 Task: Income Statements
Action: Mouse moved to (190, 212)
Screenshot: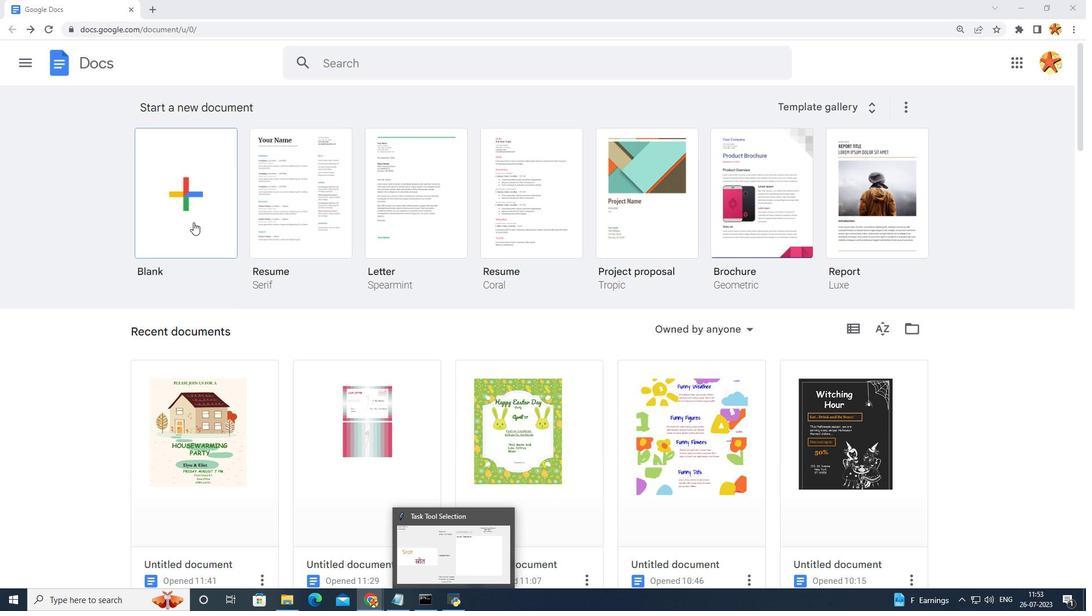 
Action: Mouse pressed left at (190, 212)
Screenshot: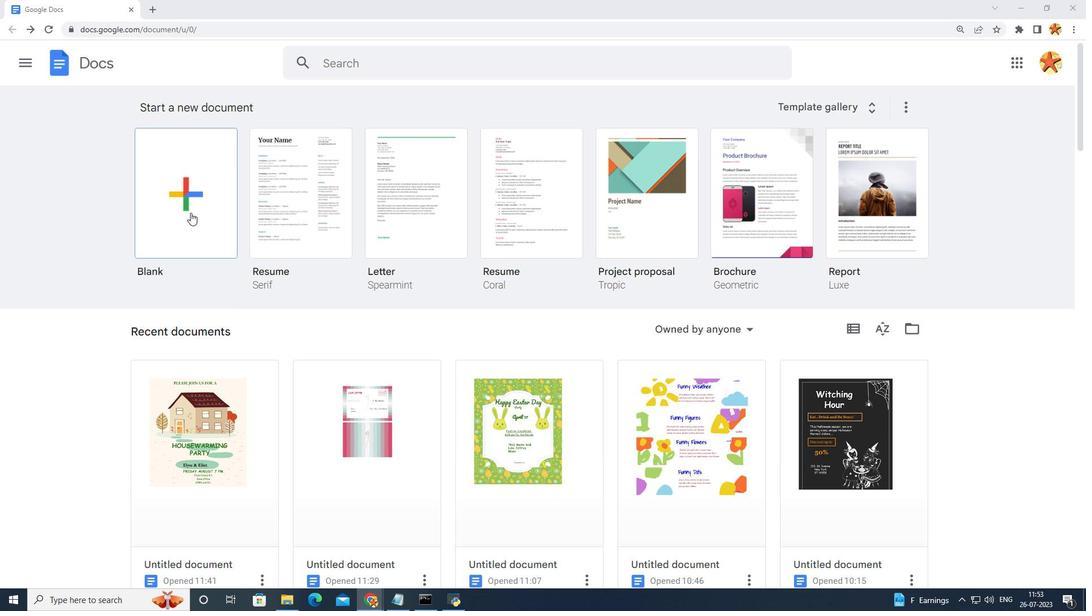
Action: Mouse moved to (305, 217)
Screenshot: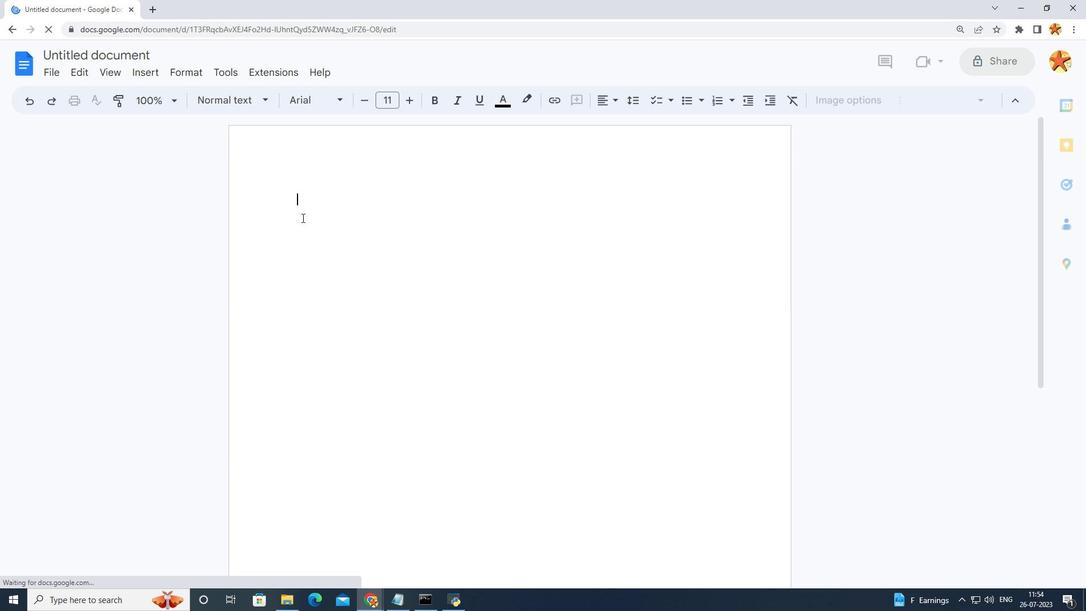 
Action: Key pressed <Key.caps_lock>I
Screenshot: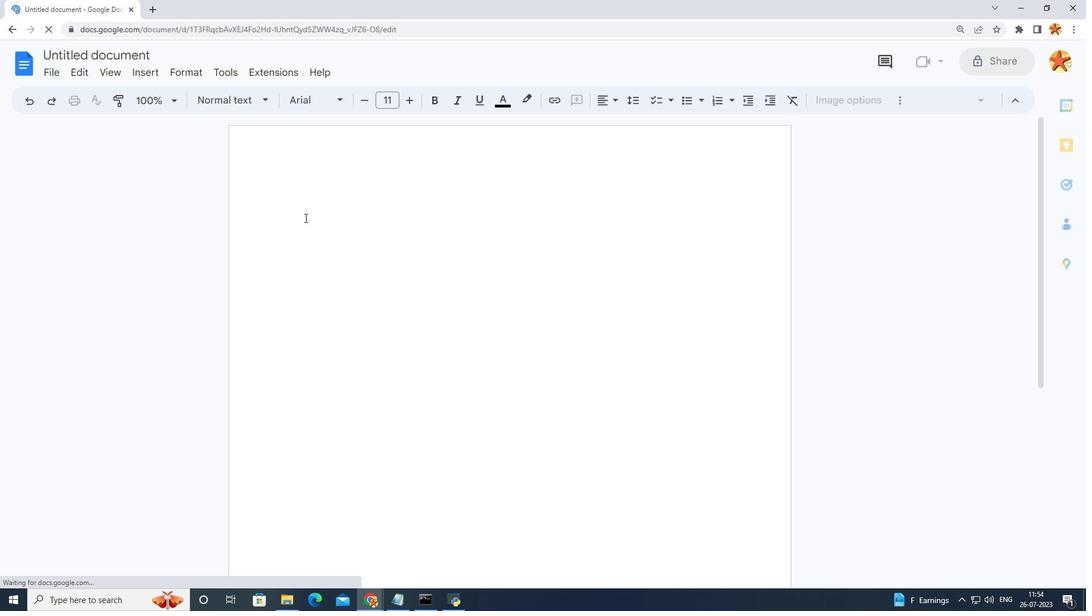 
Action: Mouse moved to (650, 129)
Screenshot: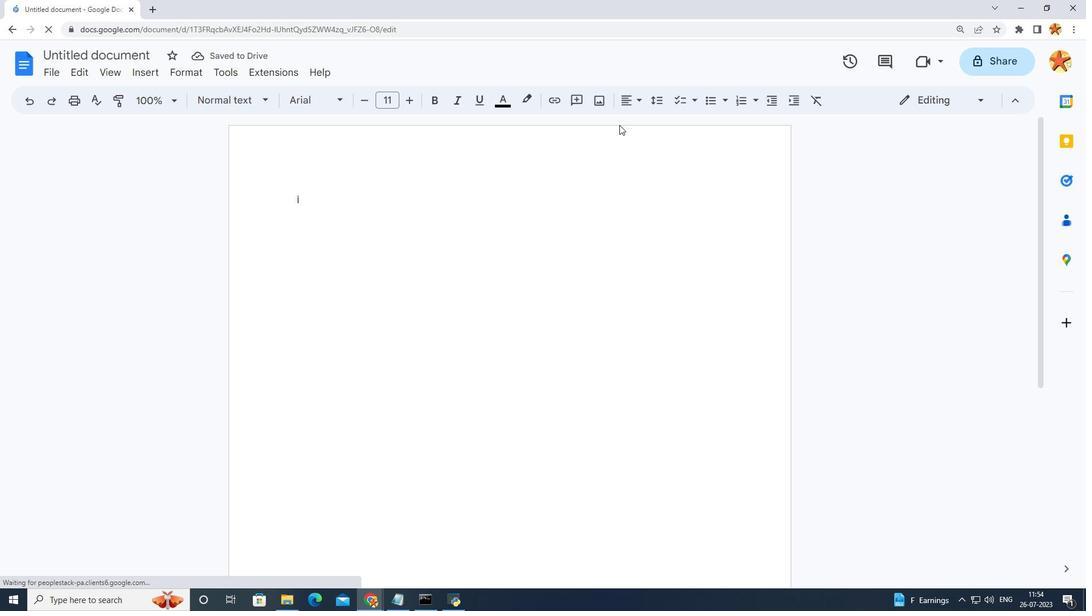 
Action: Key pressed <Key.backspace><Key.caps_lock>i<Key.caps_lock>NCOME<Key.space><Key.caps_lock>s<Key.caps_lock>TEMENT
Screenshot: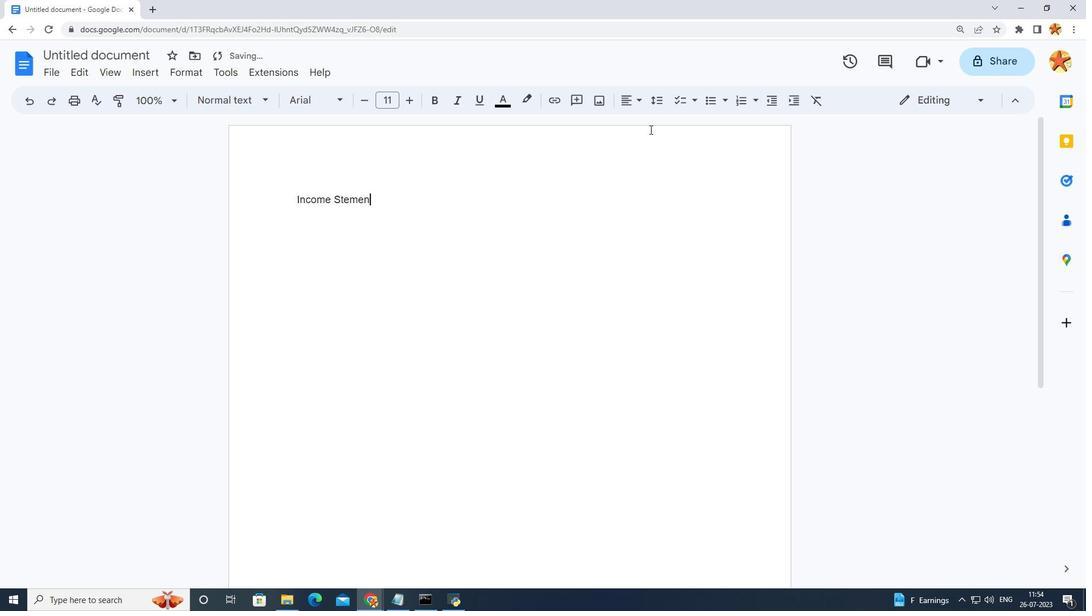 
Action: Mouse moved to (709, 134)
Screenshot: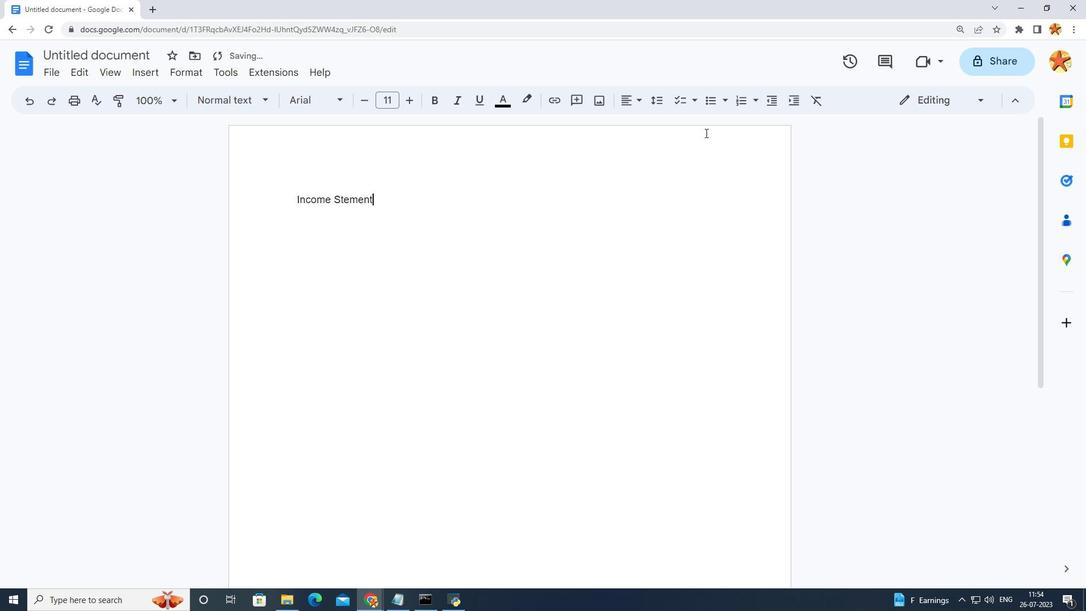 
Action: Key pressed <Key.left><Key.left><Key.left><Key.left><Key.left>
Screenshot: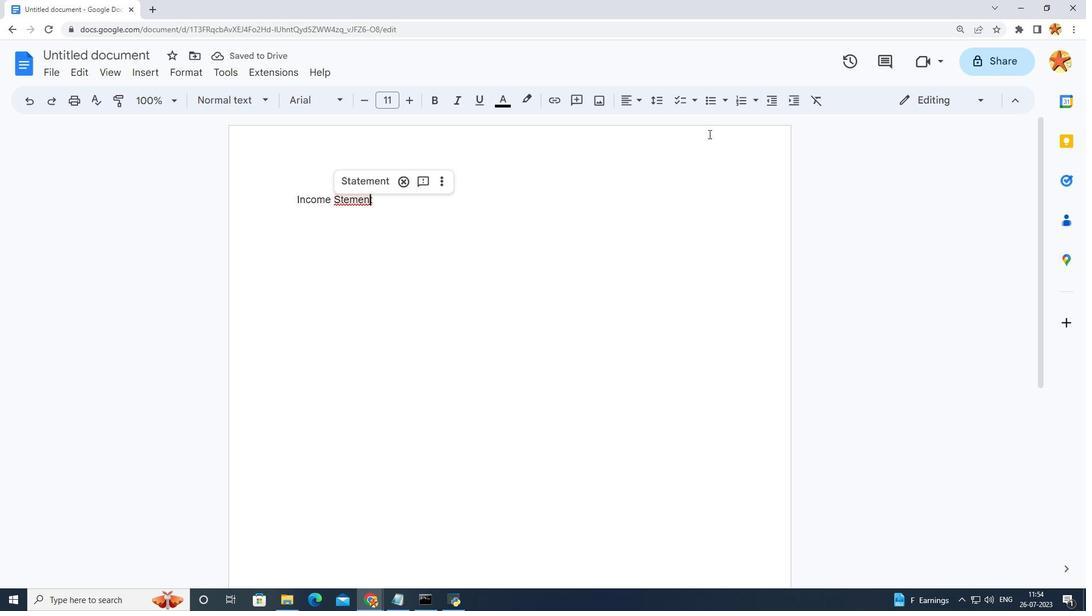 
Action: Mouse moved to (348, 178)
Screenshot: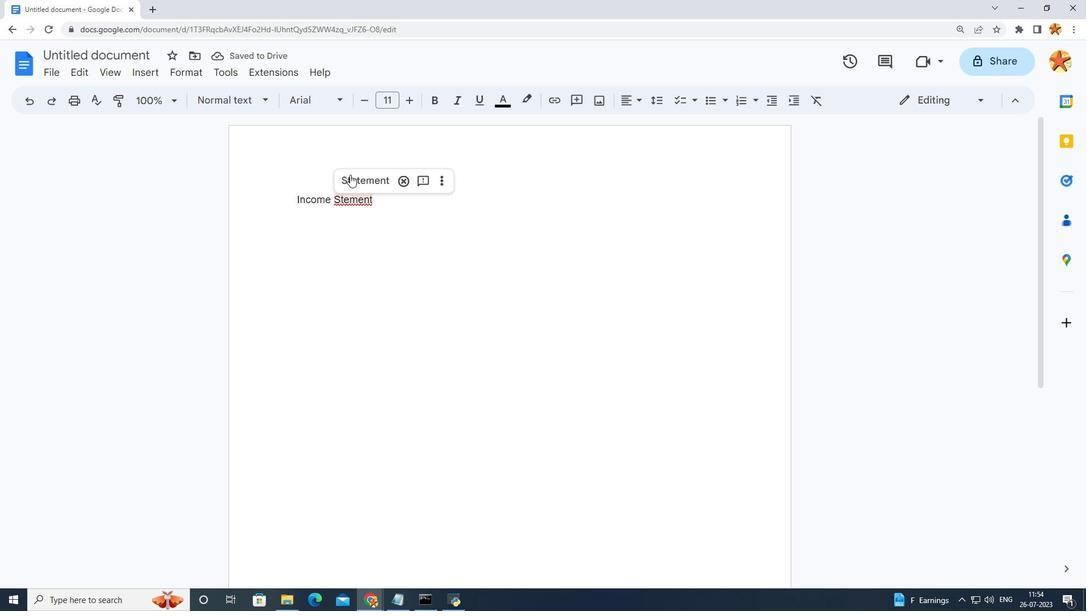 
Action: Mouse pressed left at (348, 178)
Screenshot: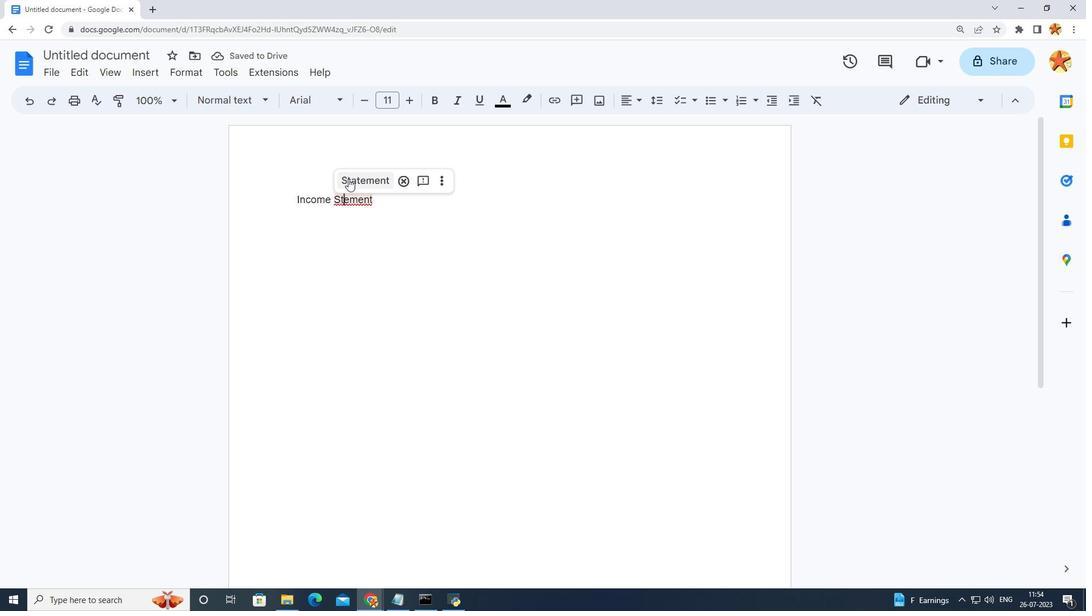 
Action: Mouse moved to (400, 190)
Screenshot: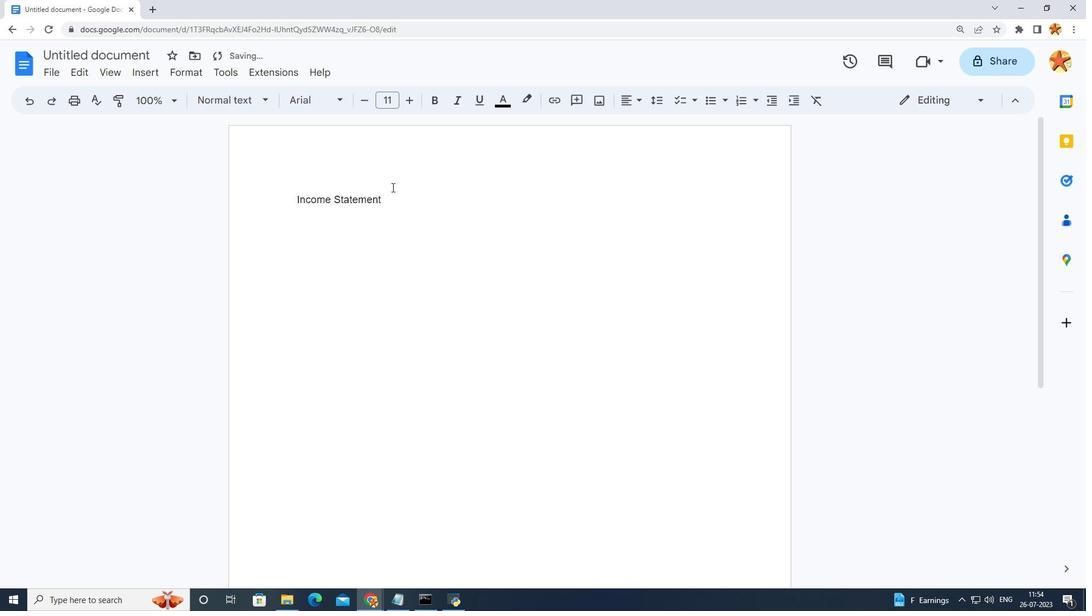 
Action: Key pressed <Key.enter>
Screenshot: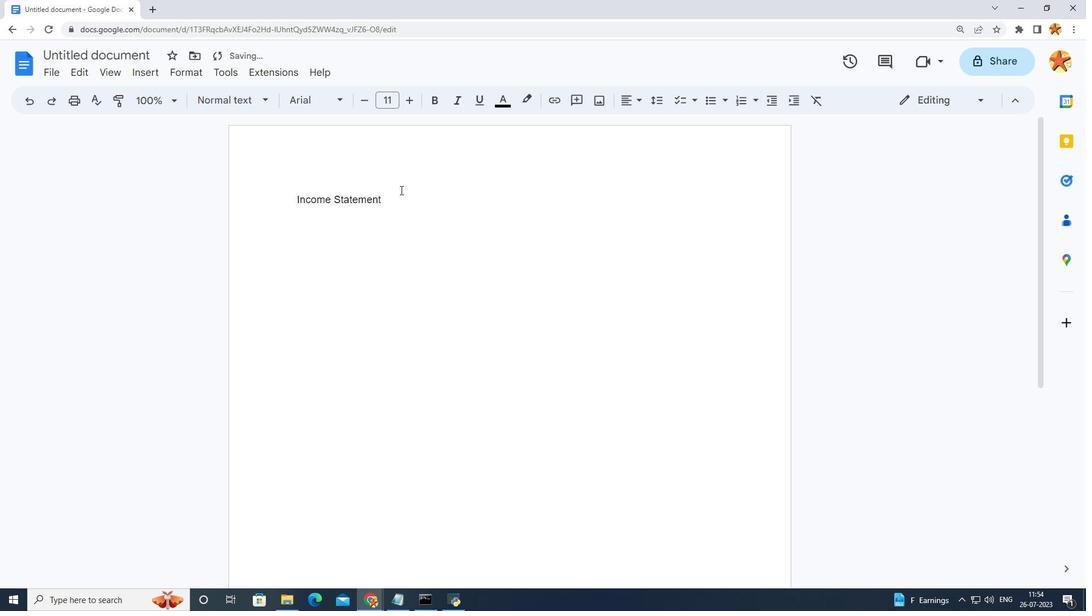 
Action: Mouse moved to (409, 188)
Screenshot: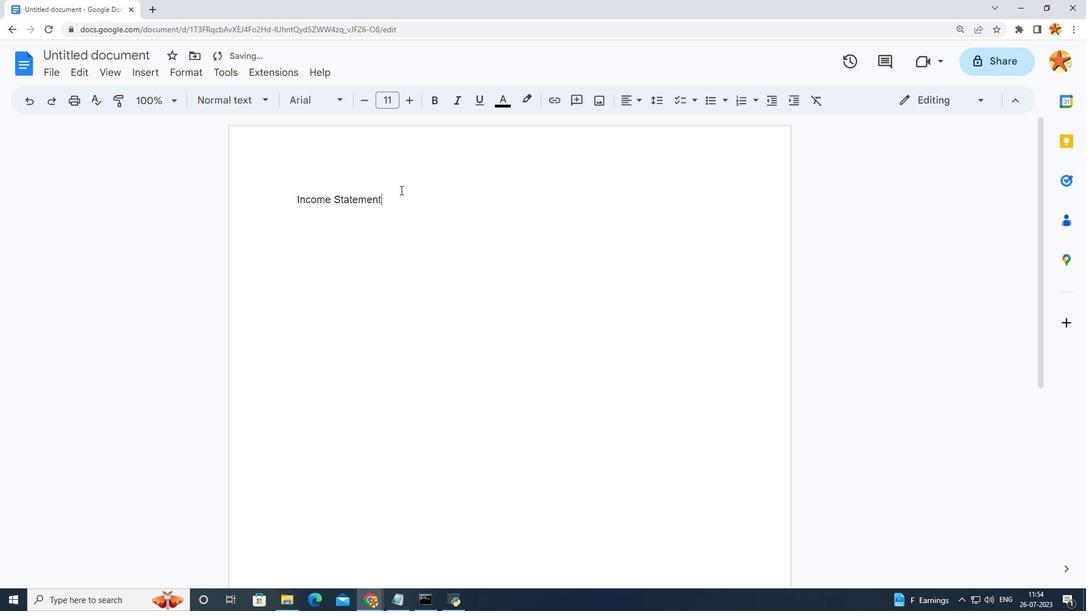 
Action: Key pressed <Key.shift><Key.caps_lock>d<Key.caps_lock>ATE<Key.space><Key.backspace><Key.shift_r>:01/01/2023\
Screenshot: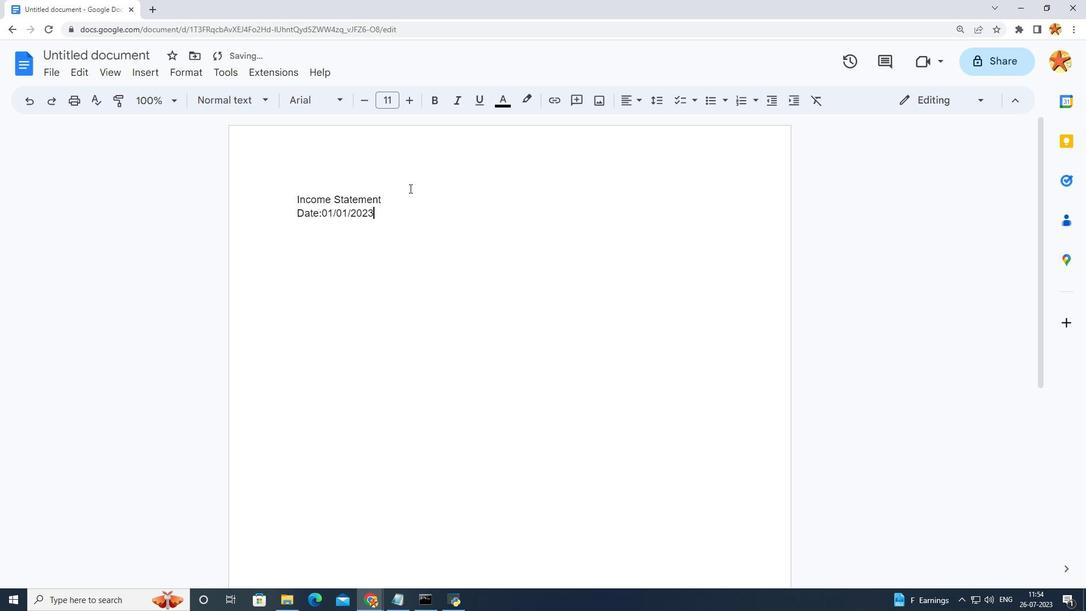 
Action: Mouse moved to (445, 208)
Screenshot: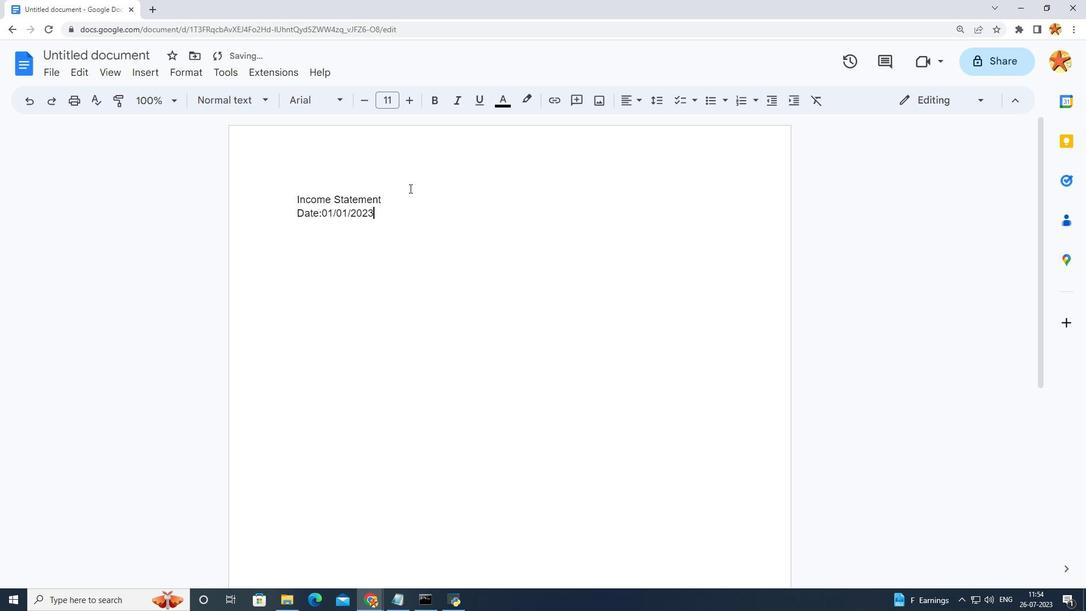 
Action: Key pressed <Key.backspace><Key.enter><Key.caps_lock>n<Key.caps_lock>UMBER<Key.shift_r>:<Key.space>001
Screenshot: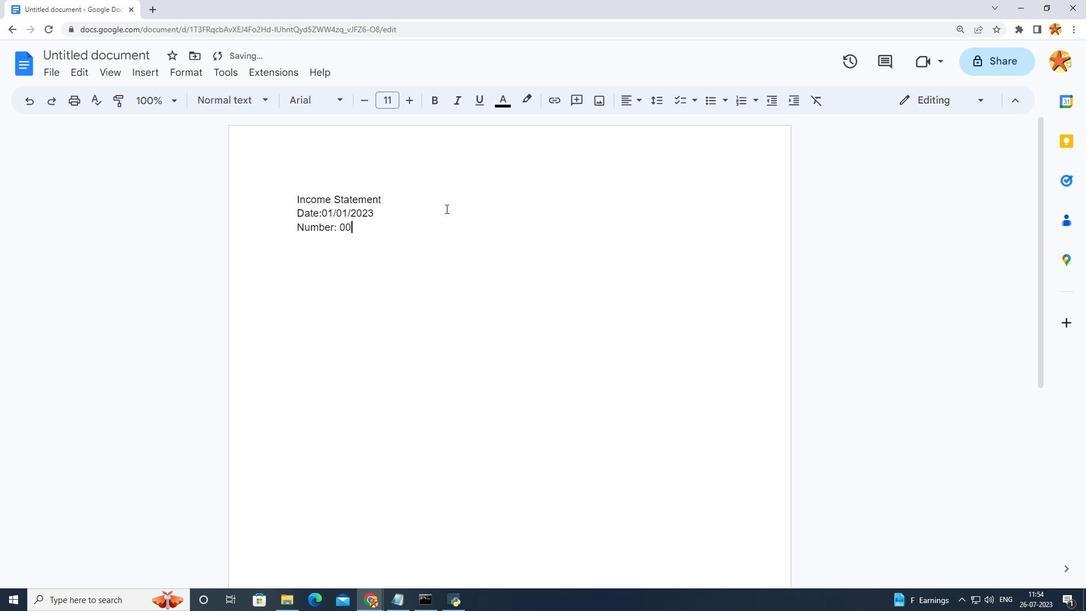 
Action: Mouse moved to (415, 198)
Screenshot: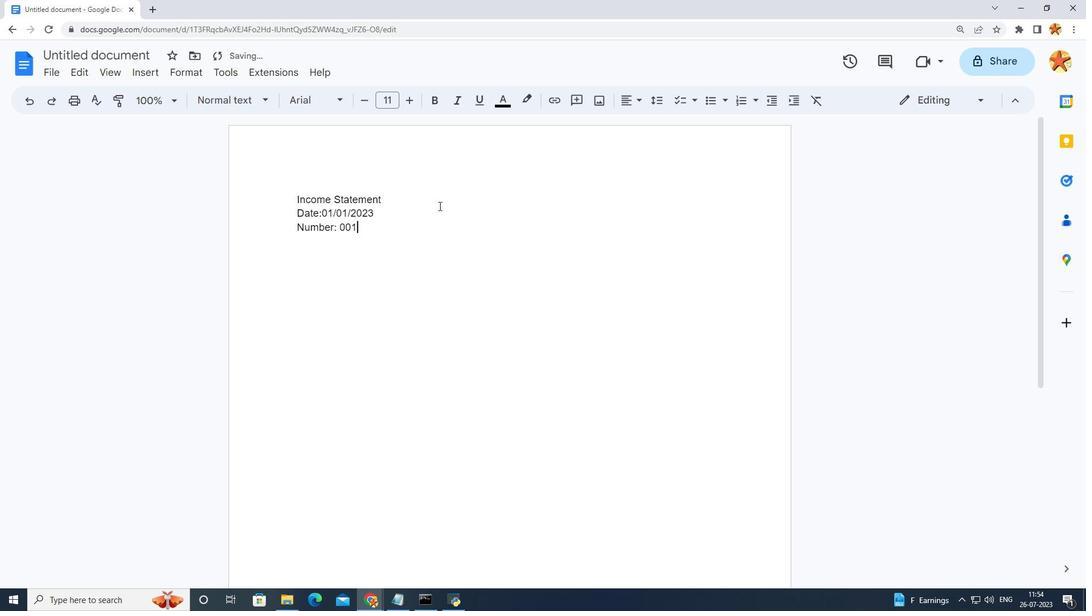 
Action: Mouse pressed left at (415, 198)
Screenshot: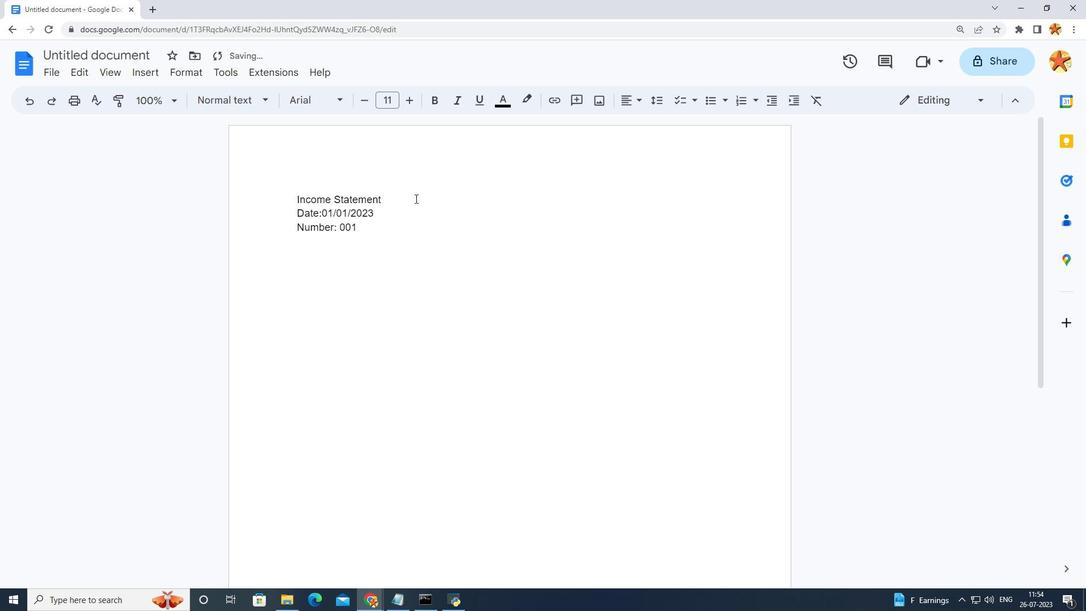 
Action: Mouse moved to (415, 198)
Screenshot: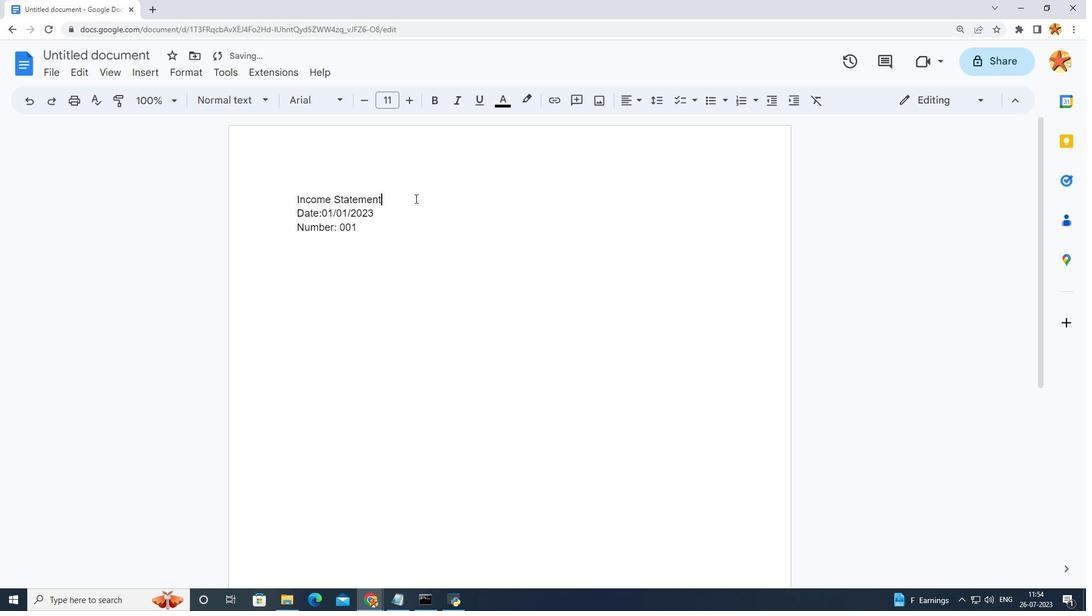 
Action: Key pressed <Key.shift_r><Key.enter>
Screenshot: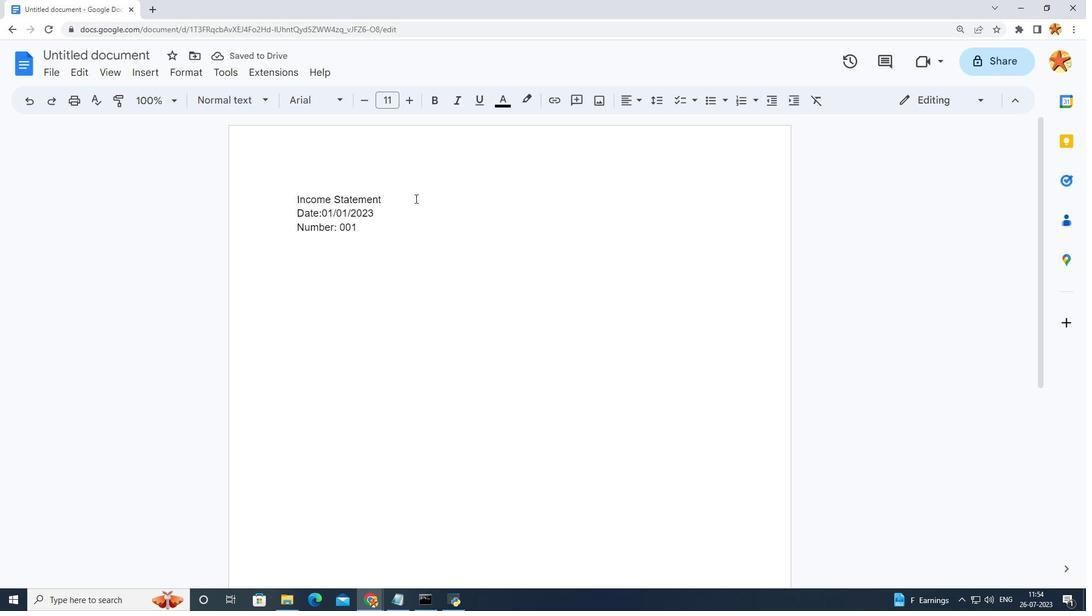 
Action: Mouse moved to (381, 234)
Screenshot: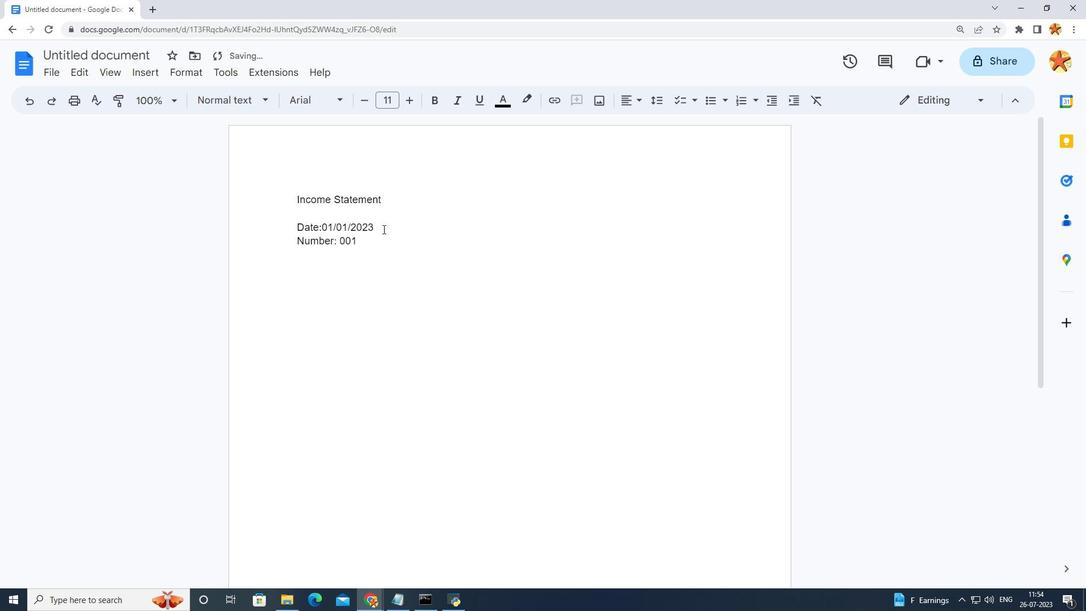 
Action: Mouse pressed left at (381, 234)
Screenshot: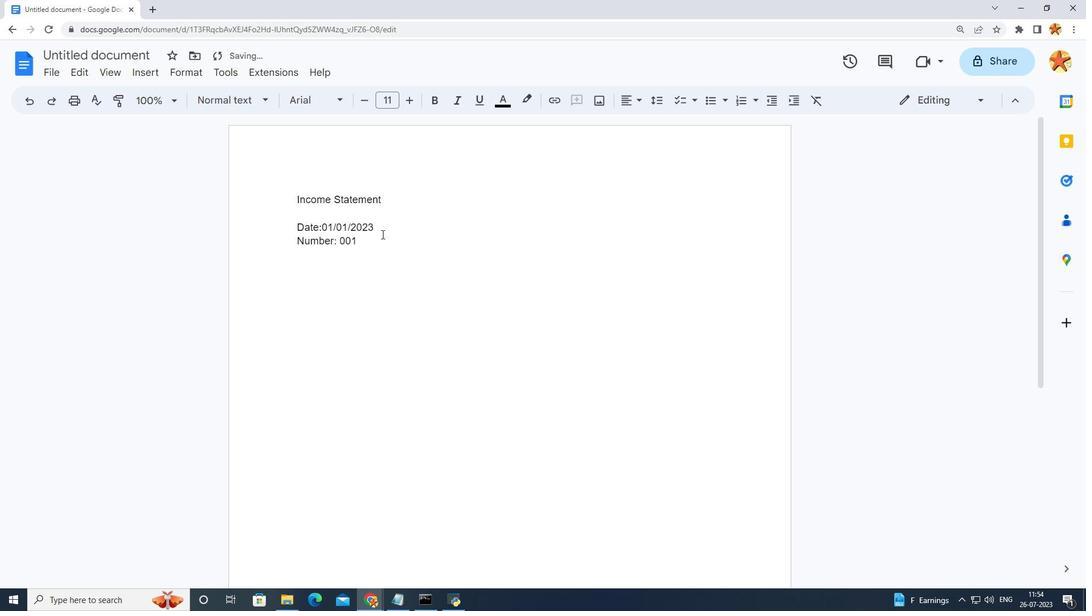 
Action: Mouse moved to (373, 243)
Screenshot: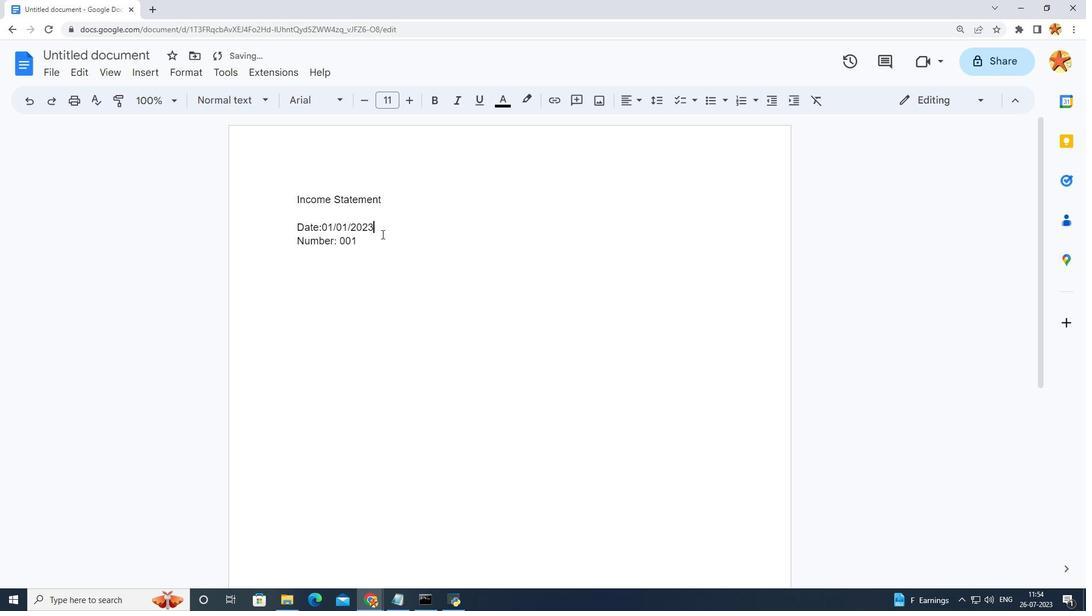 
Action: Mouse pressed left at (373, 243)
Screenshot: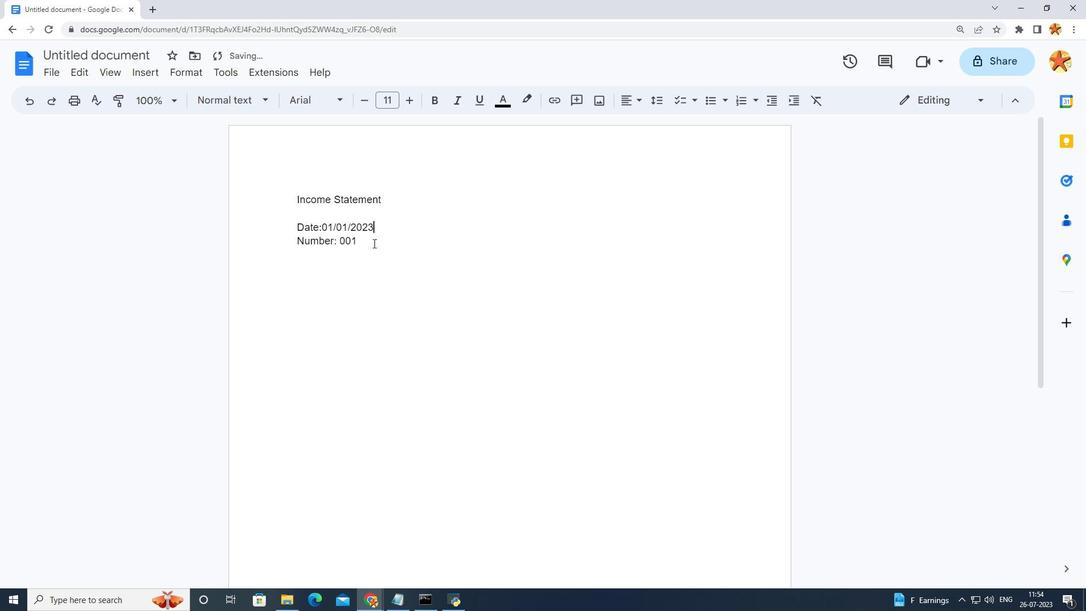 
Action: Key pressed <Key.enter>
Screenshot: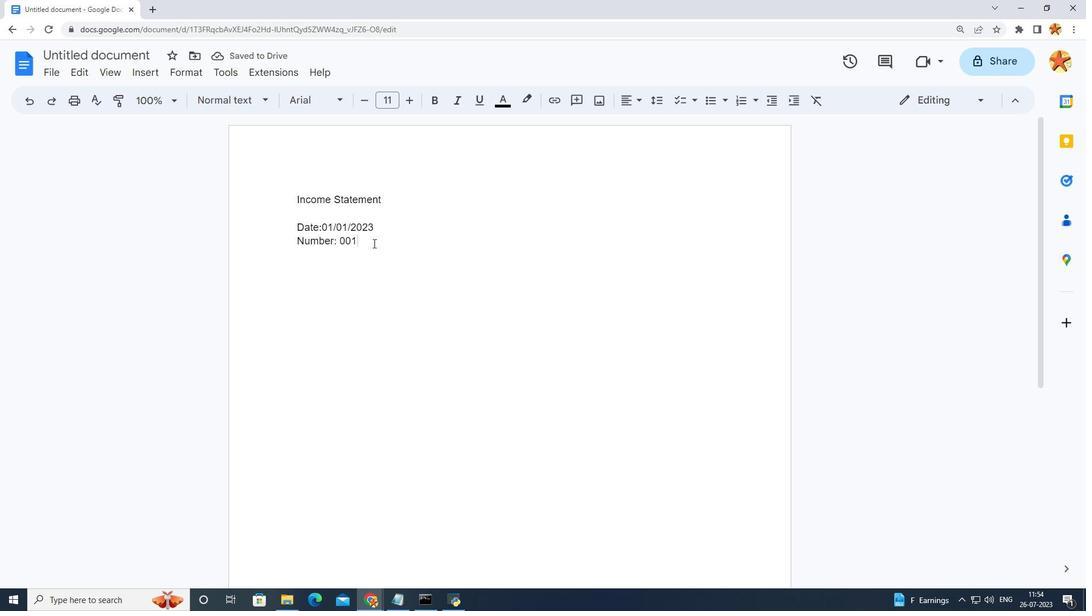 
Action: Mouse moved to (144, 72)
Screenshot: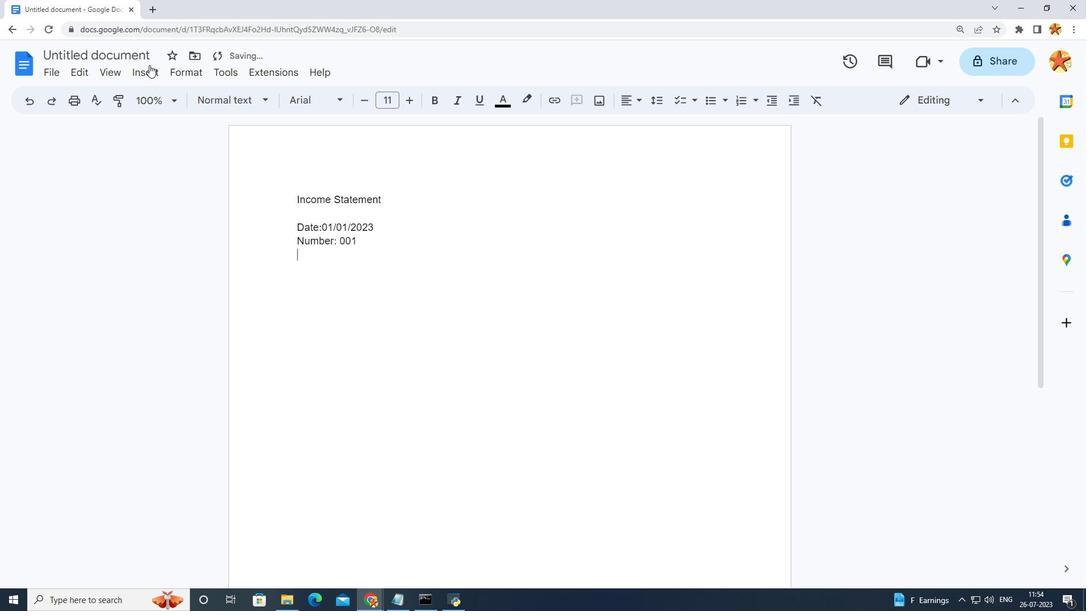 
Action: Mouse pressed left at (144, 72)
Screenshot: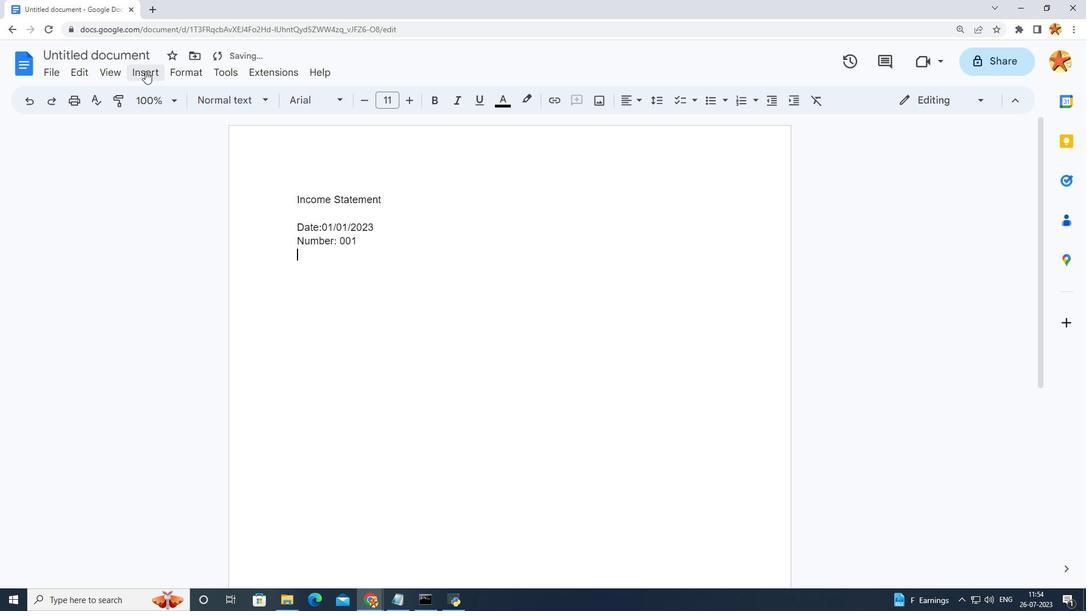 
Action: Mouse moved to (162, 195)
Screenshot: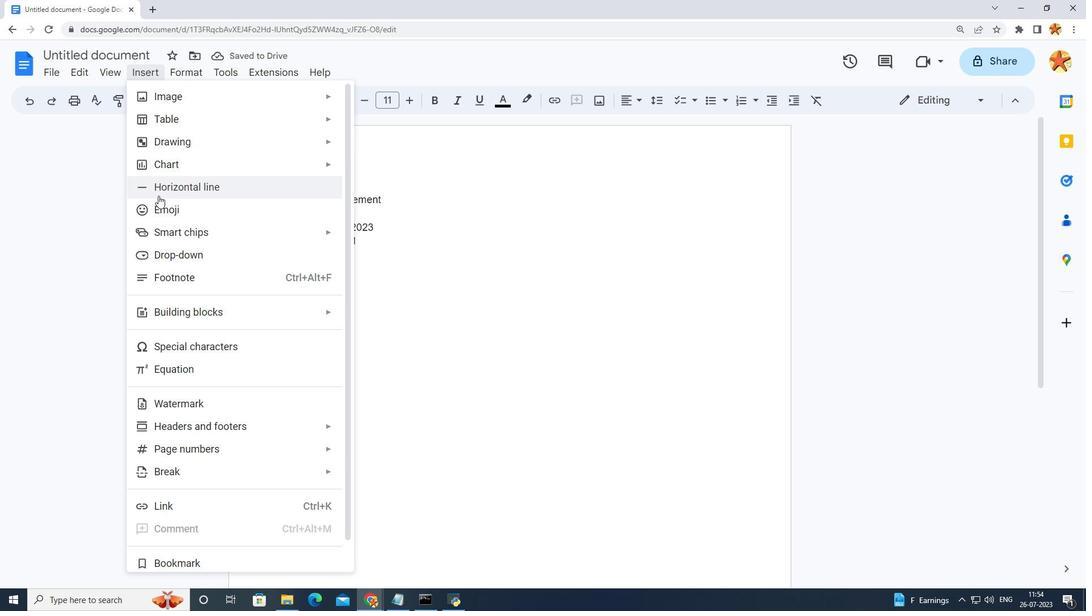 
Action: Mouse pressed left at (162, 195)
Screenshot: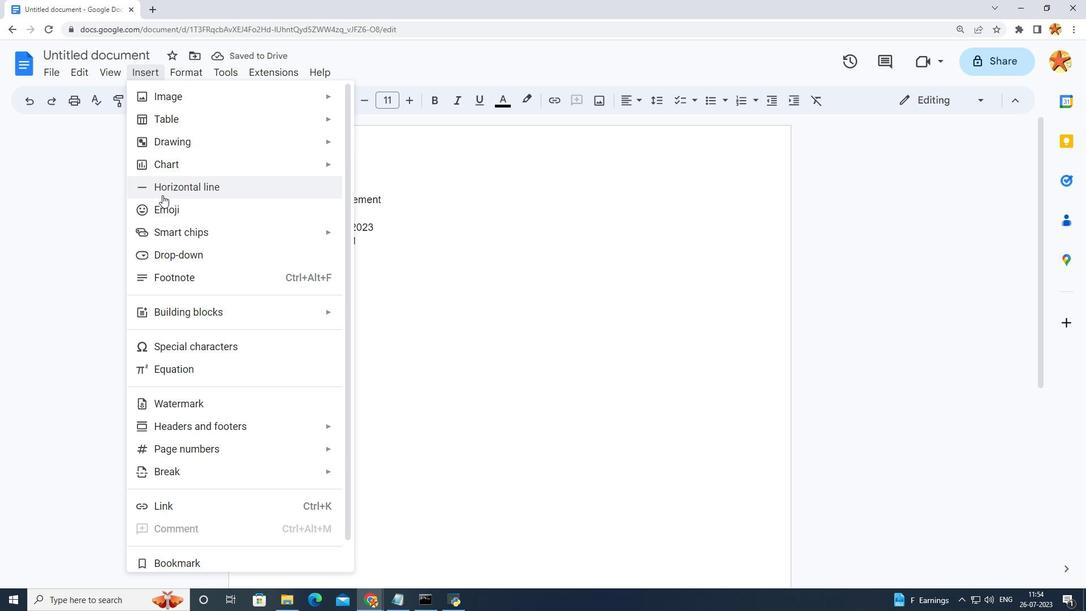 
Action: Mouse moved to (298, 274)
Screenshot: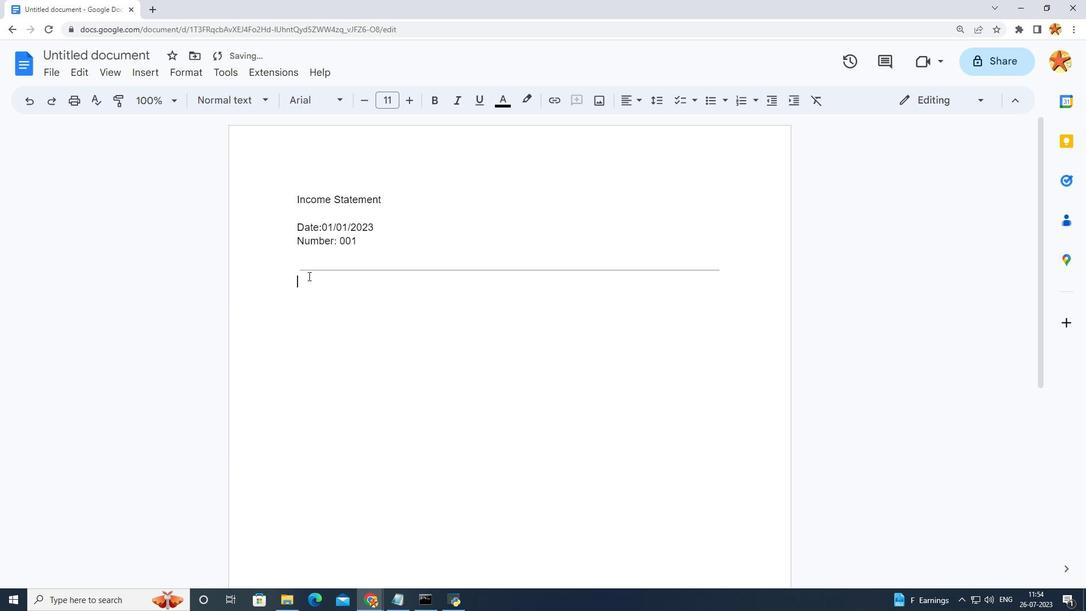 
Action: Mouse pressed left at (298, 274)
Screenshot: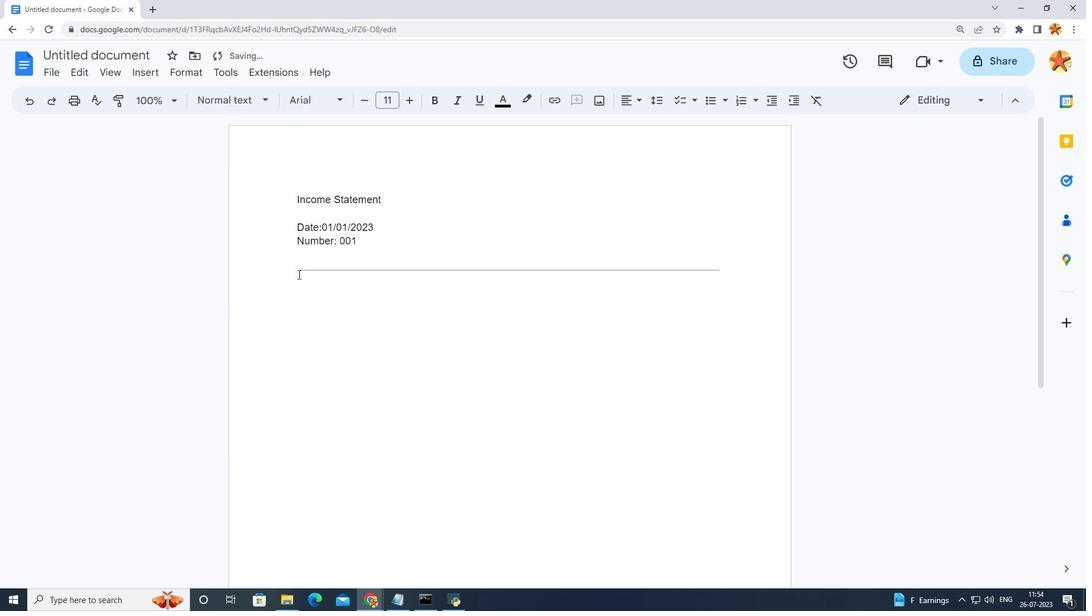 
Action: Mouse moved to (431, 97)
Screenshot: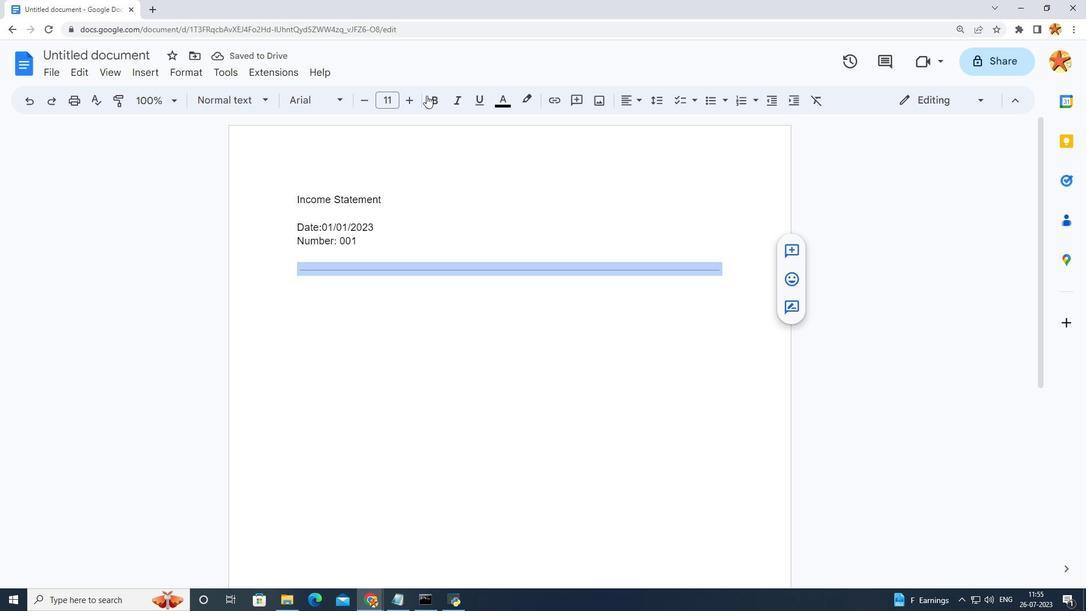 
Action: Mouse pressed left at (431, 97)
Screenshot: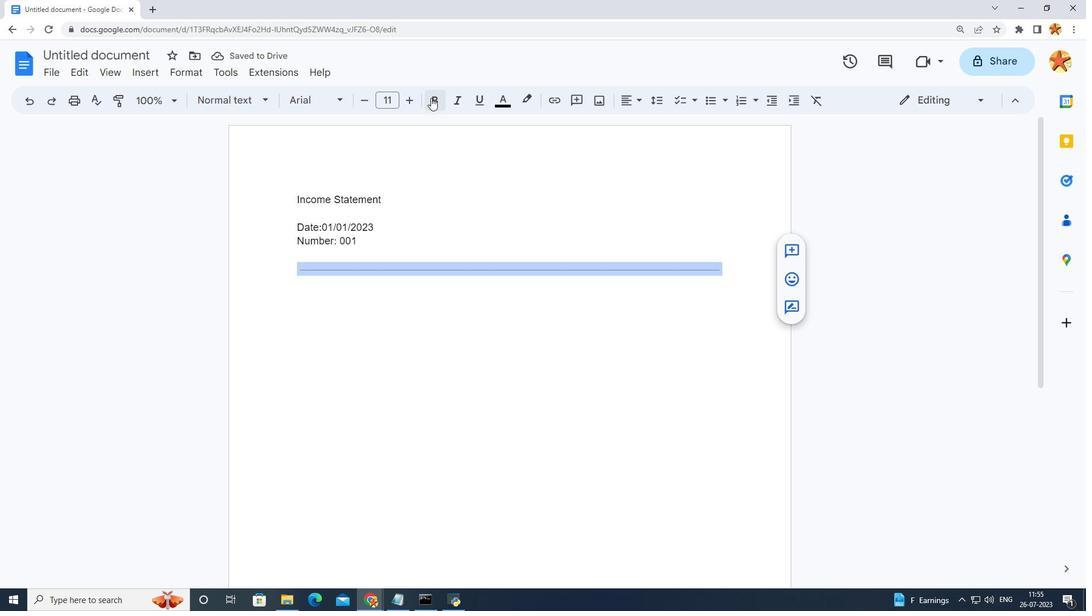 
Action: Mouse moved to (434, 201)
Screenshot: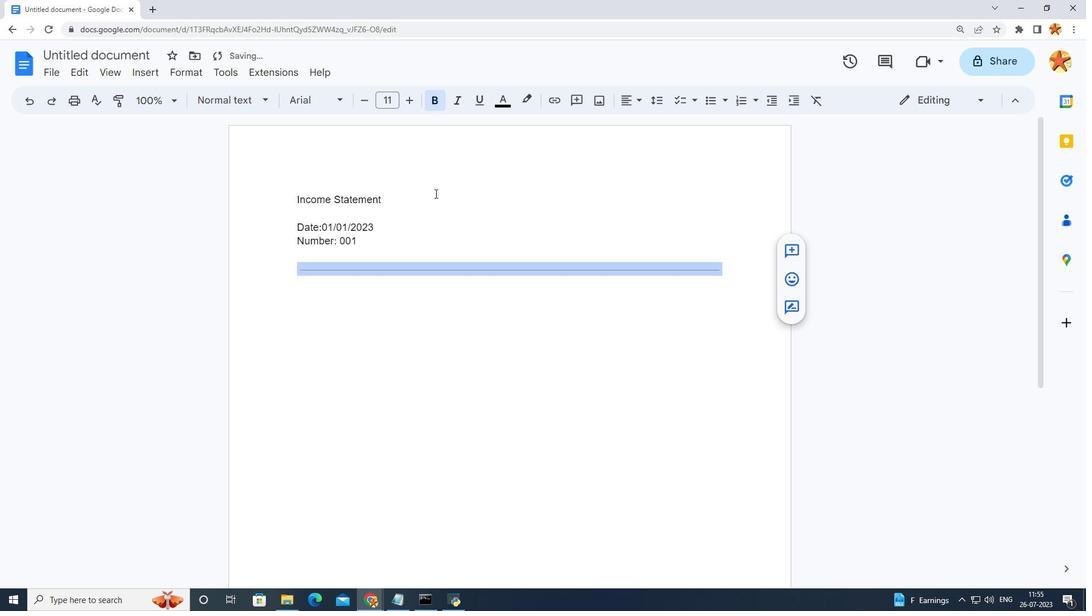 
Action: Mouse pressed left at (434, 201)
Screenshot: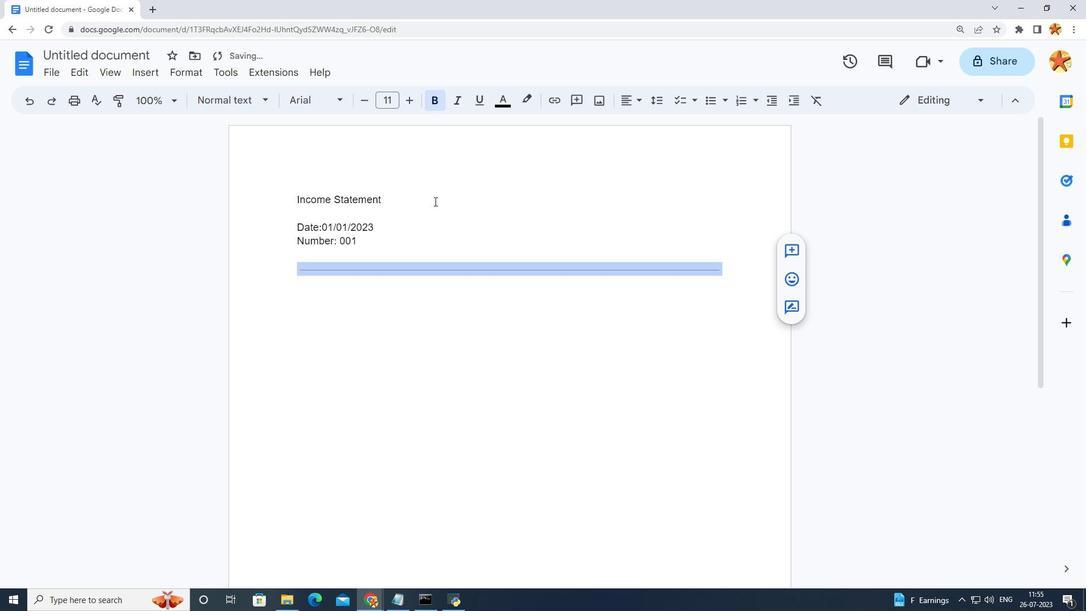 
Action: Mouse moved to (295, 270)
Screenshot: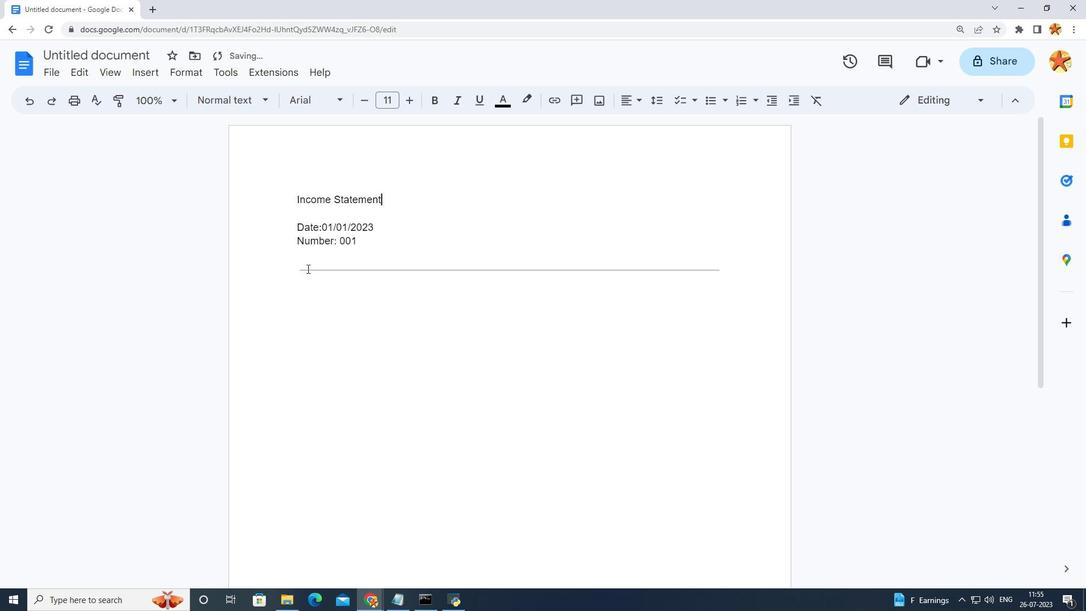 
Action: Mouse pressed left at (295, 270)
Screenshot: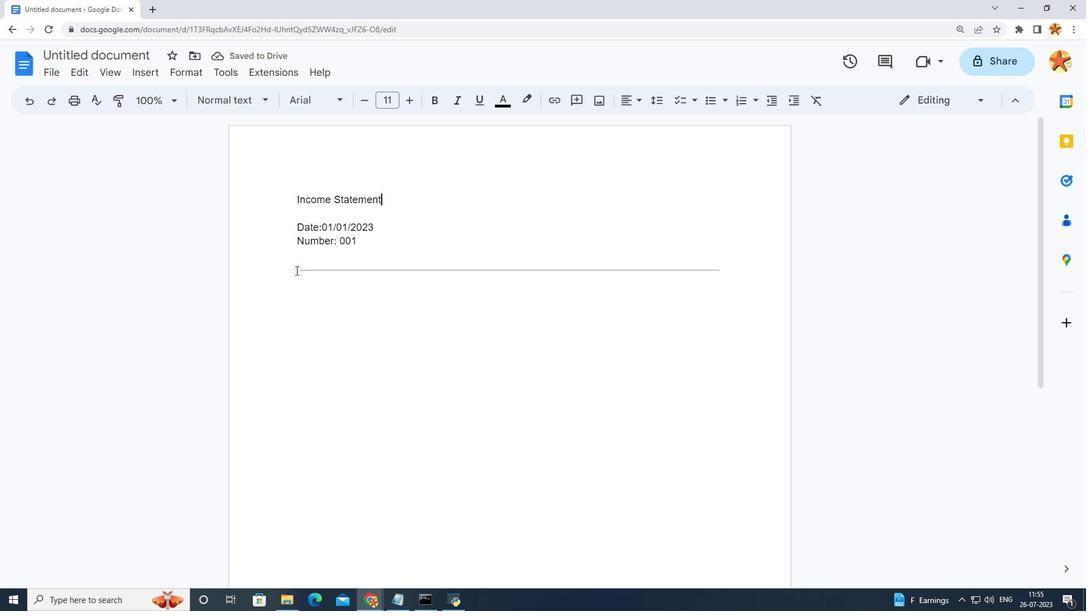 
Action: Mouse moved to (720, 267)
Screenshot: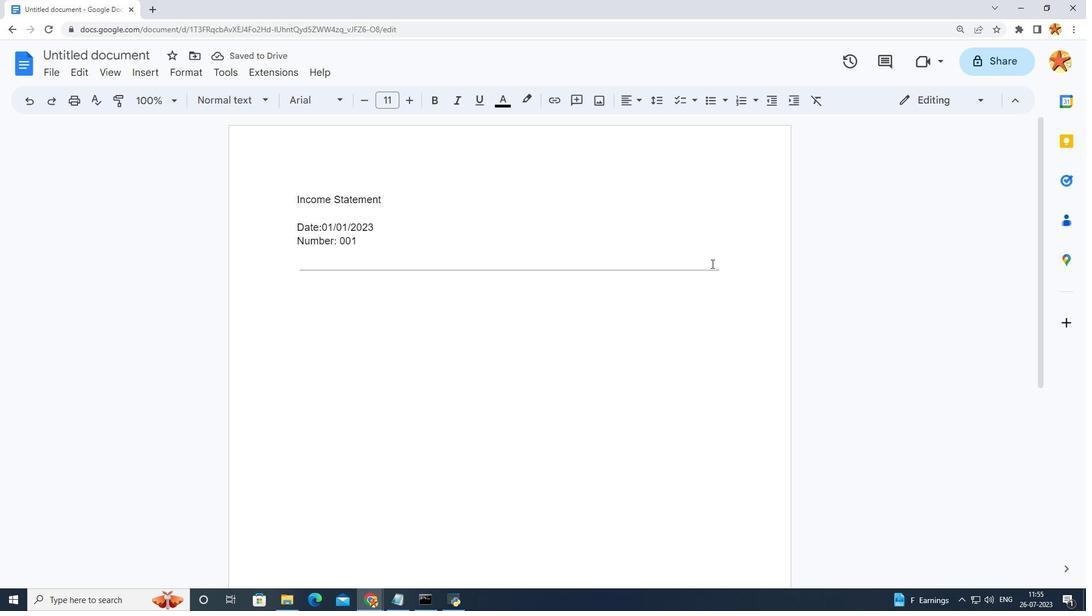 
Action: Mouse pressed left at (720, 267)
Screenshot: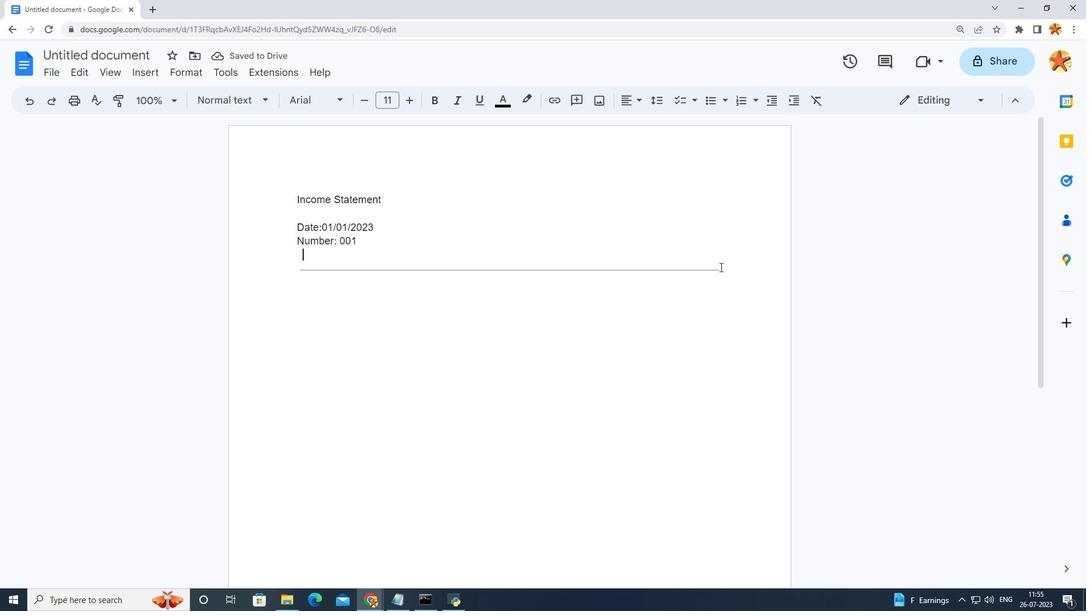 
Action: Mouse moved to (442, 99)
Screenshot: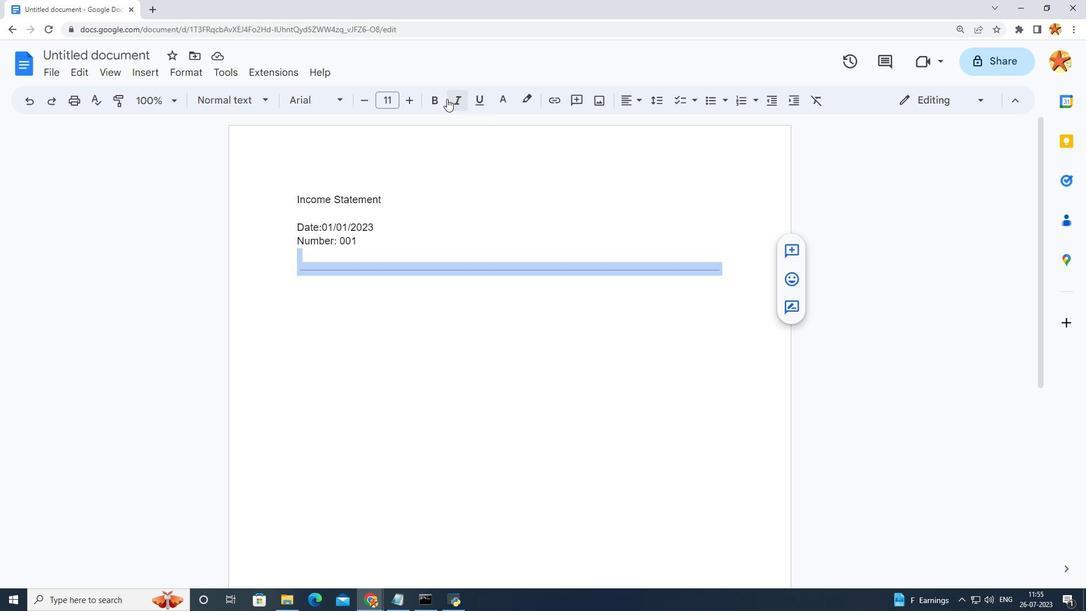 
Action: Mouse pressed left at (442, 99)
Screenshot: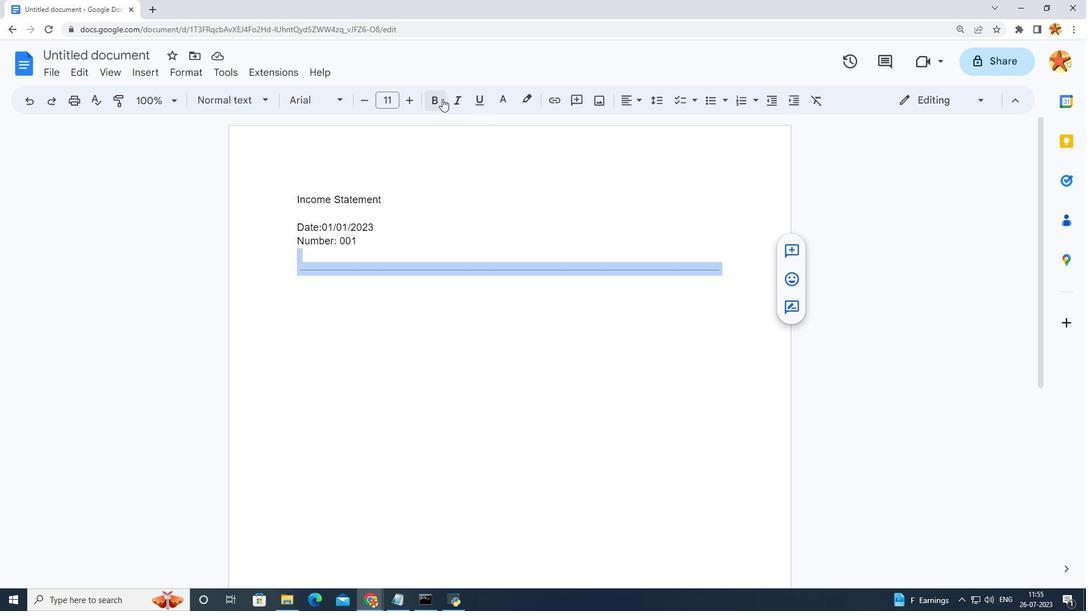 
Action: Mouse moved to (413, 106)
Screenshot: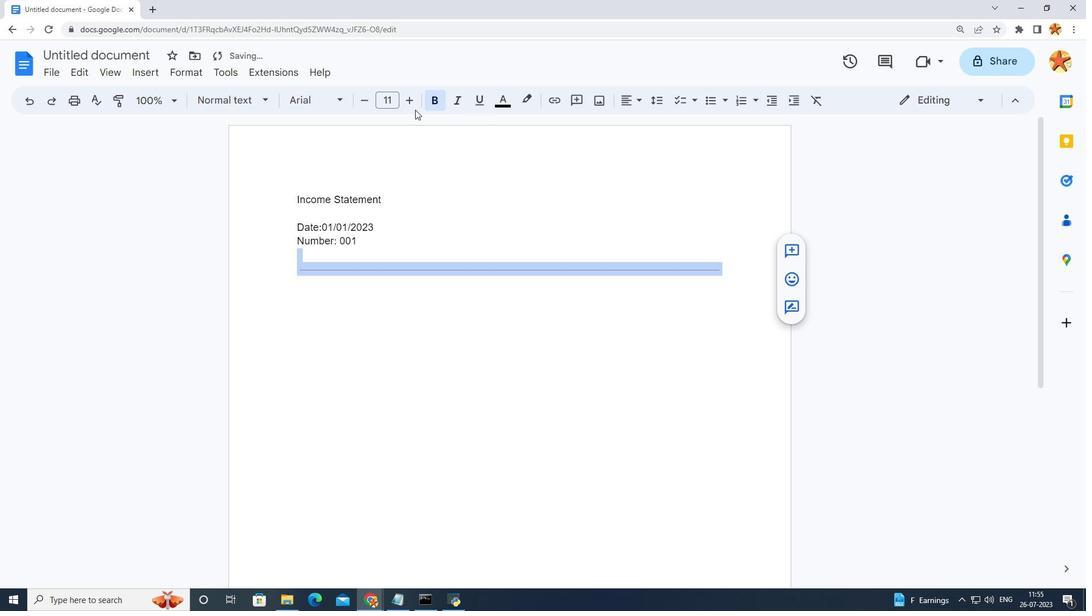 
Action: Mouse pressed left at (413, 106)
Screenshot: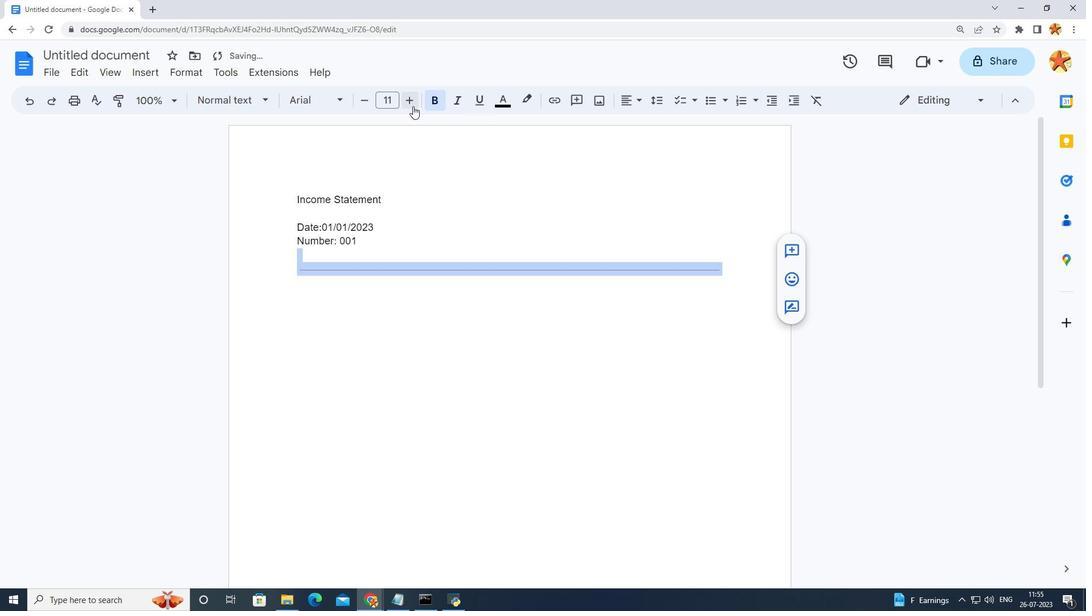 
Action: Mouse pressed left at (413, 106)
Screenshot: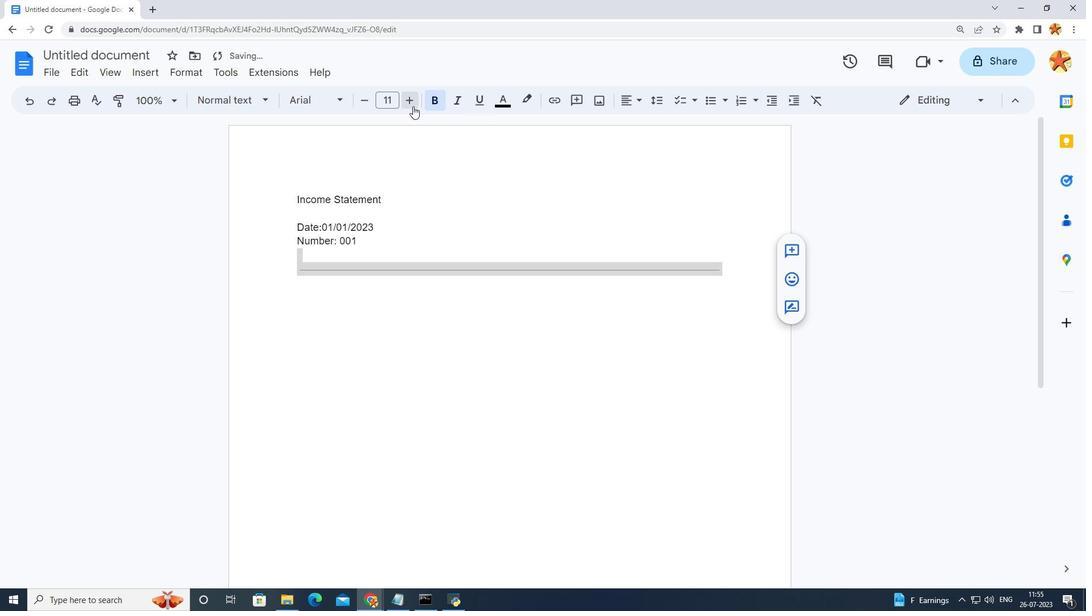 
Action: Mouse pressed left at (413, 106)
Screenshot: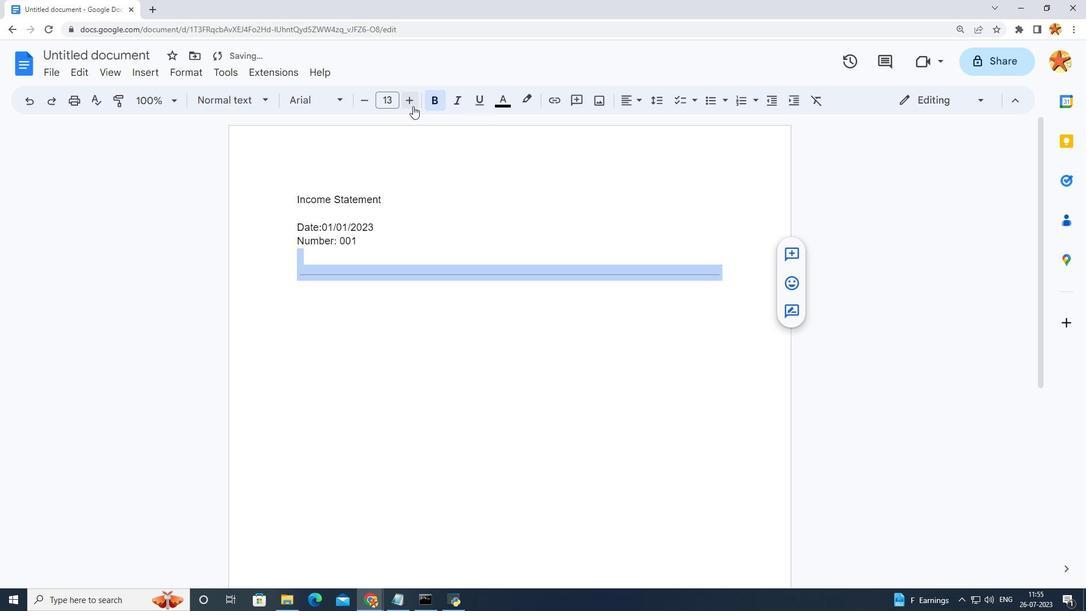 
Action: Mouse moved to (362, 265)
Screenshot: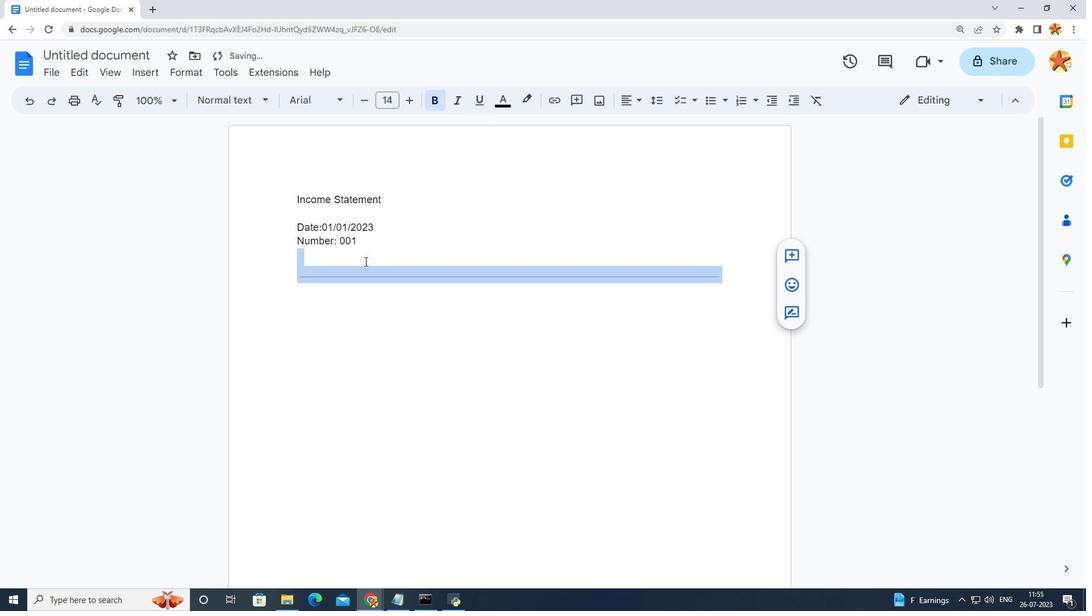 
Action: Mouse pressed left at (362, 265)
Screenshot: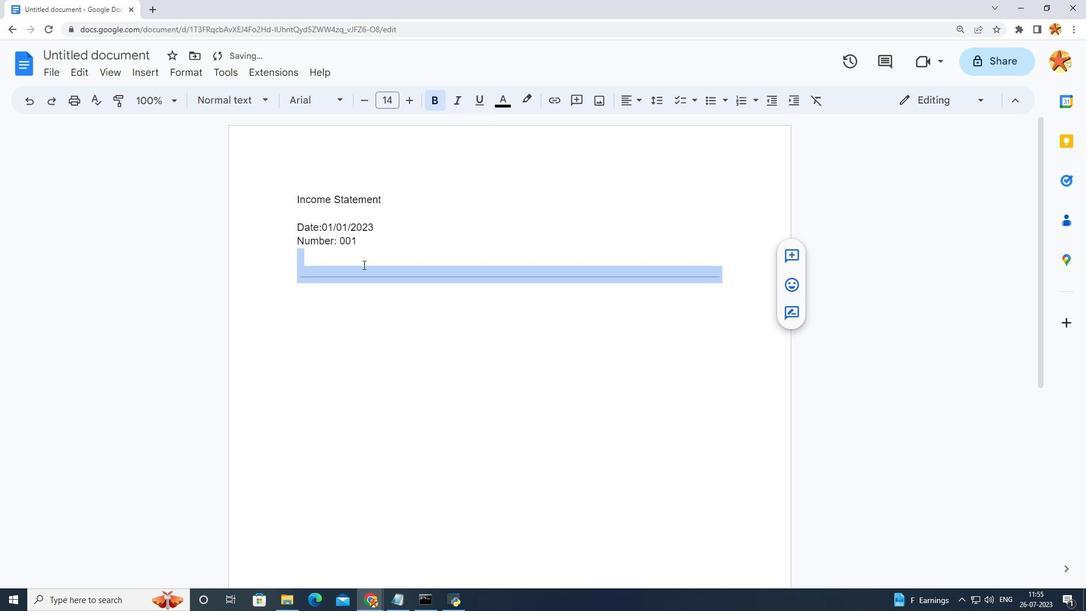 
Action: Mouse moved to (731, 270)
Screenshot: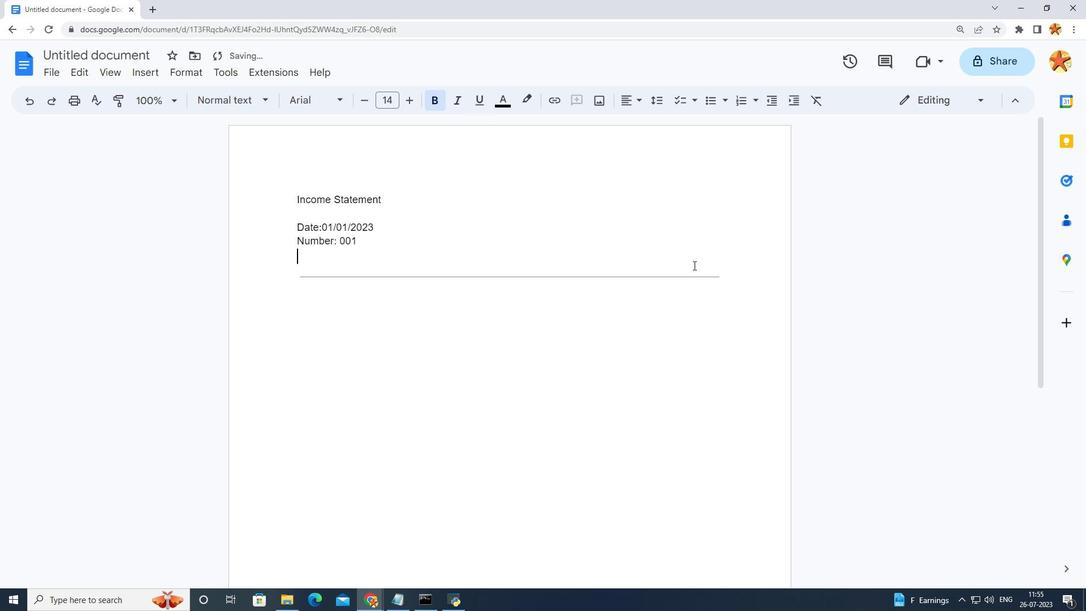 
Action: Mouse pressed left at (731, 270)
Screenshot: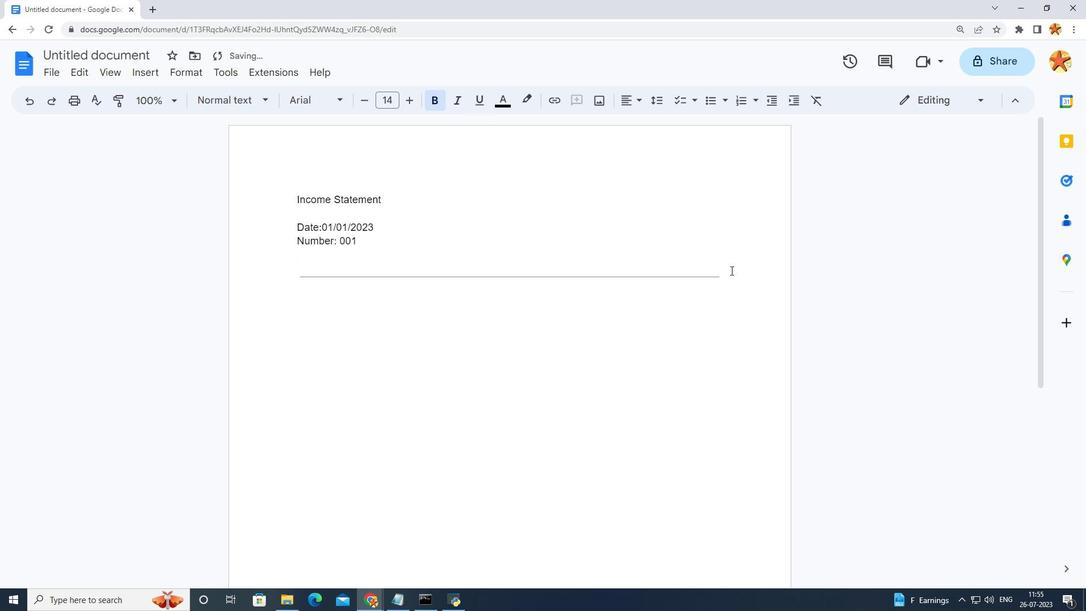 
Action: Mouse moved to (314, 259)
Screenshot: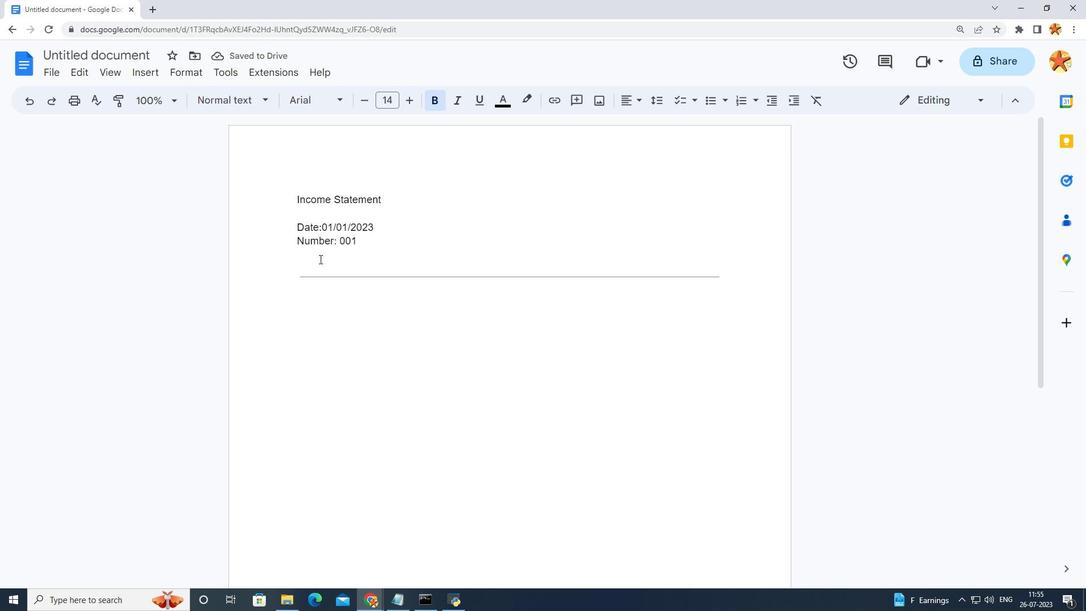 
Action: Mouse pressed left at (314, 259)
Screenshot: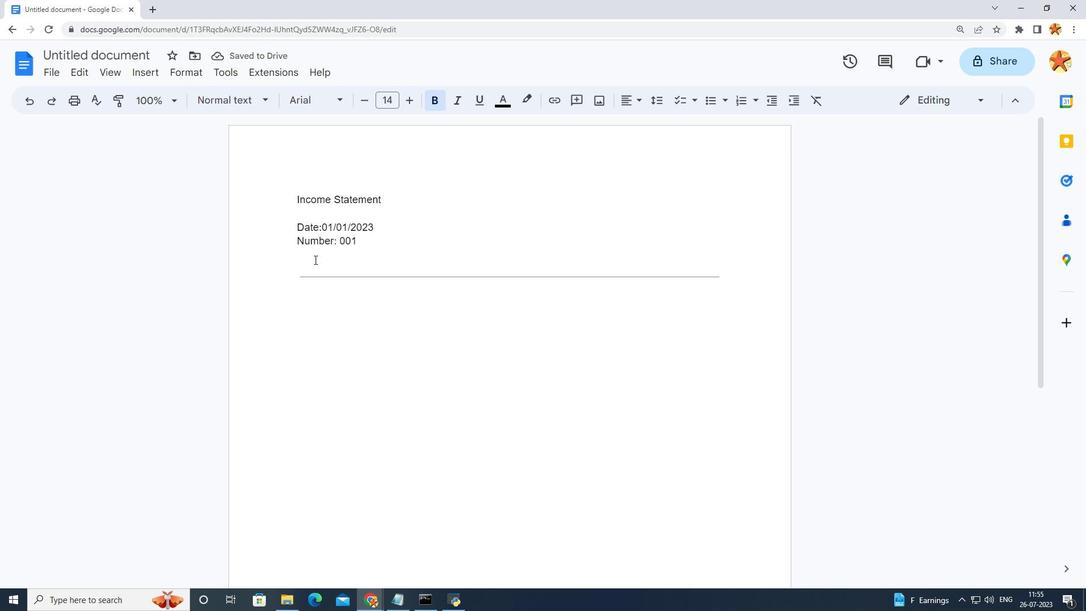 
Action: Key pressed <Key.backspace>
Screenshot: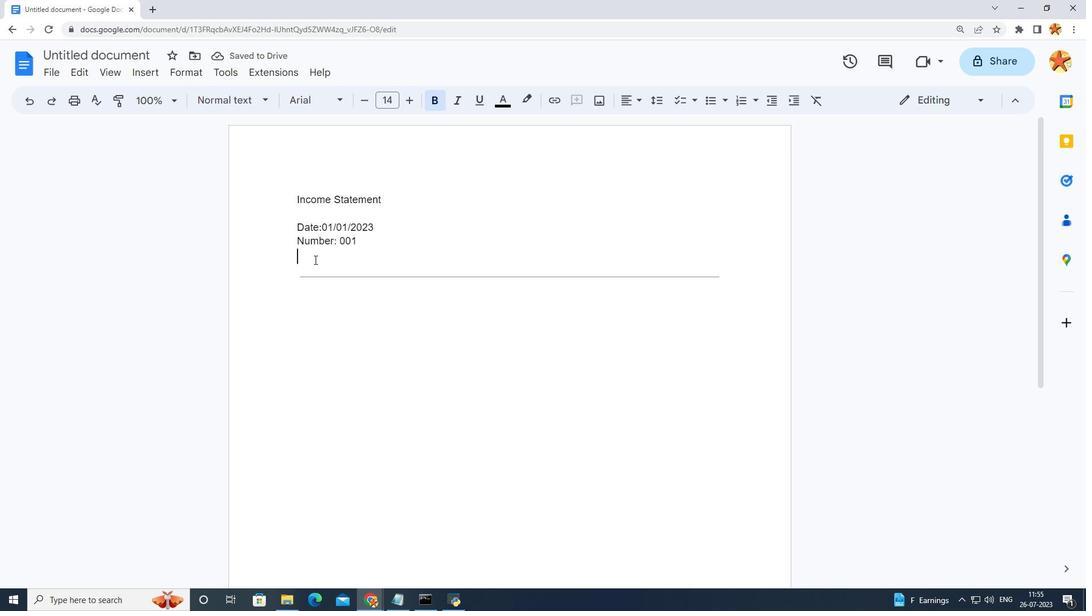 
Action: Mouse moved to (715, 247)
Screenshot: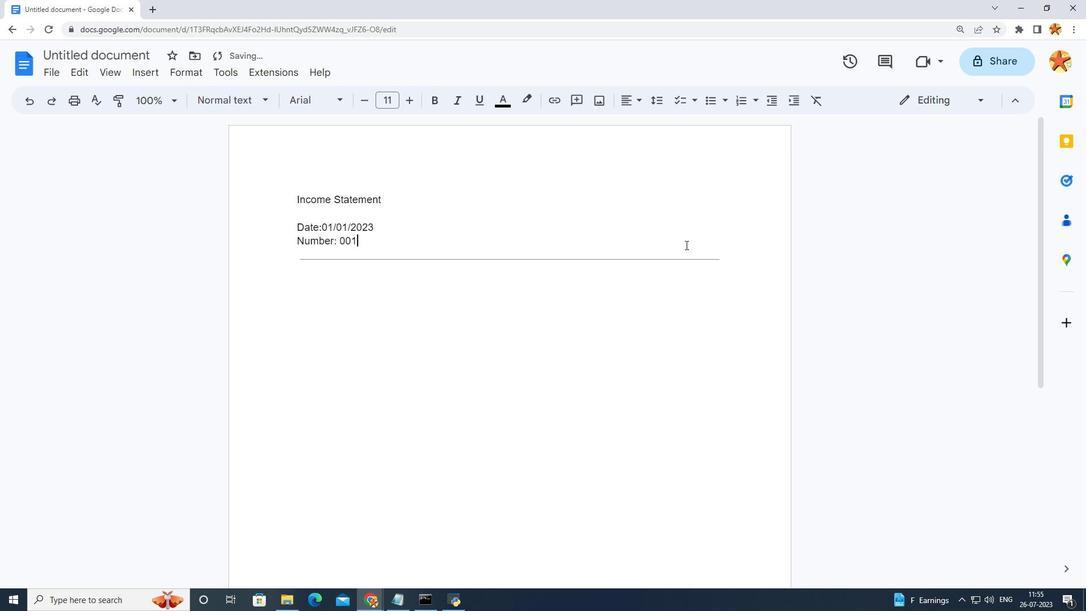 
Action: Mouse pressed left at (715, 247)
Screenshot: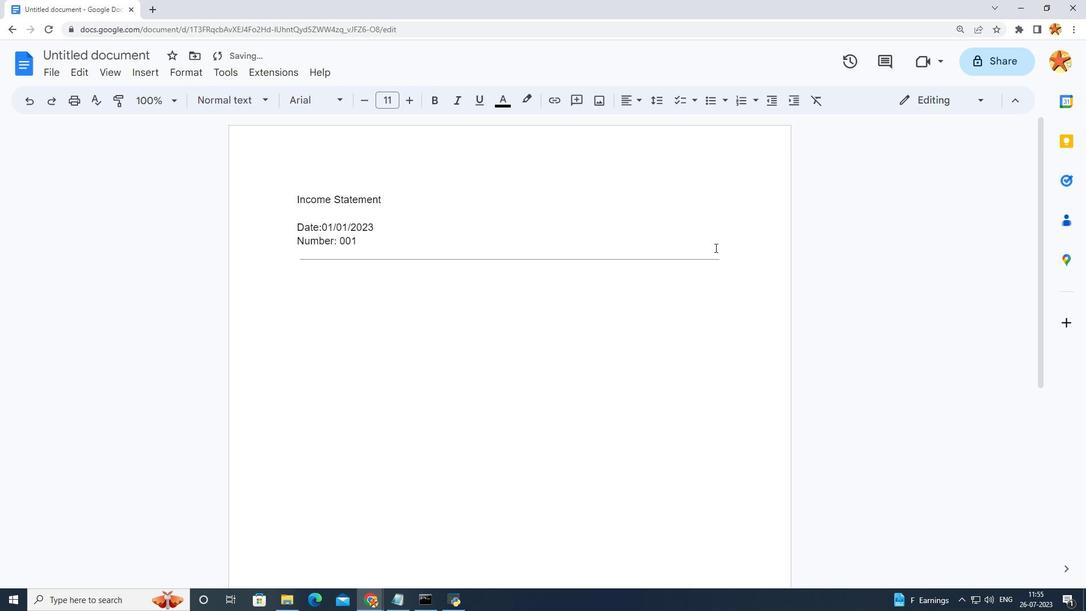 
Action: Mouse moved to (717, 255)
Screenshot: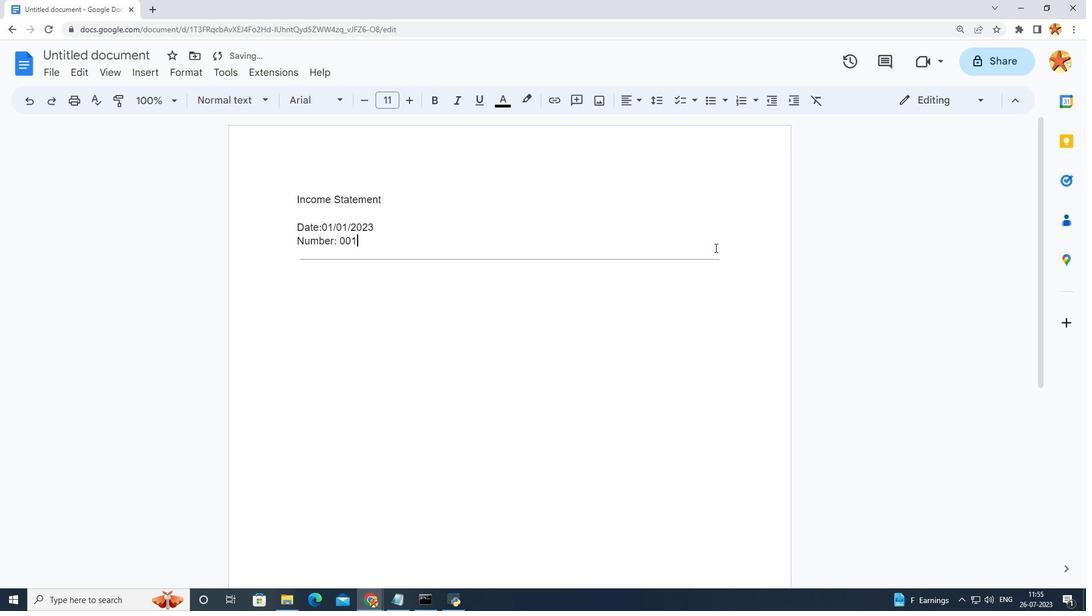 
Action: Mouse pressed left at (717, 255)
Screenshot: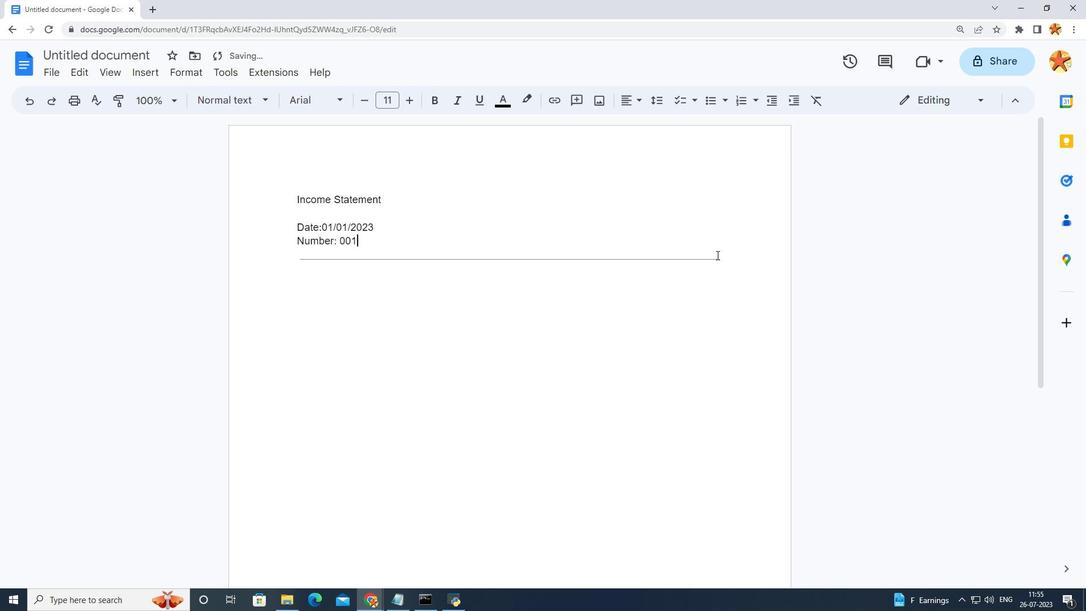 
Action: Key pressed <Key.enter>
Screenshot: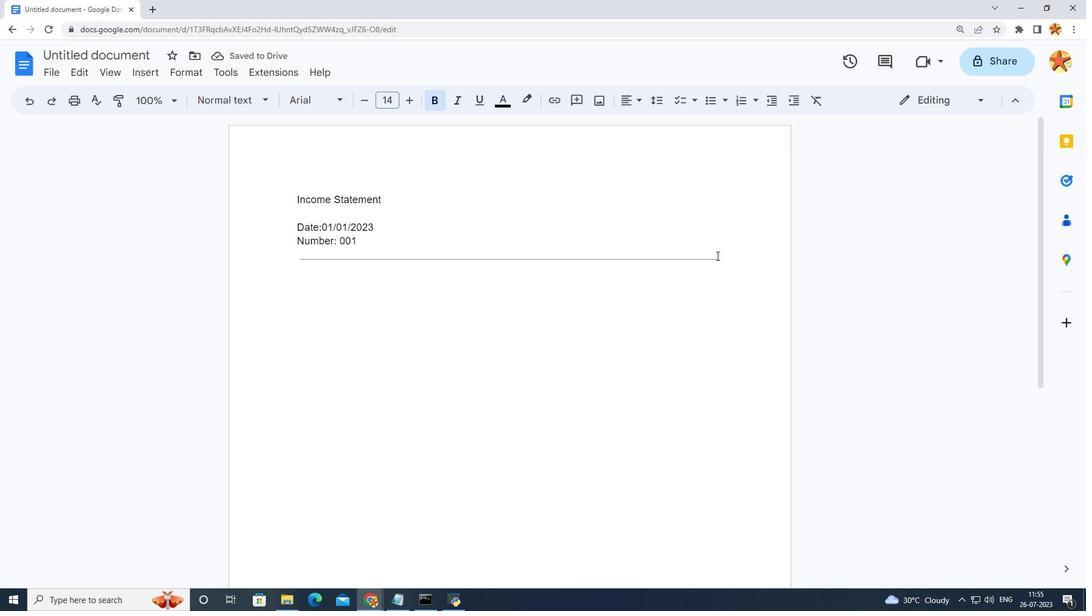 
Action: Mouse moved to (130, 73)
Screenshot: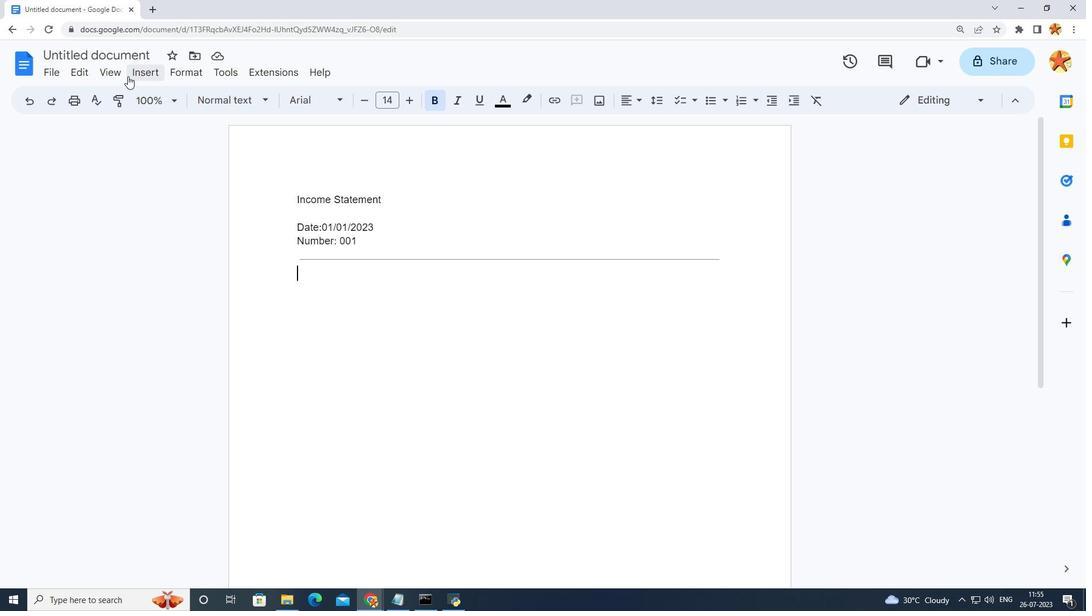 
Action: Mouse pressed left at (130, 73)
Screenshot: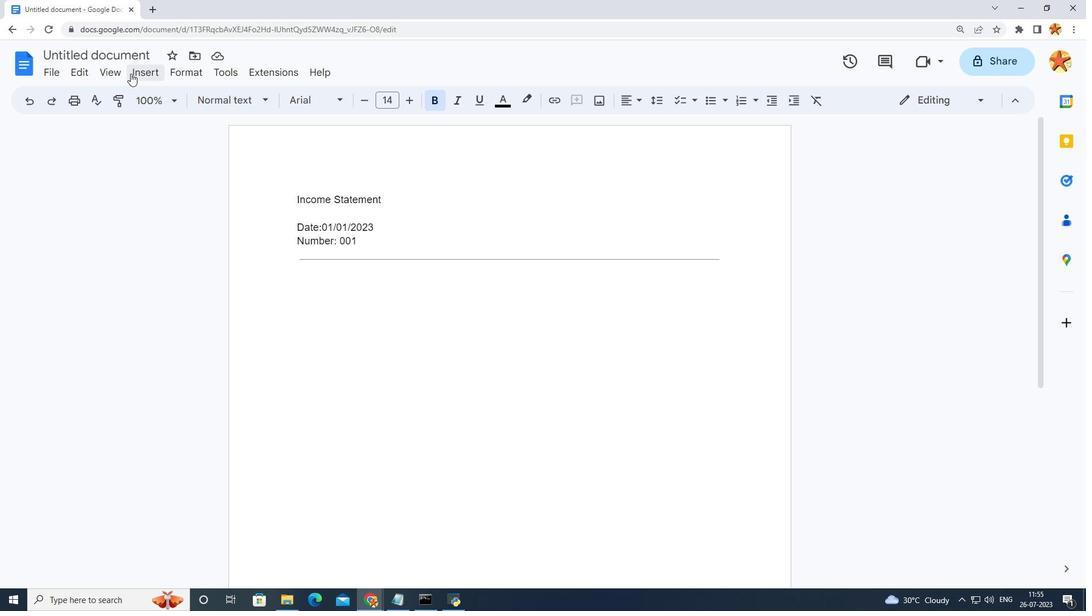 
Action: Mouse moved to (359, 328)
Screenshot: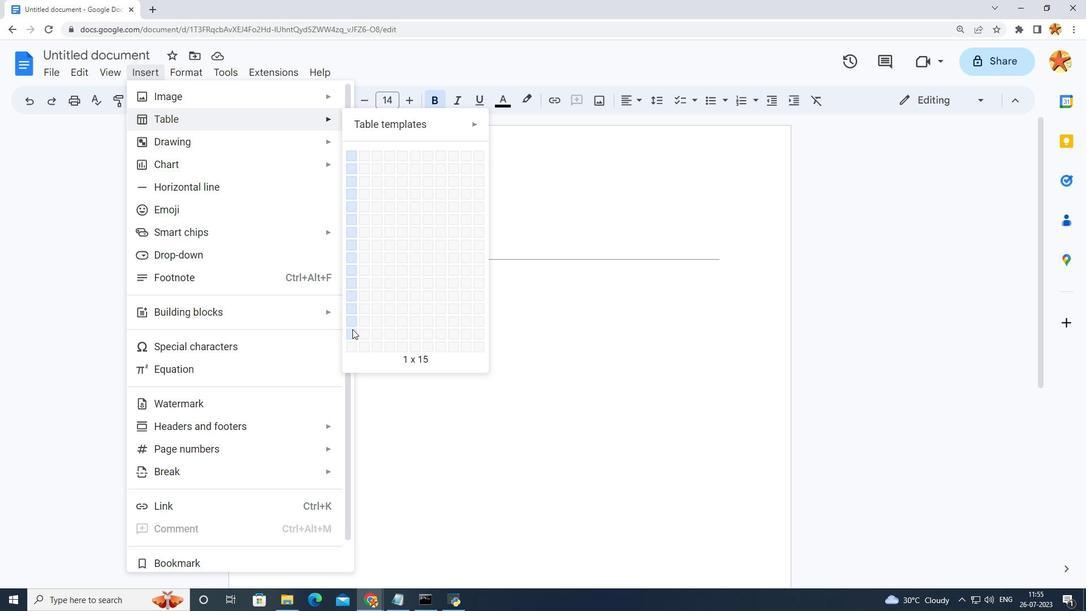
Action: Mouse pressed left at (359, 328)
Screenshot: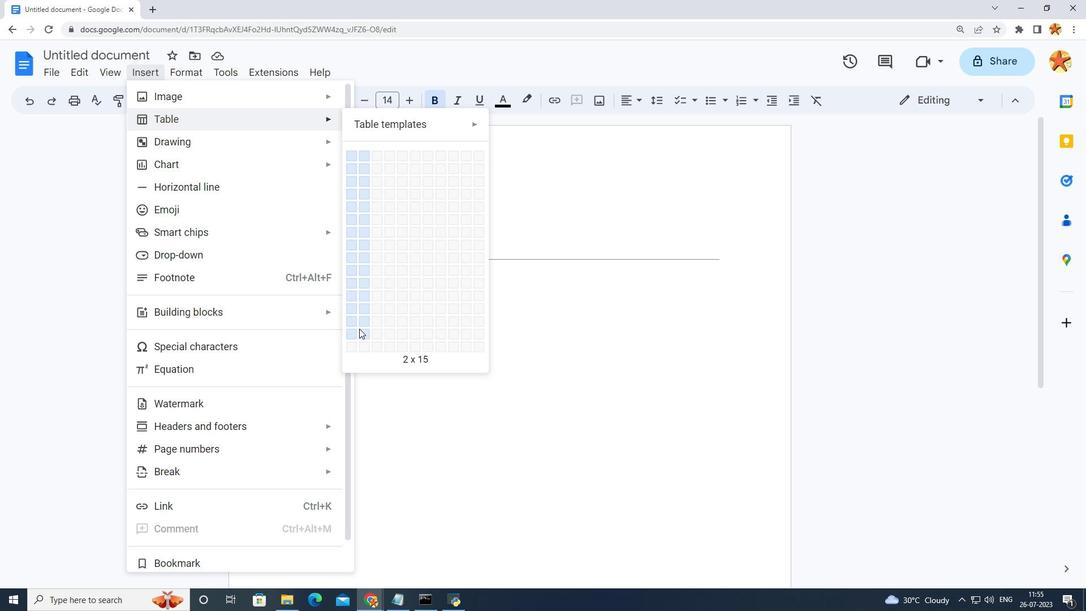 
Action: Mouse moved to (346, 296)
Screenshot: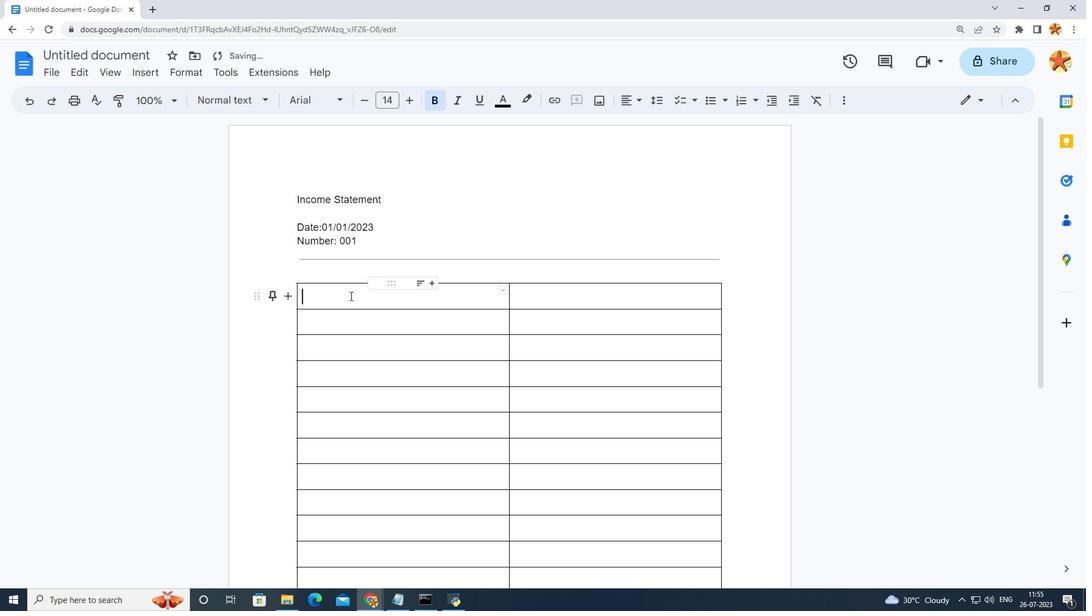 
Action: Mouse scrolled (346, 295) with delta (0, 0)
Screenshot: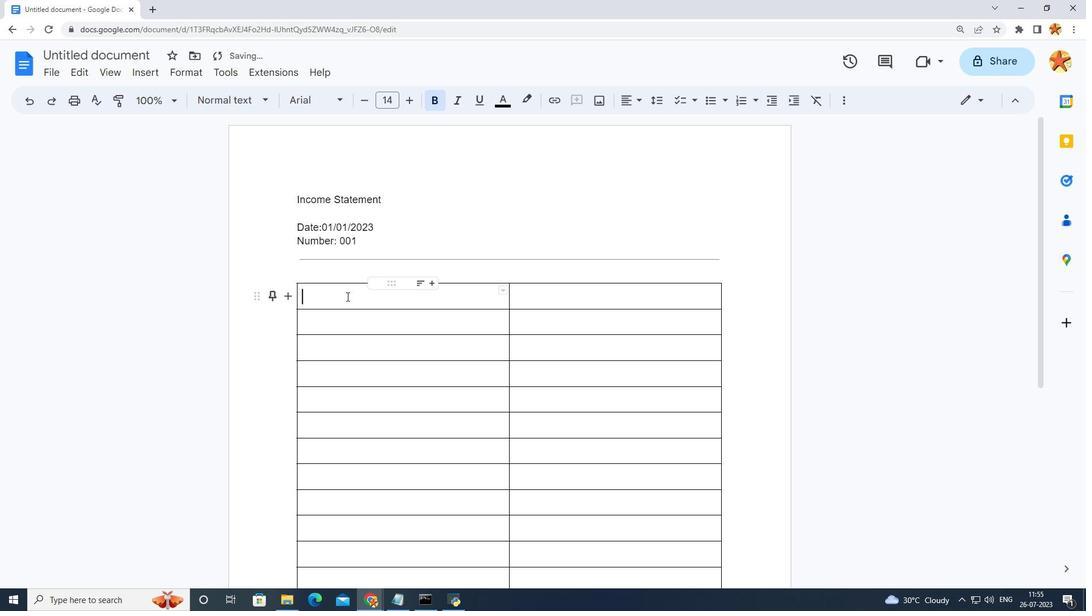 
Action: Mouse scrolled (346, 295) with delta (0, 0)
Screenshot: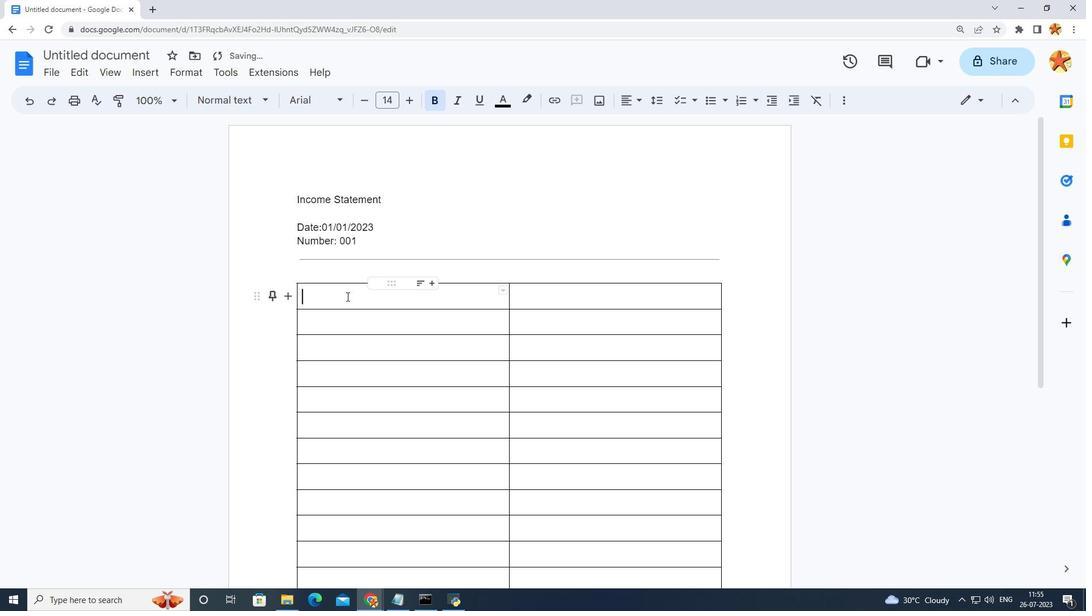 
Action: Mouse moved to (346, 296)
Screenshot: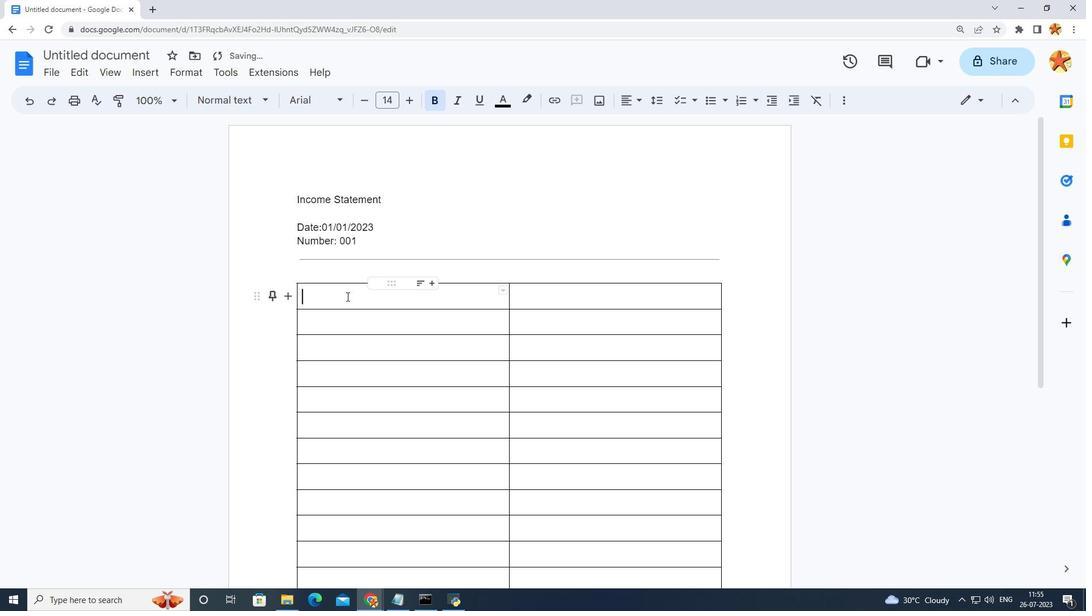 
Action: Mouse scrolled (346, 295) with delta (0, 0)
Screenshot: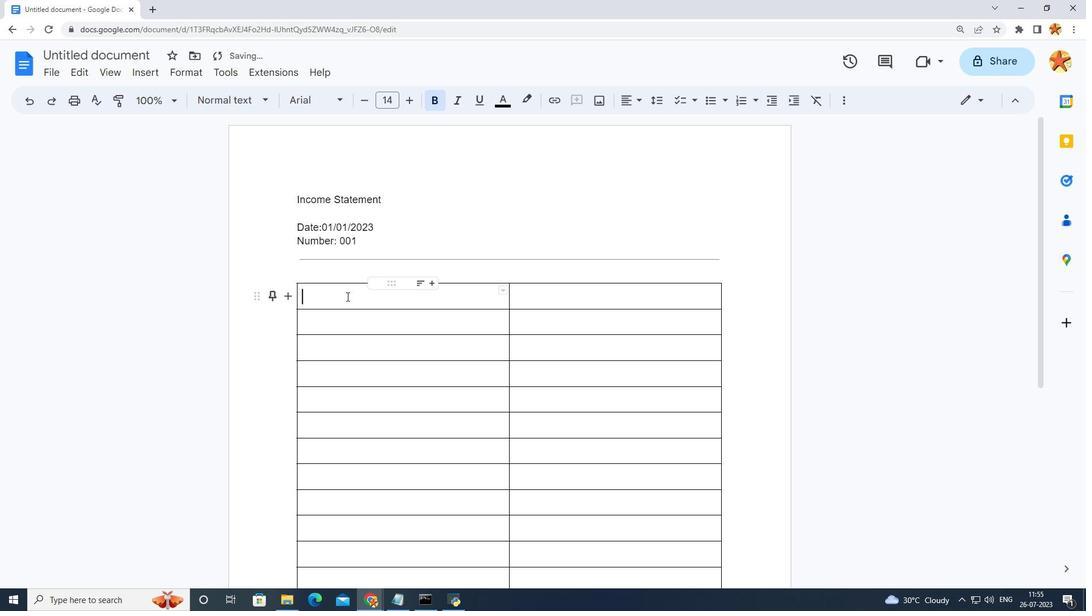 
Action: Mouse scrolled (346, 295) with delta (0, 0)
Screenshot: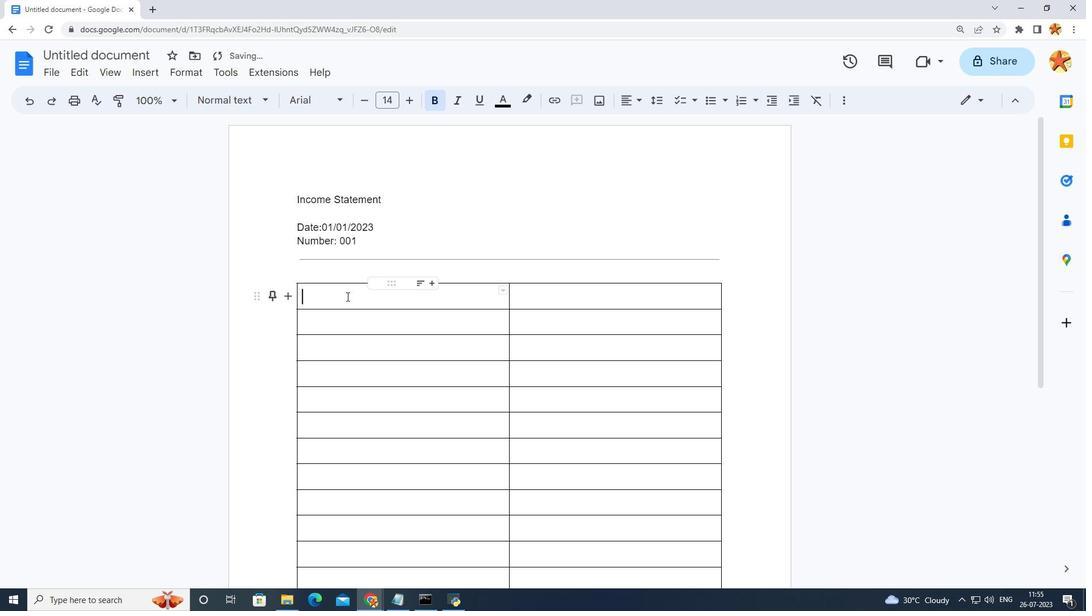 
Action: Mouse moved to (346, 296)
Screenshot: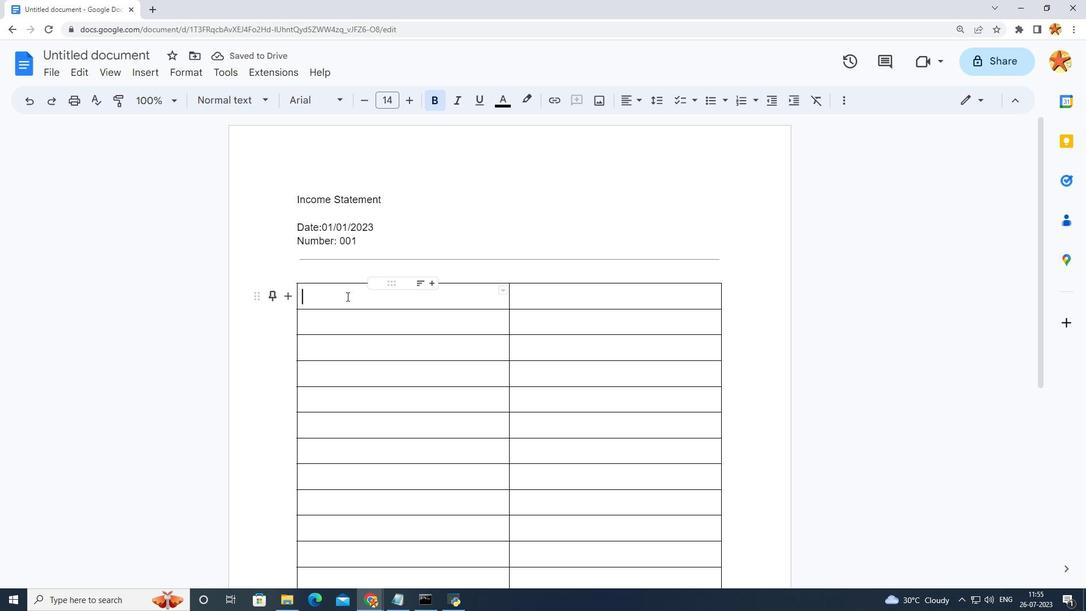 
Action: Mouse scrolled (346, 297) with delta (0, 0)
Screenshot: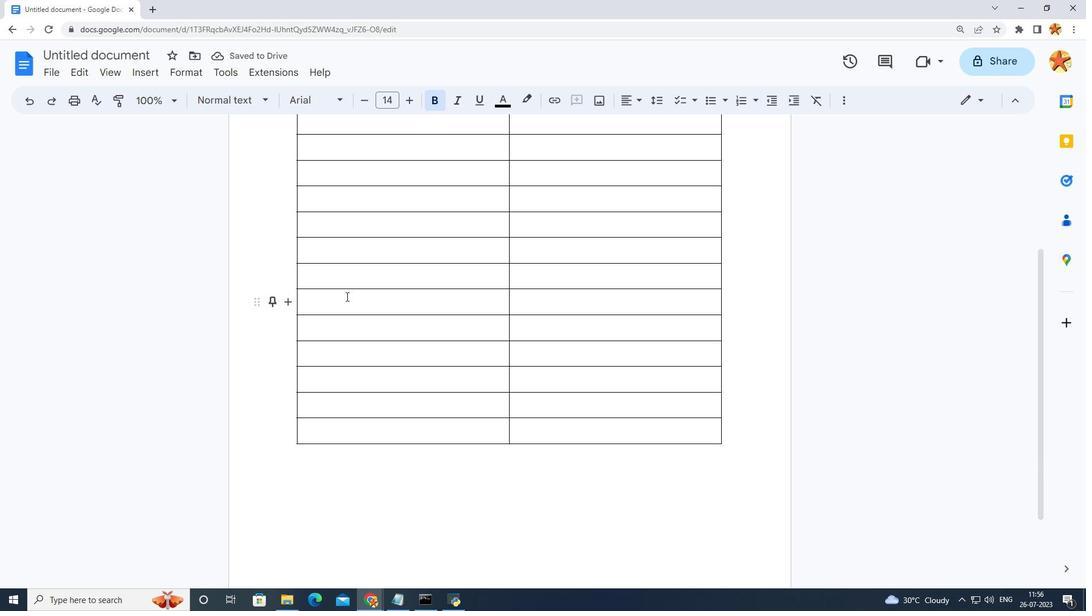 
Action: Mouse scrolled (346, 297) with delta (0, 0)
Screenshot: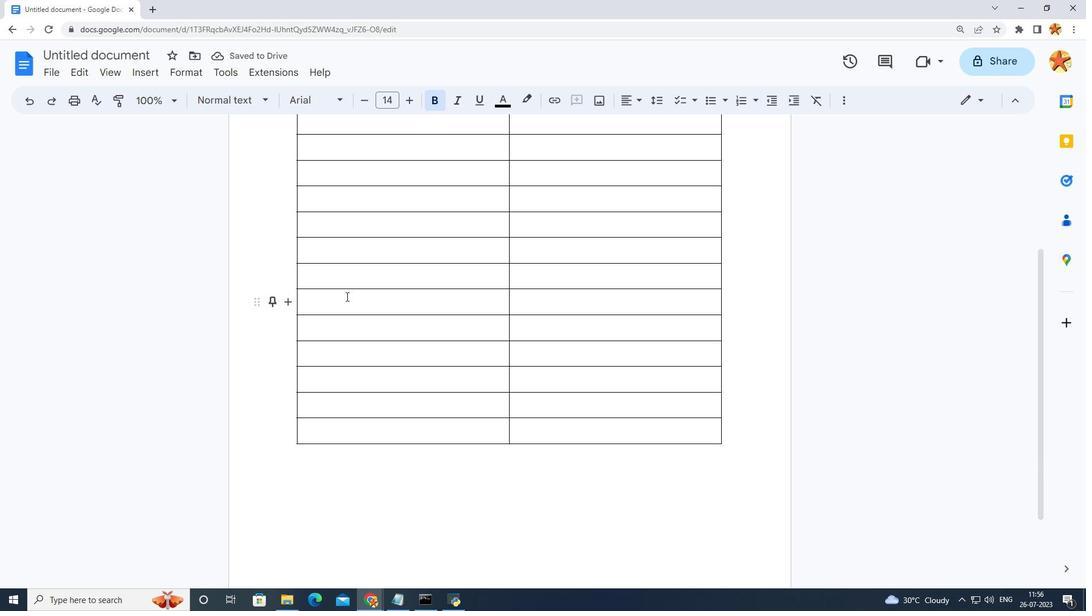 
Action: Mouse scrolled (346, 297) with delta (0, 0)
Screenshot: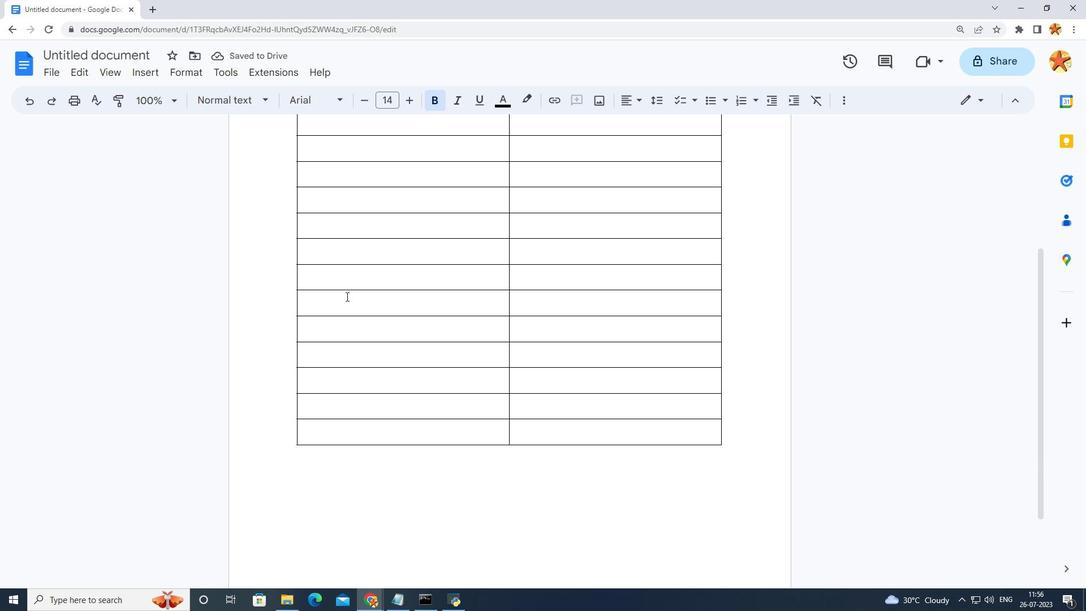 
Action: Mouse moved to (344, 241)
Screenshot: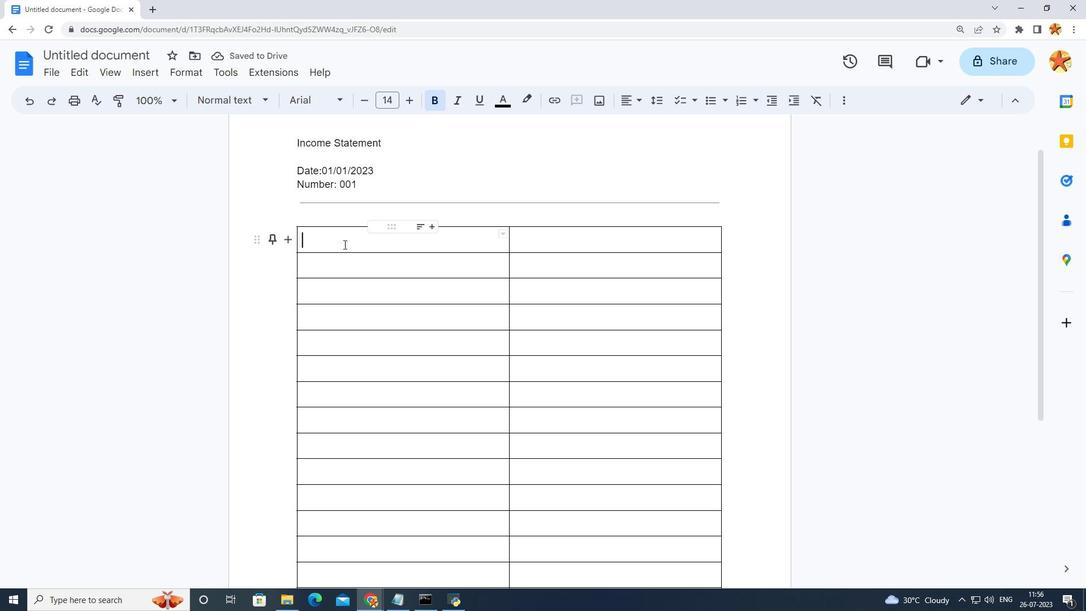 
Action: Mouse pressed left at (344, 241)
Screenshot: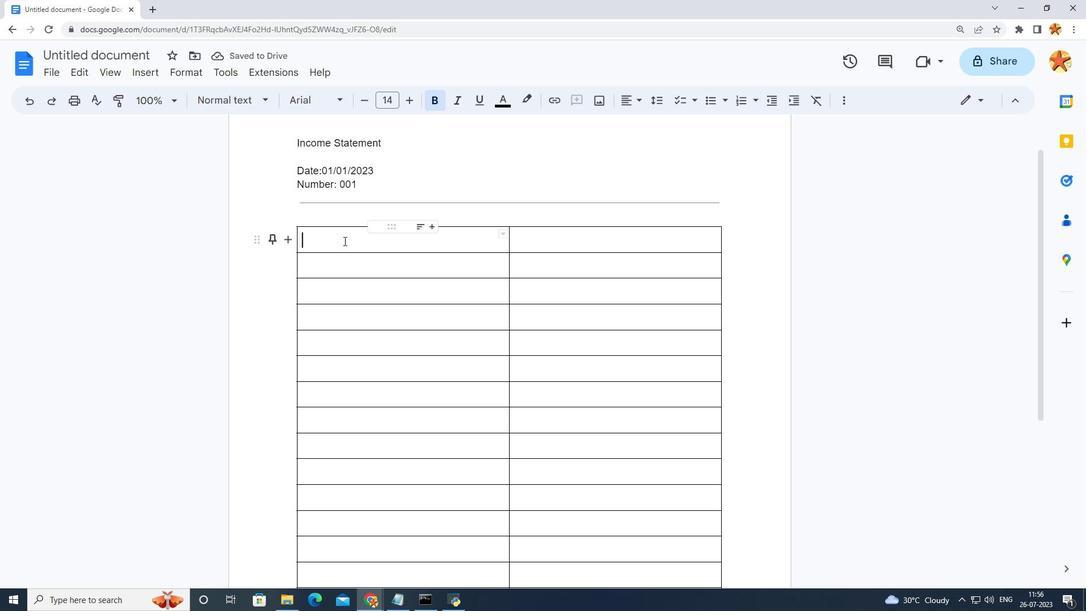 
Action: Mouse moved to (345, 240)
Screenshot: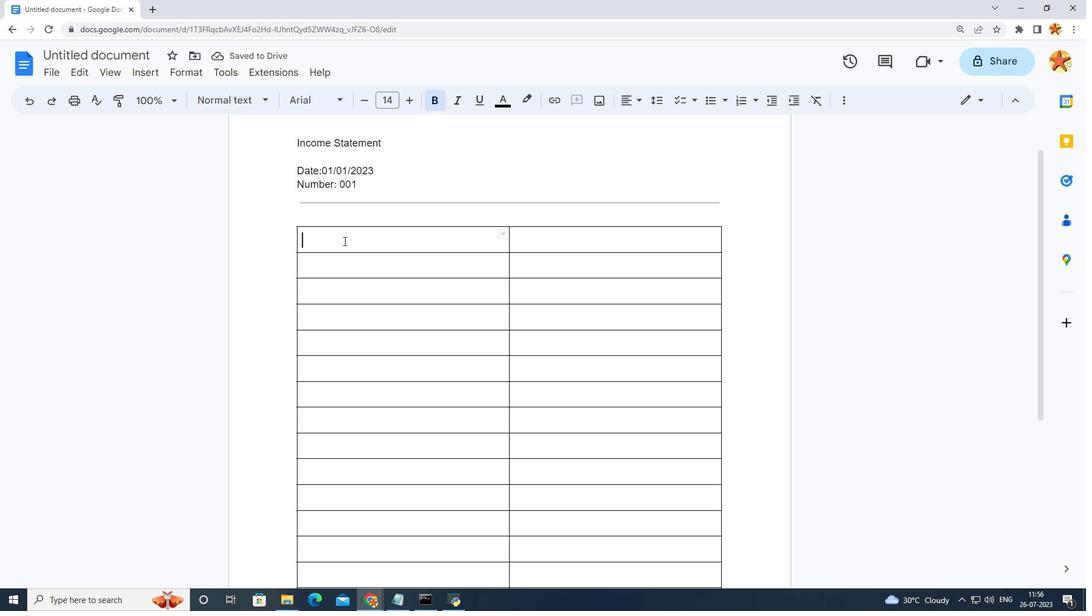 
Action: Key pressed <Key.caps_lock>c<Key.caps_lock>REATED<Key.space>BY
Screenshot: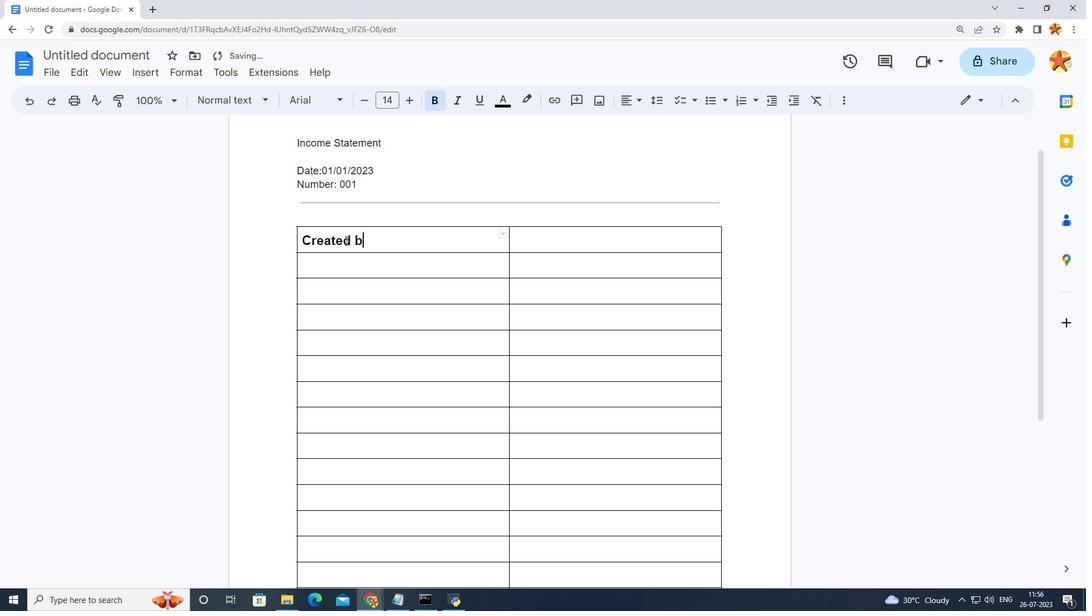 
Action: Mouse moved to (537, 230)
Screenshot: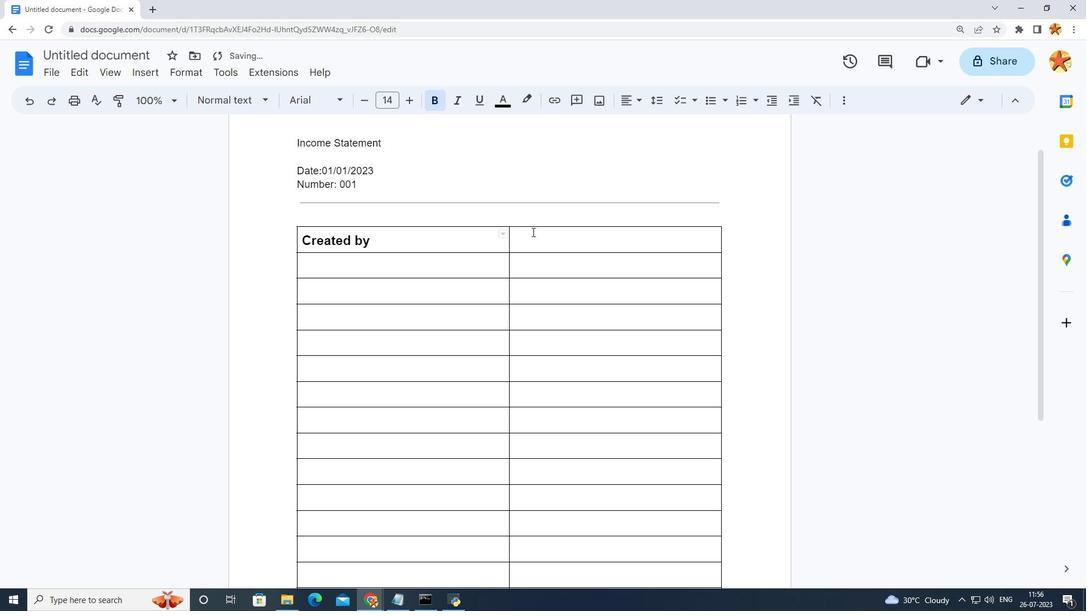 
Action: Mouse pressed left at (537, 230)
Screenshot: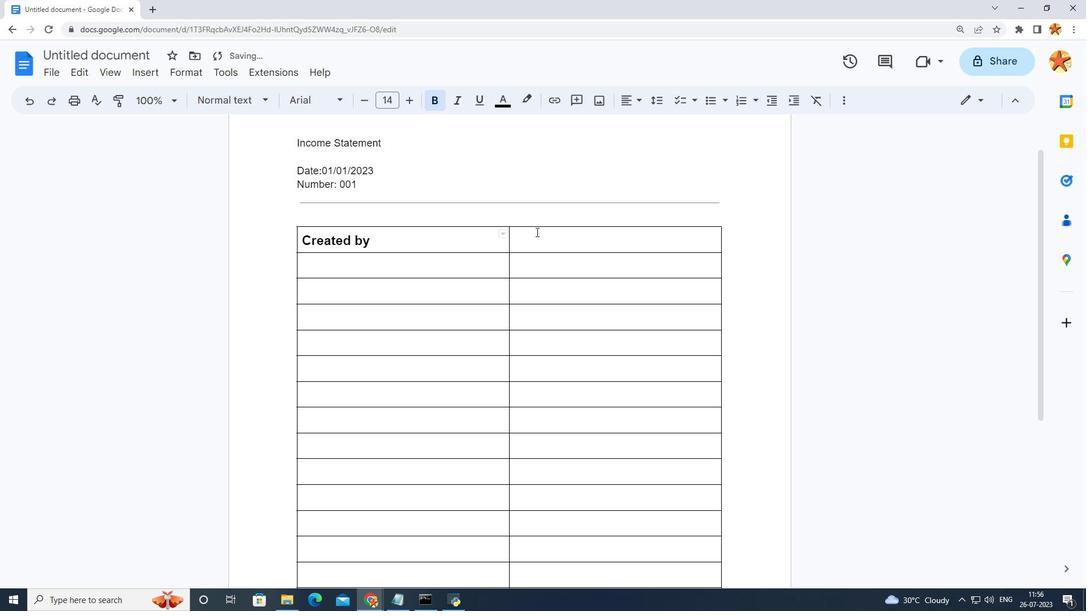 
Action: Key pressed <Key.caps_lock>p<Key.caps_lock>REPARED<Key.space>FOR
Screenshot: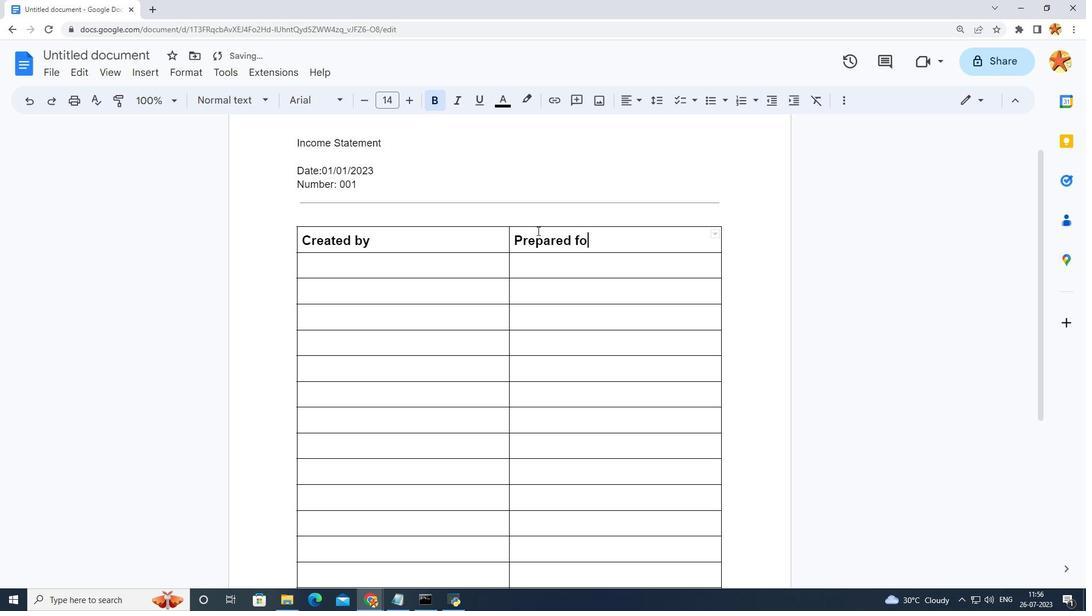 
Action: Mouse moved to (385, 252)
Screenshot: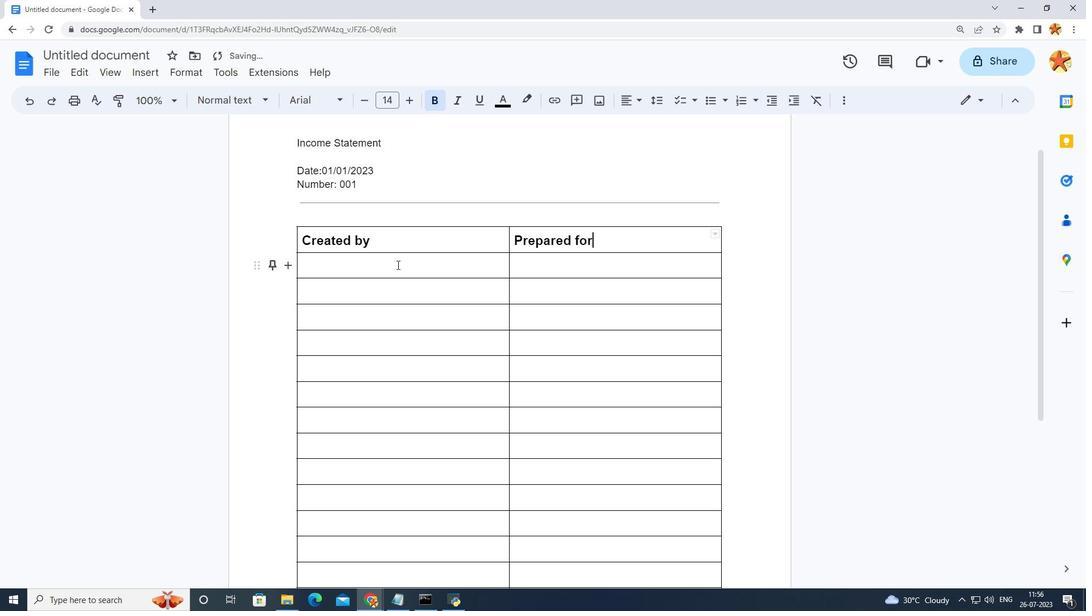 
Action: Mouse pressed left at (385, 252)
Screenshot: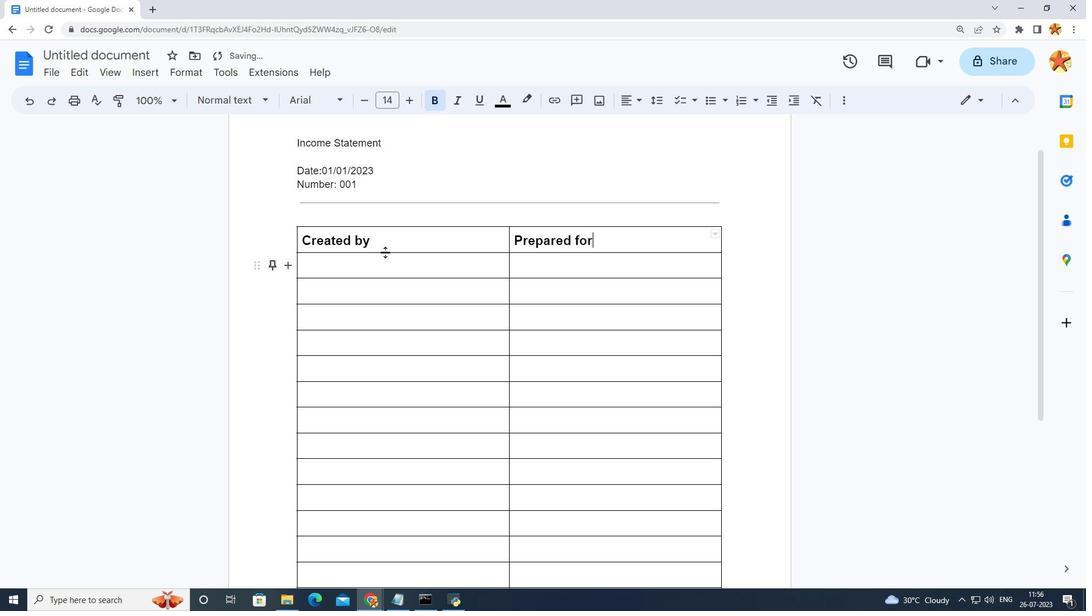 
Action: Mouse moved to (364, 269)
Screenshot: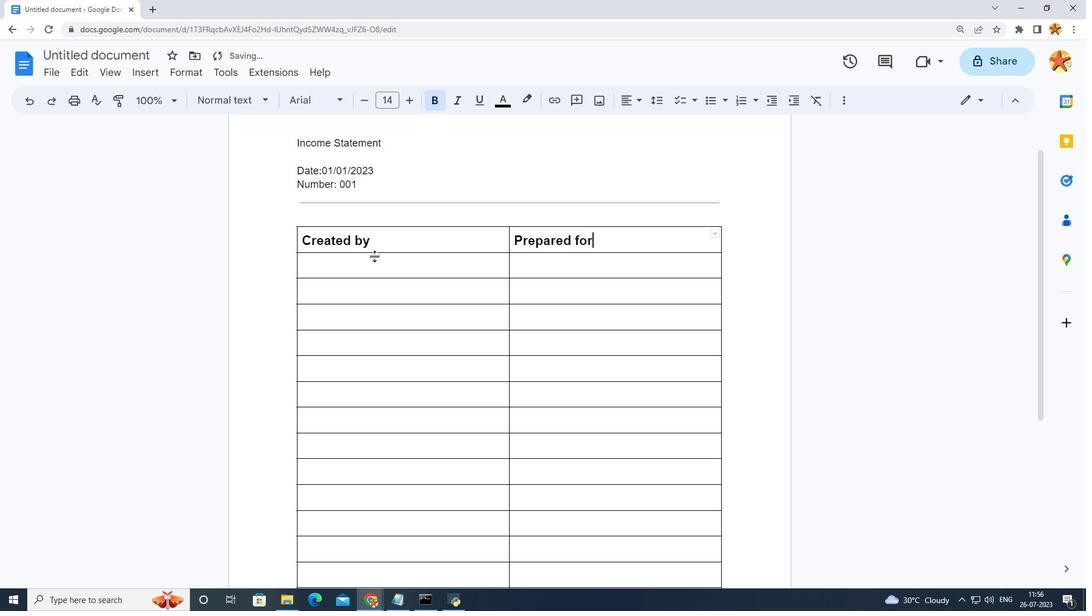
Action: Mouse pressed left at (364, 269)
Screenshot: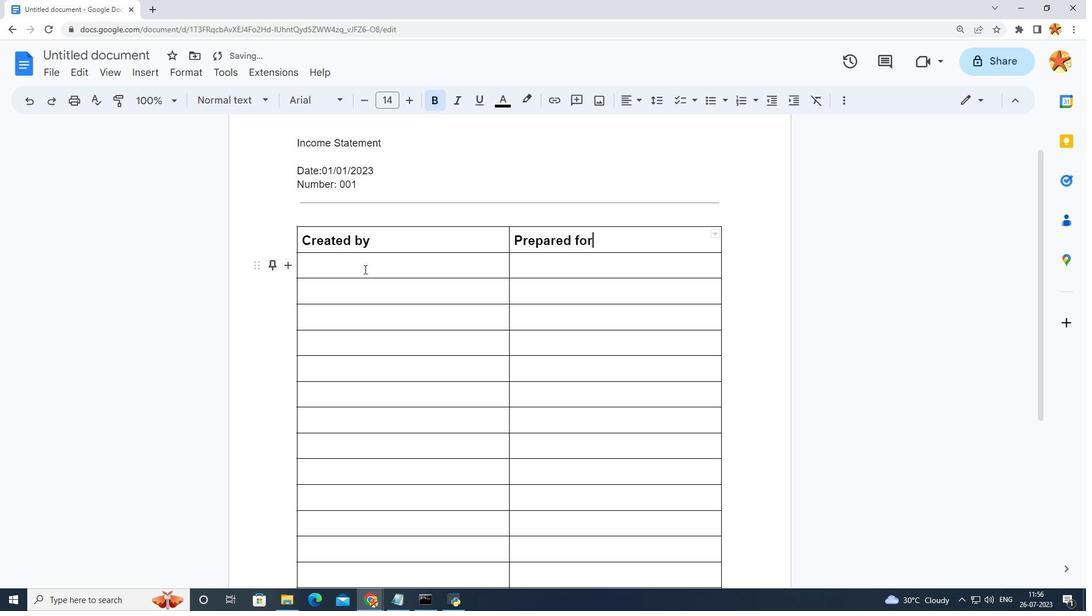 
Action: Key pressed <Key.enter><Key.enter>90<Key.backspace><Key.backspace><Key.backspace><Key.backspace><Key.shift_r><Key.shift_r><Key.shift_r>()<Key.left><Key.caps_lock>s<Key.caps_lock>ENDER<Key.space>NAME
Screenshot: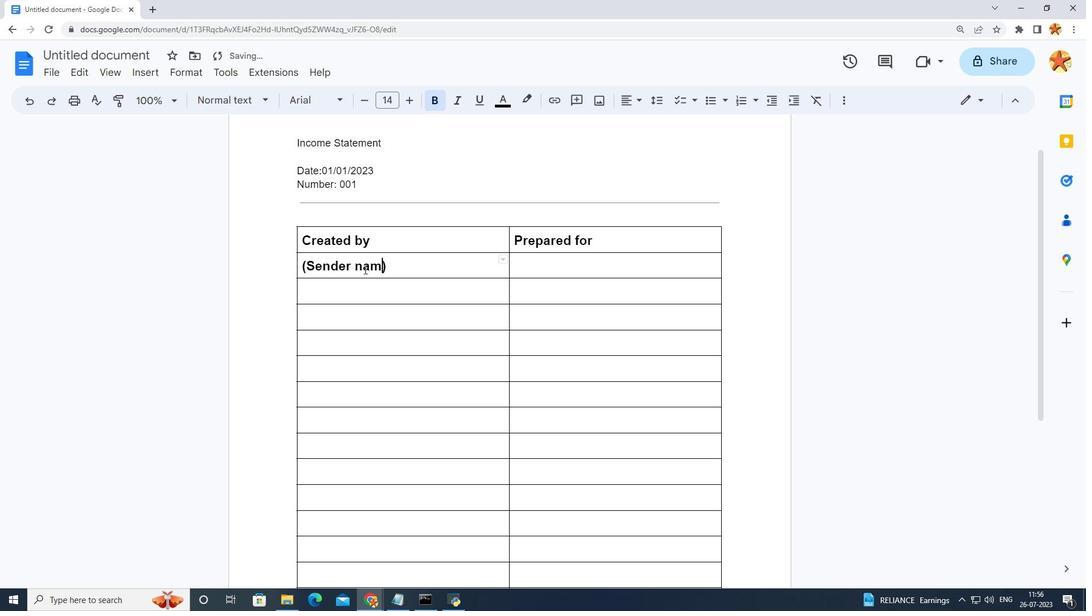 
Action: Mouse moved to (408, 260)
Screenshot: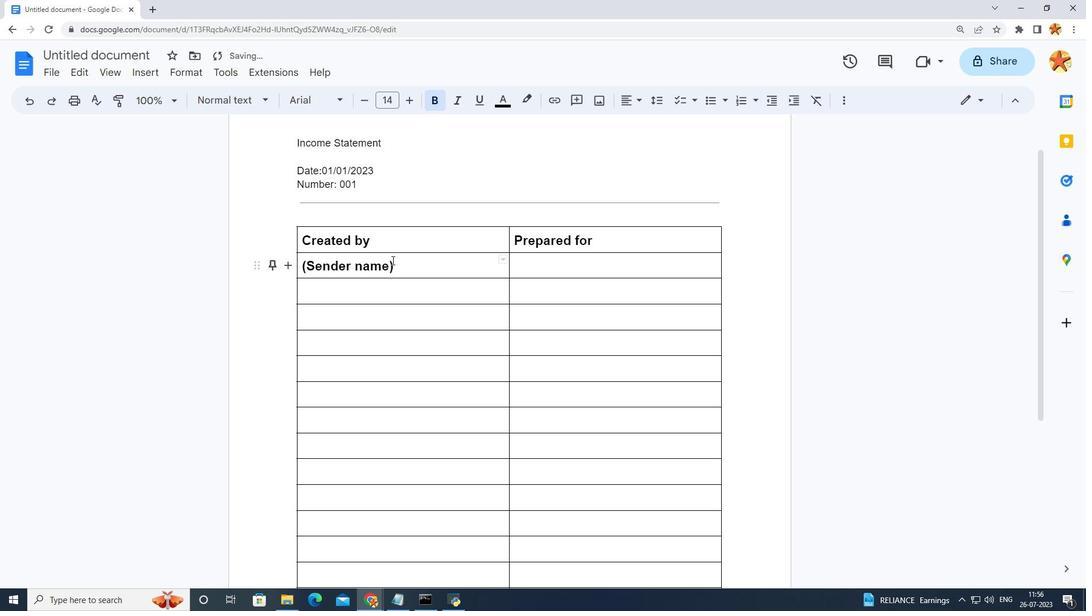 
Action: Mouse pressed left at (408, 260)
Screenshot: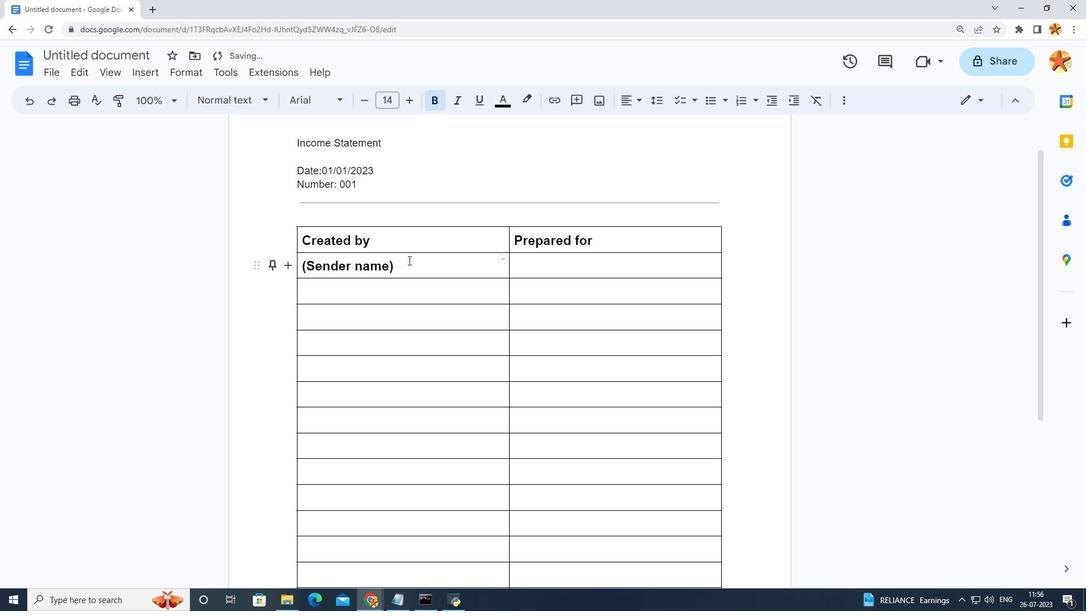 
Action: Mouse moved to (443, 104)
Screenshot: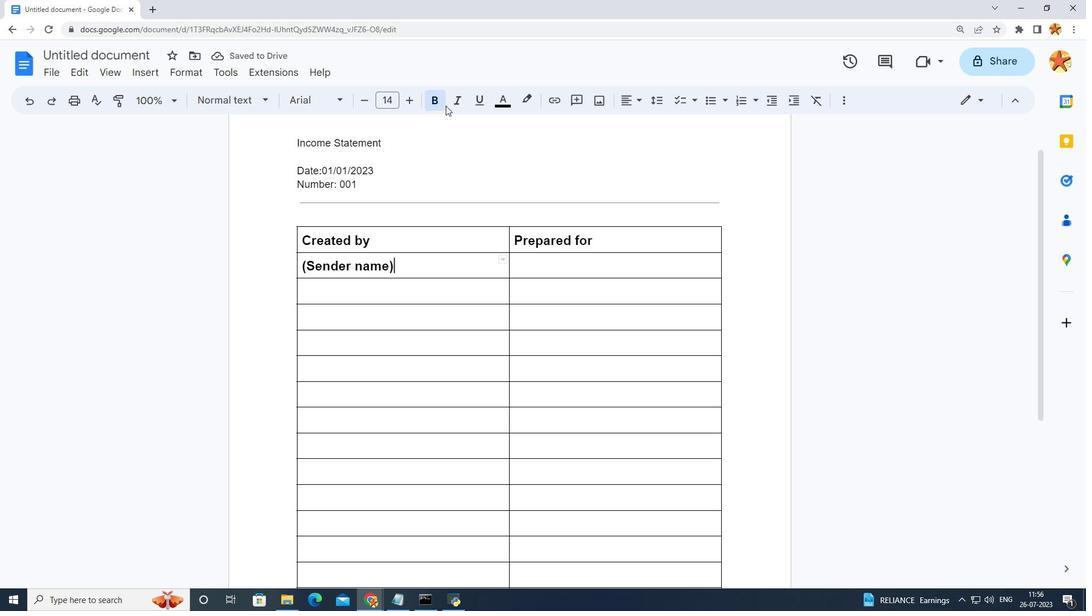 
Action: Mouse pressed left at (443, 104)
Screenshot: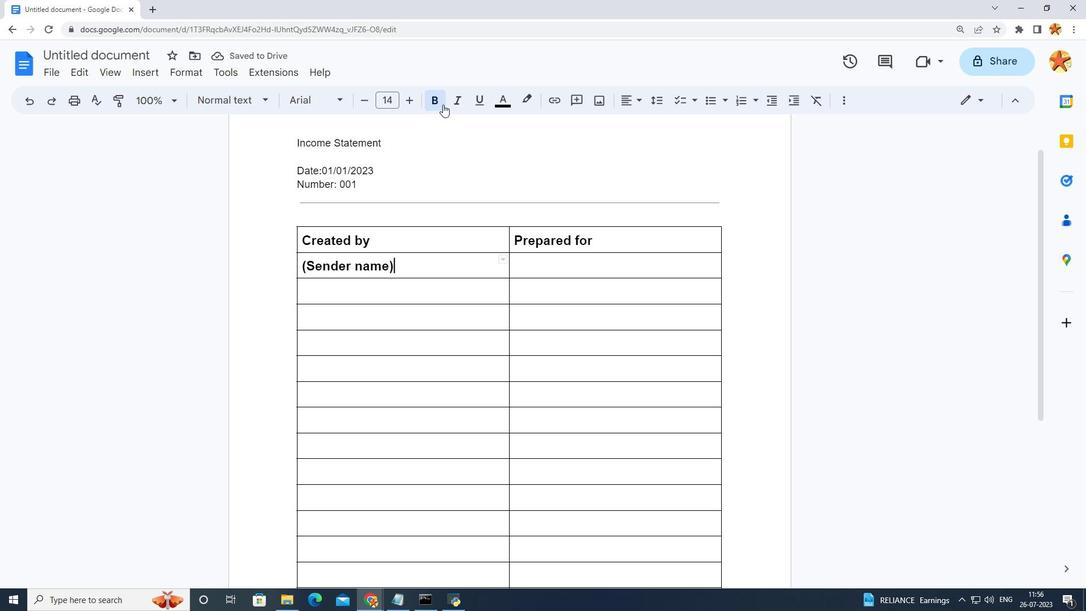 
Action: Mouse moved to (399, 257)
Screenshot: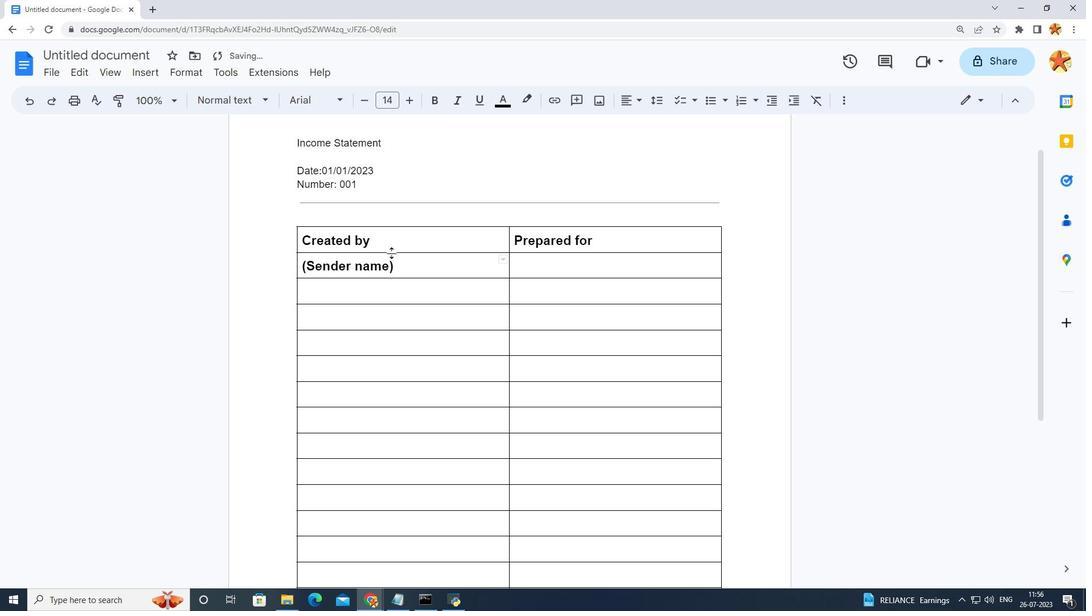 
Action: Mouse pressed left at (399, 257)
Screenshot: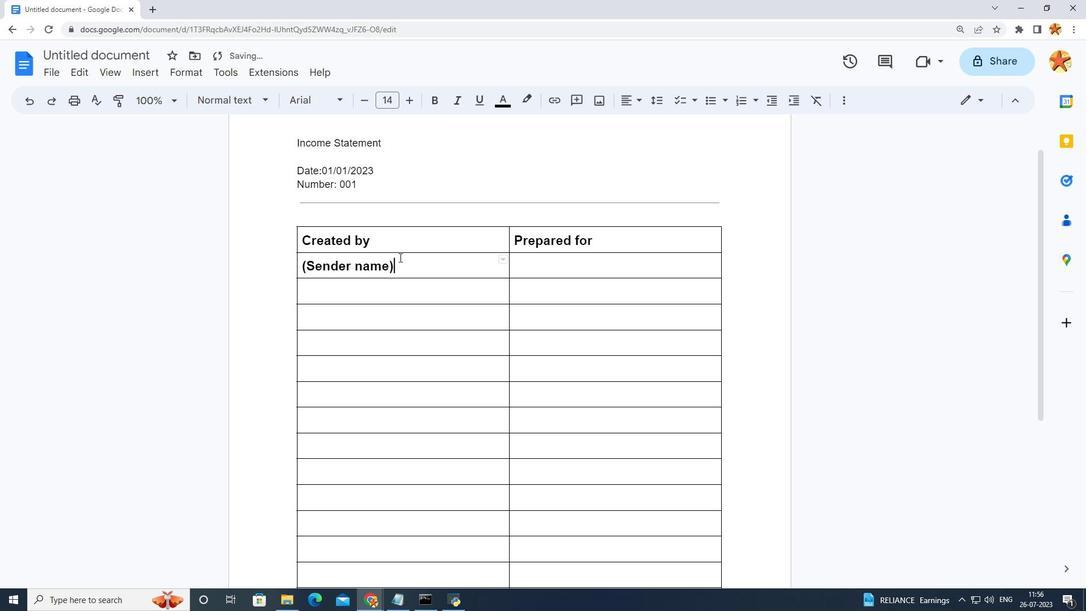 
Action: Mouse moved to (442, 88)
Screenshot: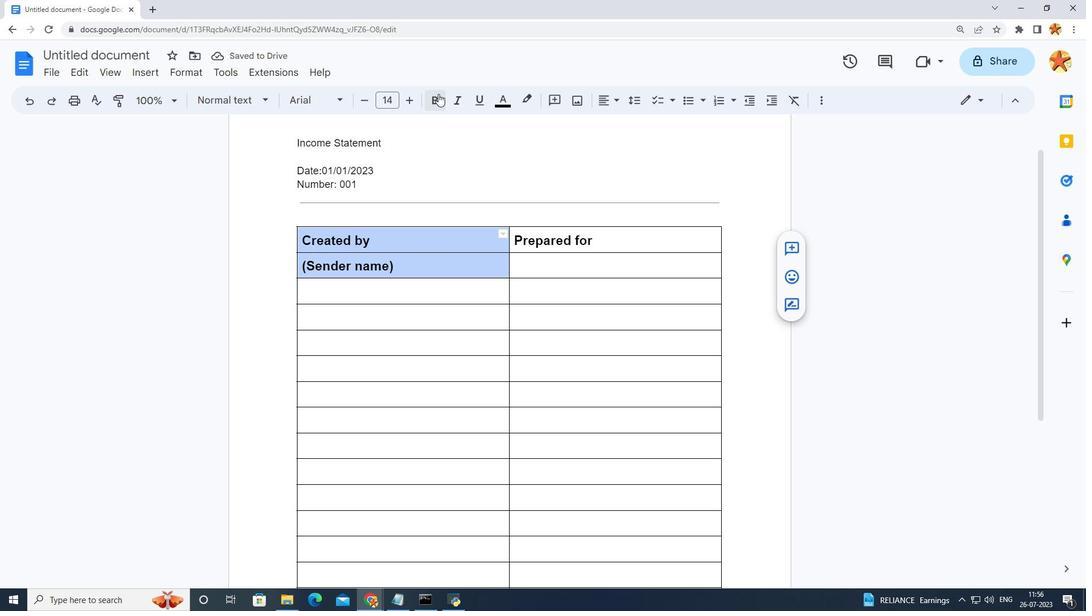
Action: Mouse pressed left at (442, 88)
Screenshot: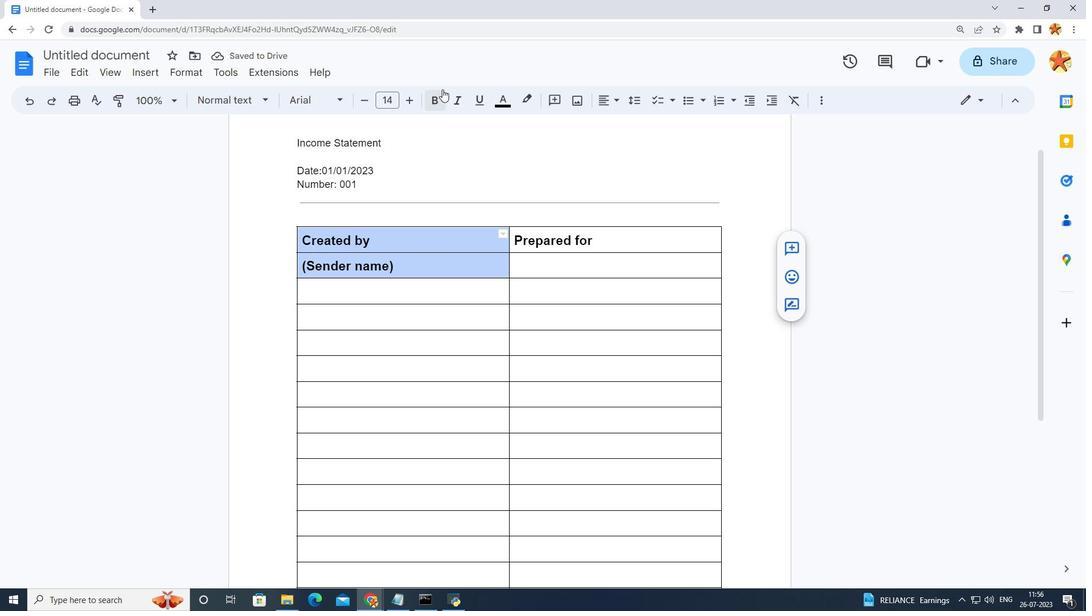 
Action: Mouse moved to (439, 94)
Screenshot: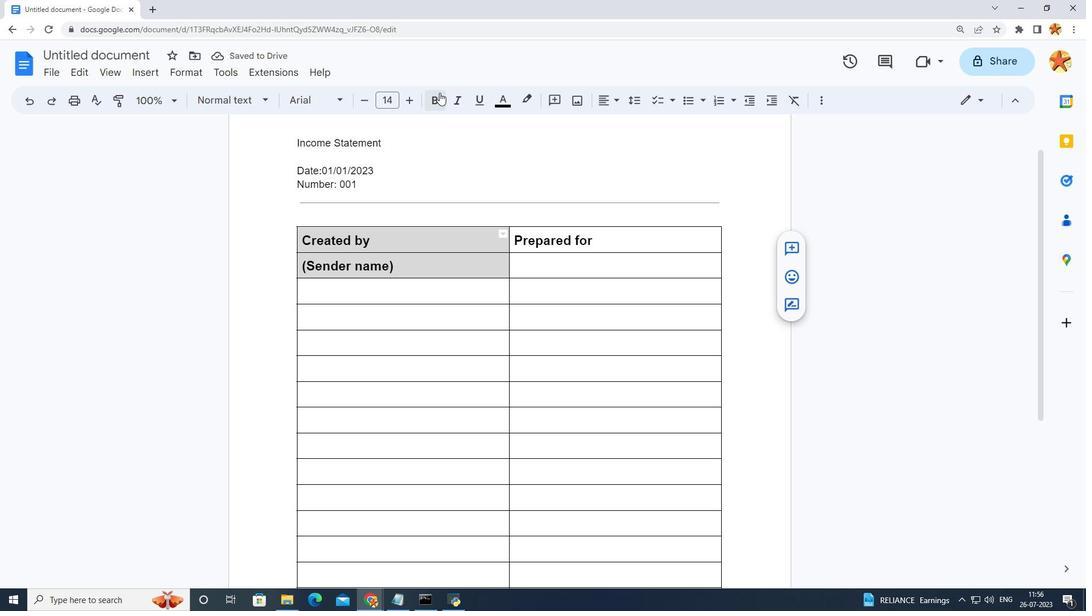 
Action: Mouse pressed left at (439, 94)
Screenshot: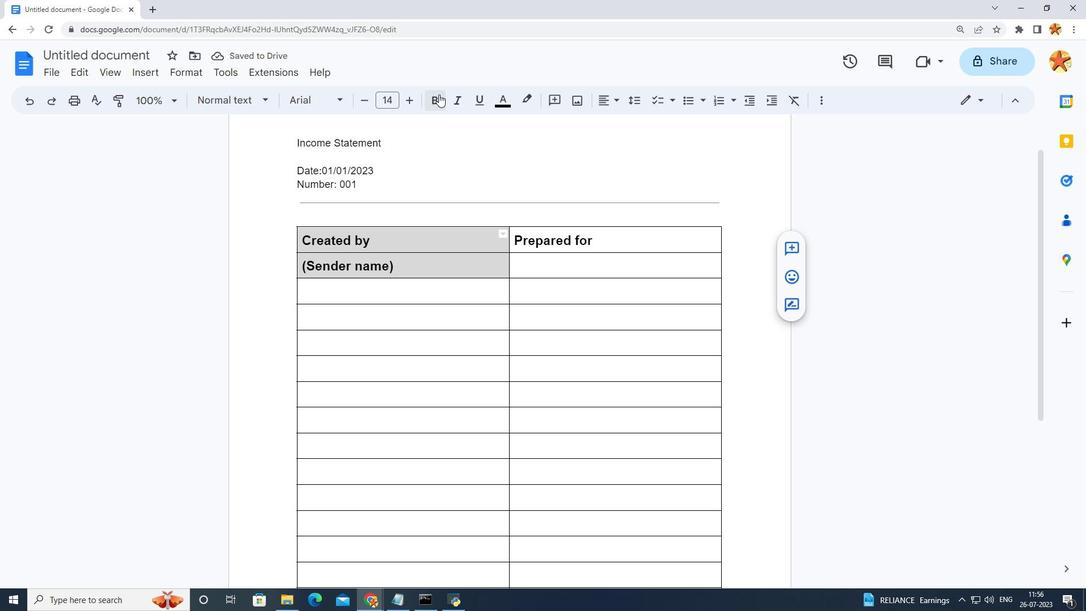 
Action: Mouse pressed left at (439, 94)
Screenshot: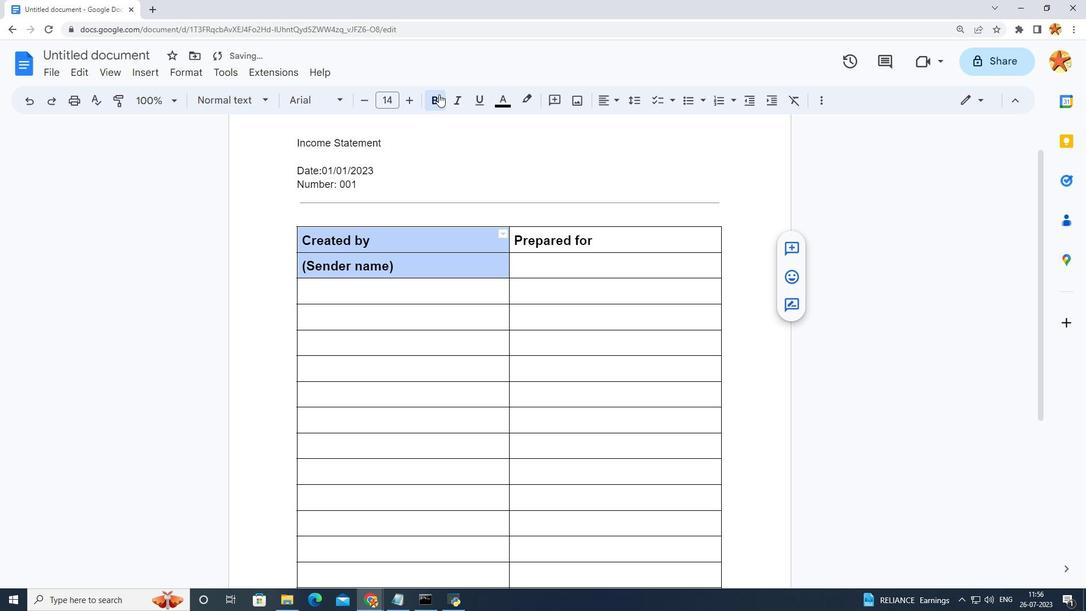 
Action: Mouse moved to (504, 236)
Screenshot: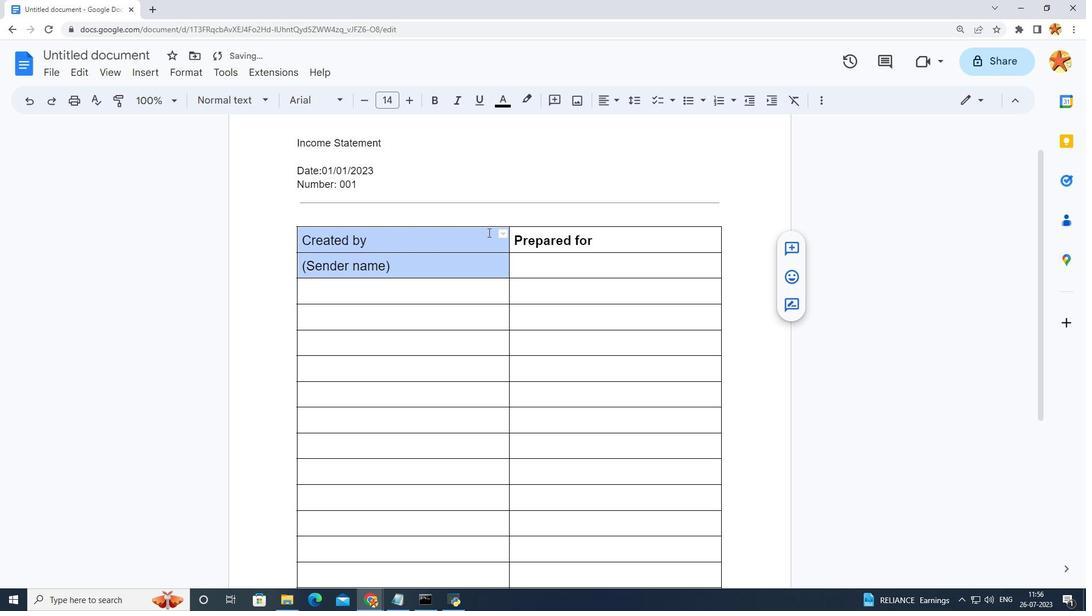 
Action: Mouse pressed left at (504, 236)
Screenshot: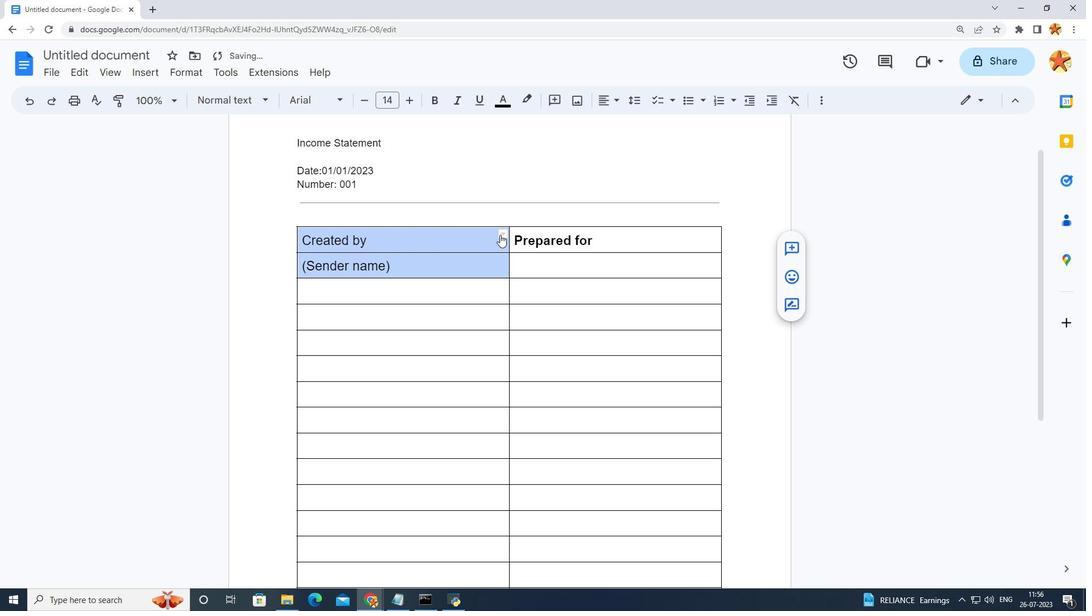 
Action: Mouse moved to (576, 240)
Screenshot: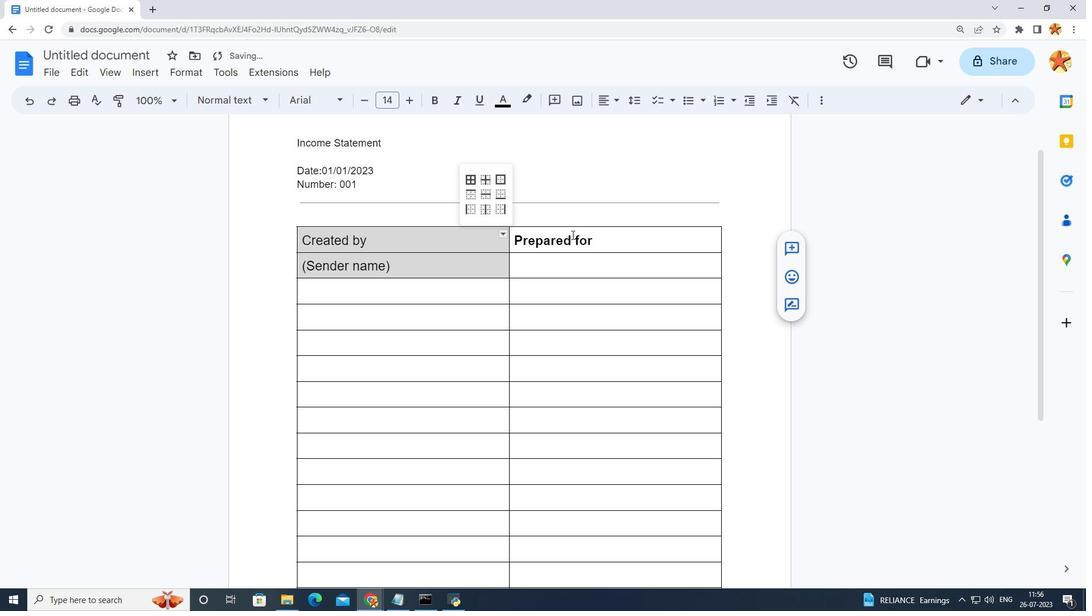 
Action: Mouse pressed left at (576, 240)
Screenshot: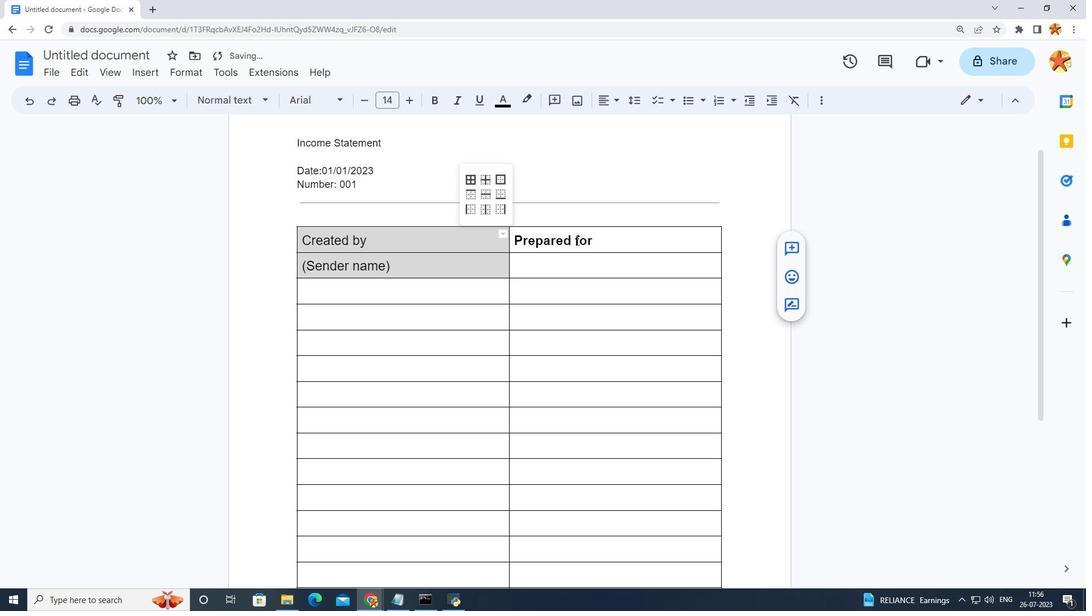 
Action: Mouse moved to (604, 247)
Screenshot: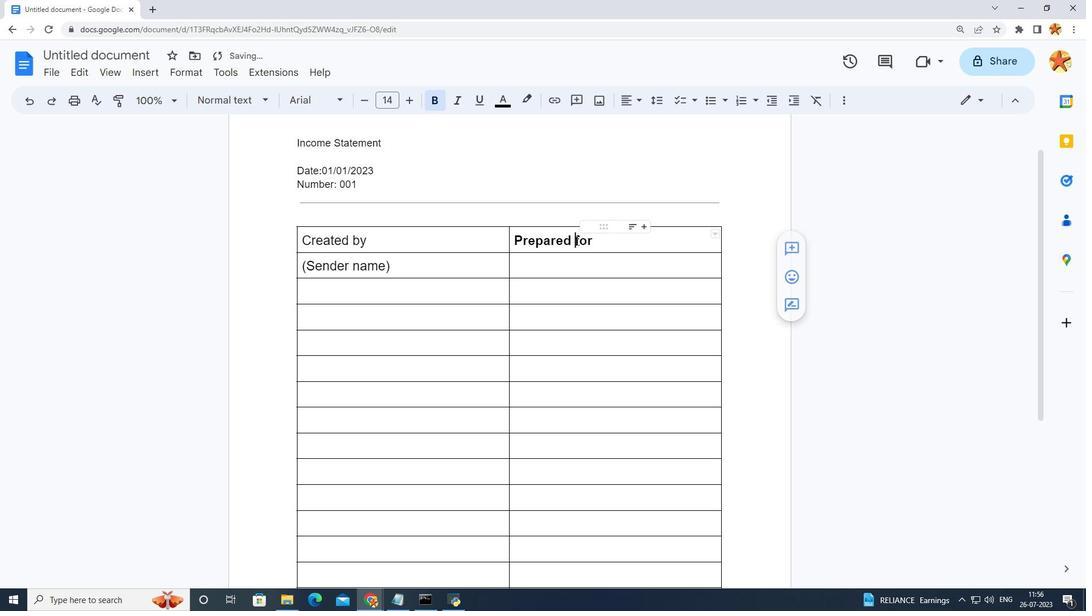 
Action: Mouse pressed left at (604, 247)
Screenshot: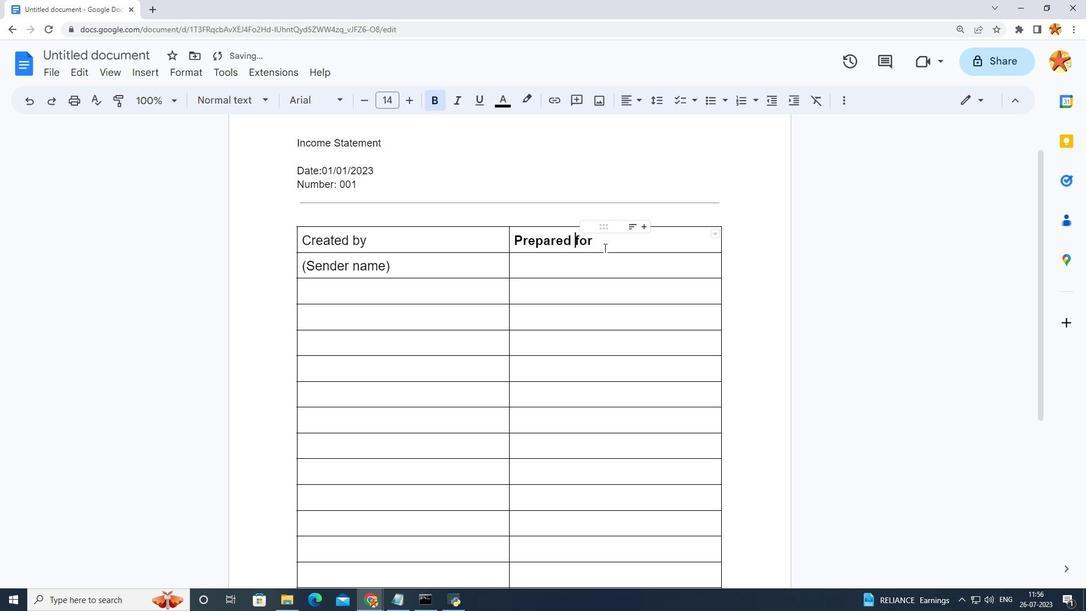 
Action: Mouse moved to (435, 102)
Screenshot: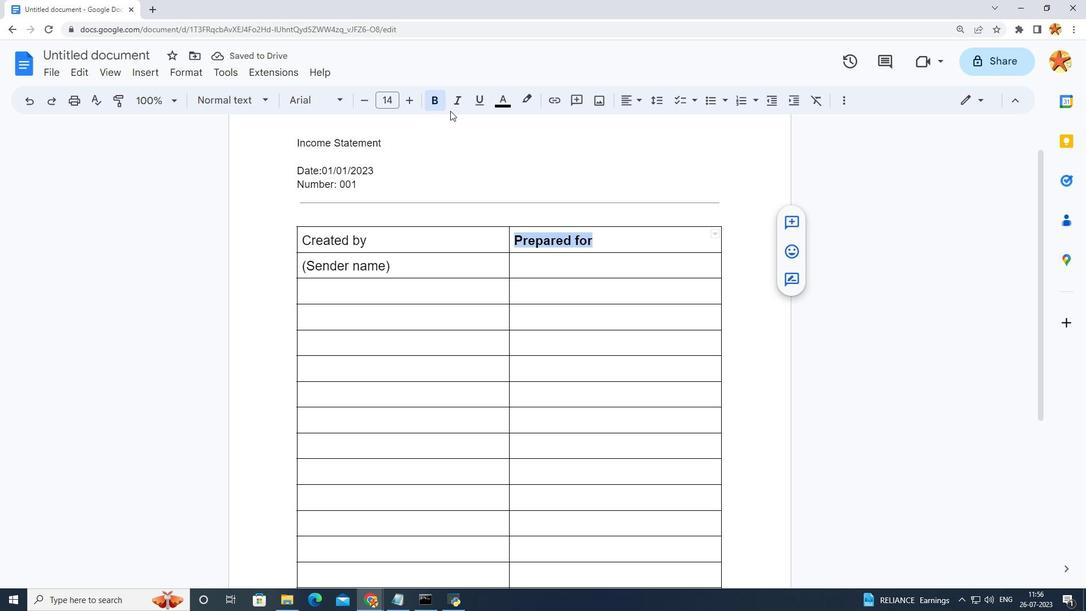 
Action: Mouse pressed left at (435, 102)
Screenshot: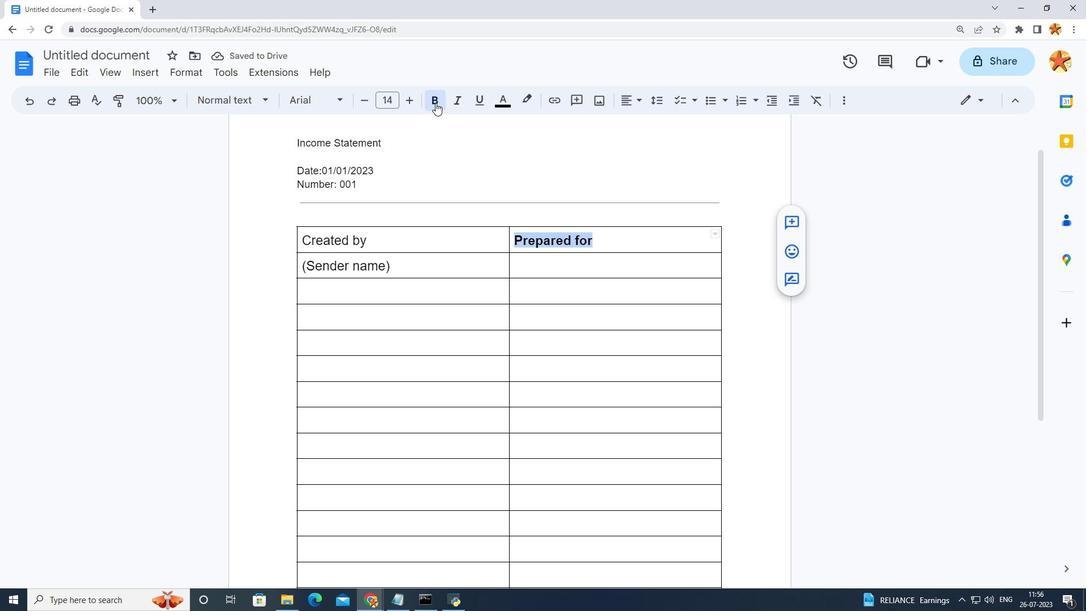 
Action: Mouse moved to (534, 271)
Screenshot: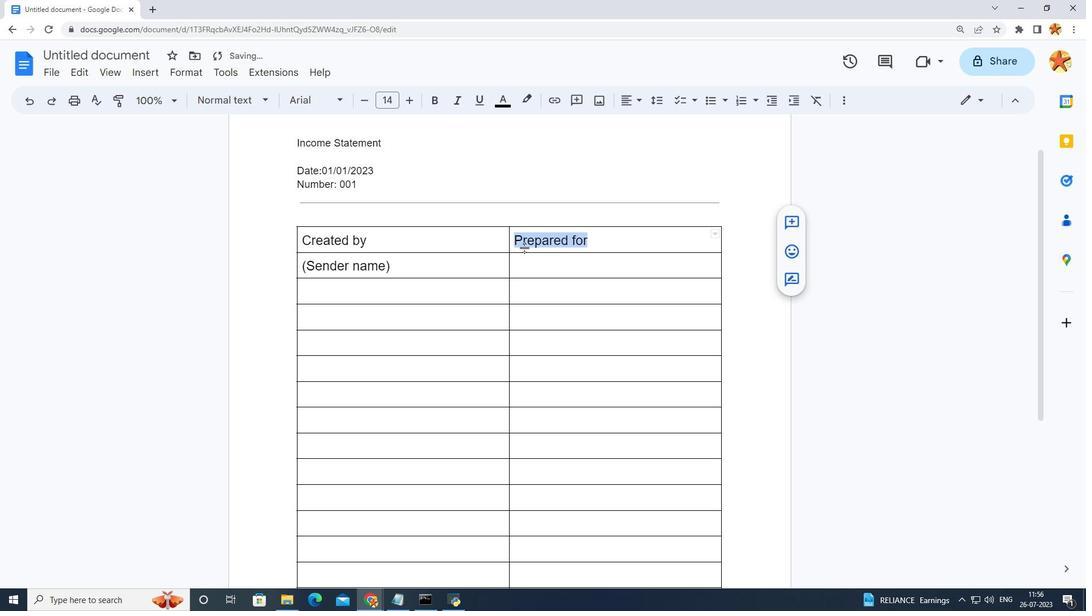 
Action: Mouse pressed left at (534, 271)
Screenshot: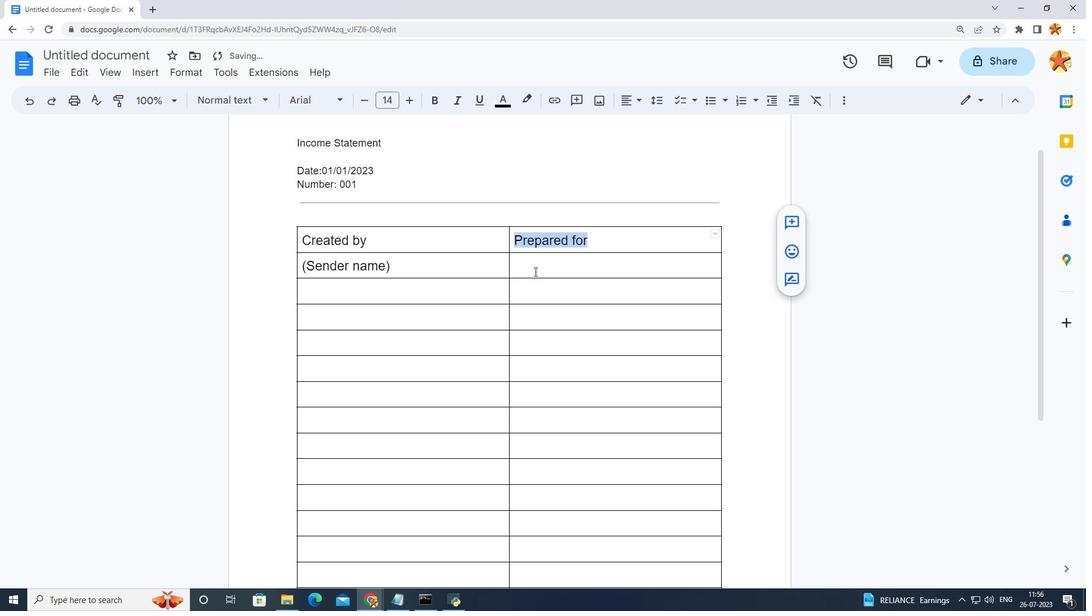 
Action: Mouse pressed left at (534, 271)
Screenshot: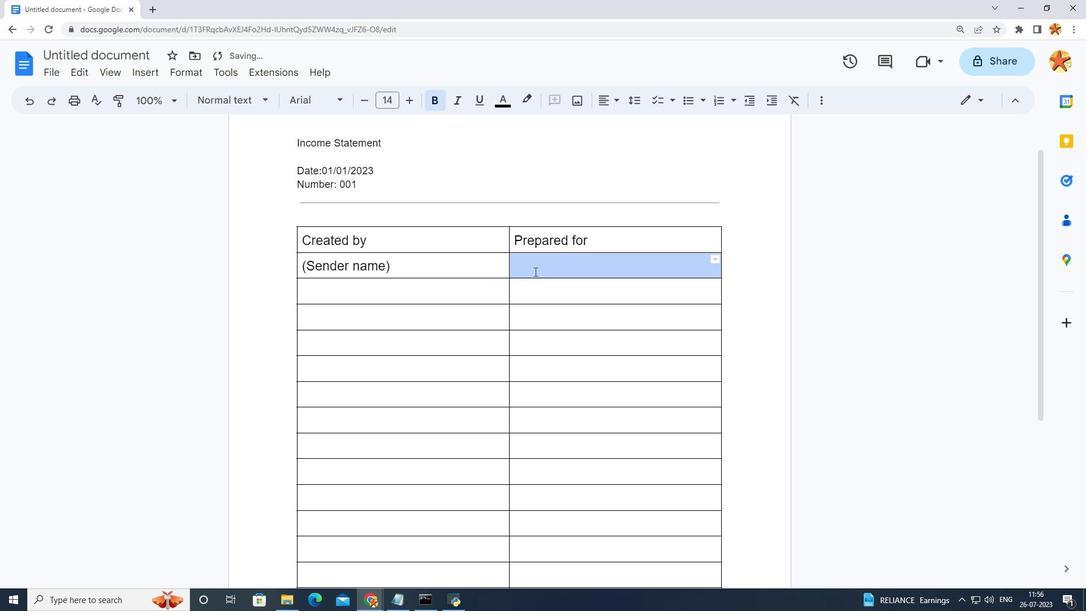 
Action: Mouse moved to (437, 106)
Screenshot: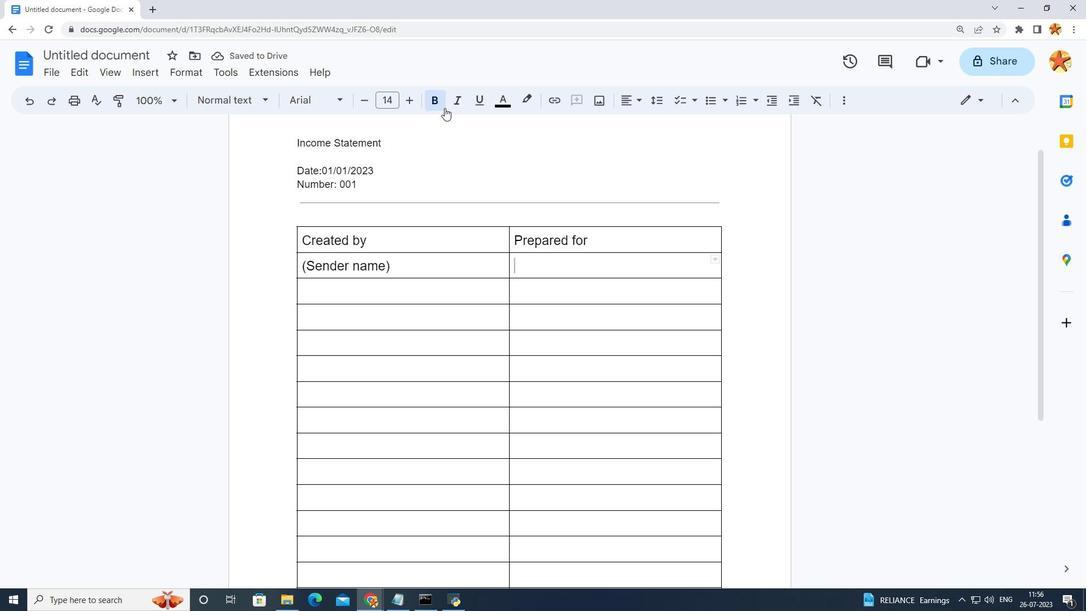 
Action: Mouse pressed left at (437, 106)
Screenshot: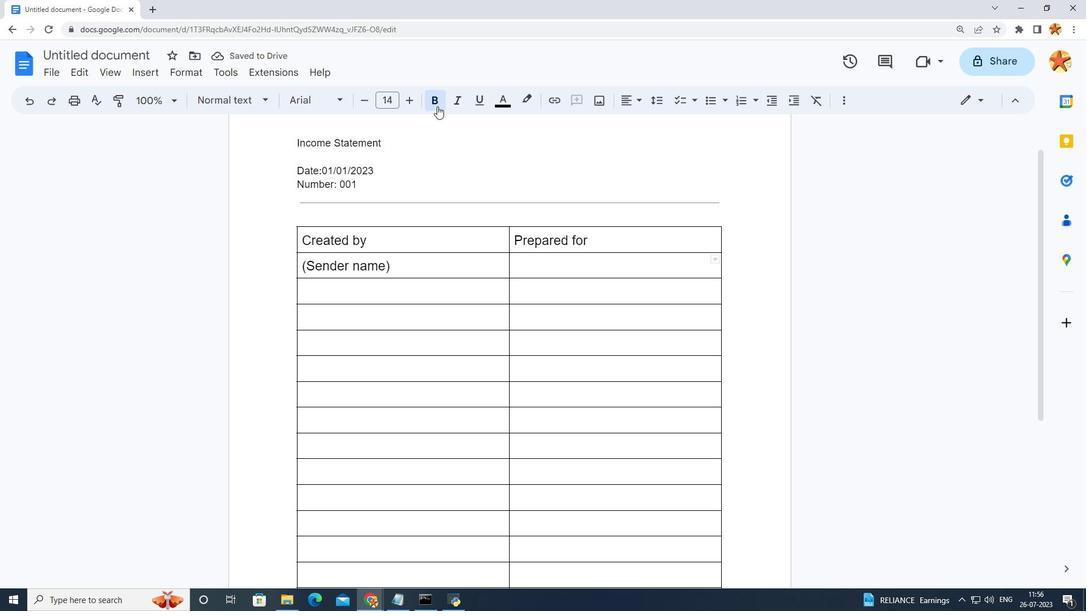 
Action: Mouse moved to (522, 272)
Screenshot: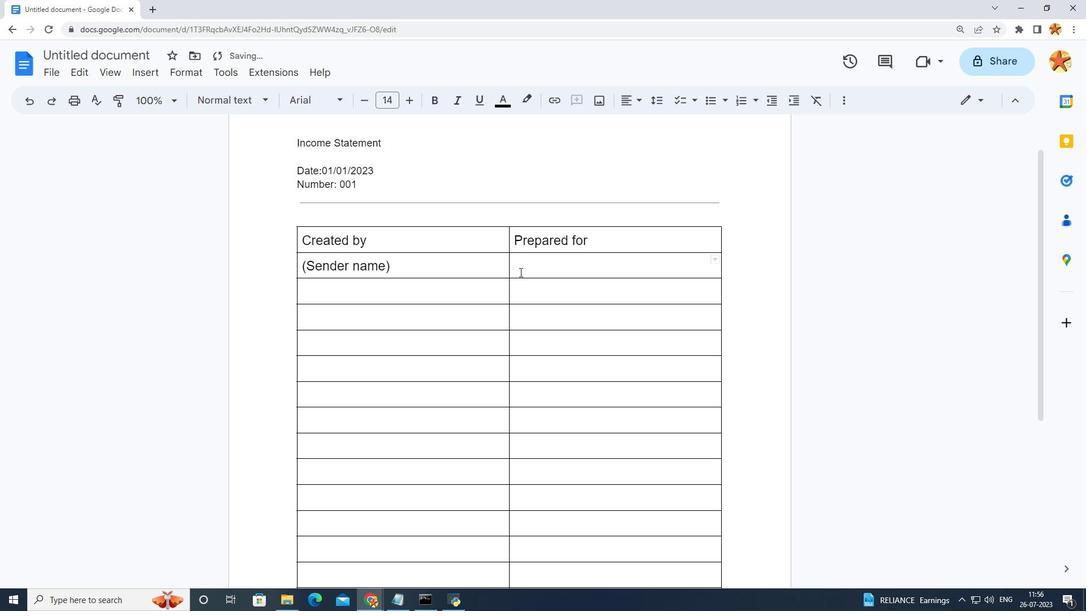 
Action: Mouse pressed left at (522, 272)
Screenshot: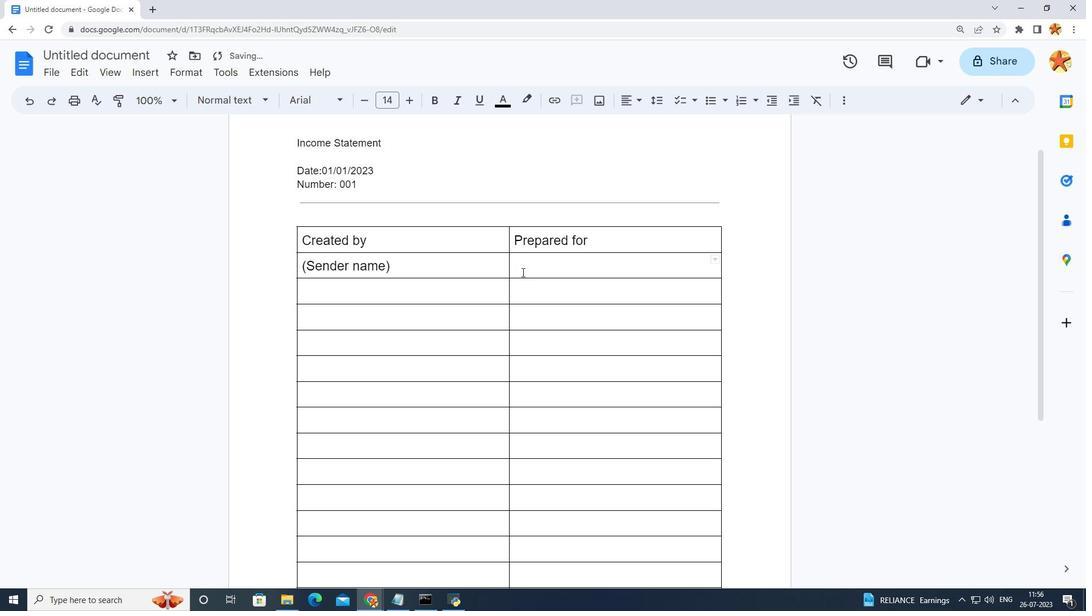
Action: Mouse moved to (405, 262)
Screenshot: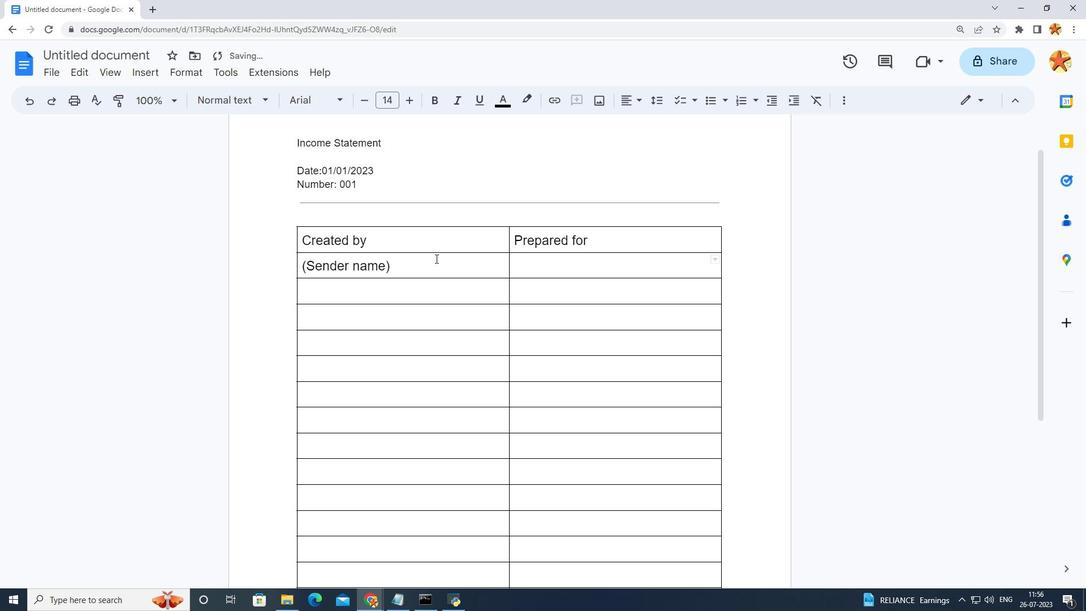 
Action: Mouse pressed left at (405, 262)
Screenshot: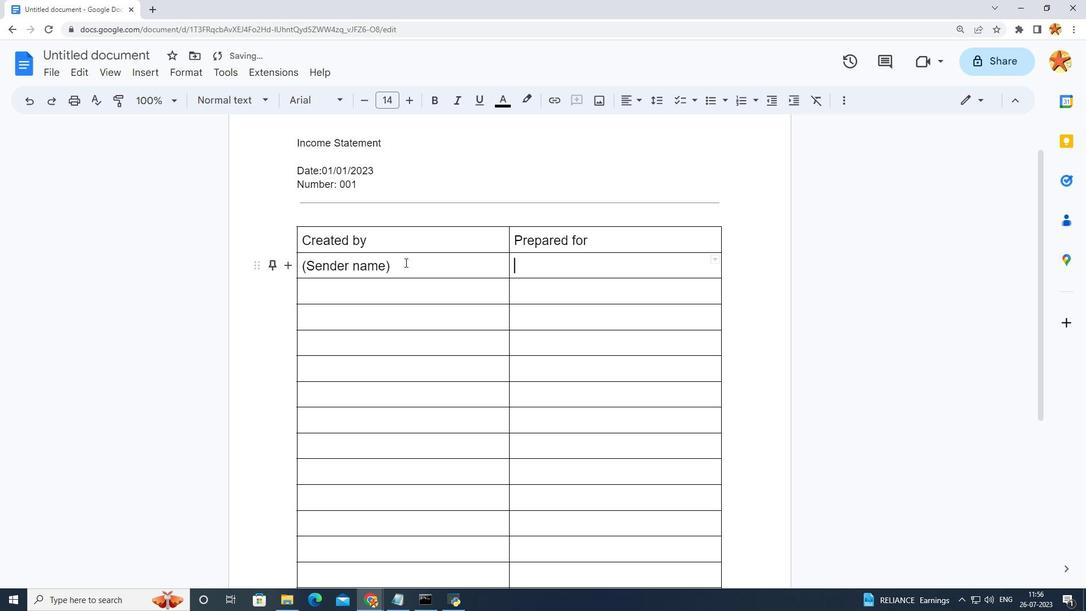 
Action: Mouse moved to (353, 259)
Screenshot: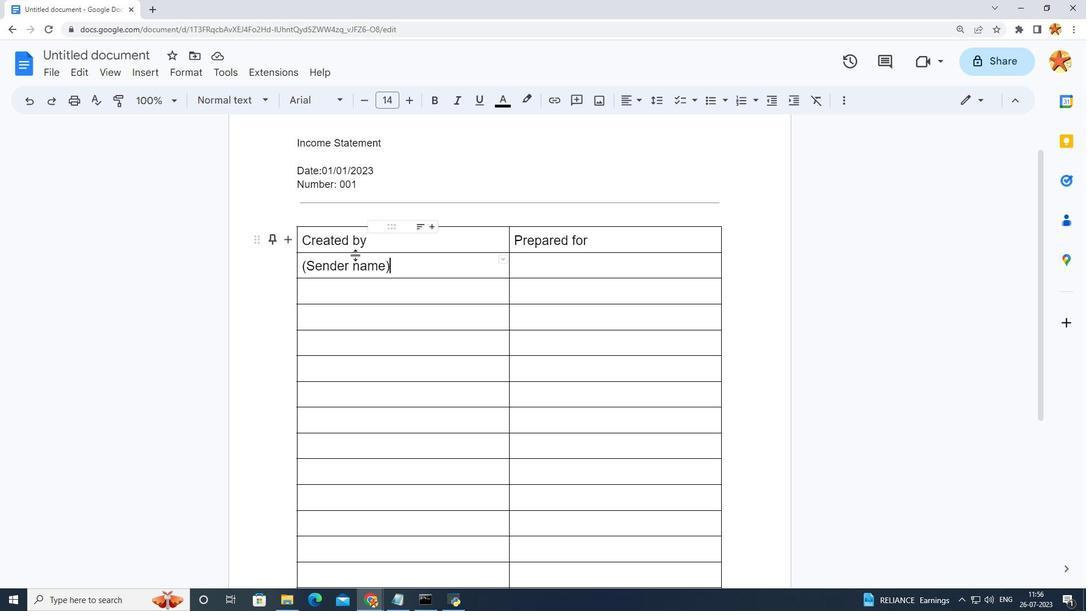 
Action: Mouse pressed left at (353, 259)
Screenshot: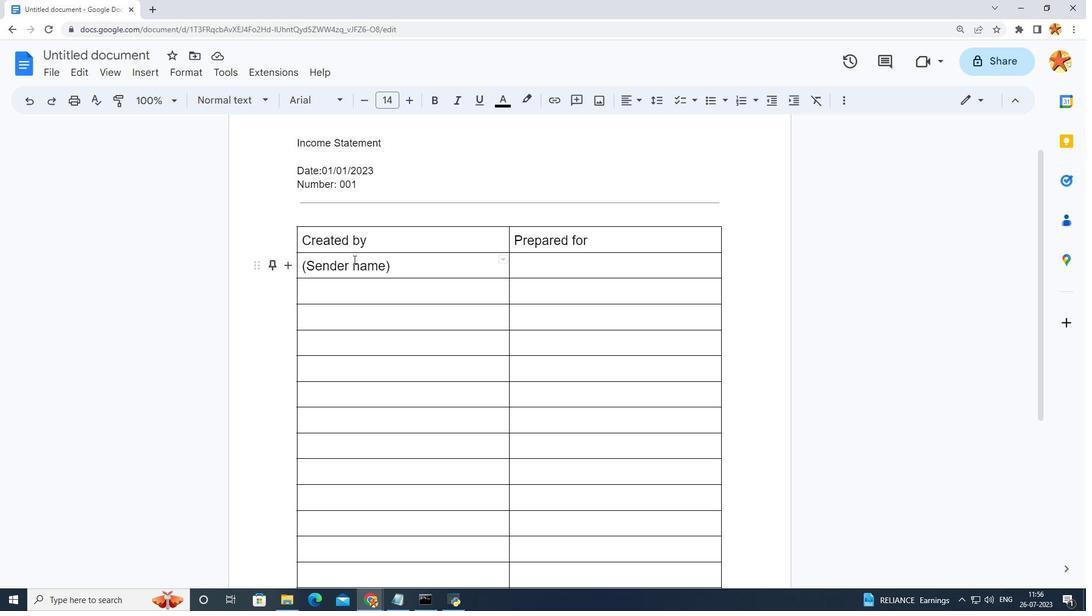 
Action: Mouse moved to (353, 260)
Screenshot: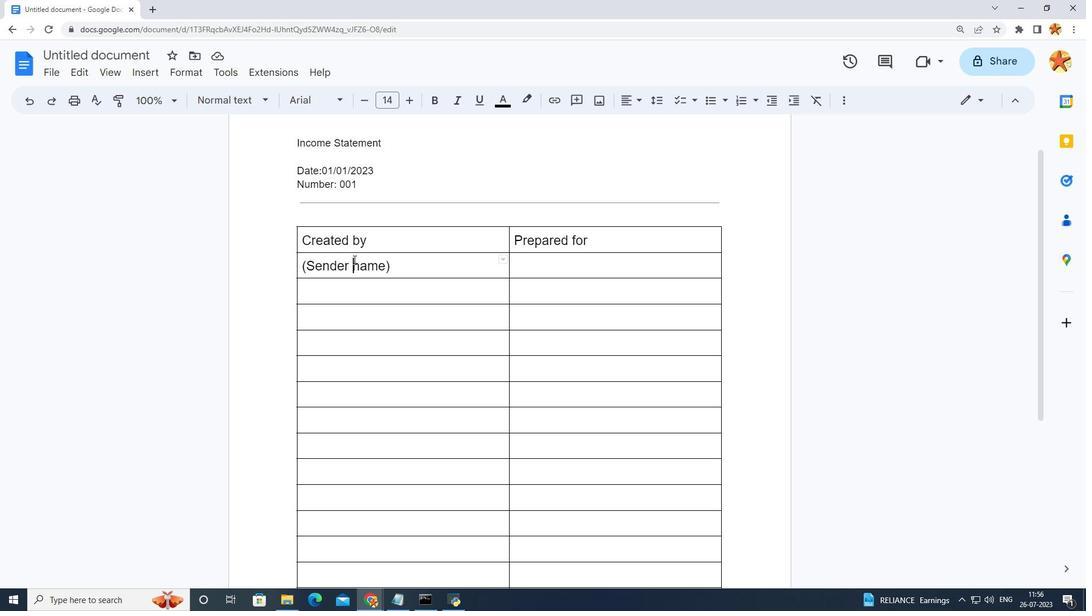 
Action: Key pressed <Key.space>FIRST<Key.space>V<Key.backspace>
Screenshot: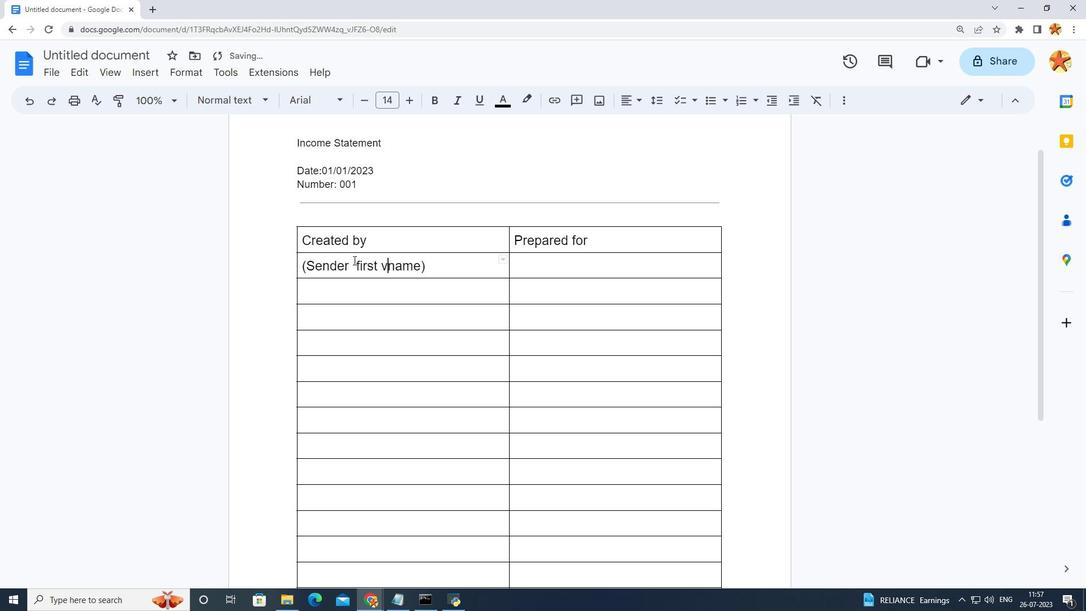
Action: Mouse moved to (583, 272)
Screenshot: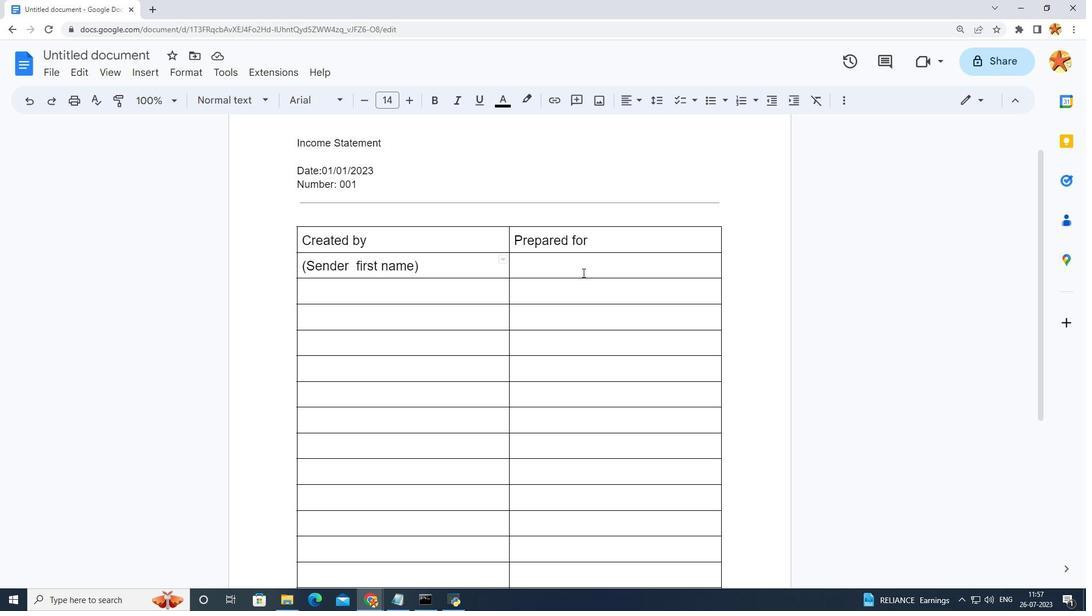 
Action: Mouse pressed left at (583, 272)
Screenshot: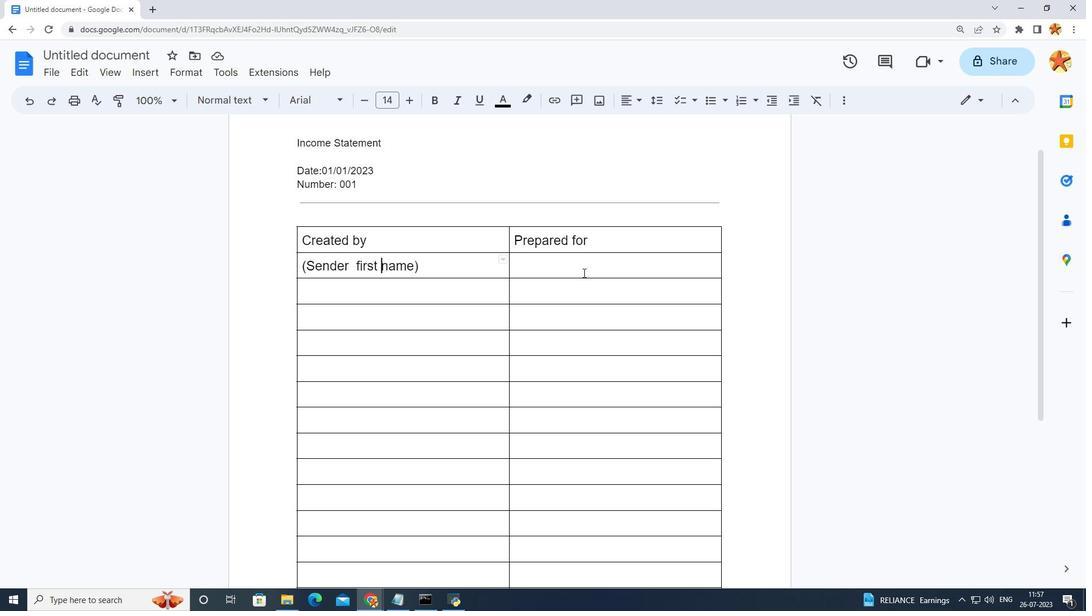 
Action: Mouse moved to (584, 271)
Screenshot: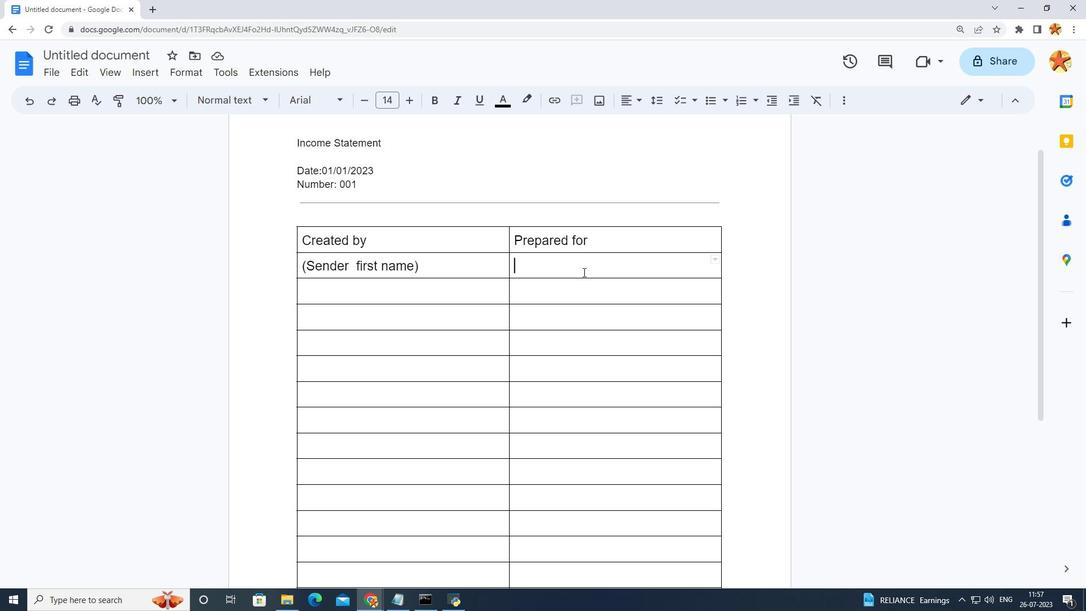 
Action: Key pressed <Key.shift_r><Key.shift_r><Key.shift_r><Key.shift_r><Key.shift_r>(<Key.caps_lock>c<Key.caps_lock>LIENT<Key.space>FIRST<Key.space>NAME<Key.shift_r><Key.shift_r><Key.shift_r>)
Screenshot: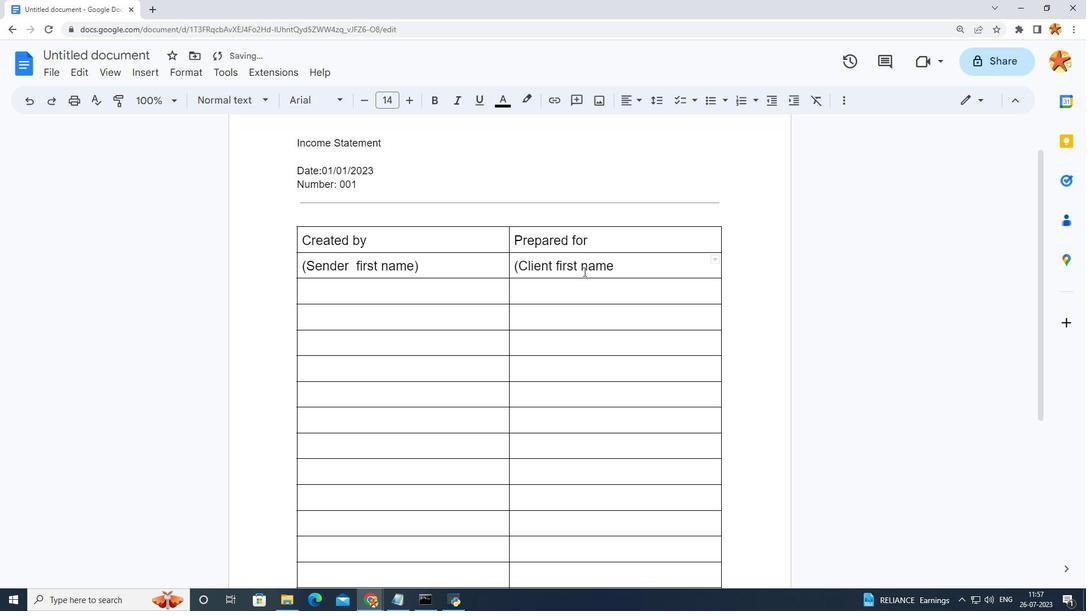 
Action: Mouse moved to (325, 296)
Screenshot: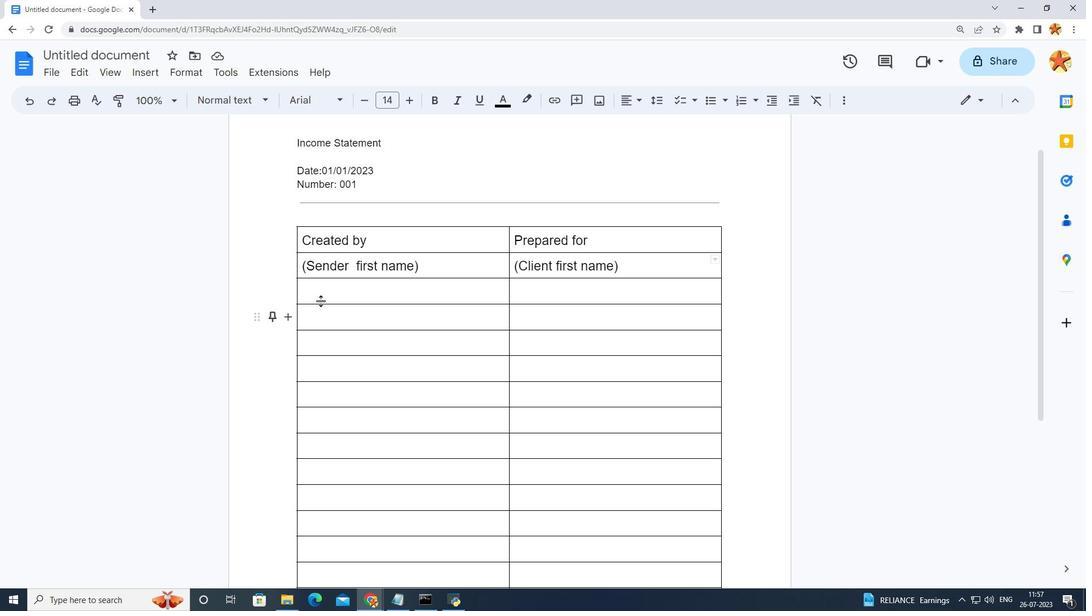 
Action: Mouse pressed left at (325, 296)
Screenshot: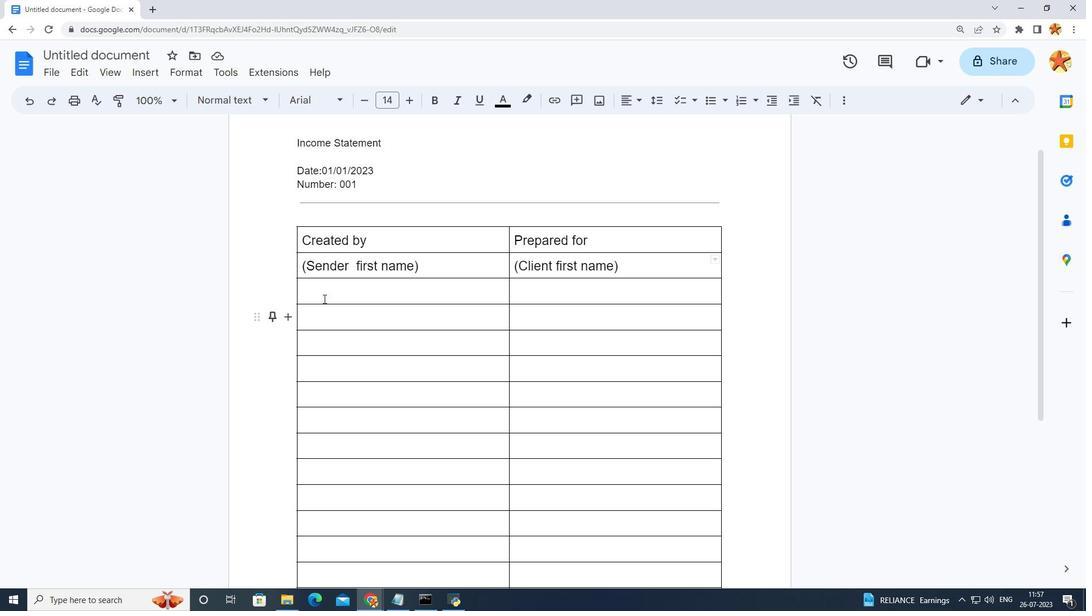 
Action: Key pressed <Key.shift_r>(<Key.caps_lock>s<Key.caps_lock>ENDER<Key.space>
Screenshot: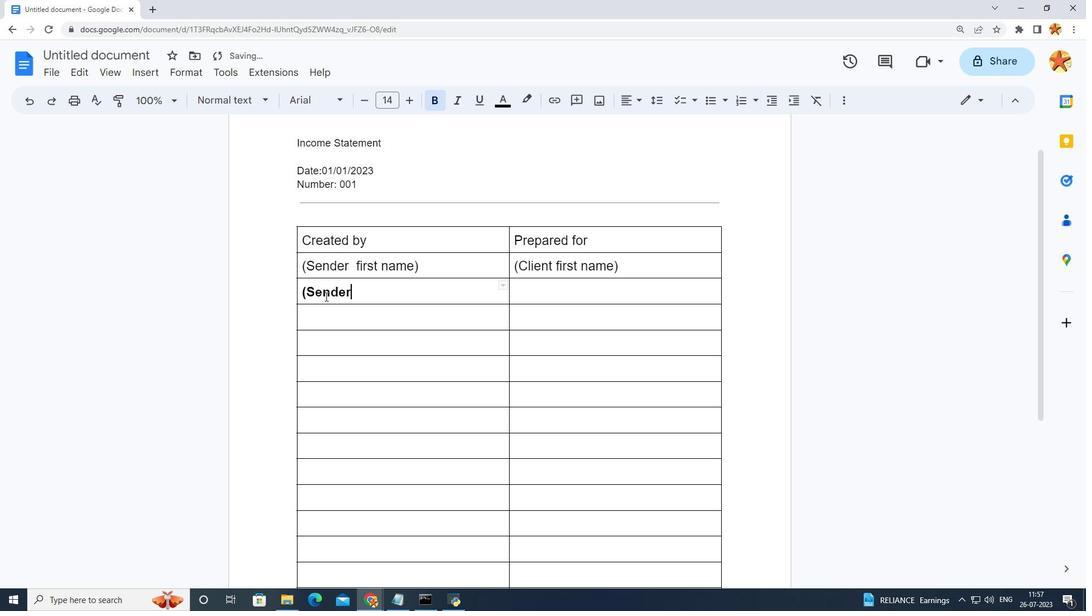 
Action: Mouse moved to (349, 286)
Screenshot: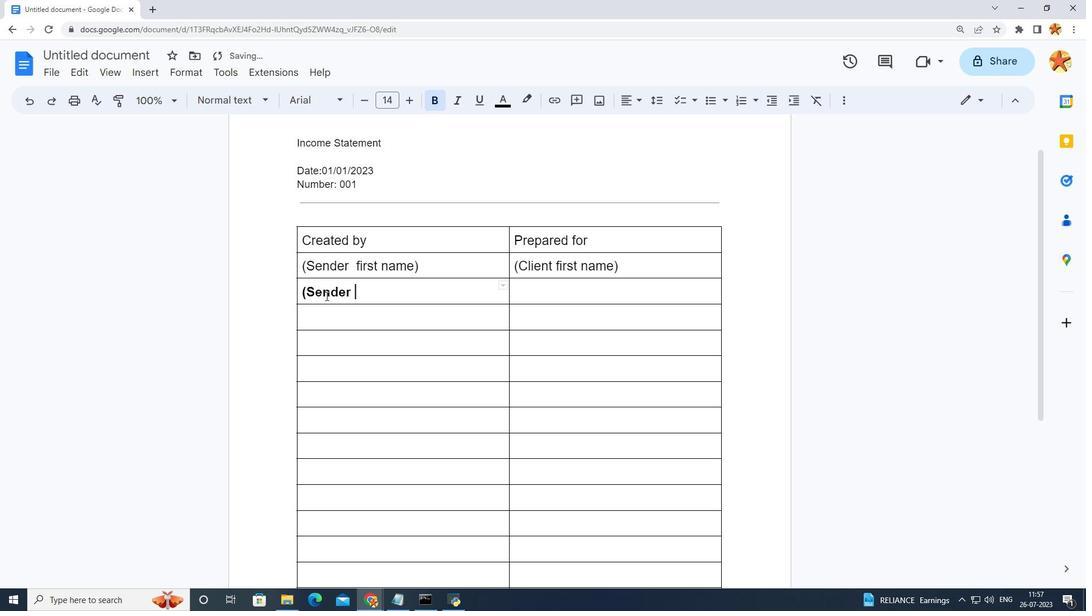 
Action: Key pressed LAST<Key.space>
Screenshot: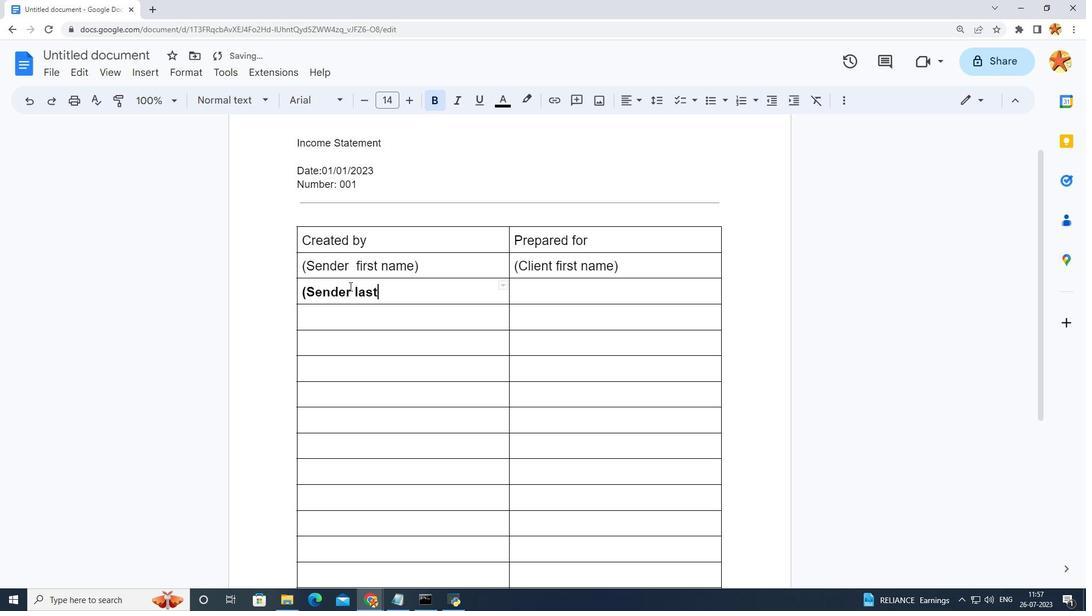 
Action: Mouse moved to (382, 272)
Screenshot: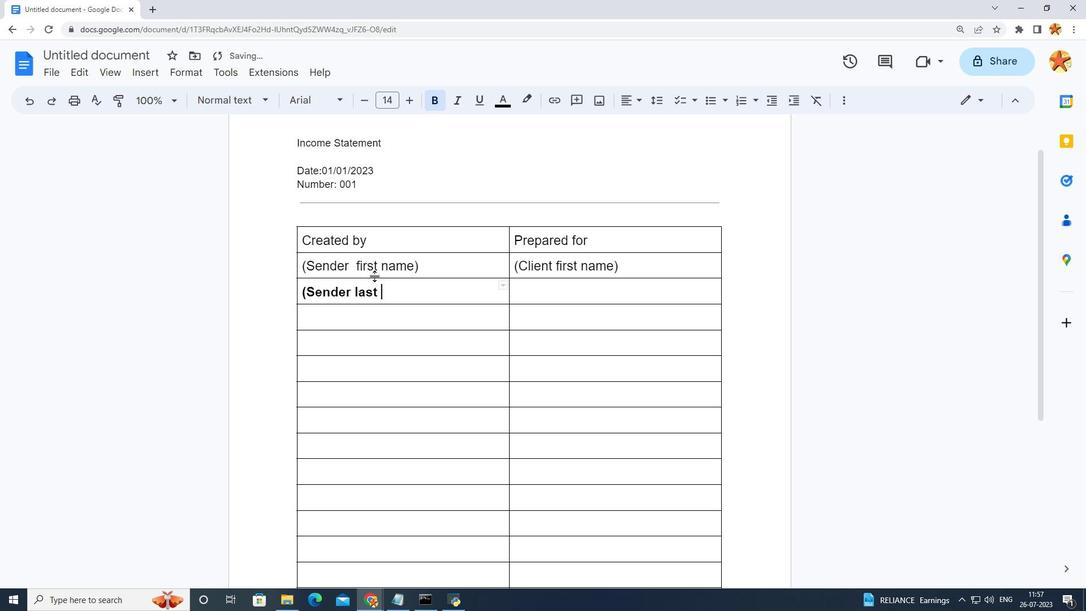 
Action: Key pressed NA
Screenshot: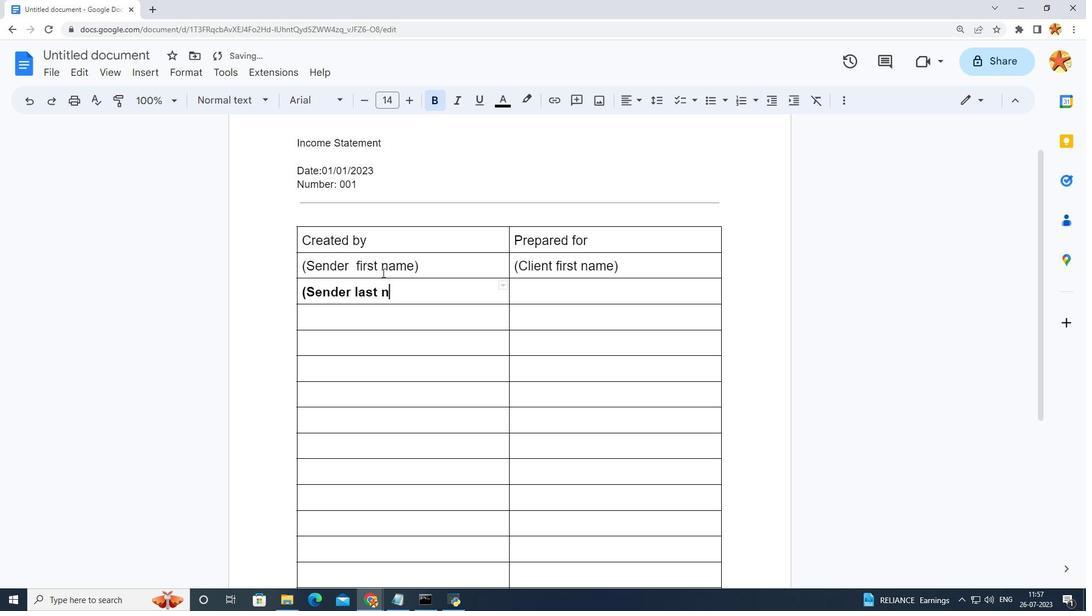 
Action: Mouse moved to (385, 271)
Screenshot: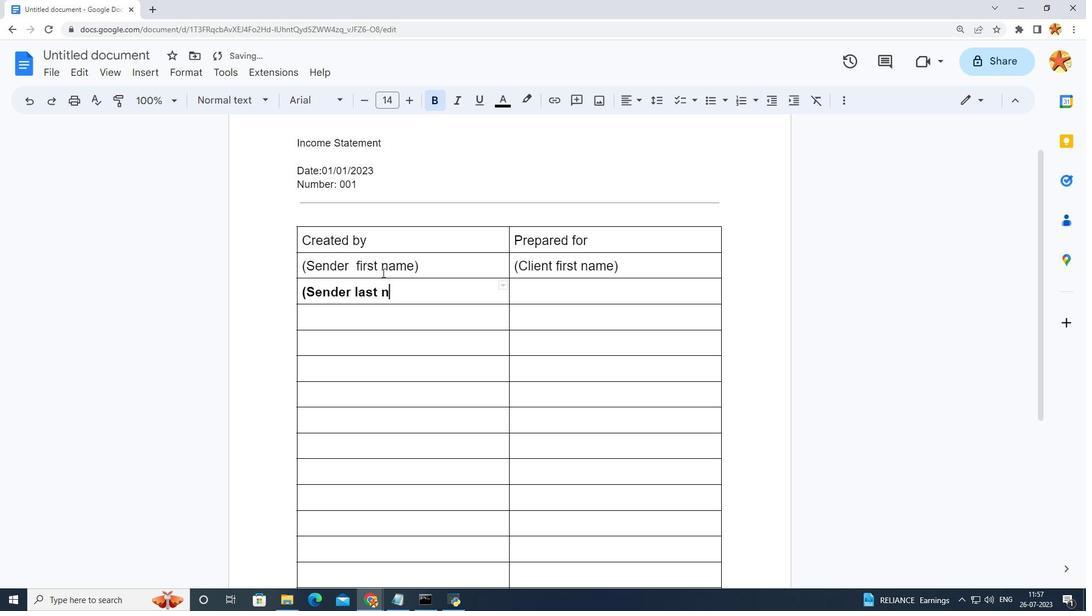 
Action: Key pressed ME
Screenshot: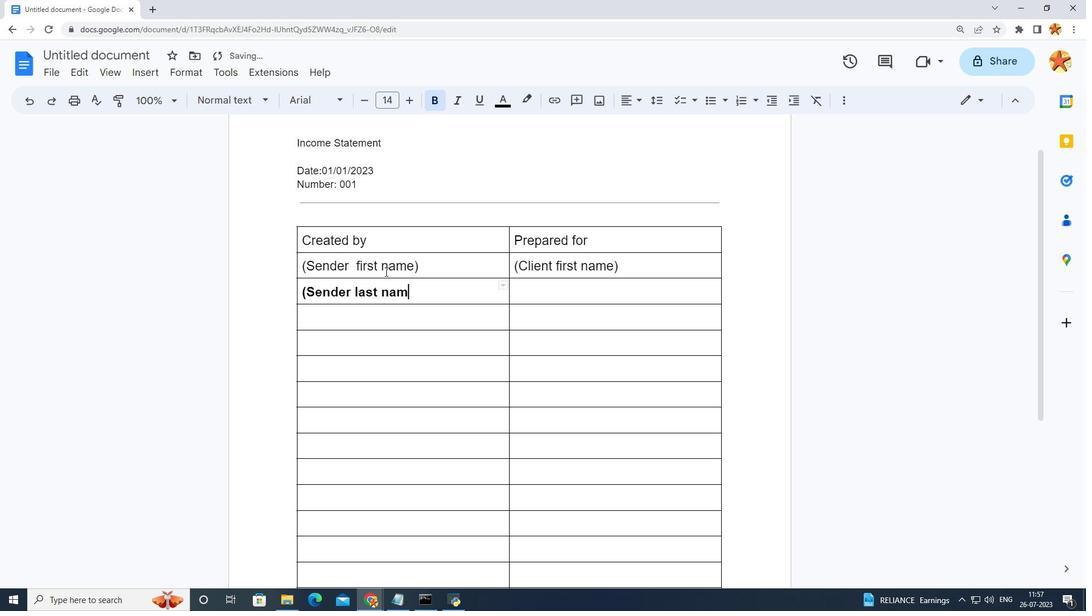 
Action: Mouse moved to (494, 269)
Screenshot: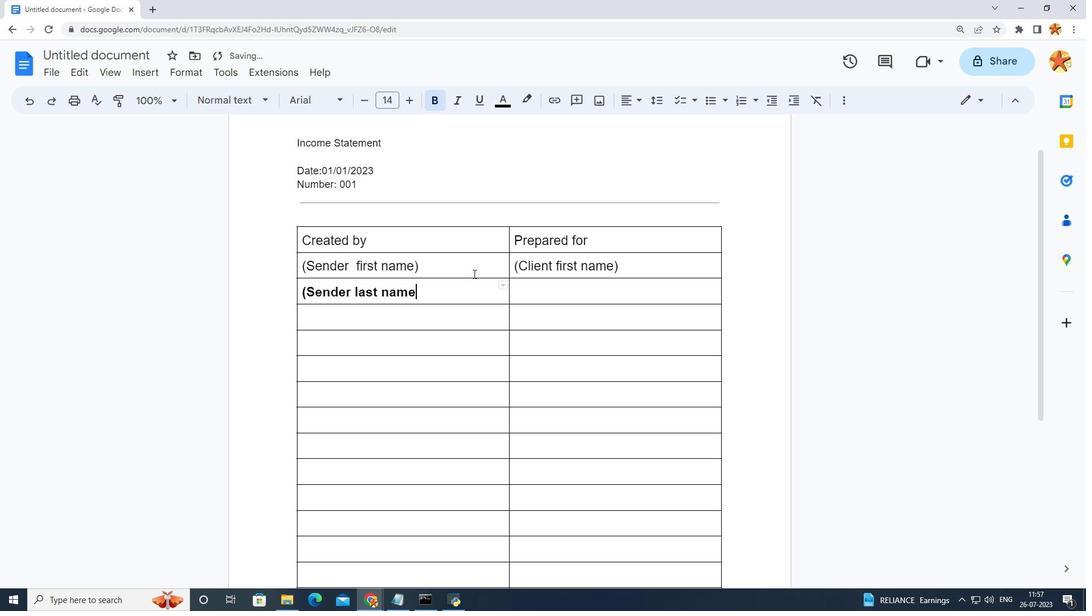 
Action: Key pressed <Key.shift_r>)
Screenshot: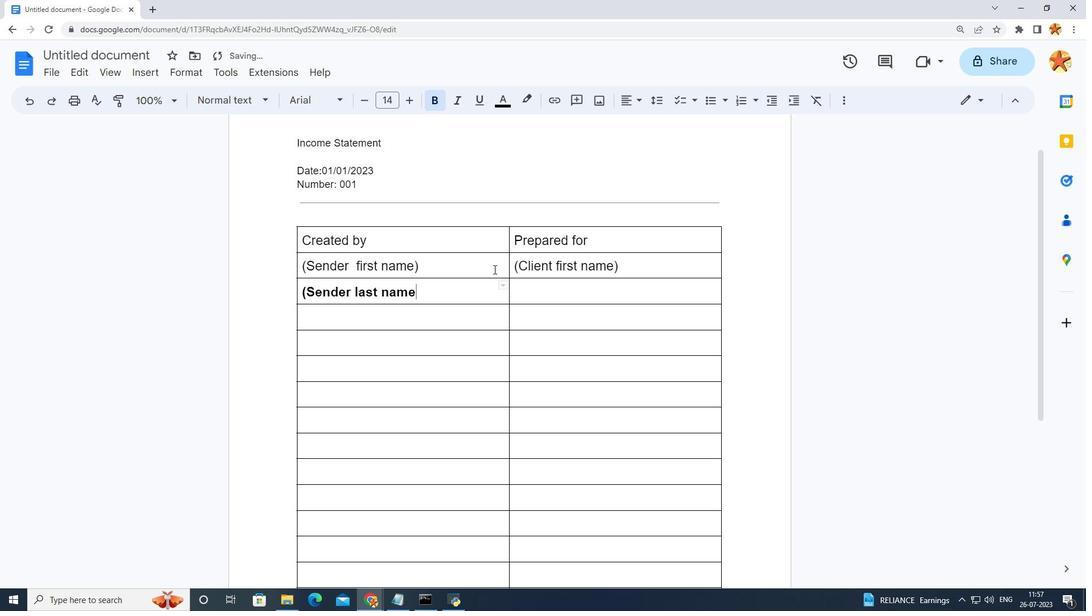 
Action: Mouse moved to (539, 287)
Screenshot: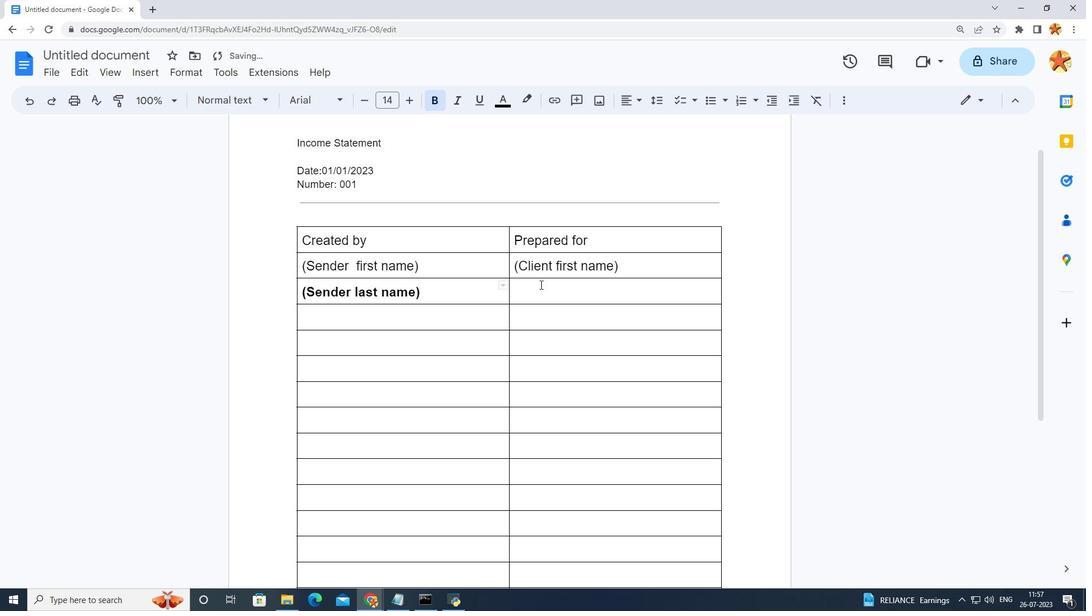 
Action: Mouse pressed left at (539, 287)
Screenshot: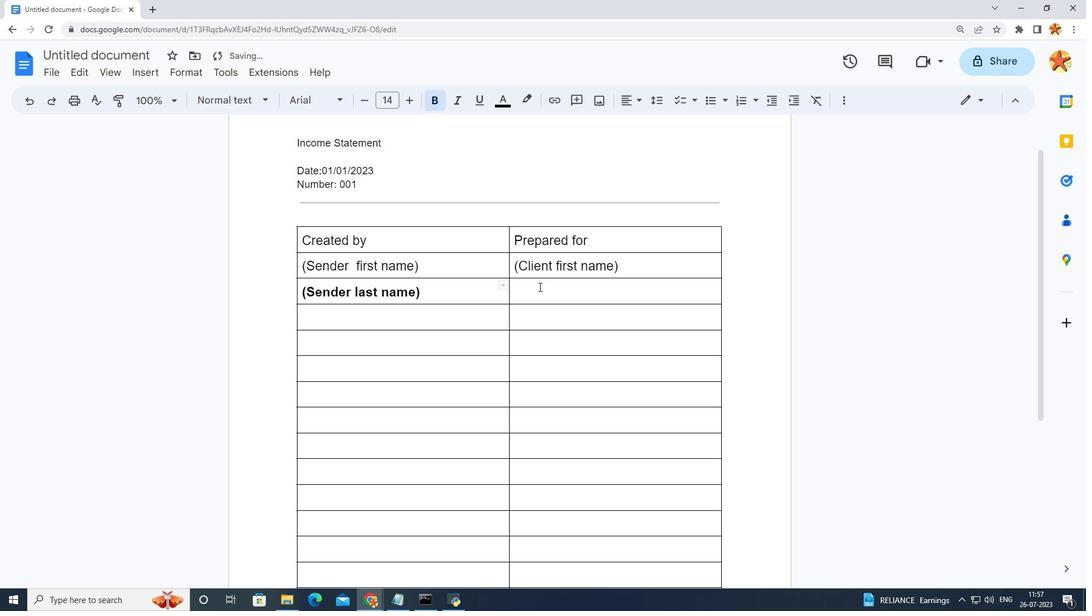 
Action: Key pressed <Key.shift_r>(<Key.caps_lock>c<Key.caps_lock>LIENT<Key.space>LAST<Key.space>NAME<Key.shift_r><Key.shift_r><Key.shift_r><Key.shift_r><Key.shift_r><Key.shift_r><Key.shift_r><Key.shift_r><Key.shift_r><Key.shift_r><Key.shift_r><Key.shift_r>)<Key.enter>\<Key.backspace>
Screenshot: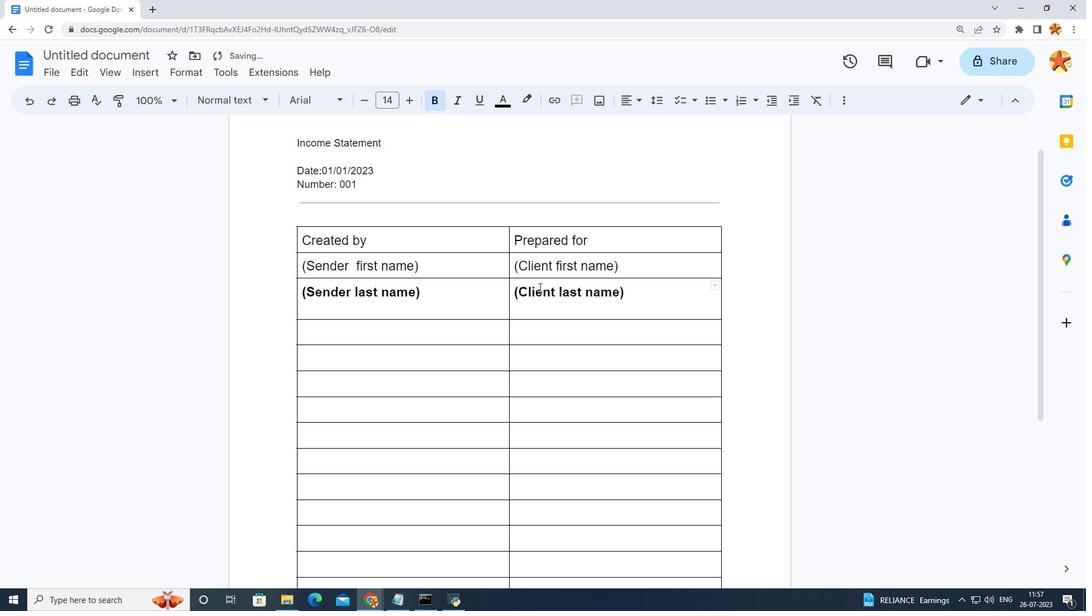 
Action: Mouse moved to (541, 285)
Screenshot: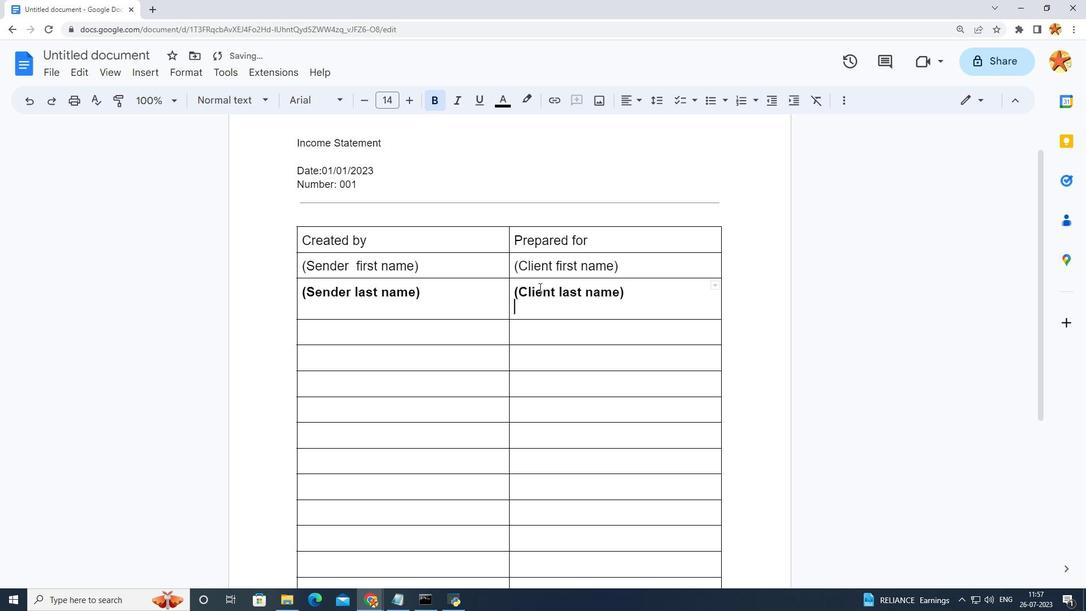 
Action: Key pressed \
Screenshot: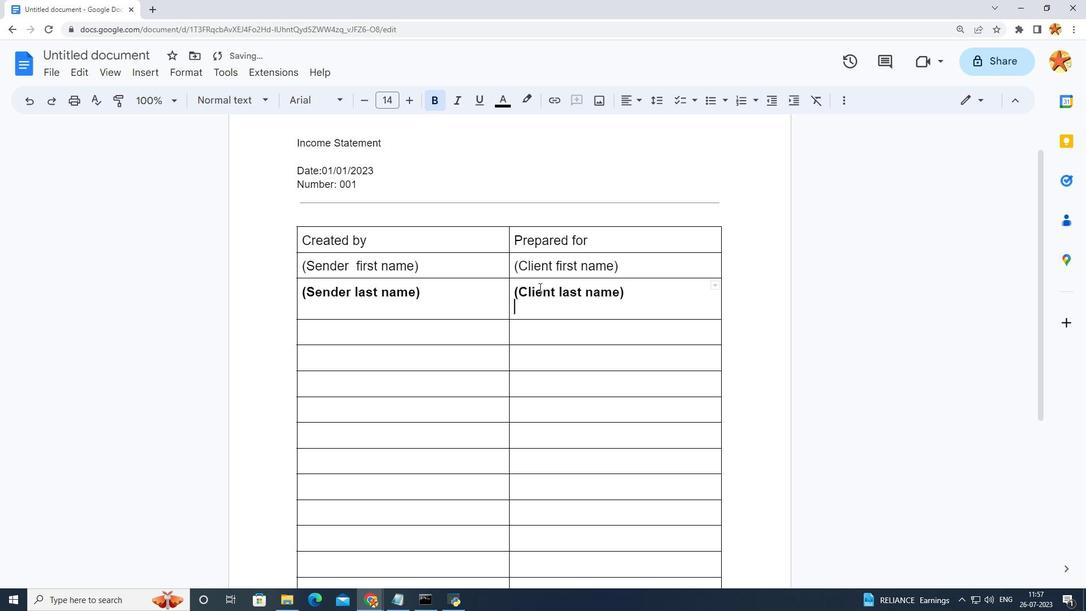 
Action: Mouse moved to (551, 266)
Screenshot: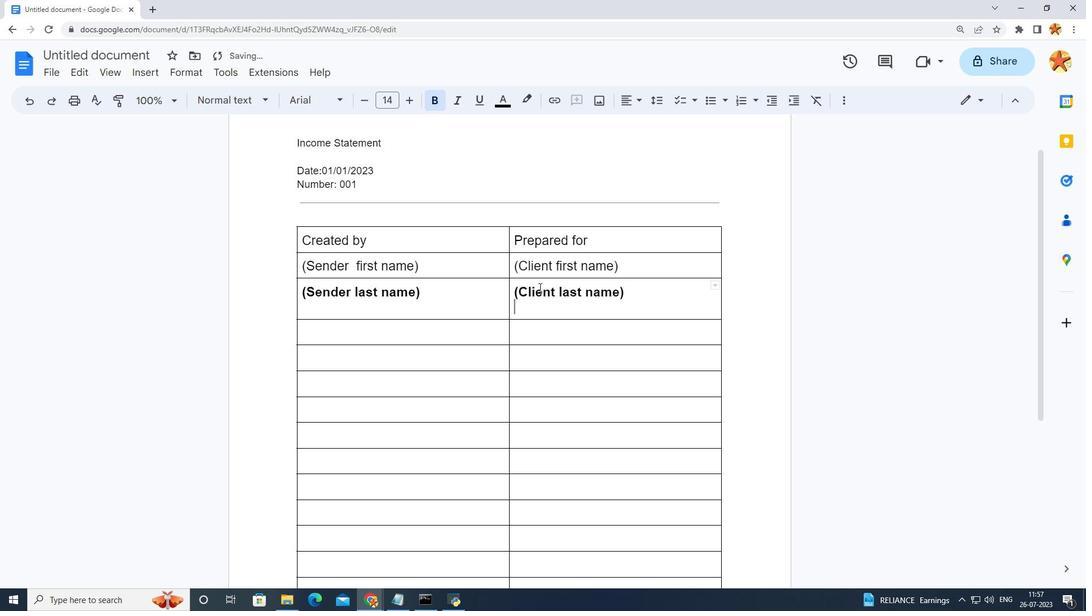 
Action: Key pressed <Key.backspace><Key.backspace>
Screenshot: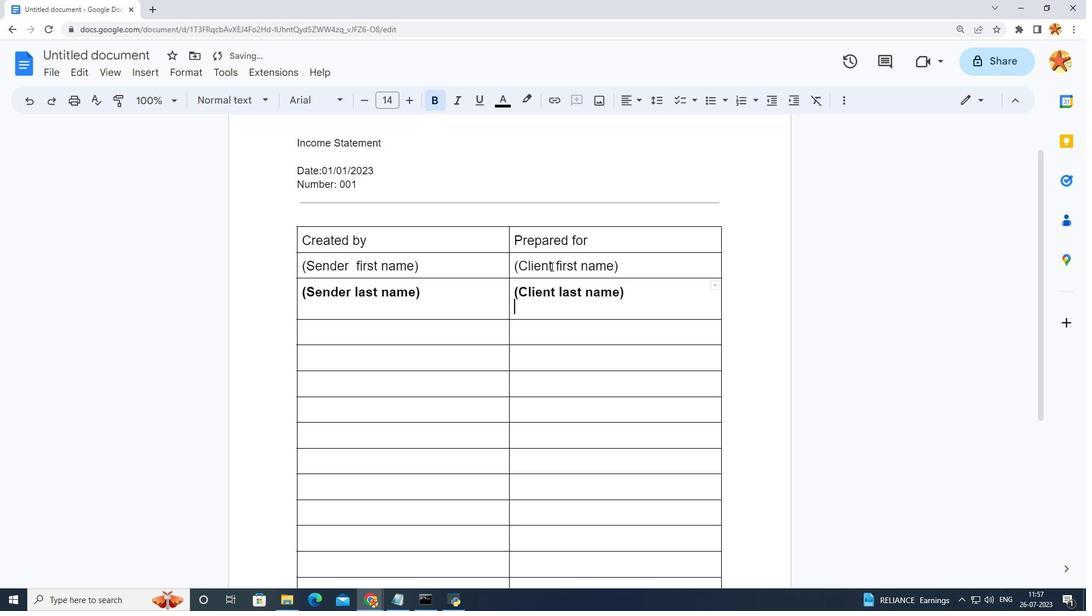 
Action: Mouse moved to (406, 317)
Screenshot: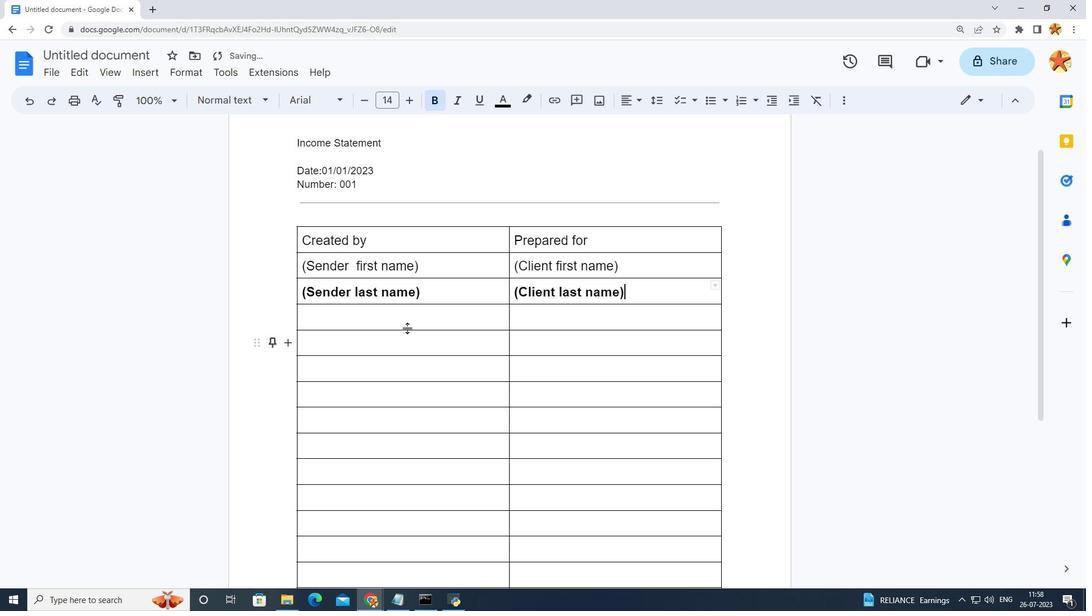 
Action: Mouse pressed left at (406, 317)
Screenshot: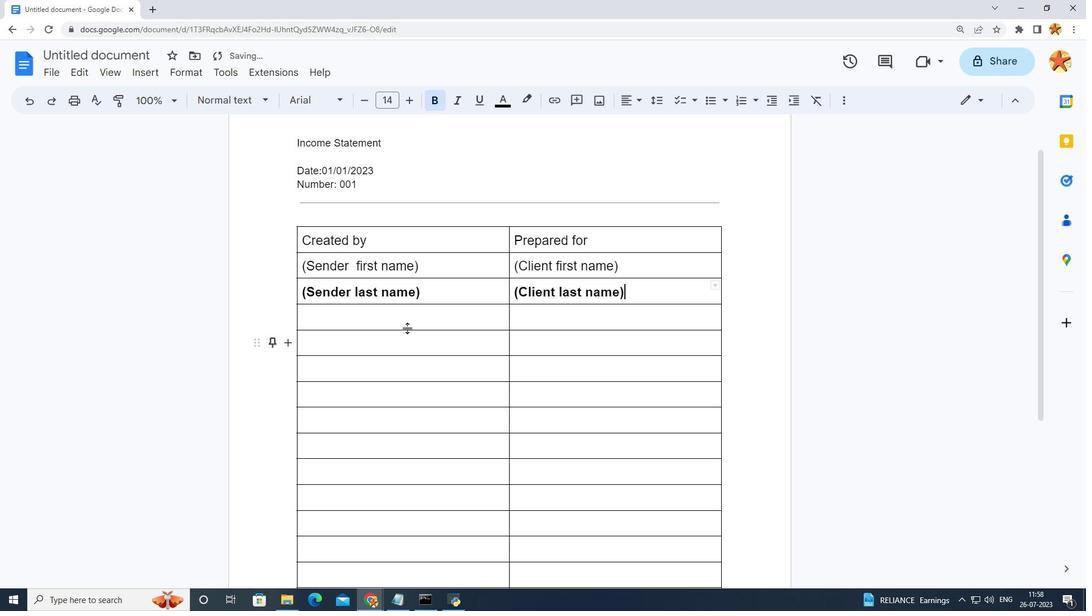 
Action: Mouse moved to (406, 316)
Screenshot: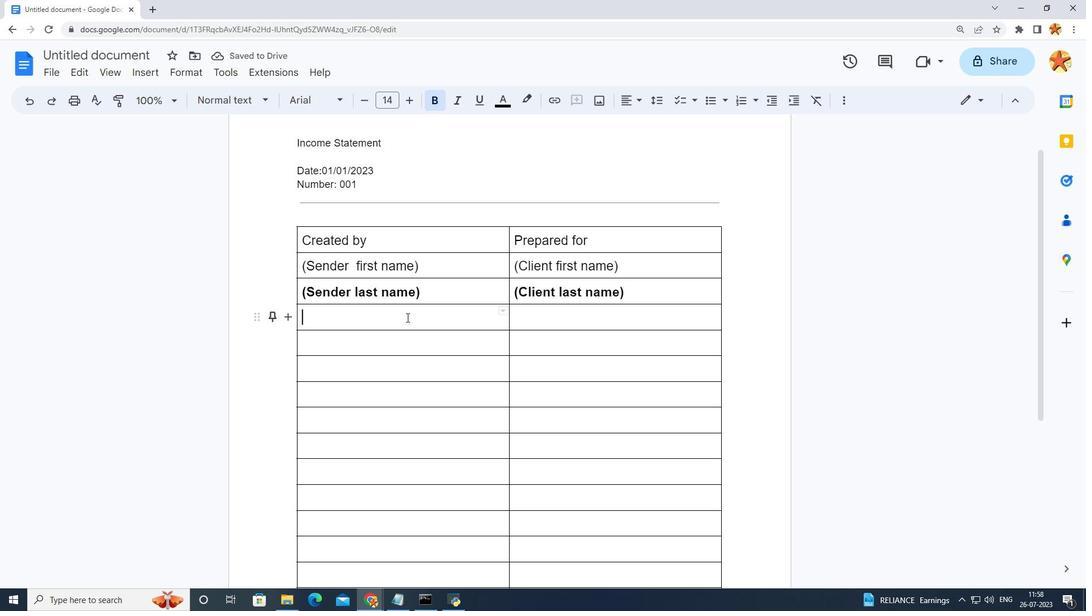 
Action: Key pressed <Key.shift_r><Key.shift_r><Key.shift_r>(<Key.shift_r>)<Key.left><Key.caps_lock>s<Key.caps_lock>ENDER<Key.space>COMPANY
Screenshot: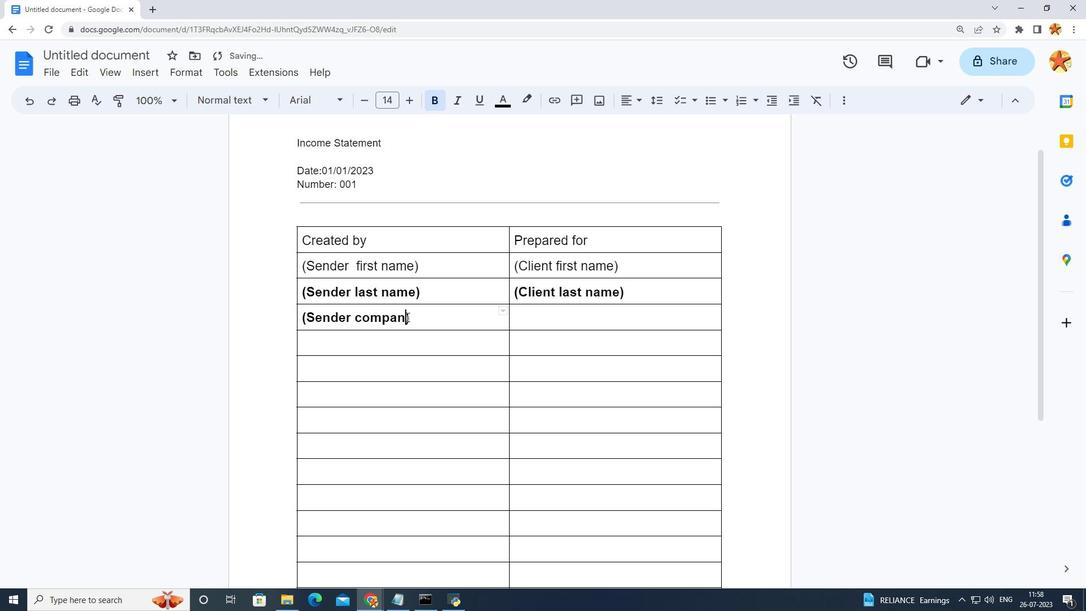 
Action: Mouse moved to (543, 318)
Screenshot: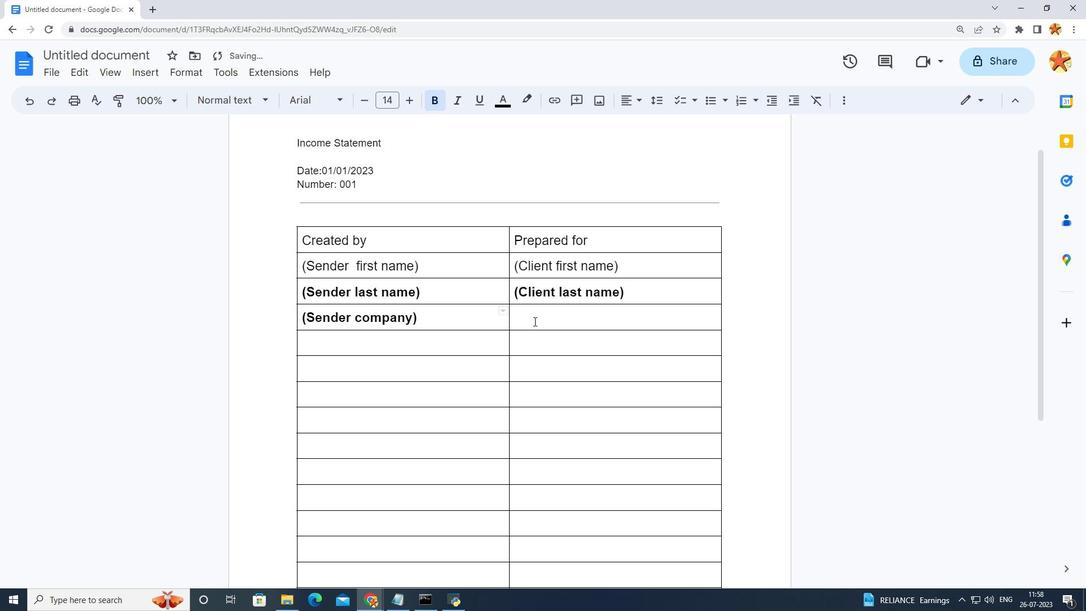 
Action: Mouse pressed left at (543, 318)
Screenshot: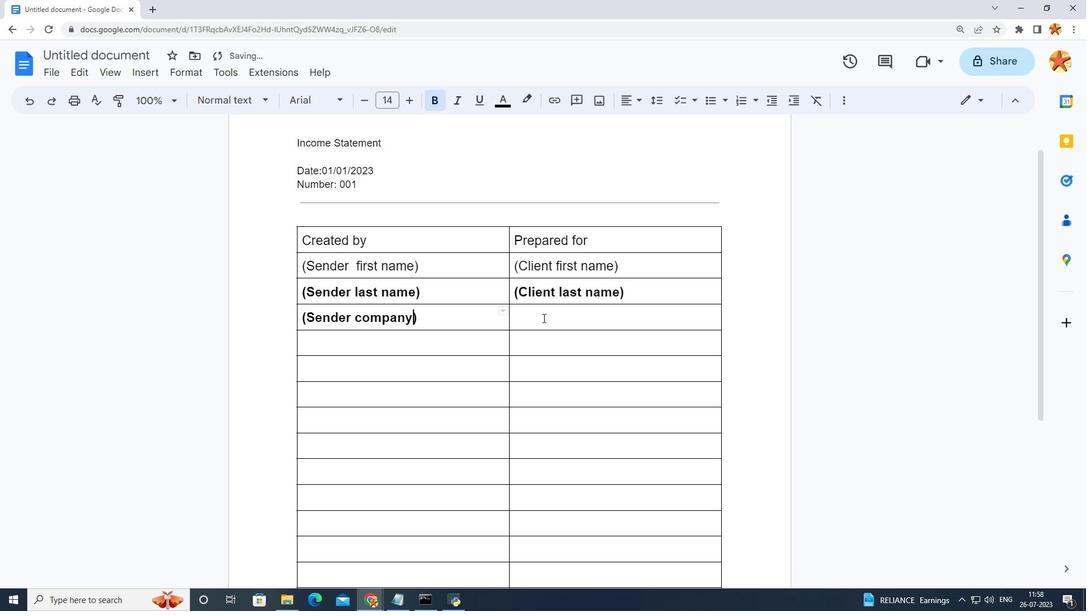 
Action: Key pressed <Key.shift_r><Key.shift_r><Key.shift_r><Key.shift_r>()<Key.left><Key.caps_lock>c<Key.caps_lock>LIENT<Key.space>COMPANY
Screenshot: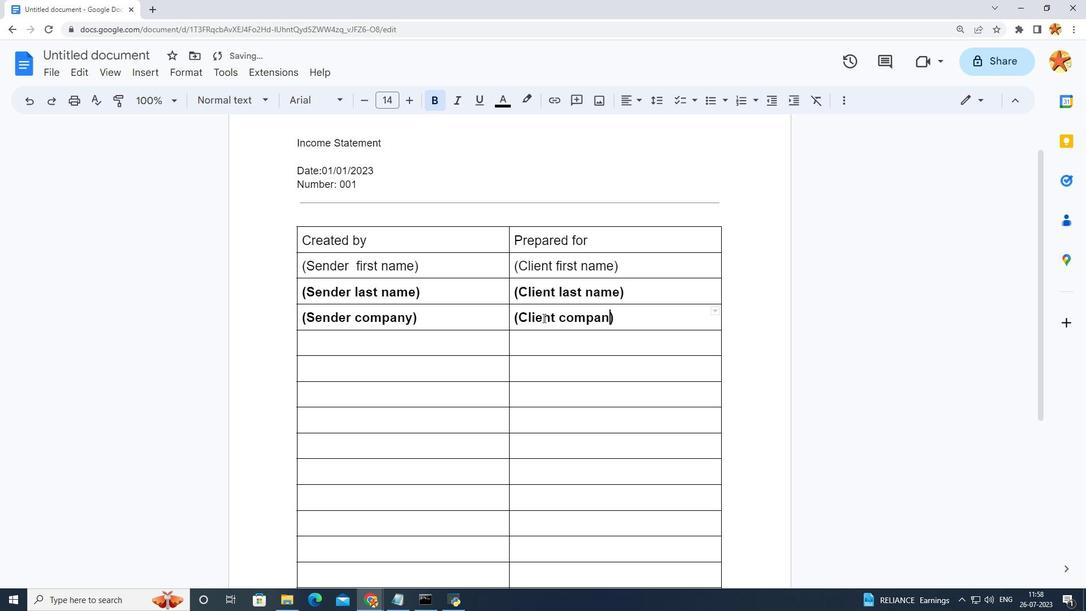 
Action: Mouse moved to (324, 344)
Screenshot: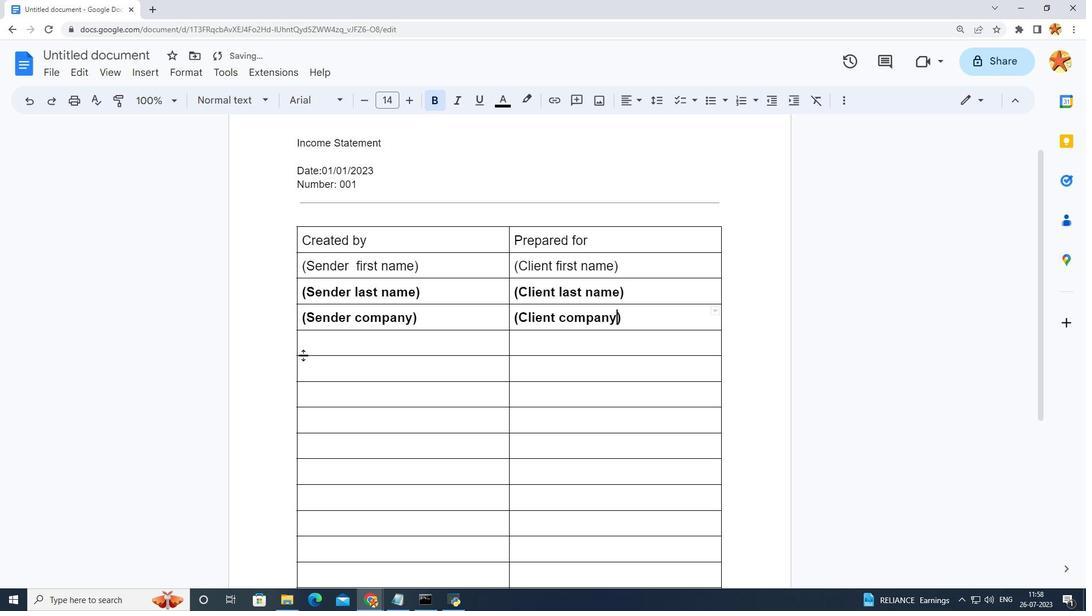 
Action: Mouse pressed left at (324, 344)
Screenshot: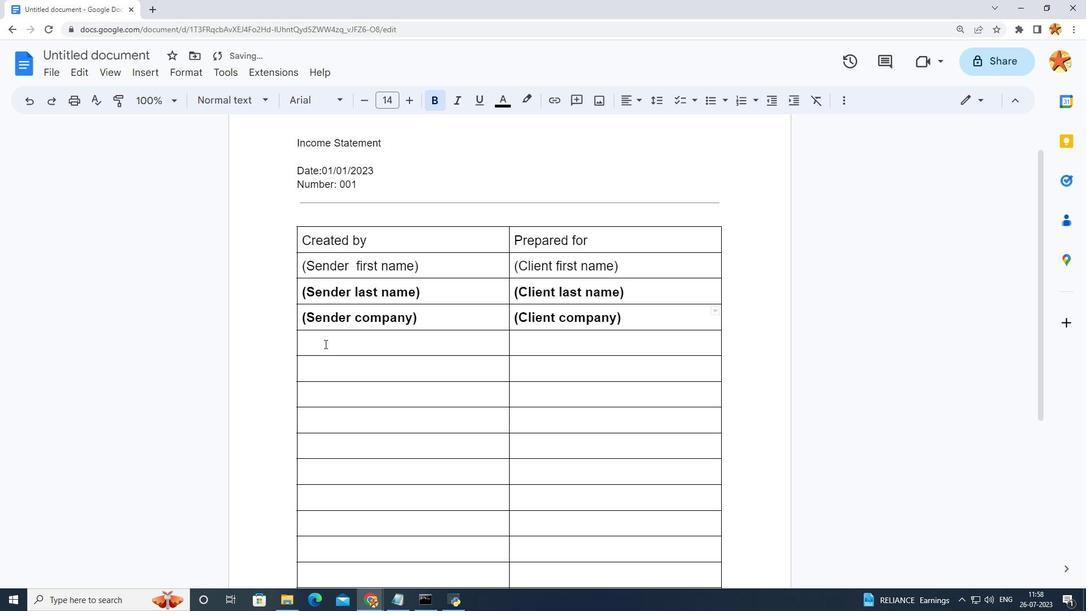 
Action: Mouse moved to (325, 344)
Screenshot: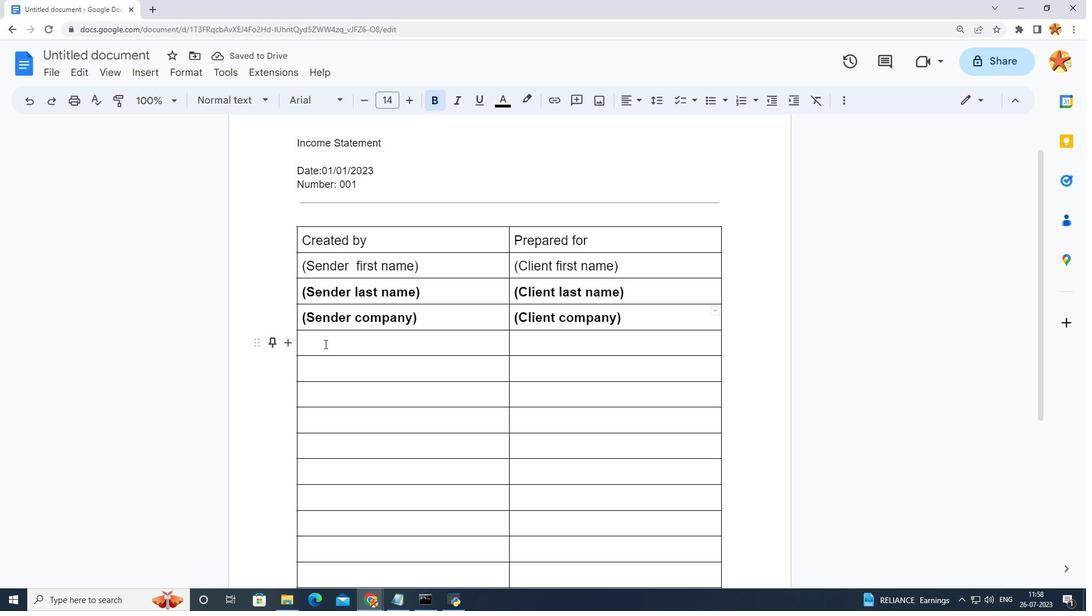 
Action: Mouse pressed left at (325, 344)
Screenshot: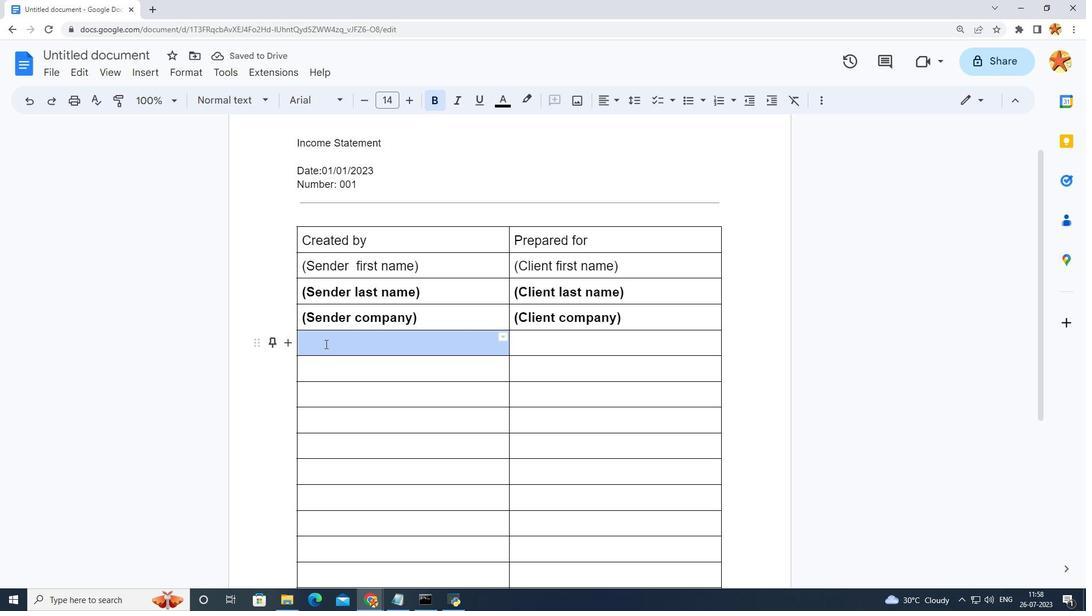 
Action: Key pressed <Key.shift_r>(<Key.caps_lock>s<Key.caps_lock>ENDER<Key.space><Key.caps_lock>s<Key.caps_lock>TREET<Key.backspace><Key.backspace><Key.backspace><Key.backspace><Key.backspace><Key.backspace>STREET<Key.space>NAME<Key.shift_r>)
Screenshot: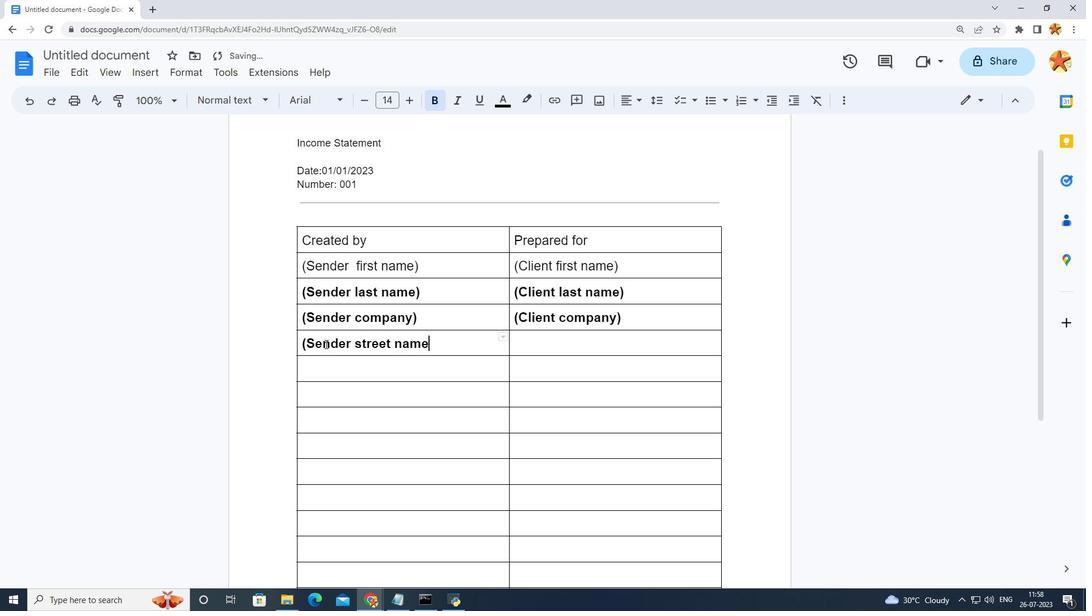 
Action: Mouse moved to (528, 340)
Screenshot: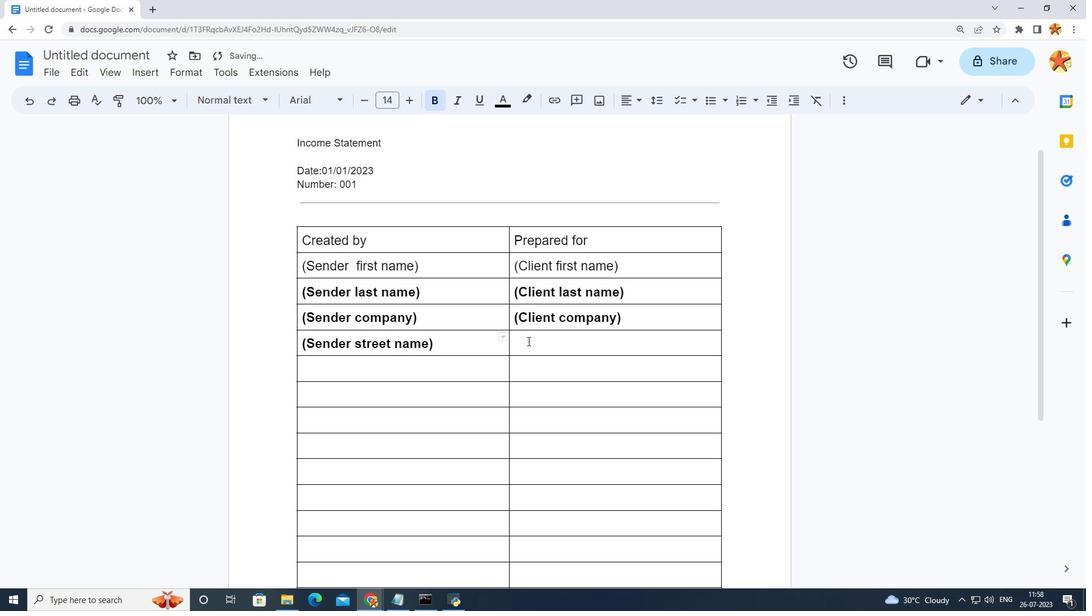 
Action: Mouse pressed left at (528, 340)
Screenshot: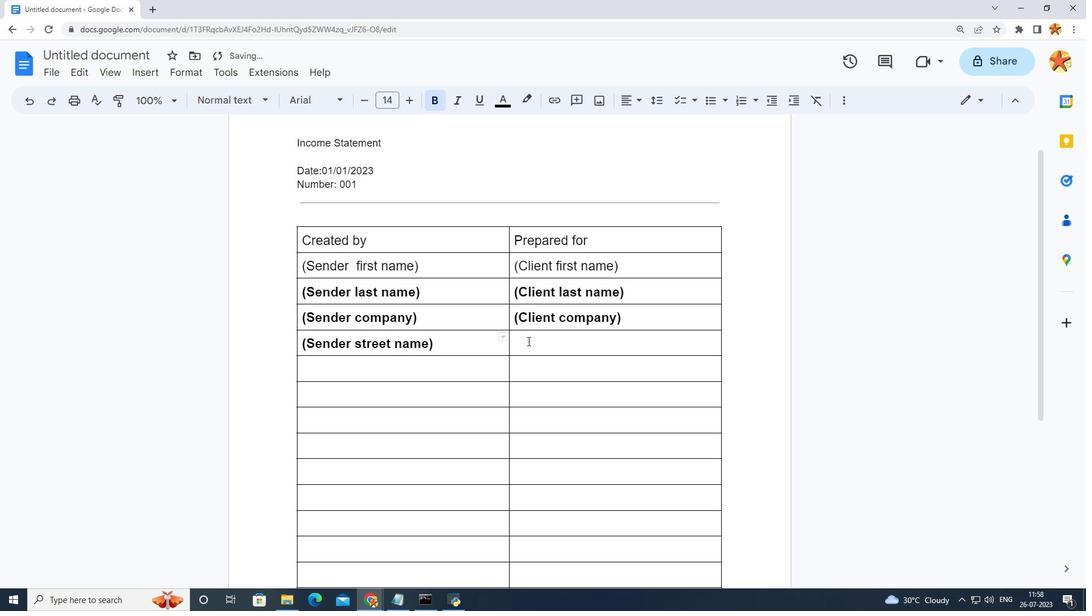 
Action: Key pressed <Key.shift_r>(<Key.caps_lock>c<Key.caps_lock>LIENT<Key.space>STRRET<Key.backspace><Key.backspace><Key.backspace>EET<Key.space>NAME<Key.shift_r><Key.shift_r>)
Screenshot: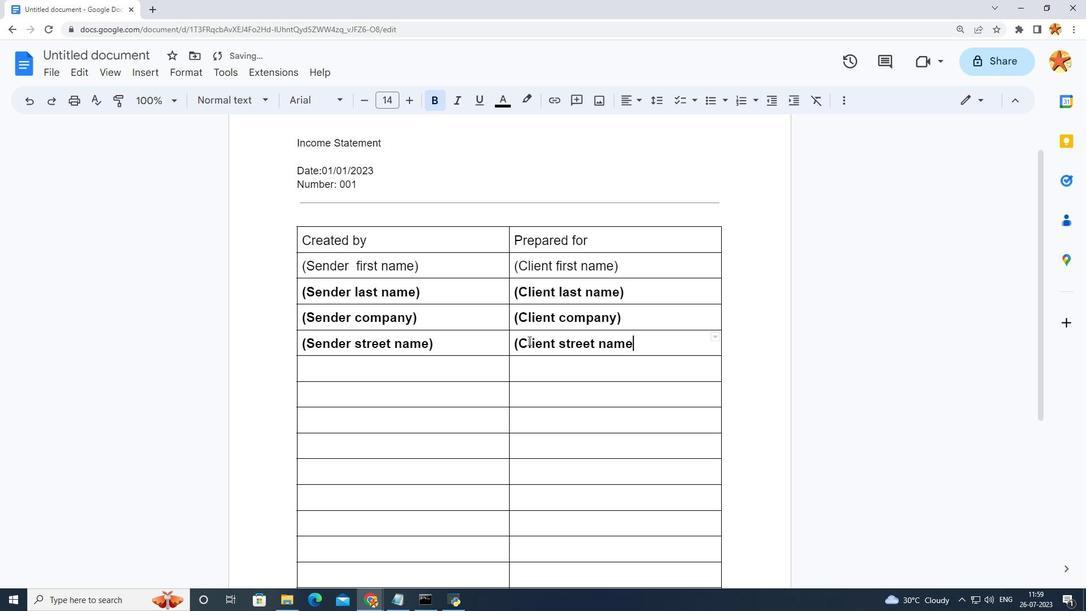 
Action: Mouse moved to (438, 365)
Screenshot: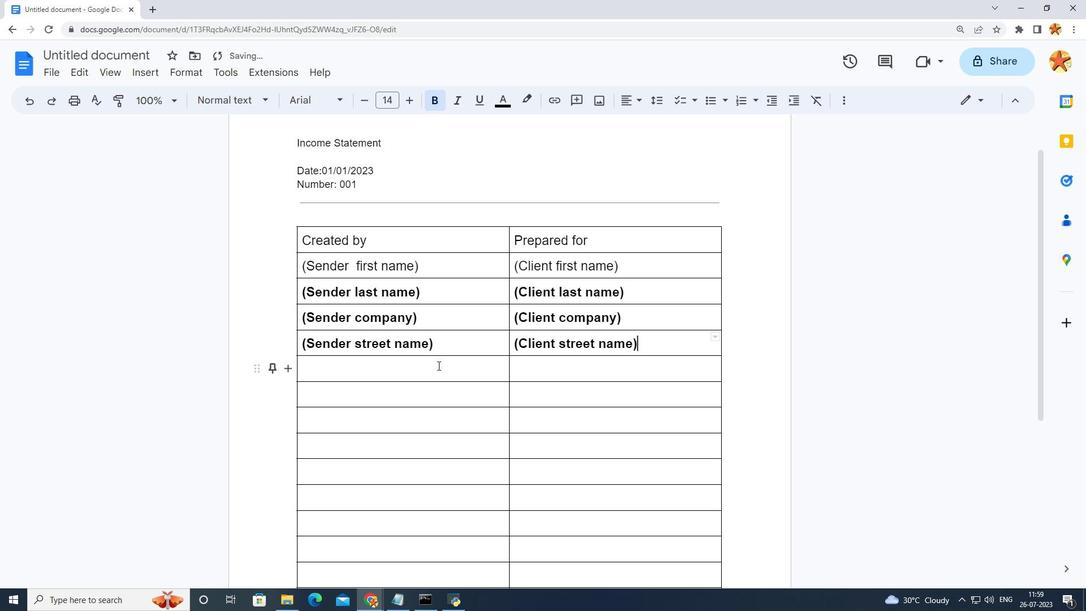 
Action: Mouse pressed left at (438, 365)
Screenshot: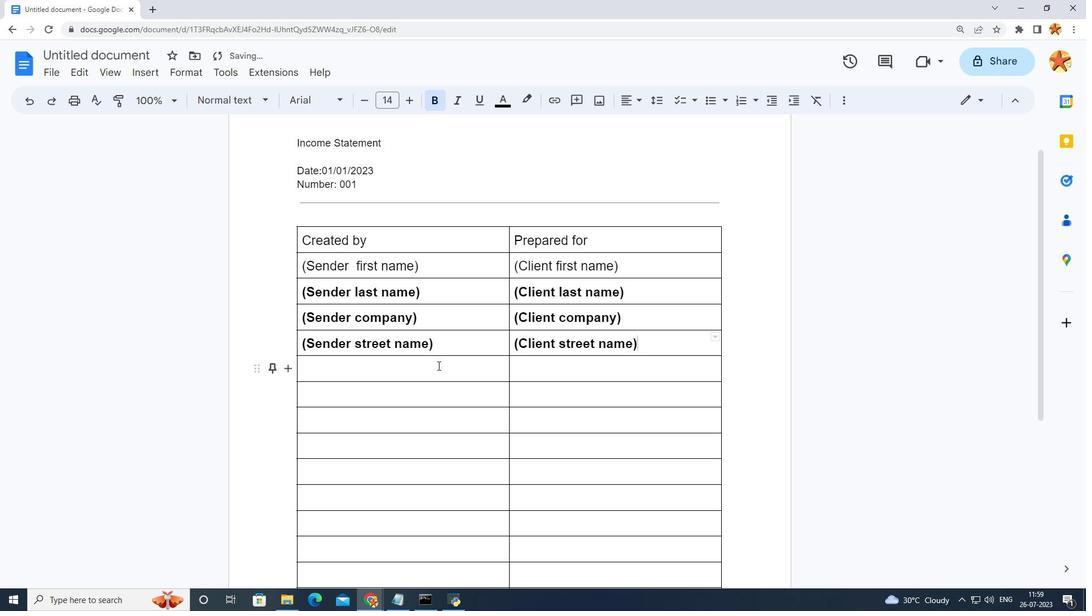 
Action: Mouse moved to (427, 337)
Screenshot: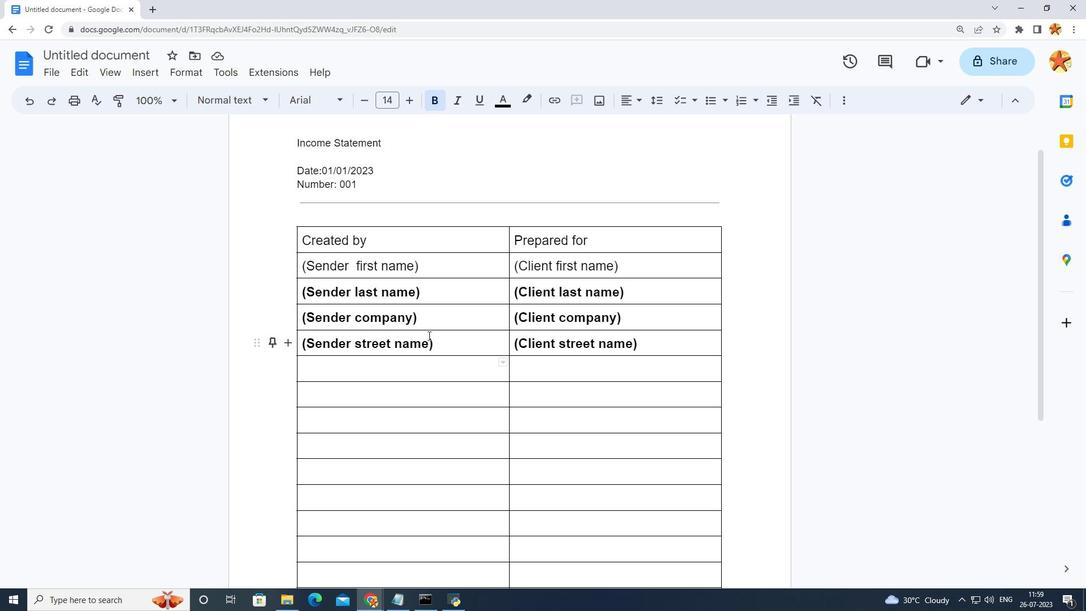 
Action: Mouse pressed left at (427, 337)
Screenshot: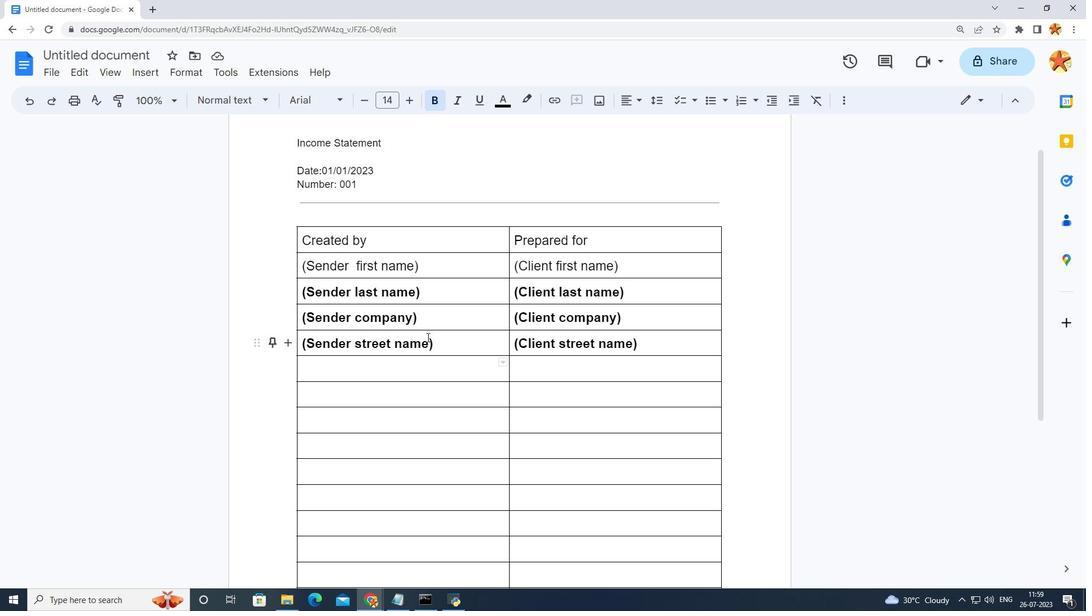 
Action: Mouse moved to (397, 344)
Screenshot: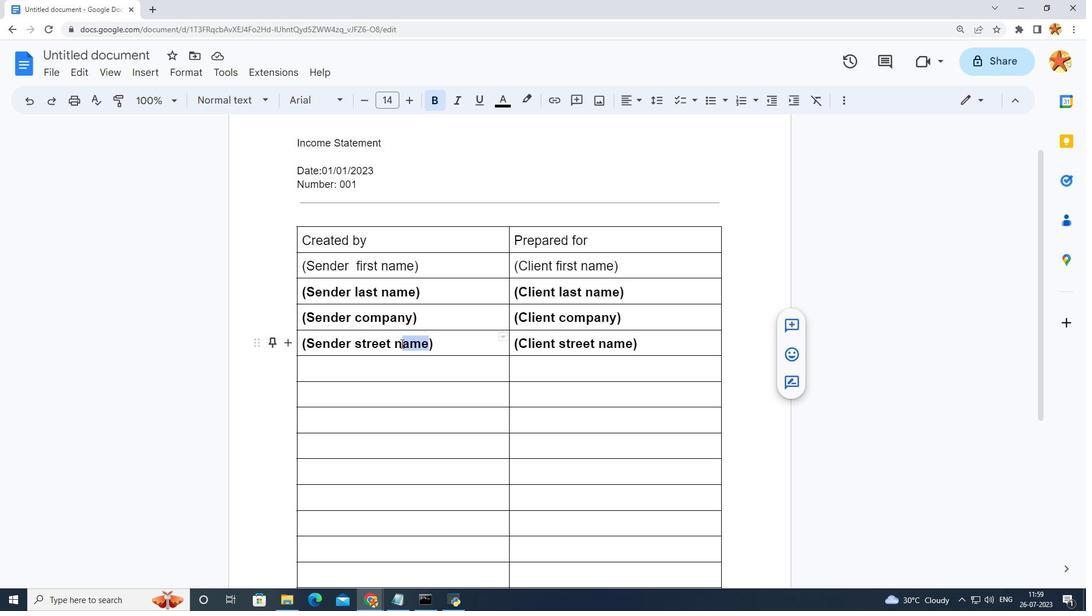 
Action: Key pressed ADDRESS
Screenshot: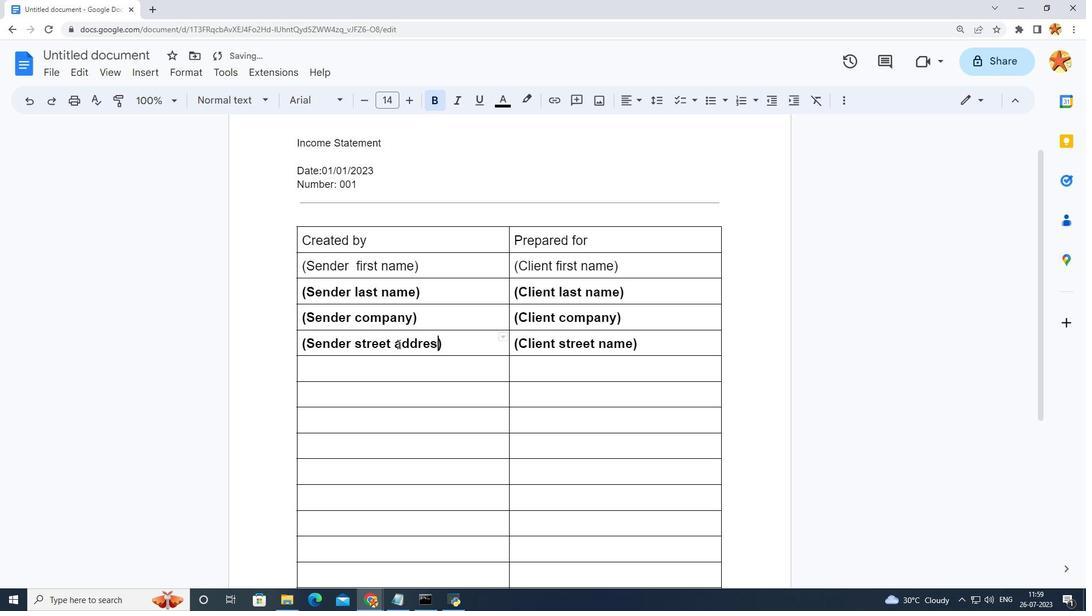 
Action: Mouse moved to (598, 357)
Screenshot: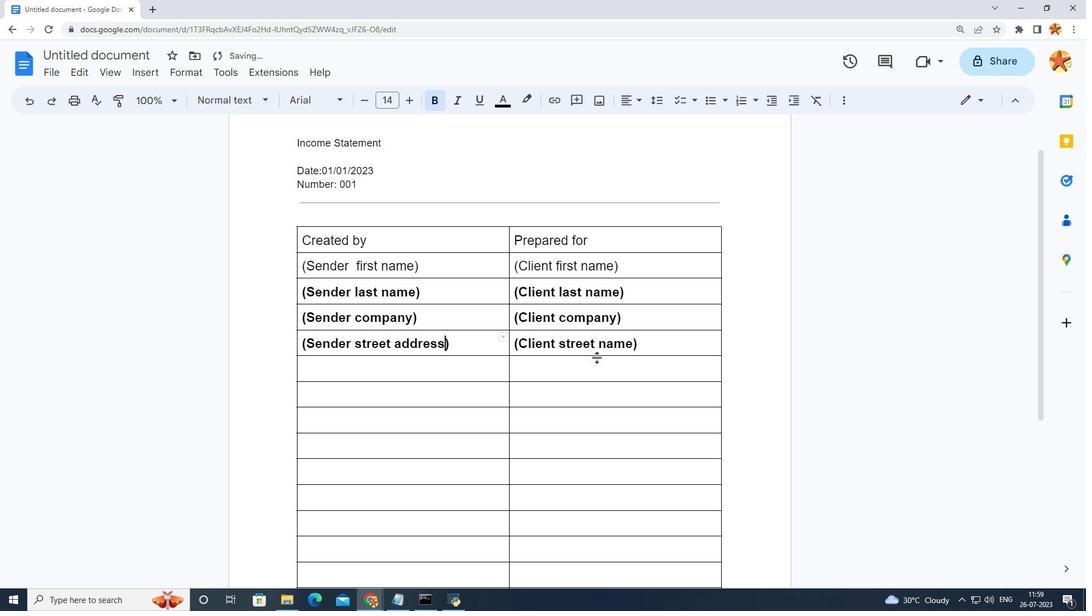 
Action: Mouse pressed left at (598, 357)
Screenshot: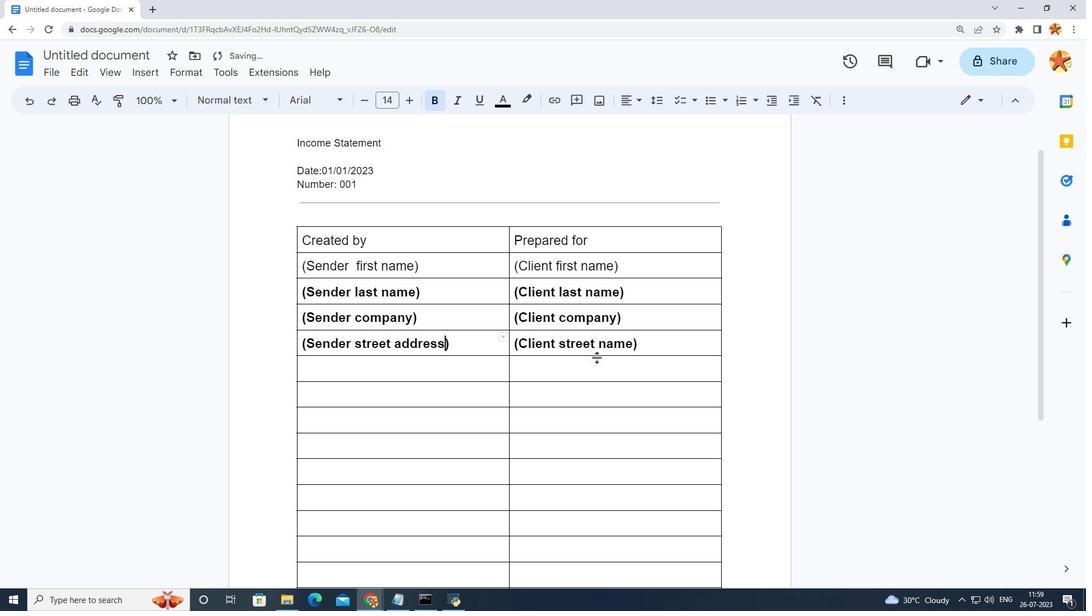 
Action: Mouse moved to (630, 344)
Screenshot: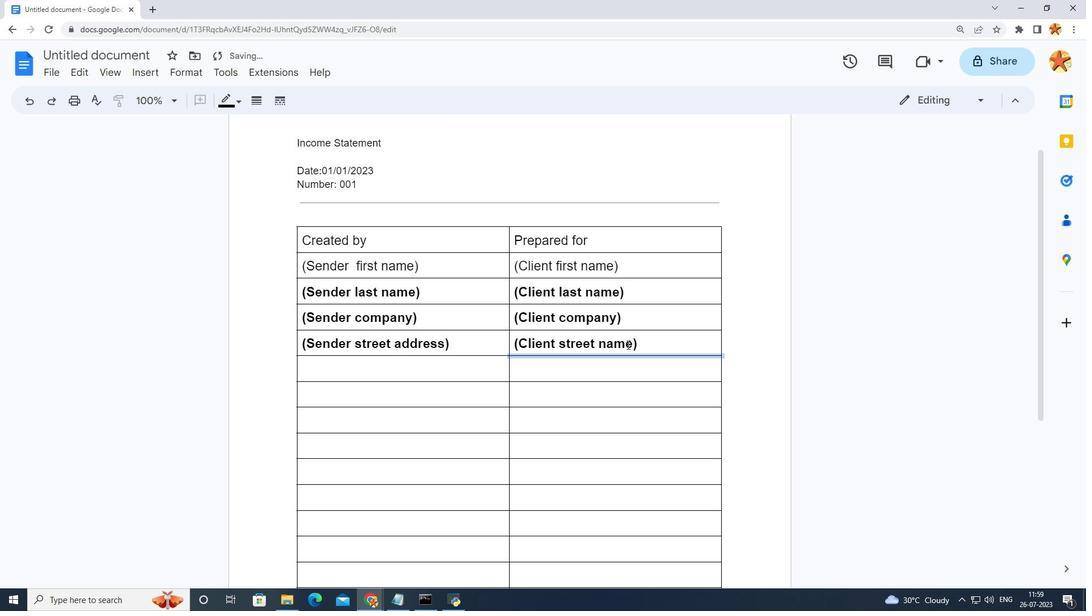 
Action: Mouse pressed left at (630, 344)
Screenshot: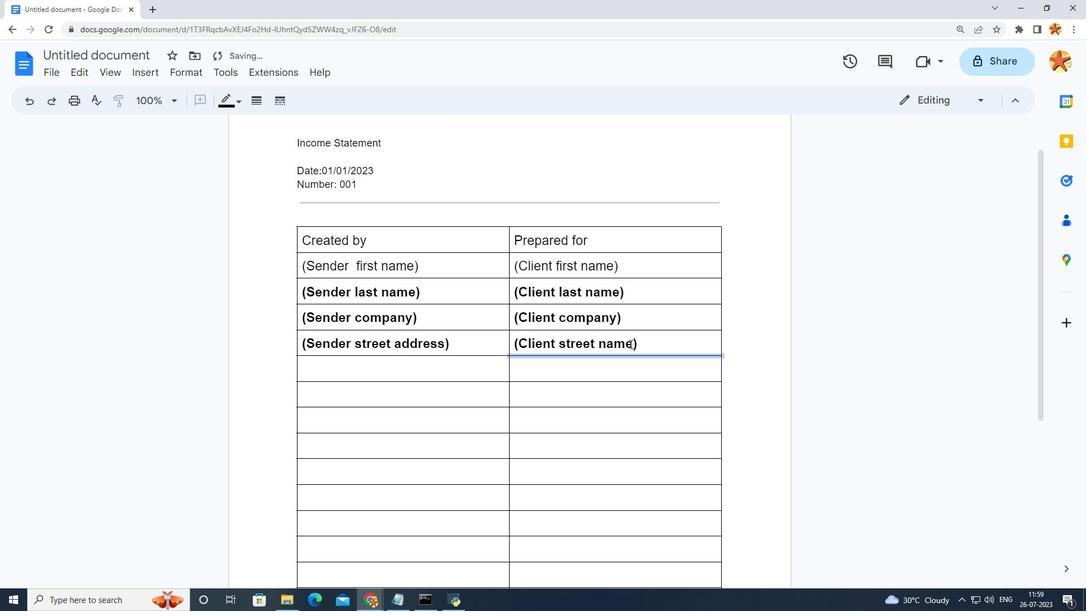 
Action: Mouse moved to (632, 344)
Screenshot: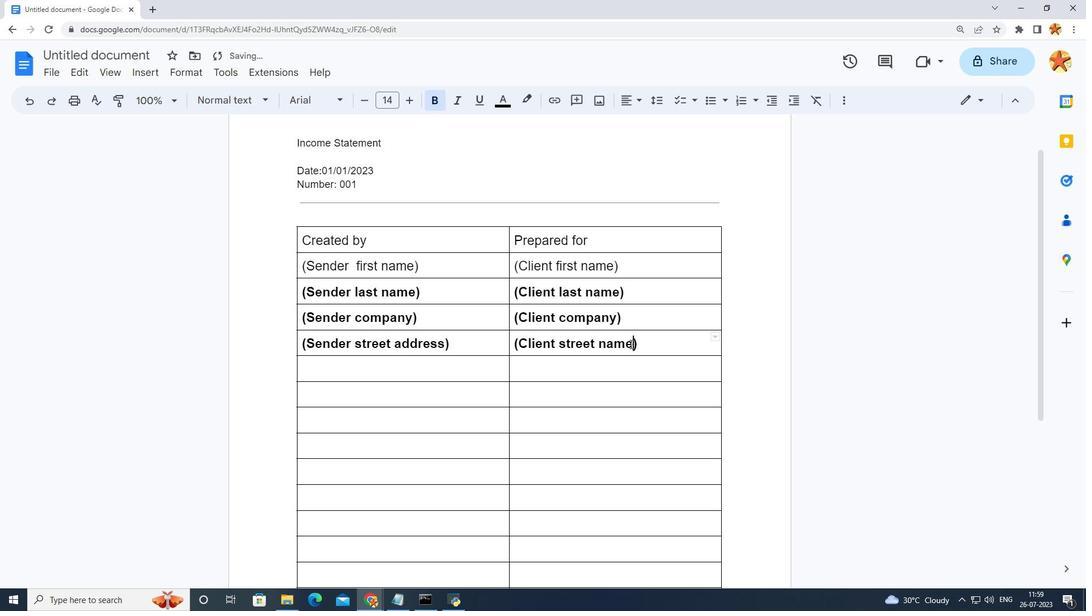 
Action: Mouse pressed left at (632, 344)
Screenshot: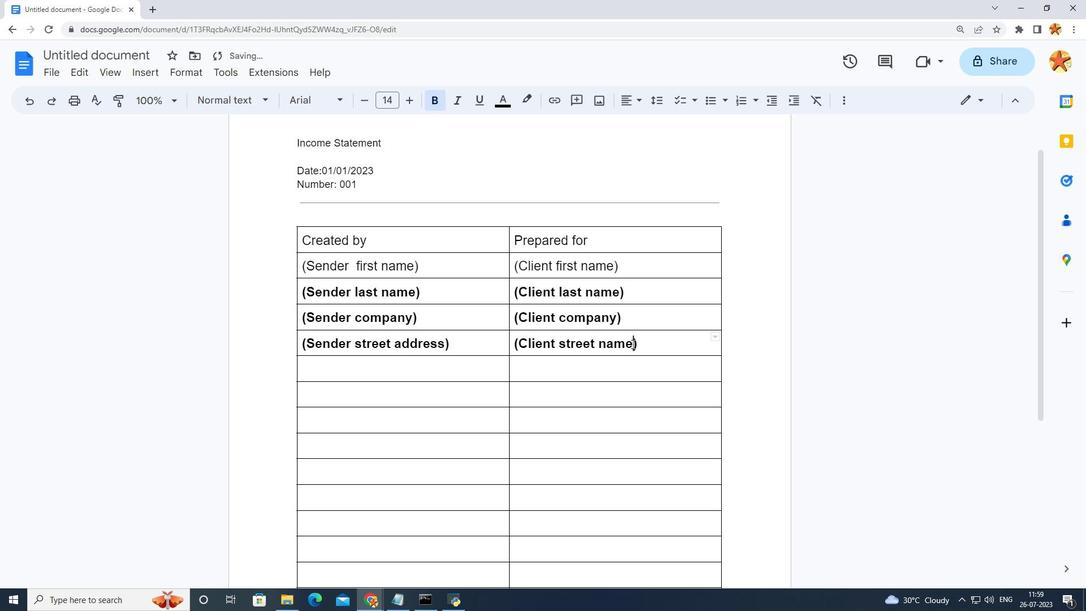 
Action: Mouse moved to (602, 343)
Screenshot: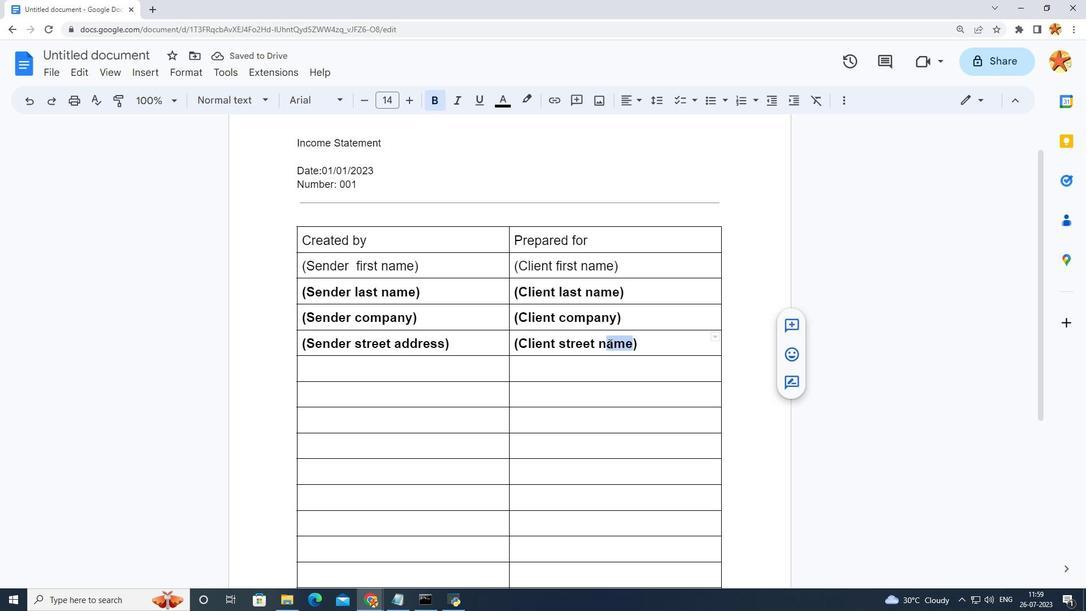 
Action: Key pressed ADDRESS
Screenshot: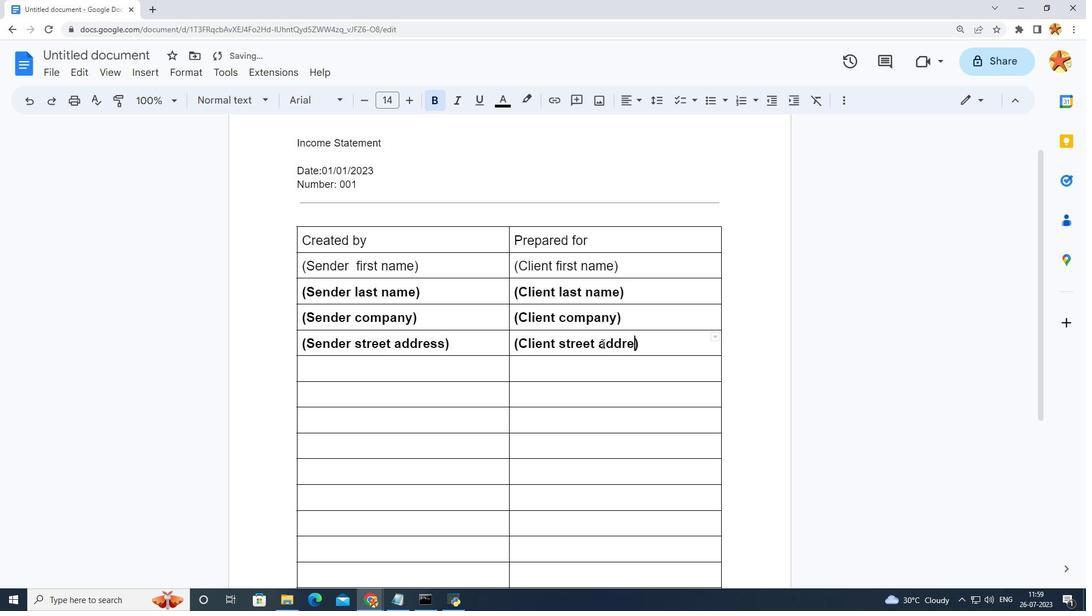 
Action: Mouse moved to (436, 366)
Screenshot: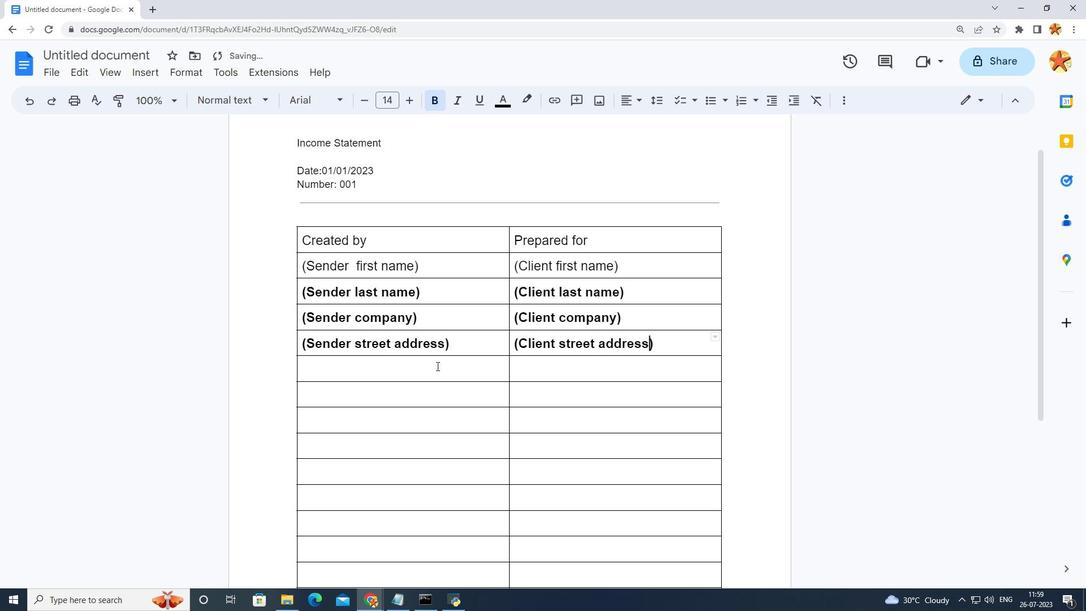 
Action: Mouse pressed left at (436, 366)
Screenshot: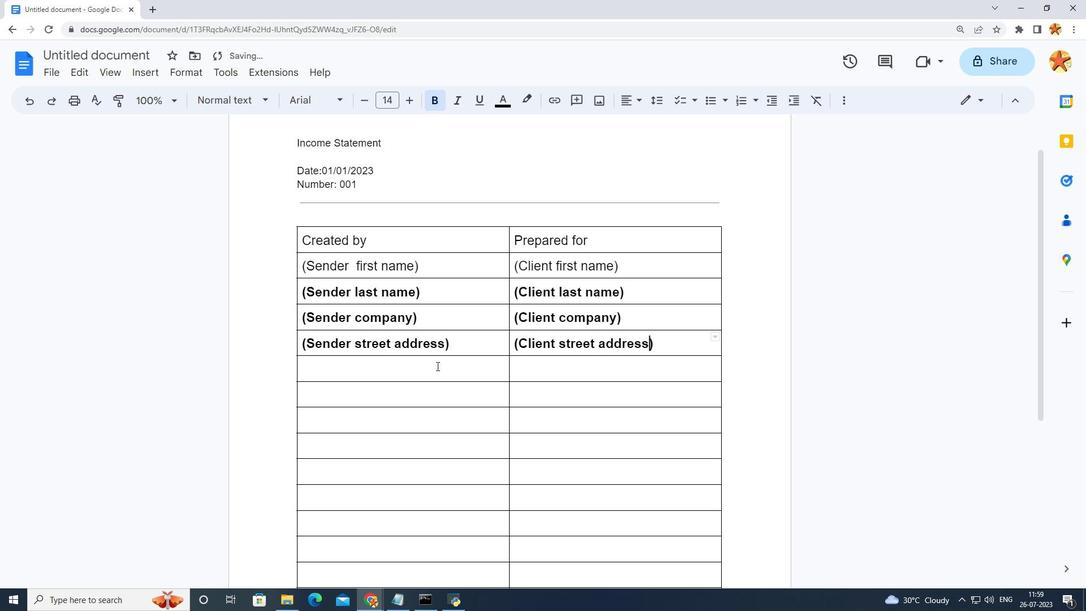
Action: Mouse moved to (430, 367)
Screenshot: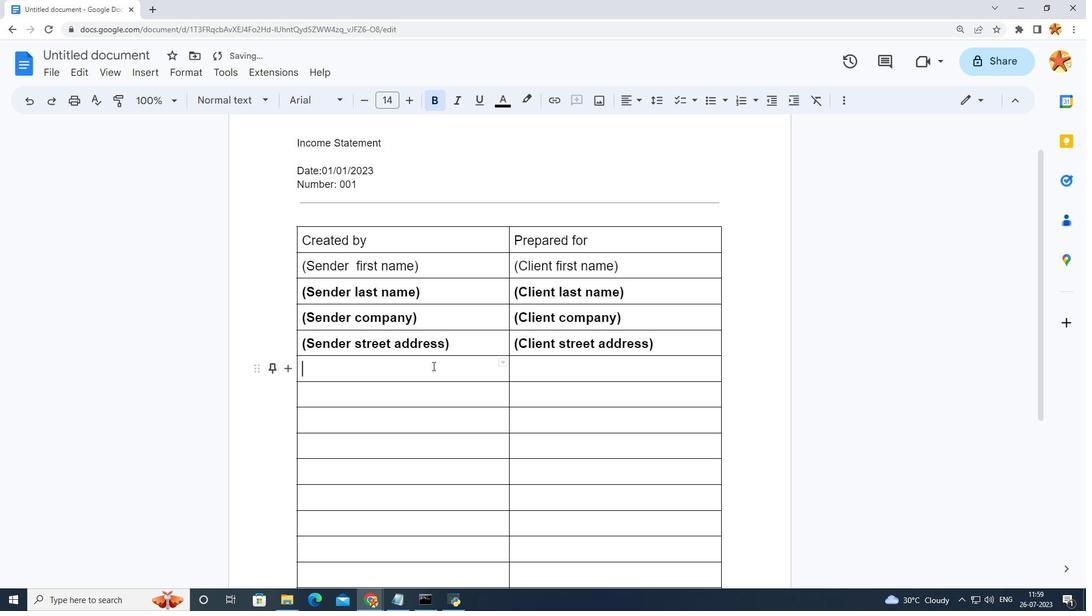 
Action: Key pressed <Key.caps_lock>s<Key.caps_lock>ENDER<Key.shift_r><Key.shift_r><Key.shift_r><Key.shift_r><Key.shift_r><Key.shift_r><Key.shift_r><Key.shift_r><Key.shift_r><Key.shift_r><Key.shift_r><Key.shift_r><Key.shift_r><Key.shift_r><Key.shift_r><Key.shift_r><Key.shift_r><Key.shift_r><Key.shift_r><Key.shift_r><Key.shift_r>()<Key.left><Key.caps_lock>c<Key.backspace><Key.backspace>city<Key.backspace><Key.backspace><Key.backspace><Key.backspace><Key.space><Key.caps_lock>CITY
Screenshot: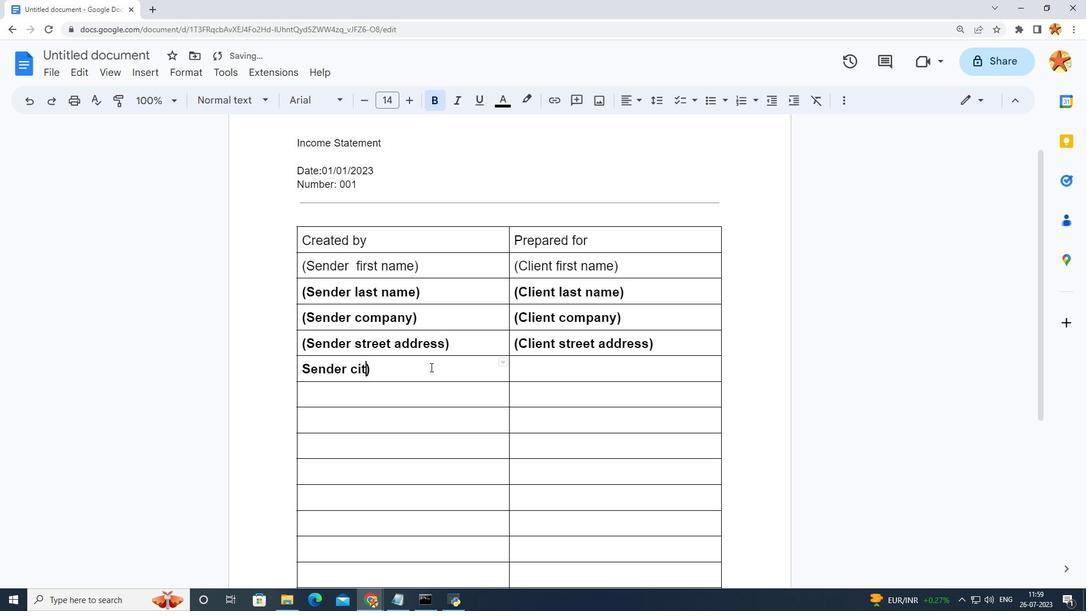 
Action: Mouse moved to (299, 365)
Screenshot: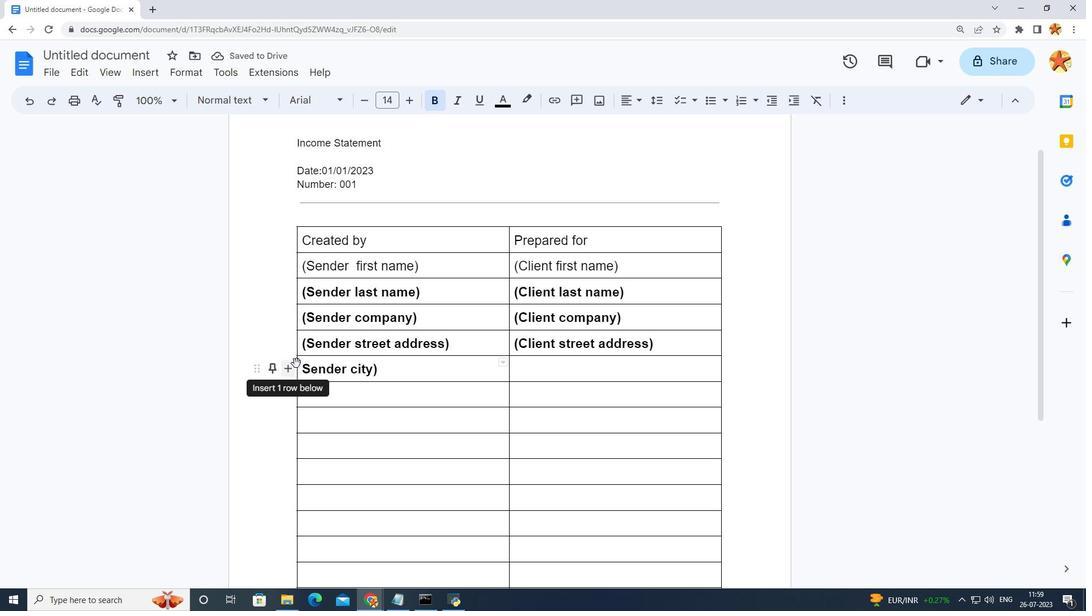 
Action: Mouse pressed left at (299, 365)
Screenshot: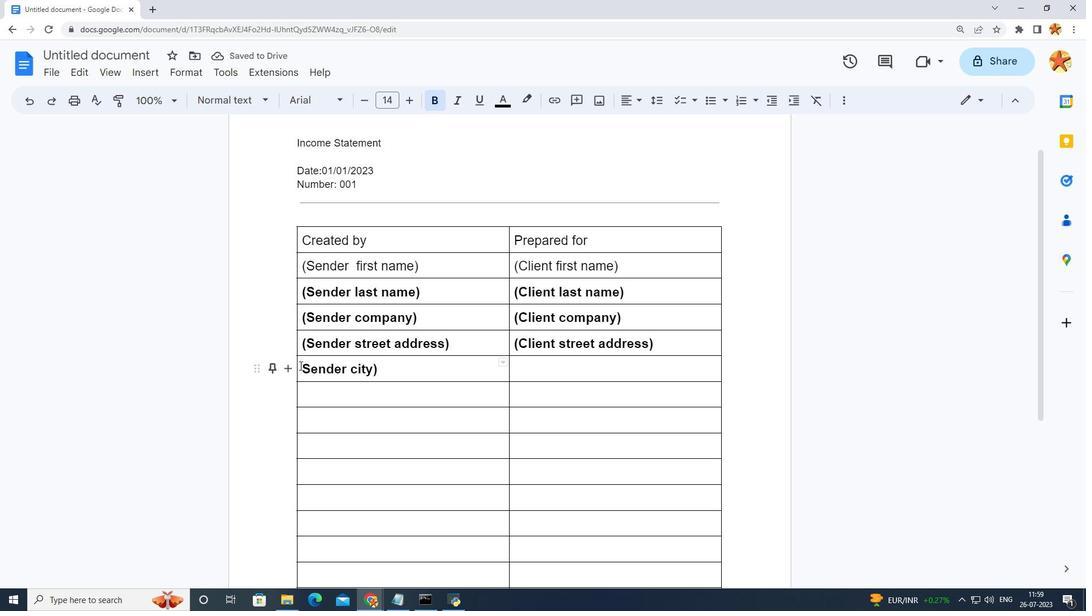 
Action: Mouse moved to (301, 365)
Screenshot: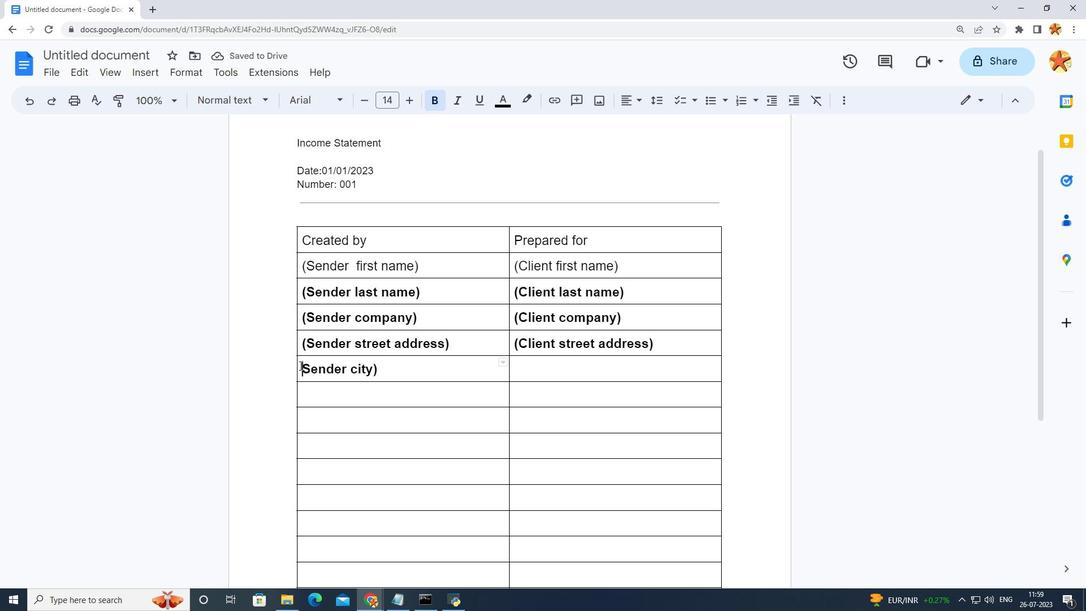 
Action: Key pressed <Key.shift_r>(
Screenshot: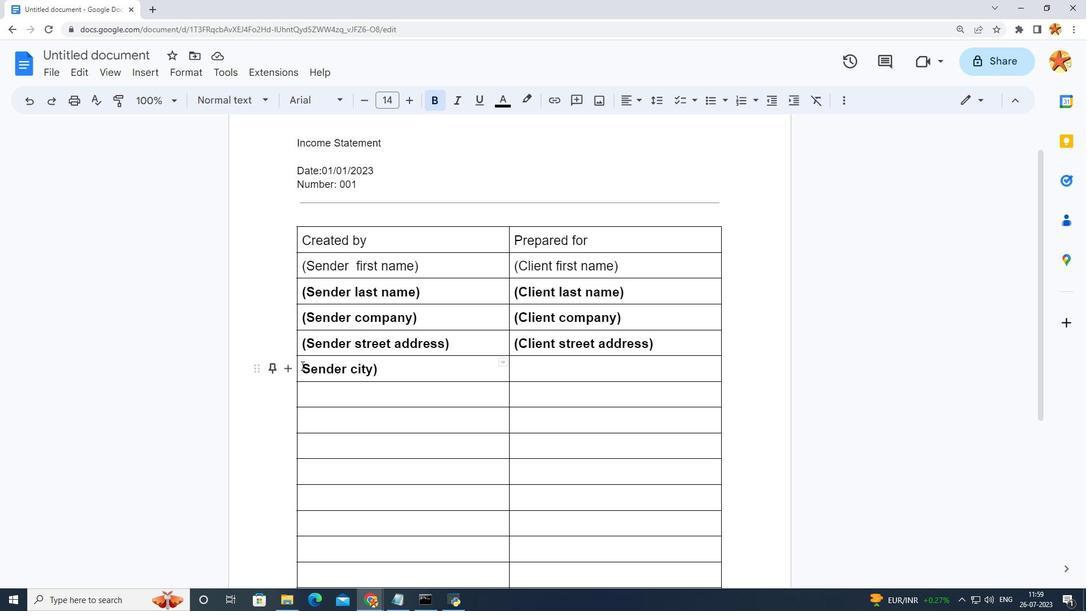 
Action: Mouse moved to (376, 374)
Screenshot: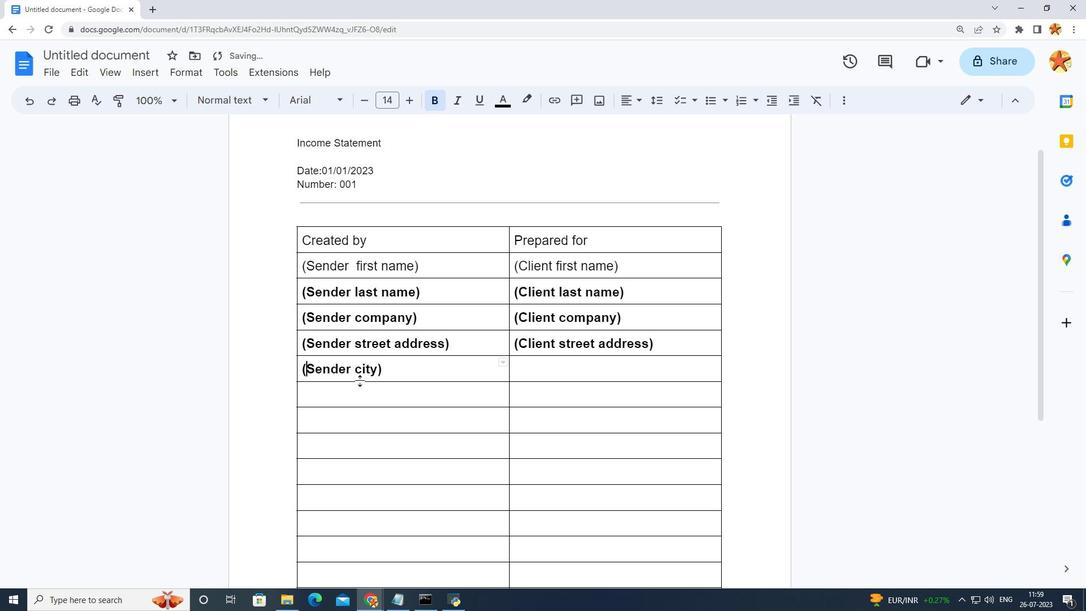 
Action: Key pressed <Key.backspace><Key.shift_r><Key.shift_r><Key.shift_r><Key.shift_r><Key.shift_r><Key.shift_r><Key.shift_r><Key.shift_r><Key.shift_r><Key.shift_r><Key.shift_r><Key.shift_r><Key.shift_r><Key.shift_r><Key.shift_r><Key.shift_r><Key.shift_r><Key.shift_r><Key.shift_r><Key.shift_r>(
Screenshot: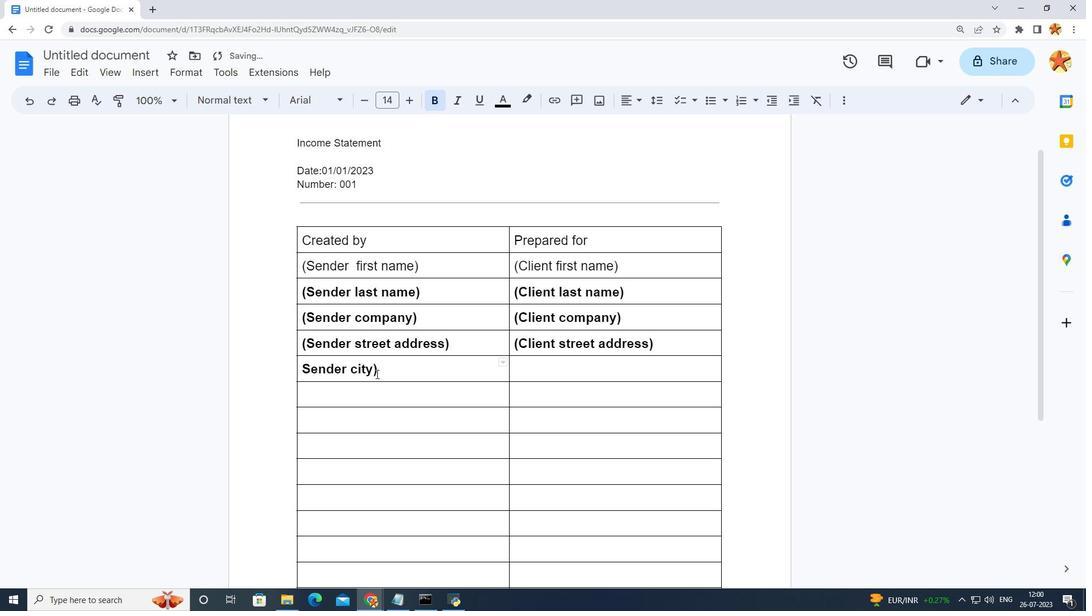 
Action: Mouse moved to (548, 358)
Screenshot: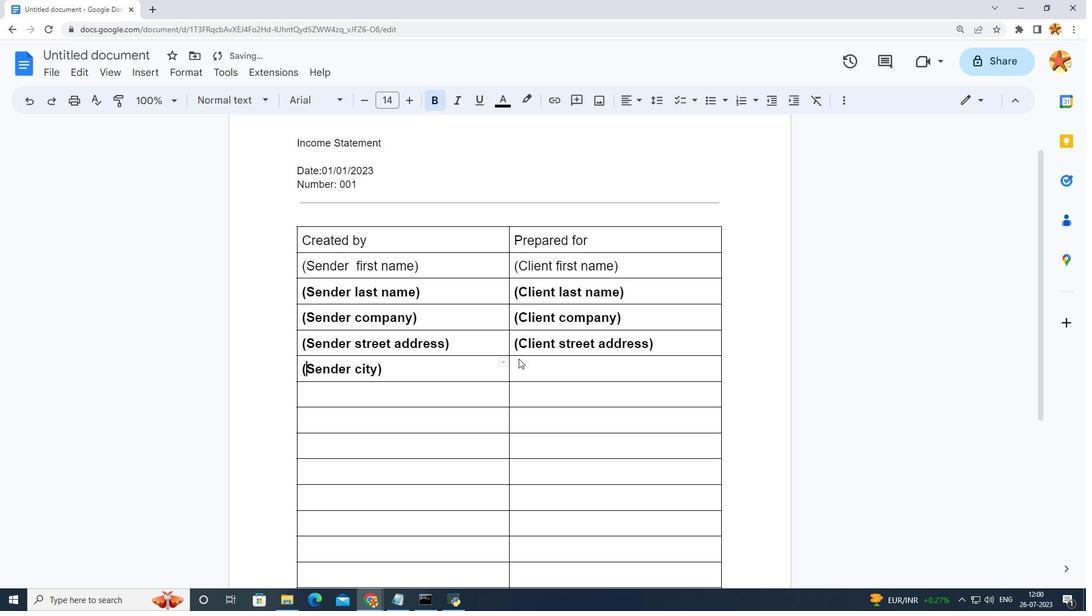
Action: Mouse pressed left at (548, 358)
Screenshot: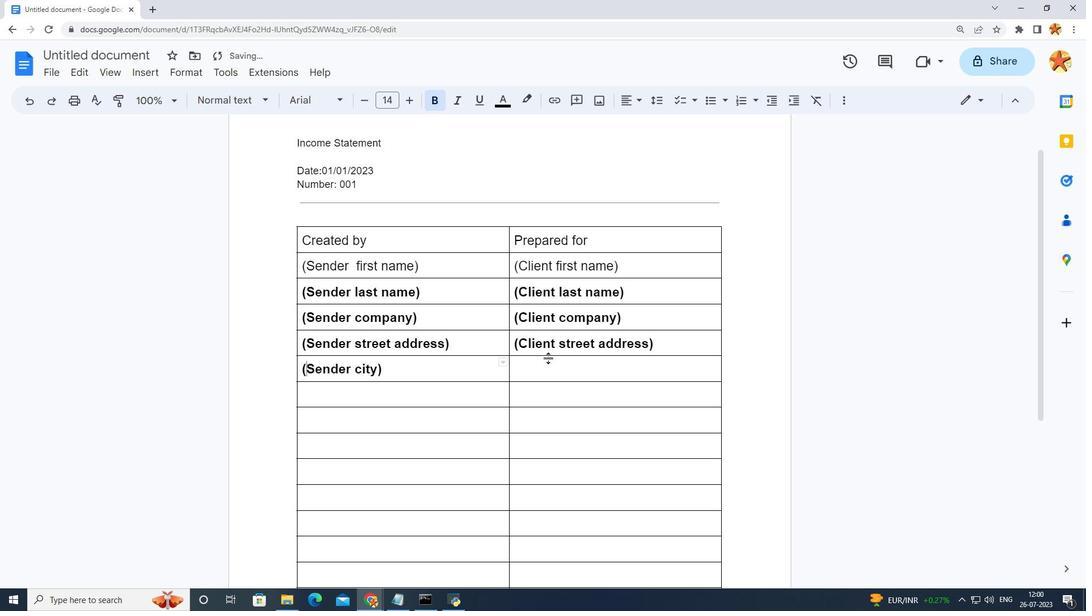 
Action: Mouse moved to (541, 366)
Screenshot: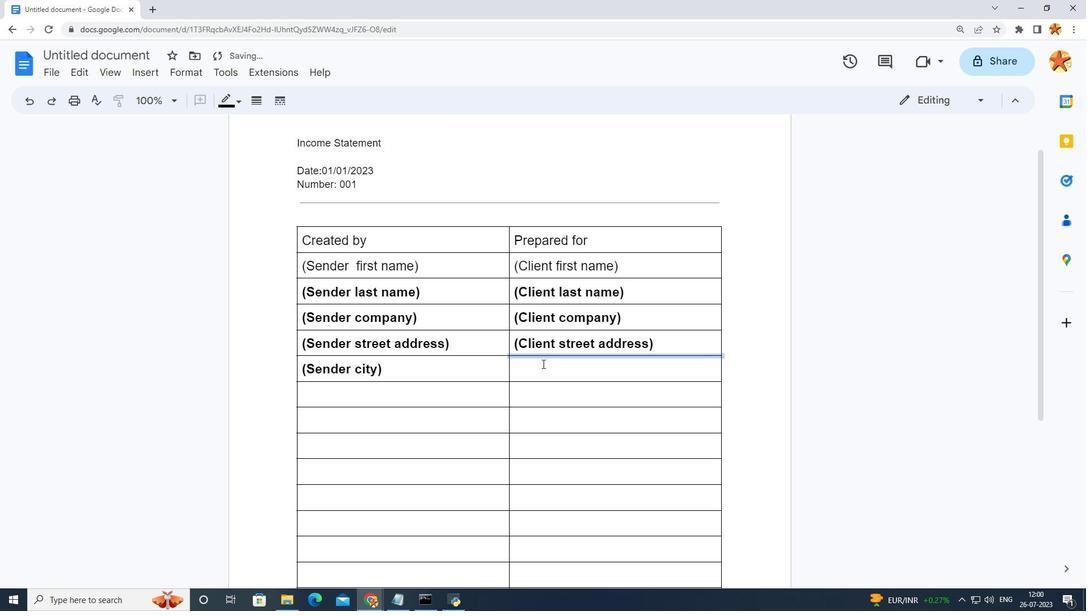 
Action: Mouse pressed left at (541, 366)
Screenshot: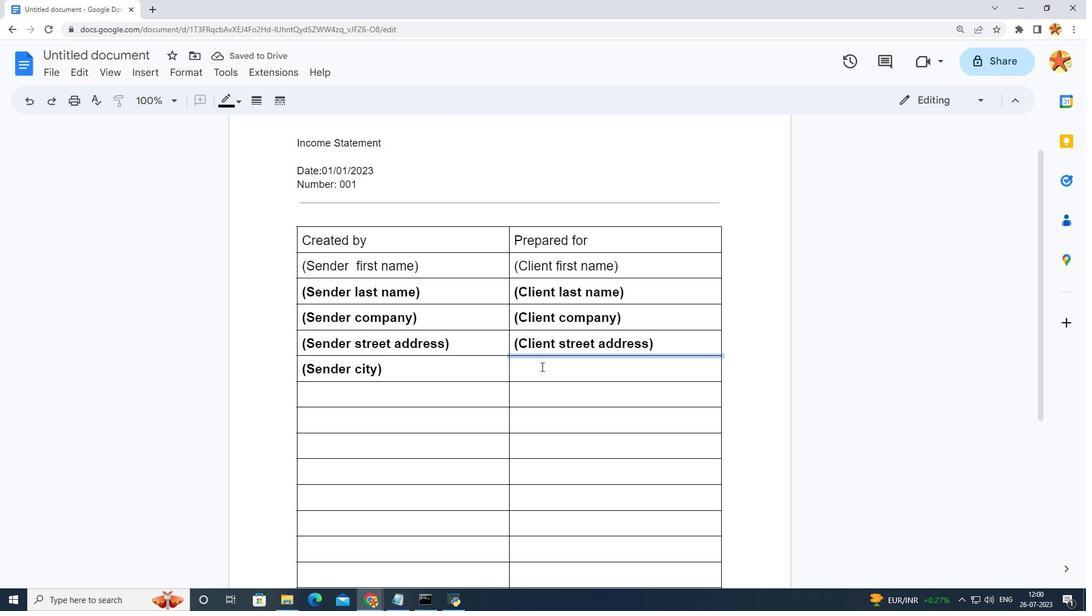 
Action: Key pressed <Key.shift_r><Key.shift_r><Key.shift_r><Key.shift_r><Key.shift_r><Key.shift_r>(<Key.caps_lock>s<Key.caps_lock>ENDER<Key.space>CITY<Key.shift_r>)
Screenshot: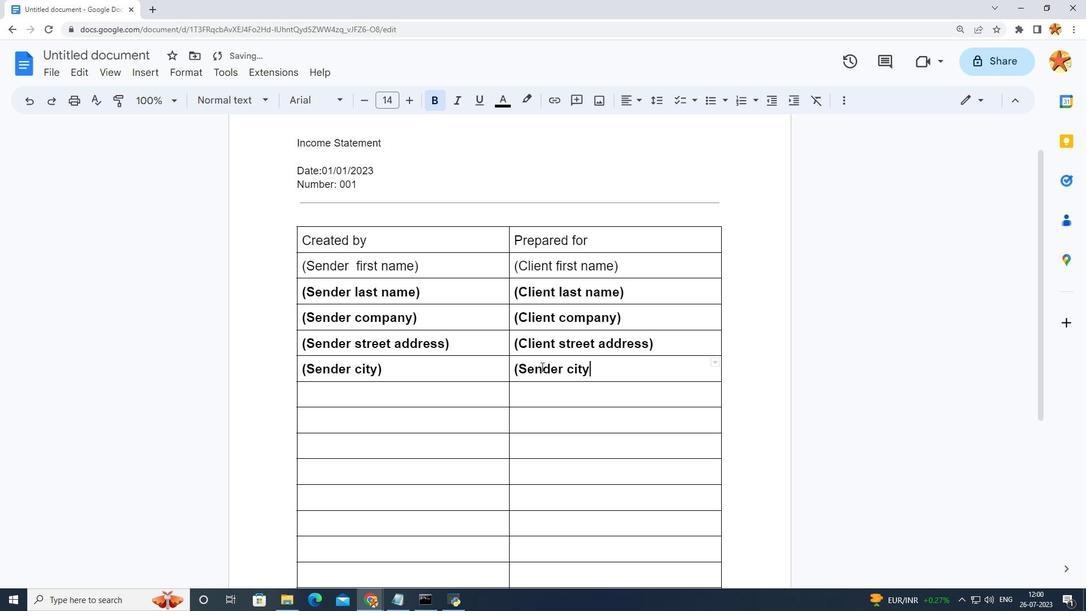 
Action: Mouse moved to (562, 367)
Screenshot: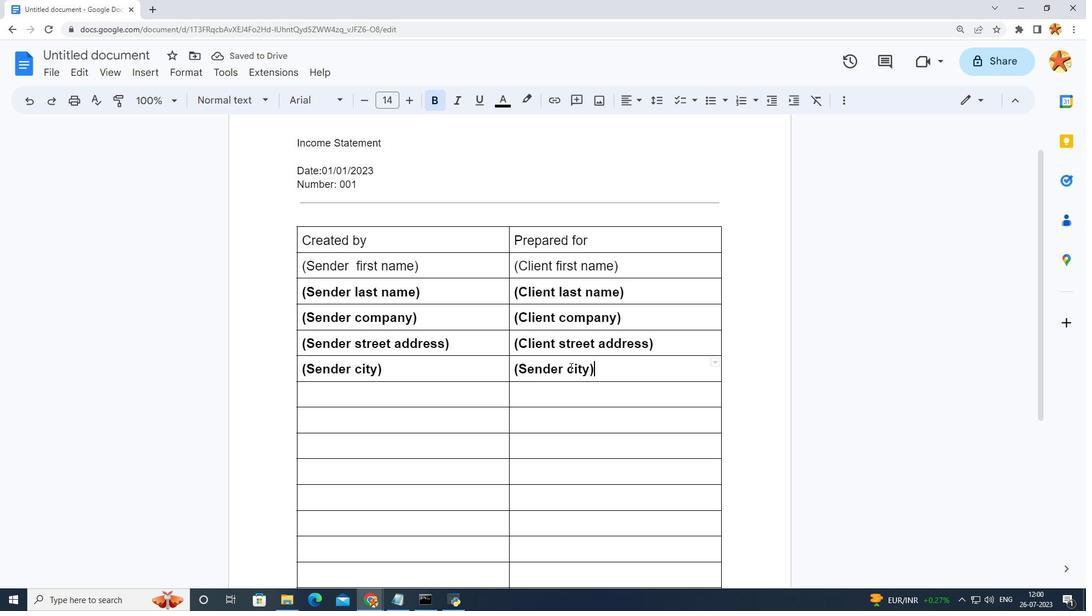 
Action: Mouse pressed left at (562, 367)
Screenshot: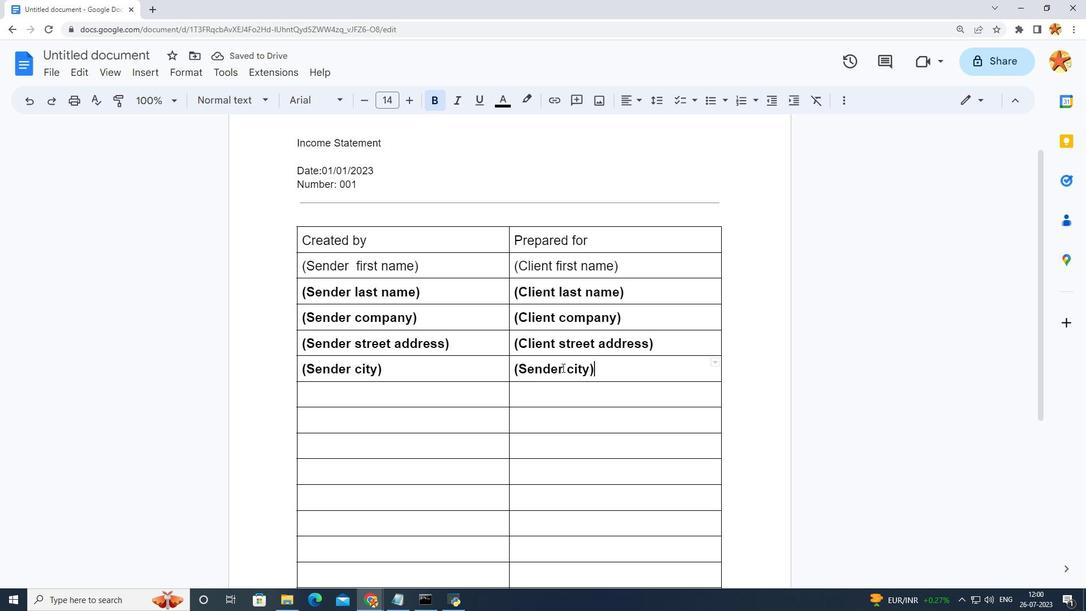 
Action: Mouse moved to (520, 375)
Screenshot: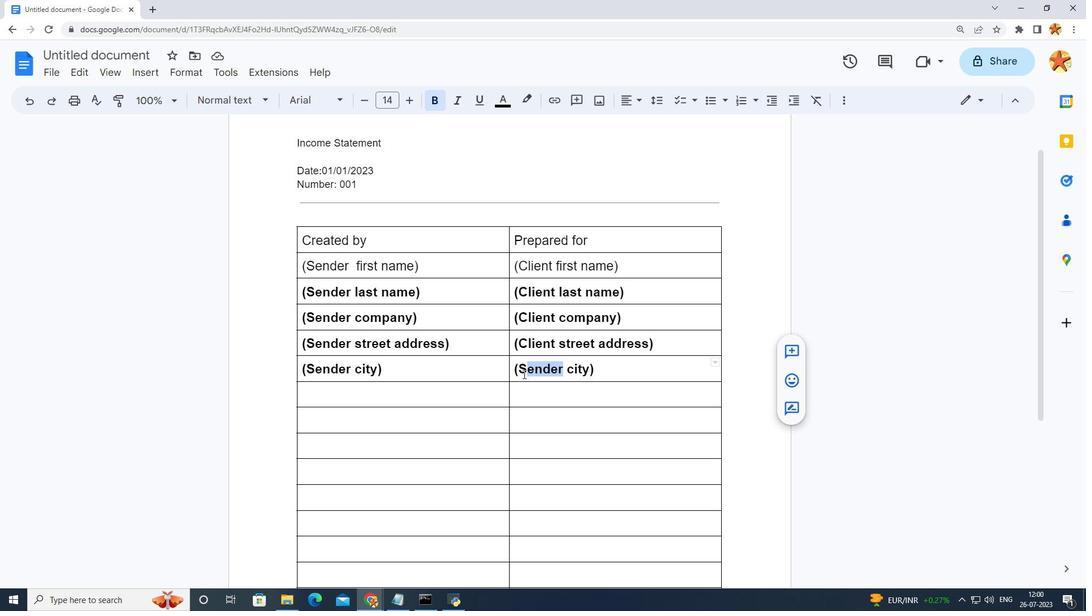 
Action: Key pressed <Key.caps_lock>c<Key.caps_lock>LKIENT<Key.backspace>
Screenshot: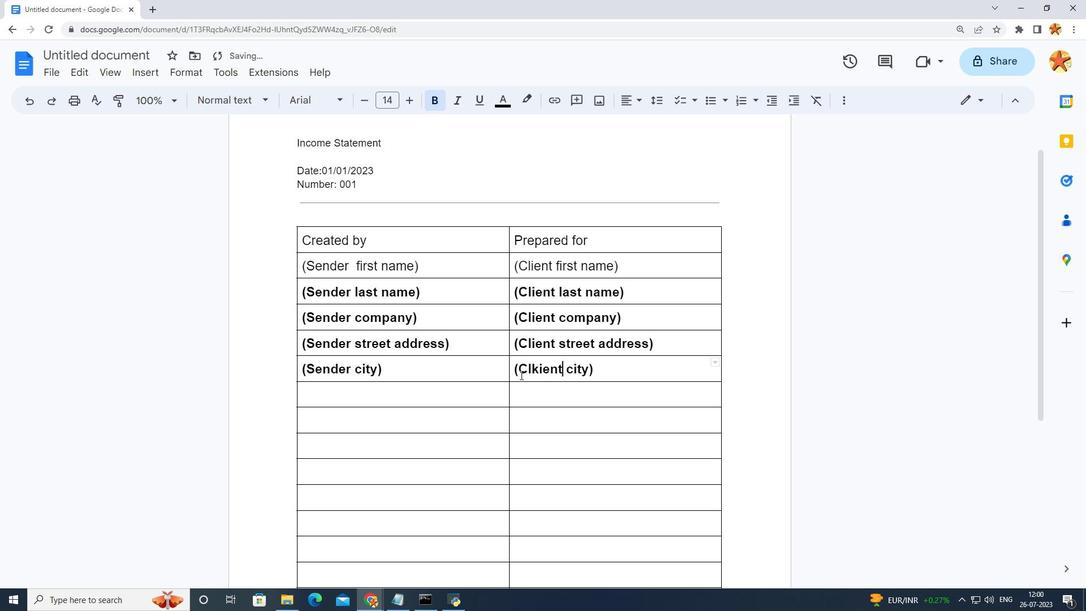 
Action: Mouse moved to (606, 325)
Screenshot: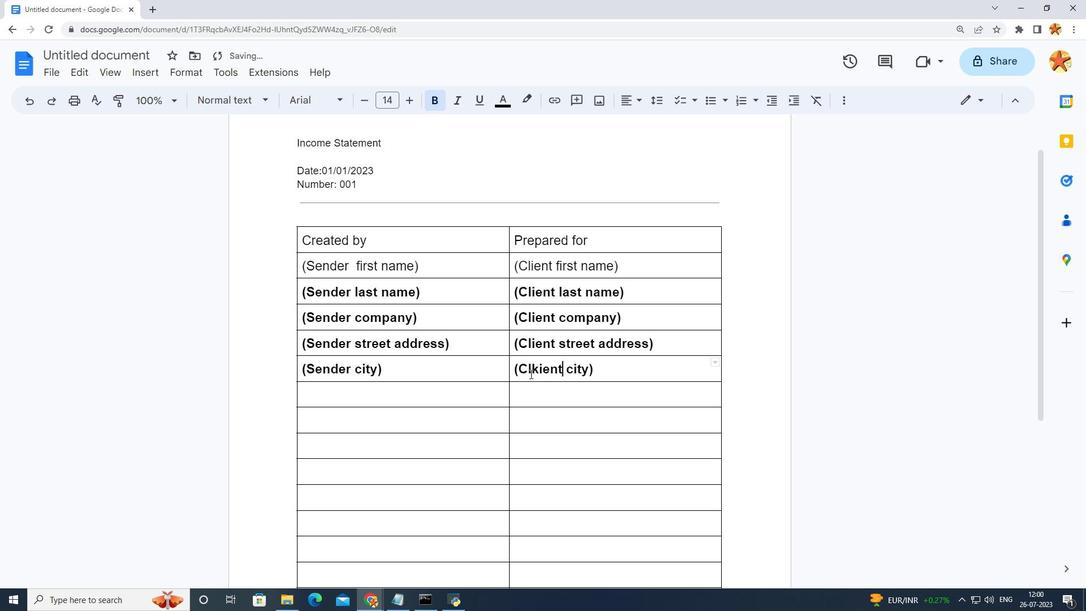 
Action: Key pressed <Key.backspace><Key.backspace>
Screenshot: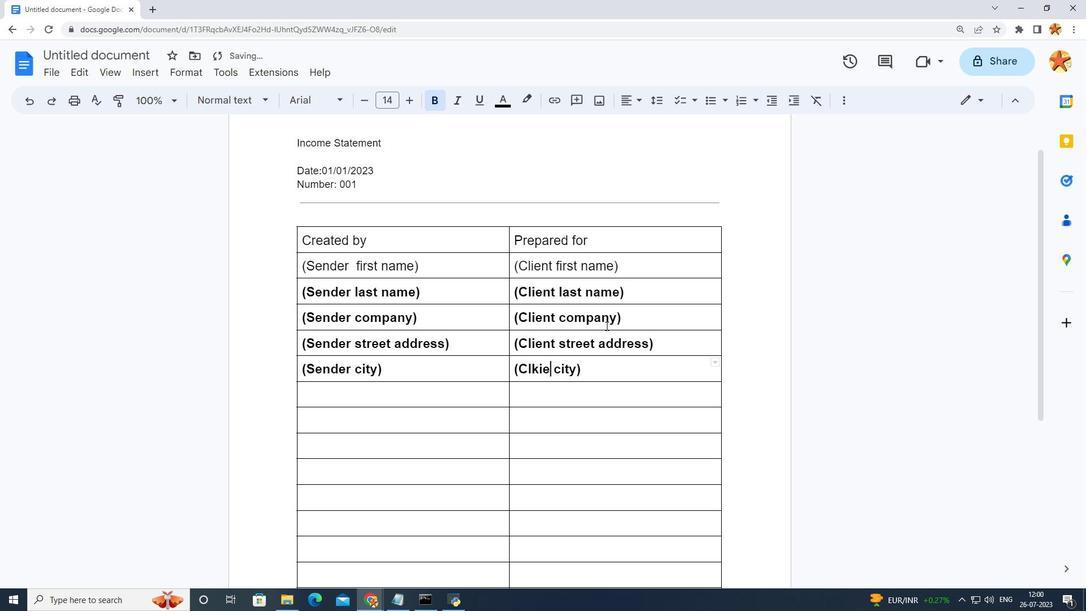 
Action: Mouse moved to (620, 328)
Screenshot: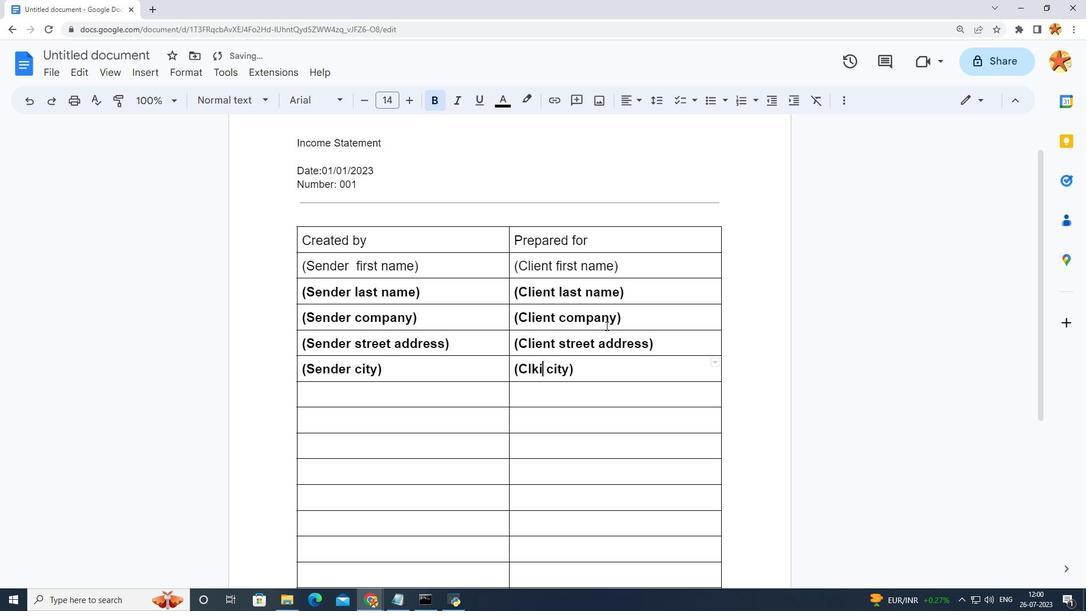 
Action: Key pressed <Key.backspace>
Screenshot: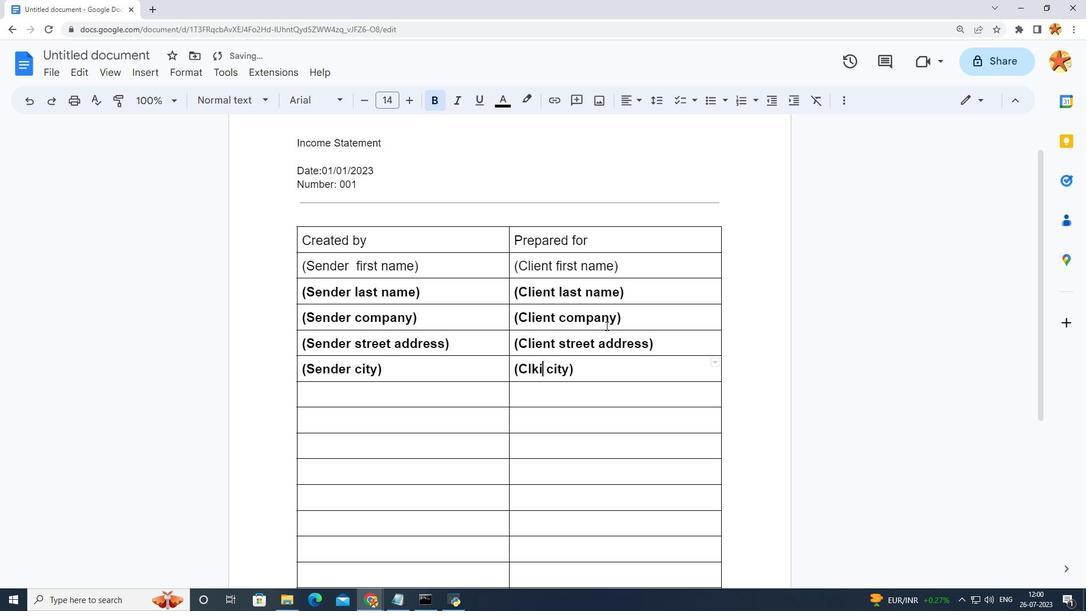 
Action: Mouse moved to (647, 333)
Screenshot: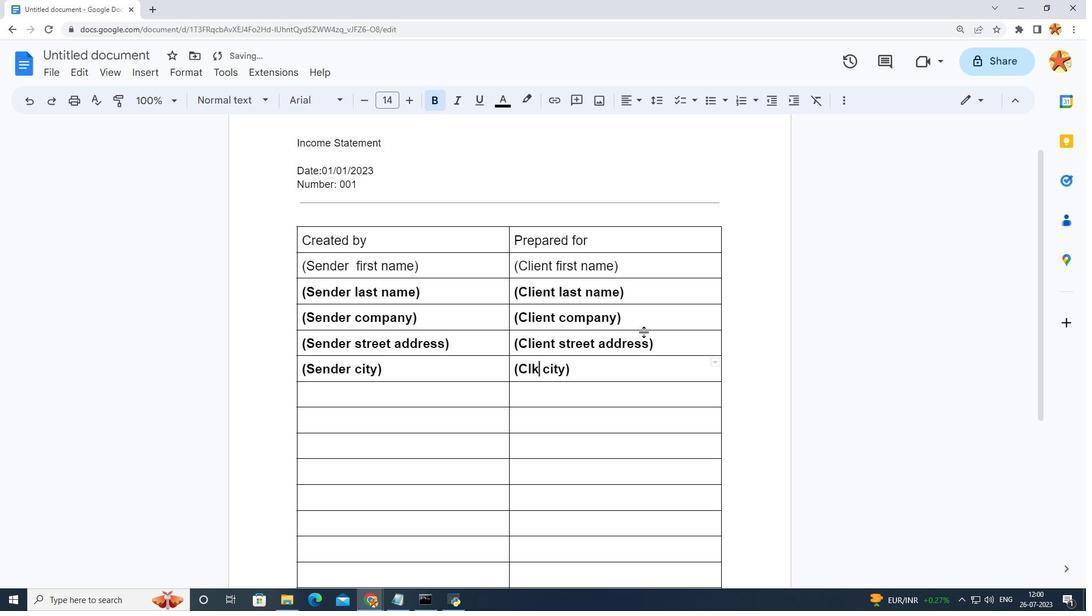 
Action: Key pressed <Key.backspace>
Screenshot: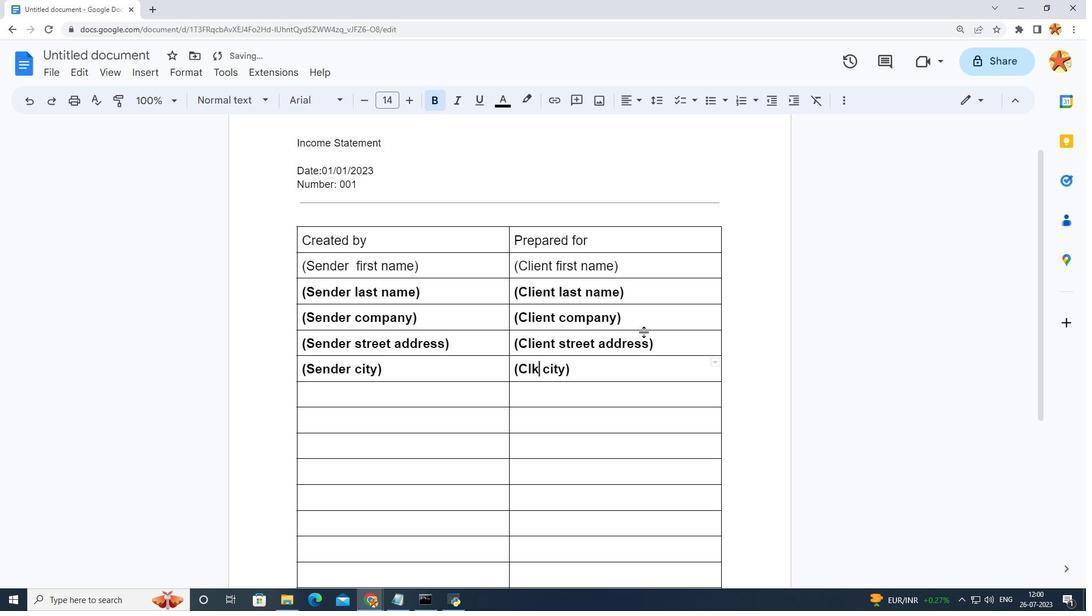
Action: Mouse moved to (658, 335)
Screenshot: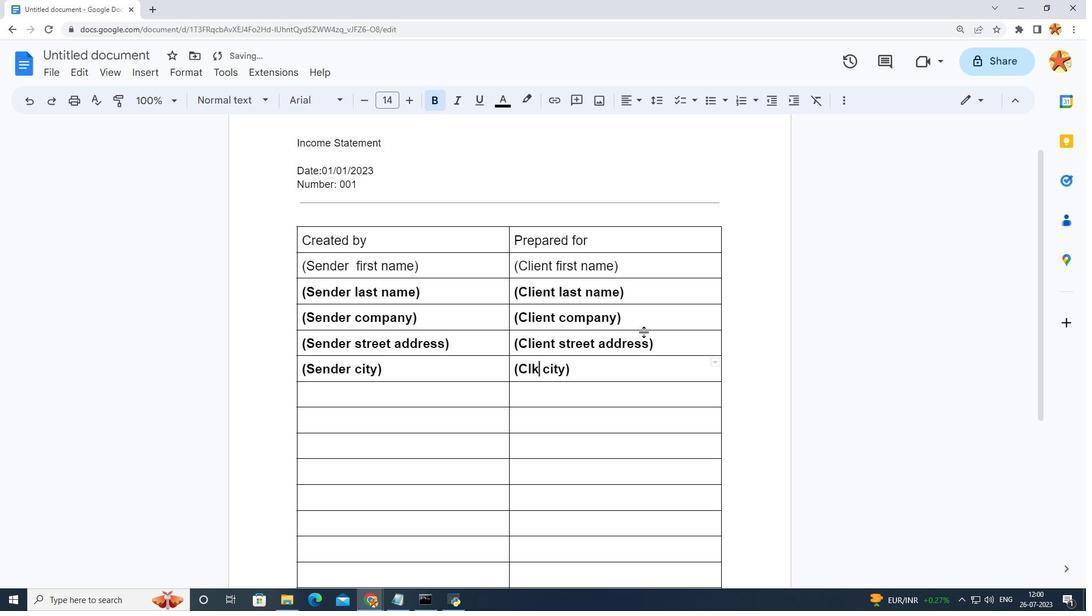 
Action: Key pressed IENT
Screenshot: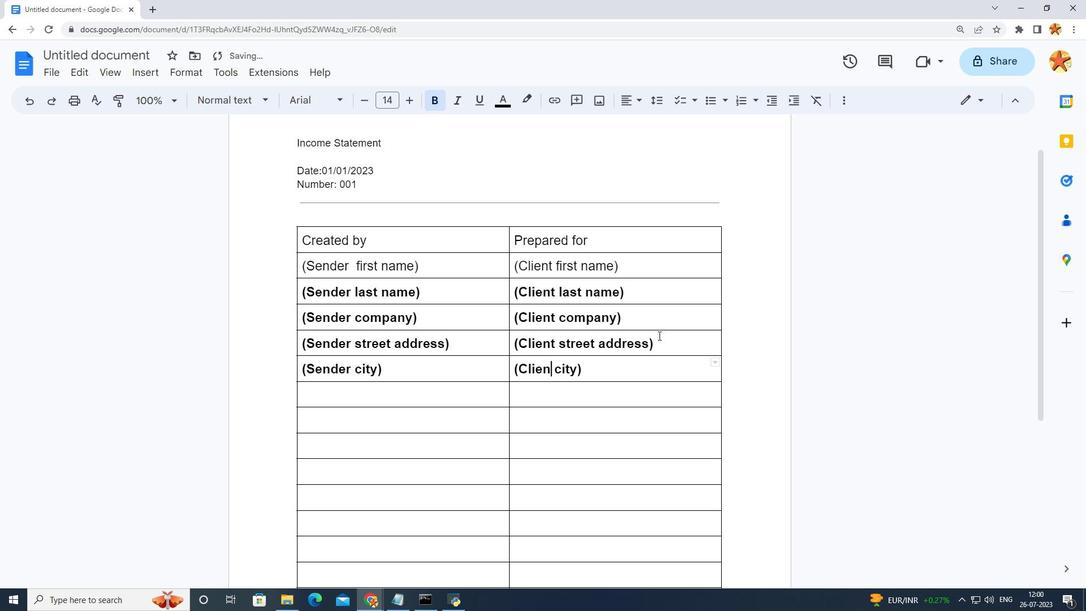 
Action: Mouse moved to (445, 411)
Screenshot: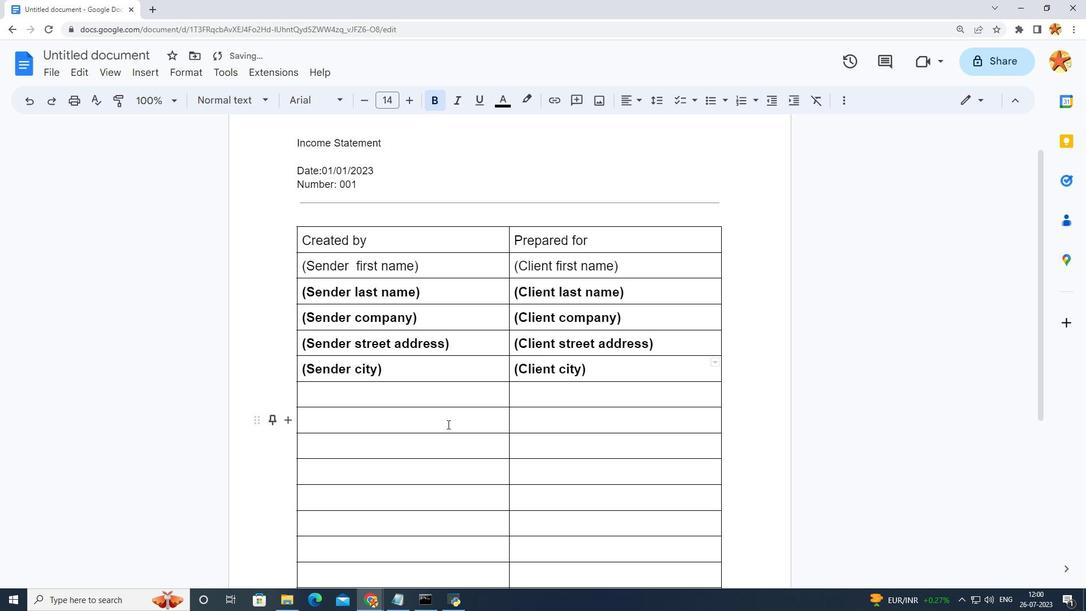 
Action: Mouse pressed left at (445, 411)
Screenshot: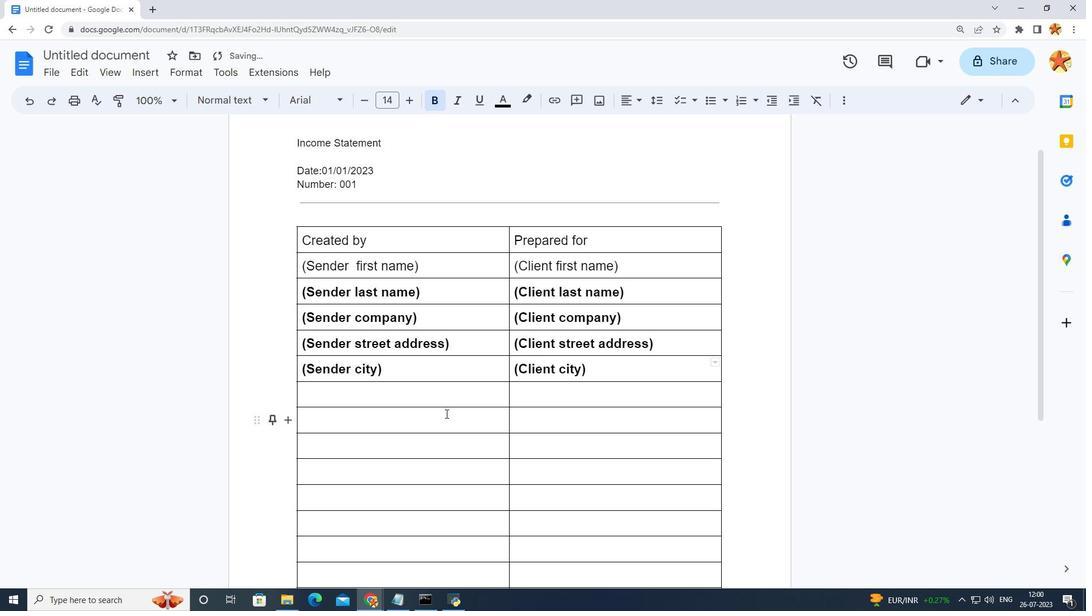 
Action: Mouse moved to (445, 401)
Screenshot: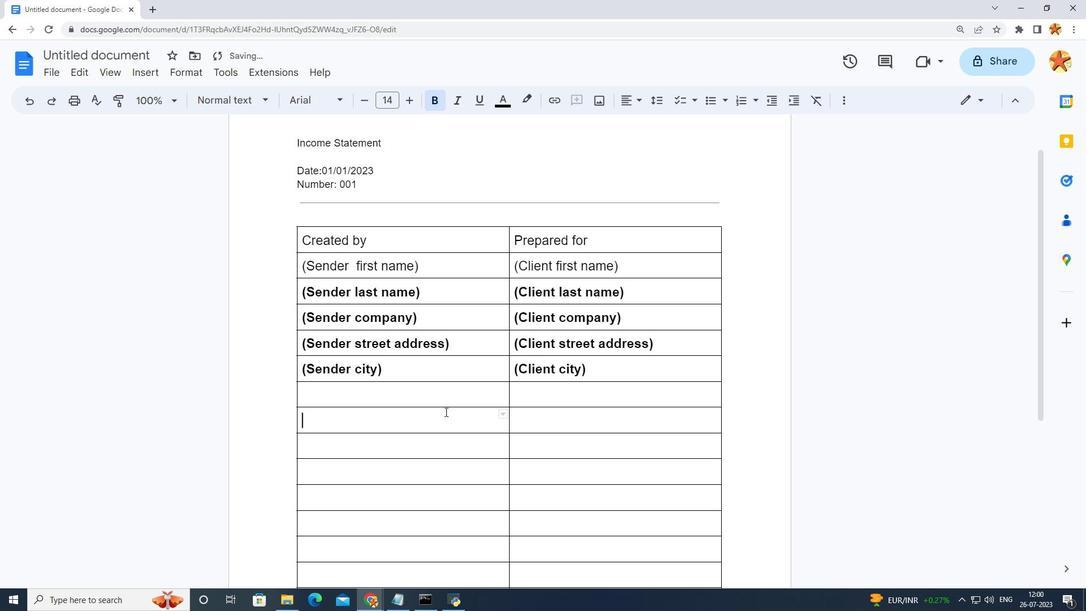 
Action: Mouse pressed left at (445, 401)
Screenshot: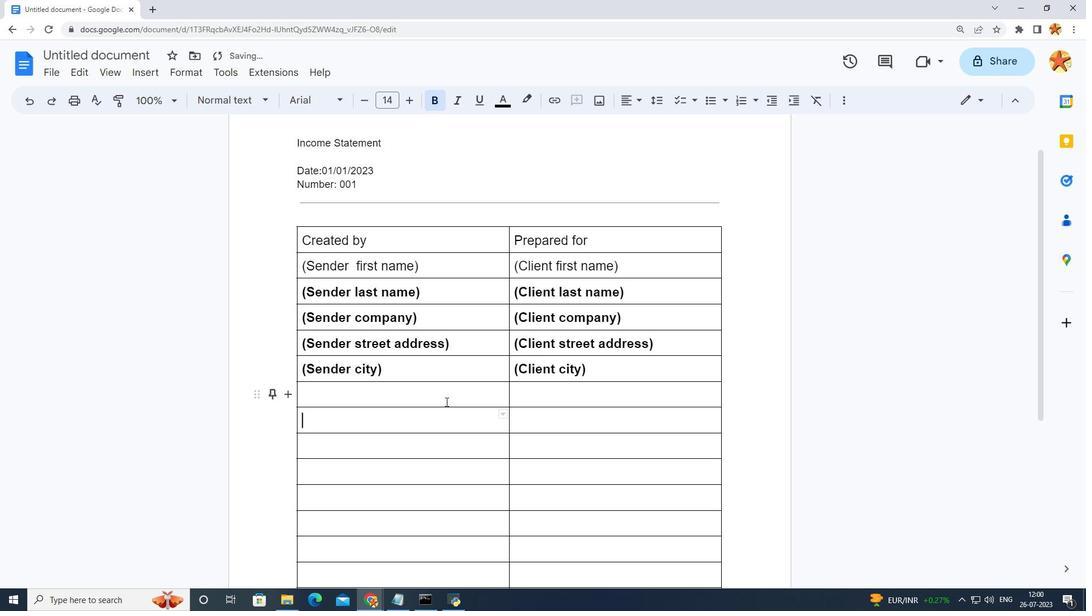 
Action: Mouse moved to (351, 469)
Screenshot: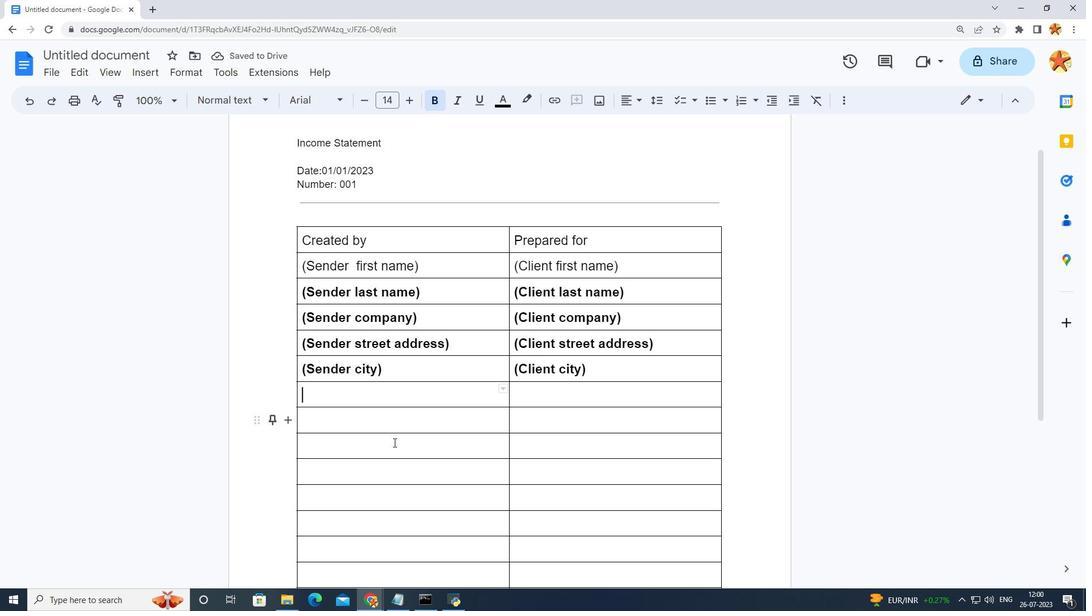 
Action: Key pressed <Key.caps_lock>s<Key.caps_lock>ENDER<Key.space>COUNTRY<Key.shift_r><Key.shift_r>)
Screenshot: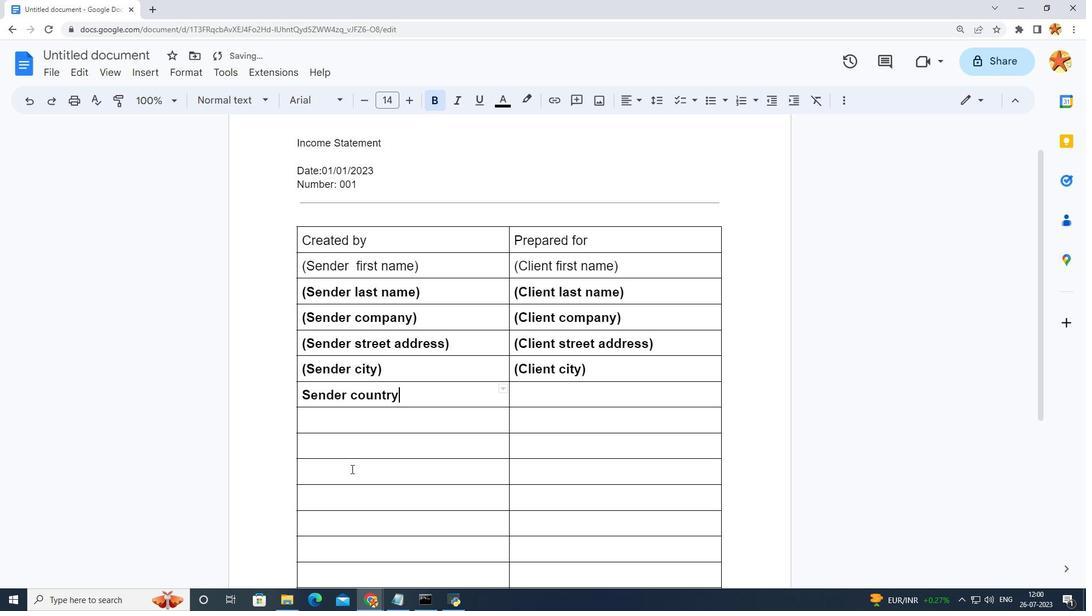 
Action: Mouse moved to (301, 393)
Screenshot: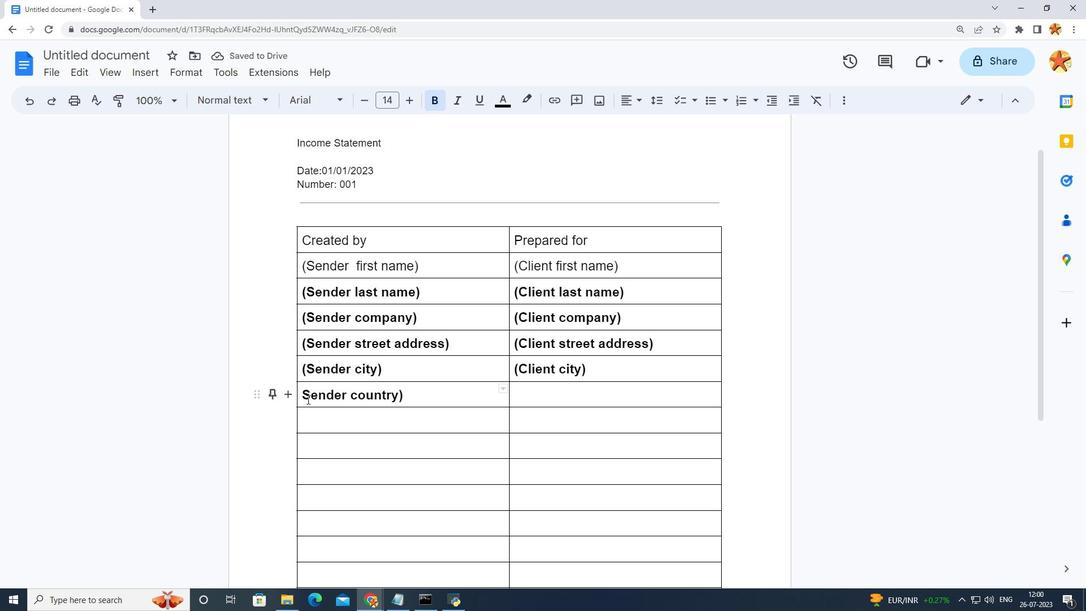 
Action: Mouse pressed left at (301, 393)
Screenshot: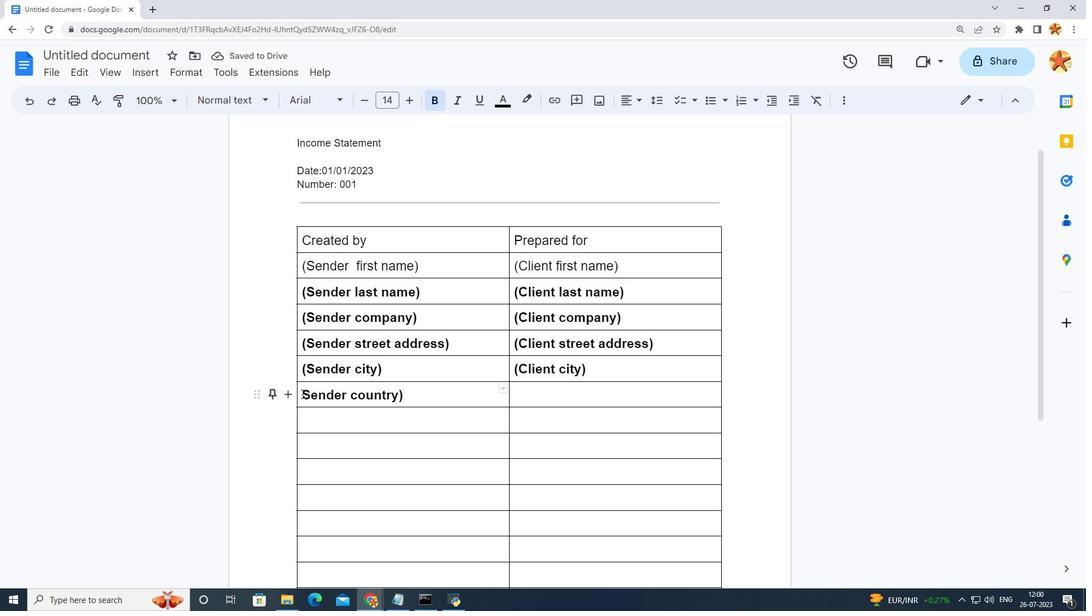
Action: Mouse moved to (307, 415)
Screenshot: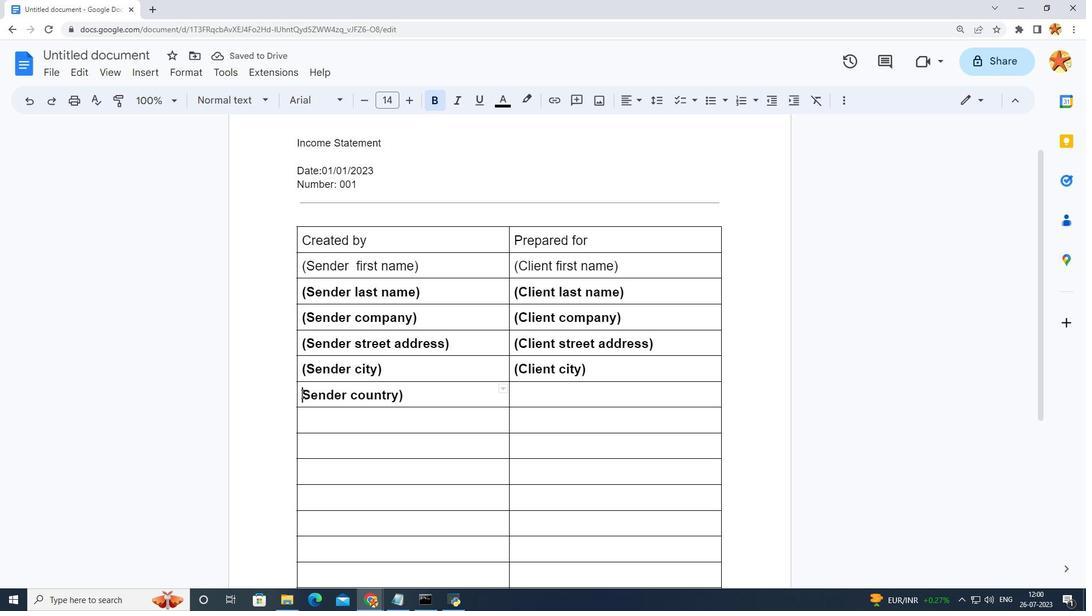 
Action: Key pressed <Key.shift_r>(
Screenshot: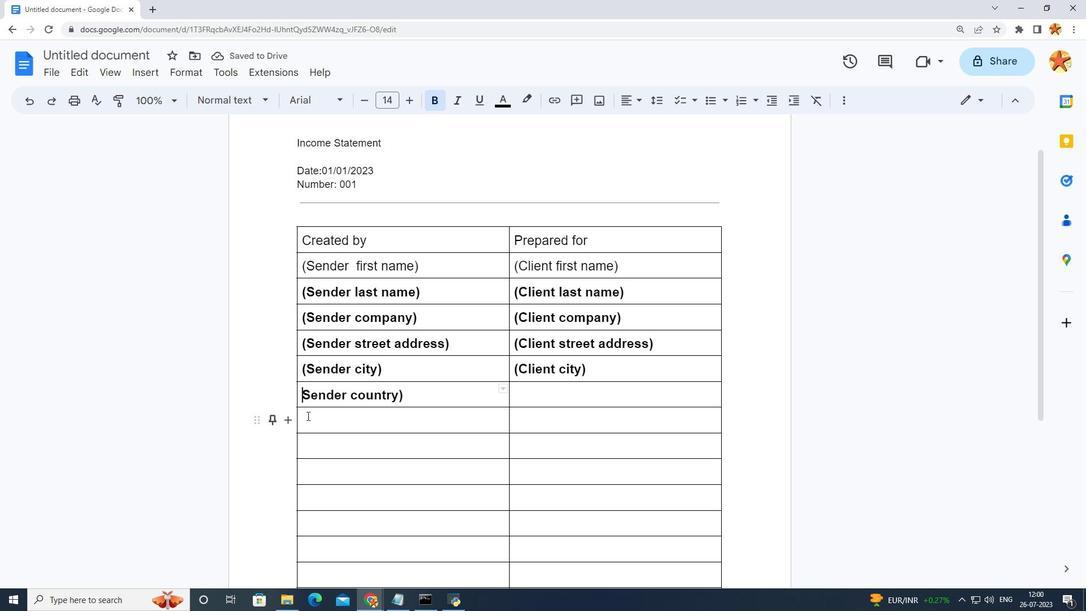 
Action: Mouse moved to (575, 403)
Screenshot: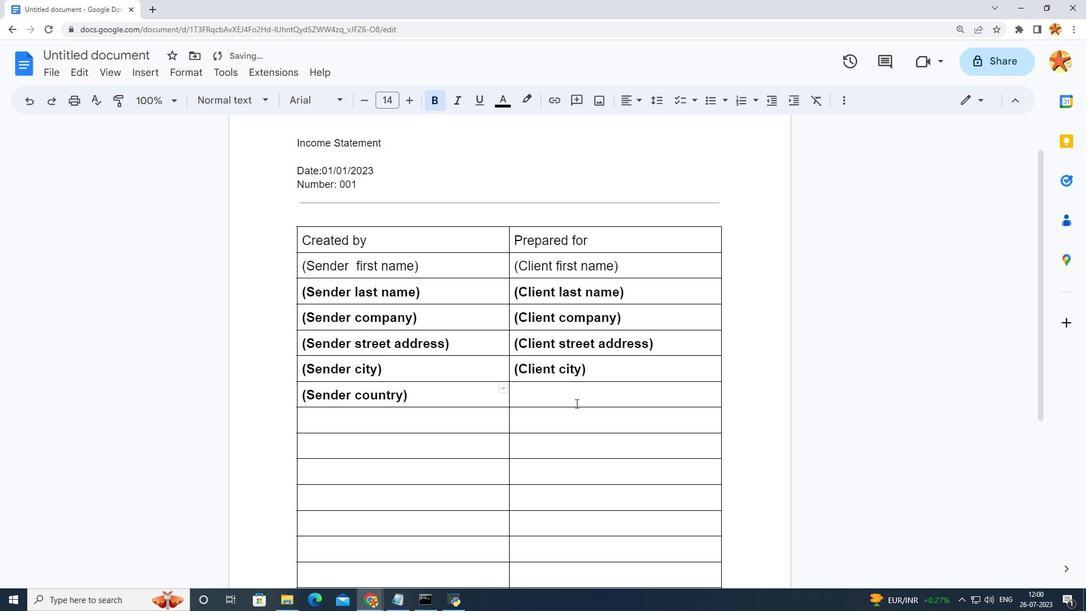 
Action: Mouse pressed left at (575, 403)
Screenshot: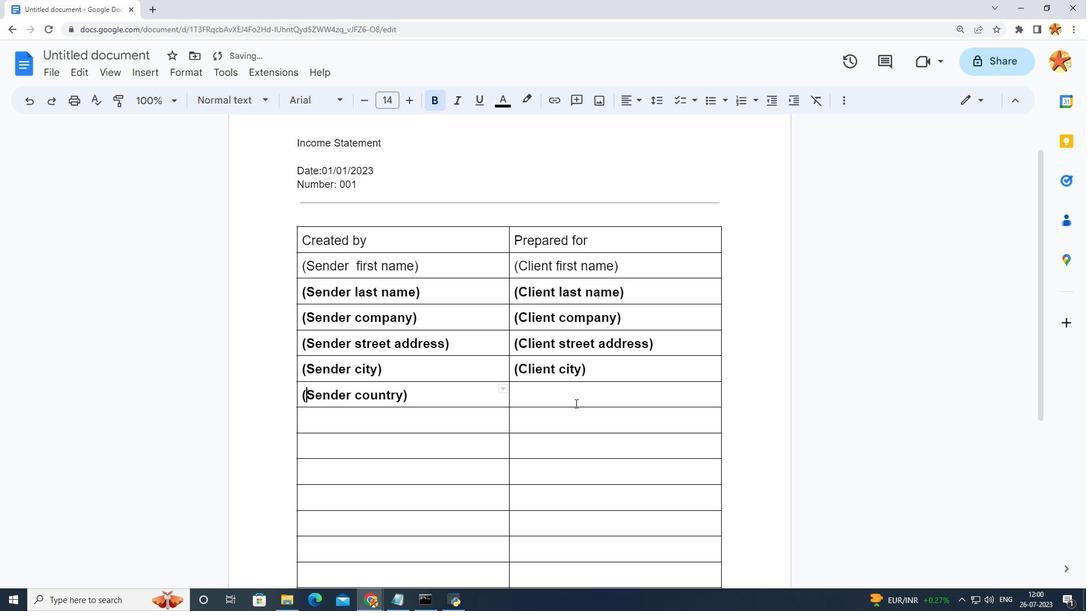 
Action: Mouse moved to (556, 408)
Screenshot: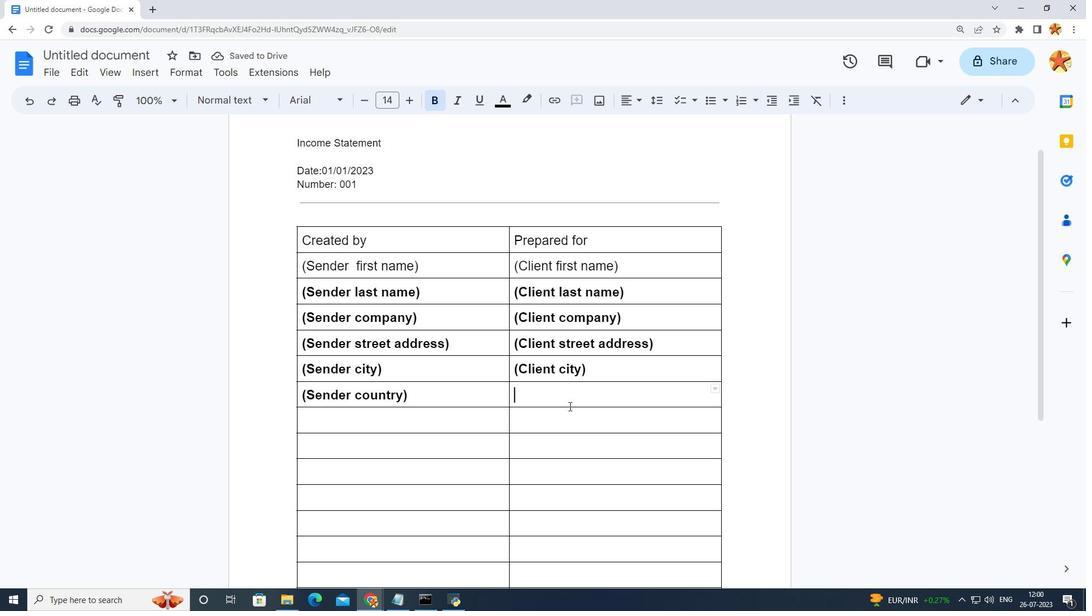 
Action: Key pressed <Key.shift_r>(<Key.caps_lock>c<Key.caps_lock>KLI
Screenshot: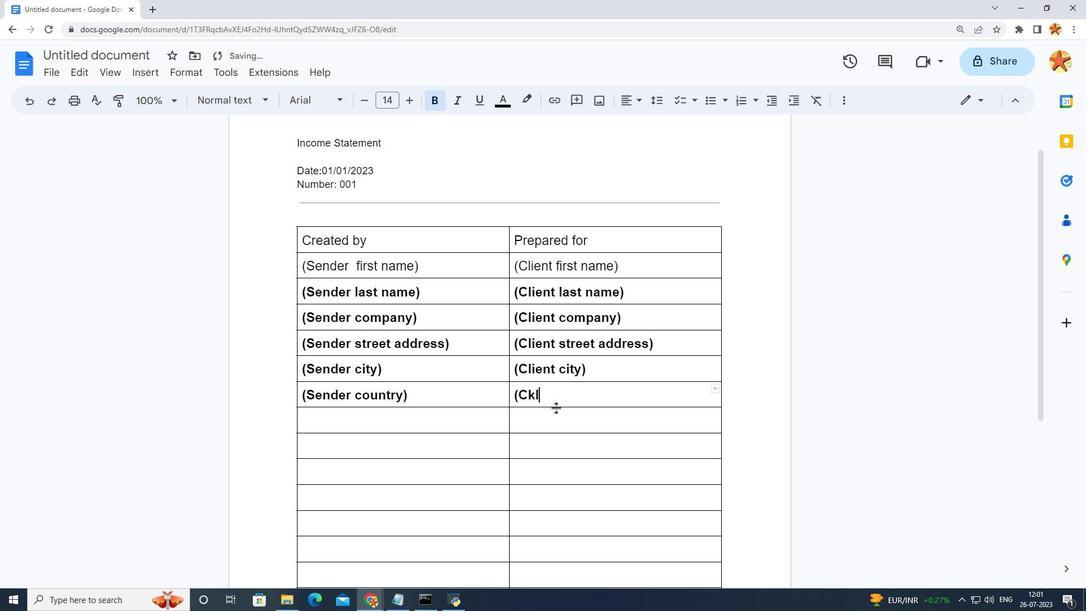
Action: Mouse moved to (563, 408)
Screenshot: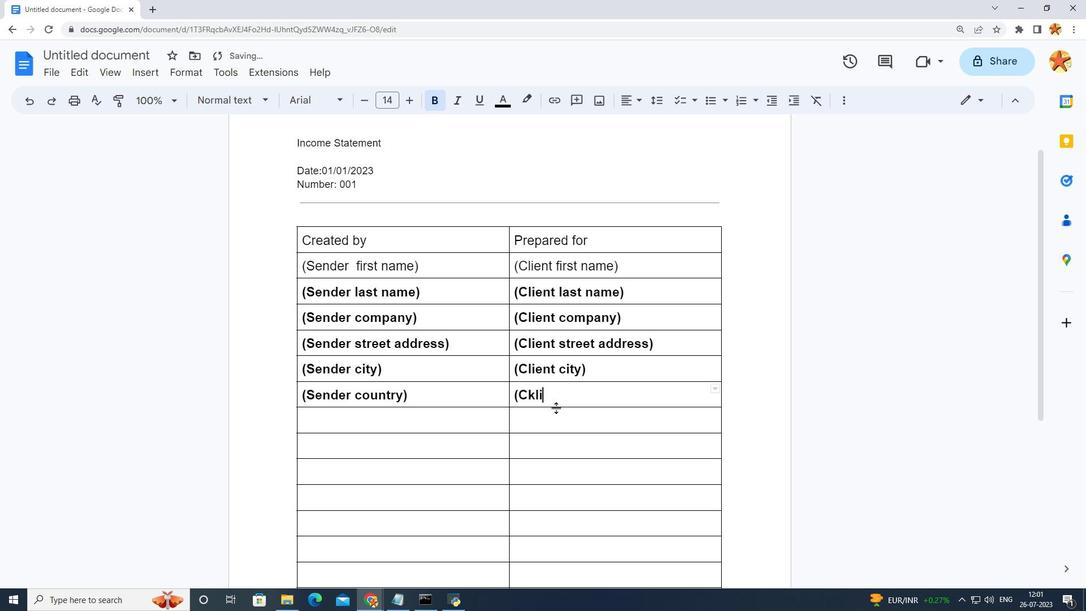 
Action: Key pressed <Key.backspace>
Screenshot: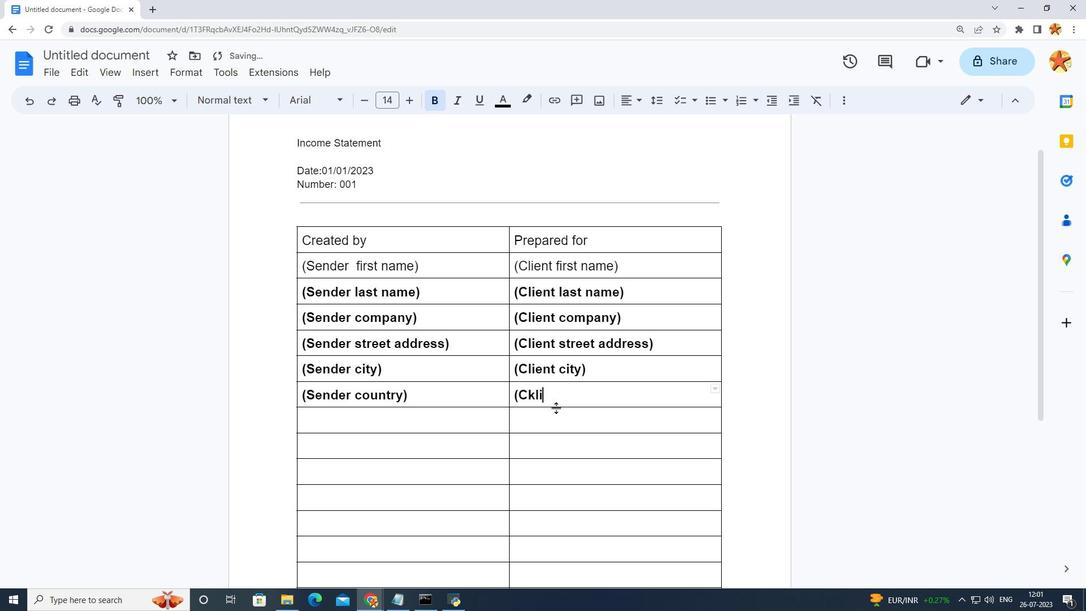 
Action: Mouse moved to (574, 411)
Screenshot: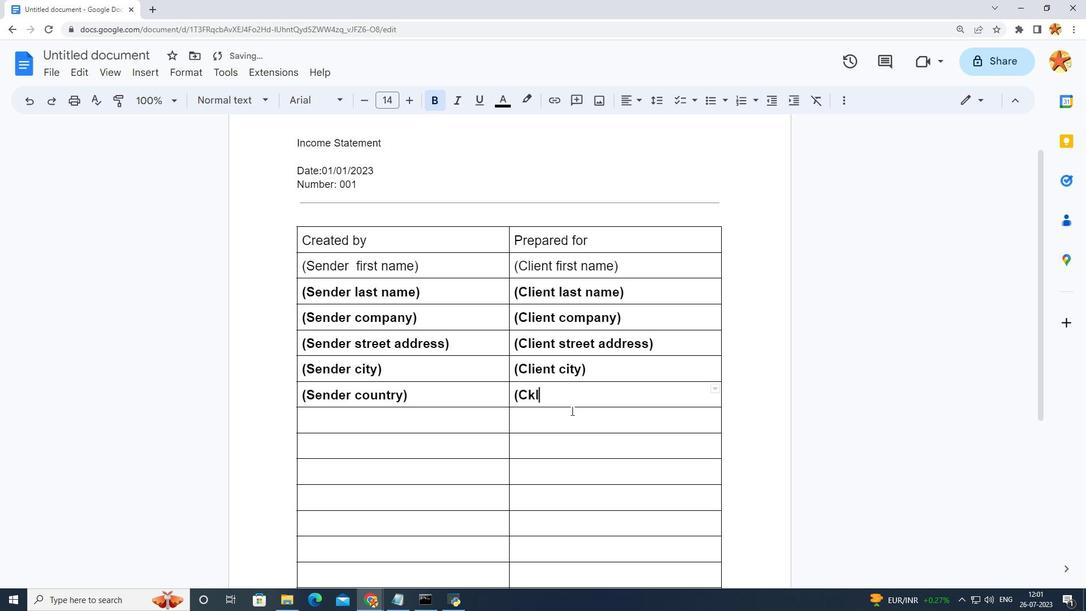 
Action: Key pressed <Key.backspace>
Screenshot: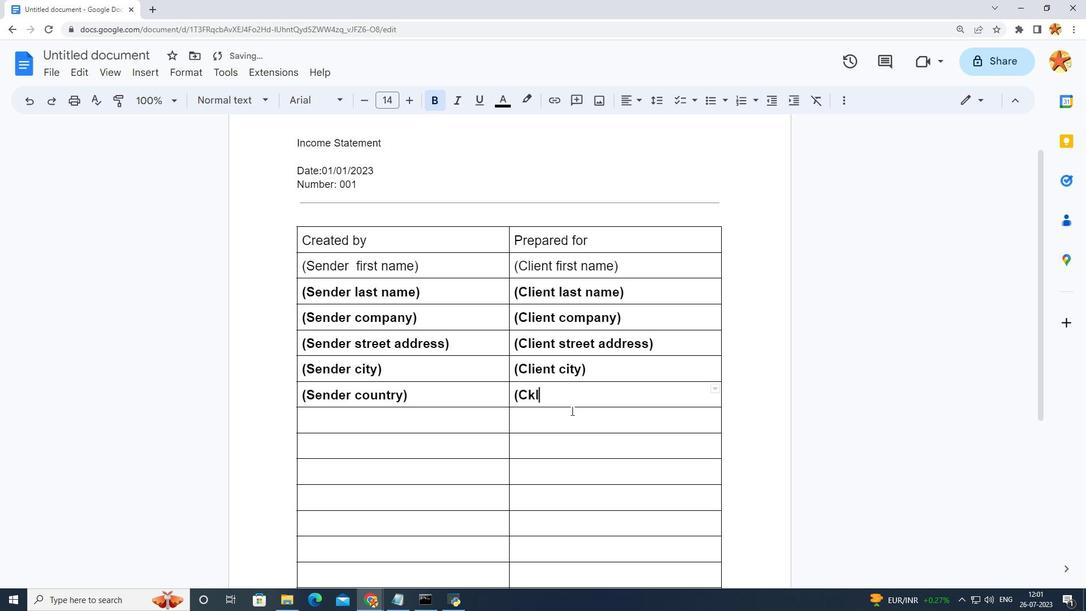 
Action: Mouse moved to (608, 414)
Screenshot: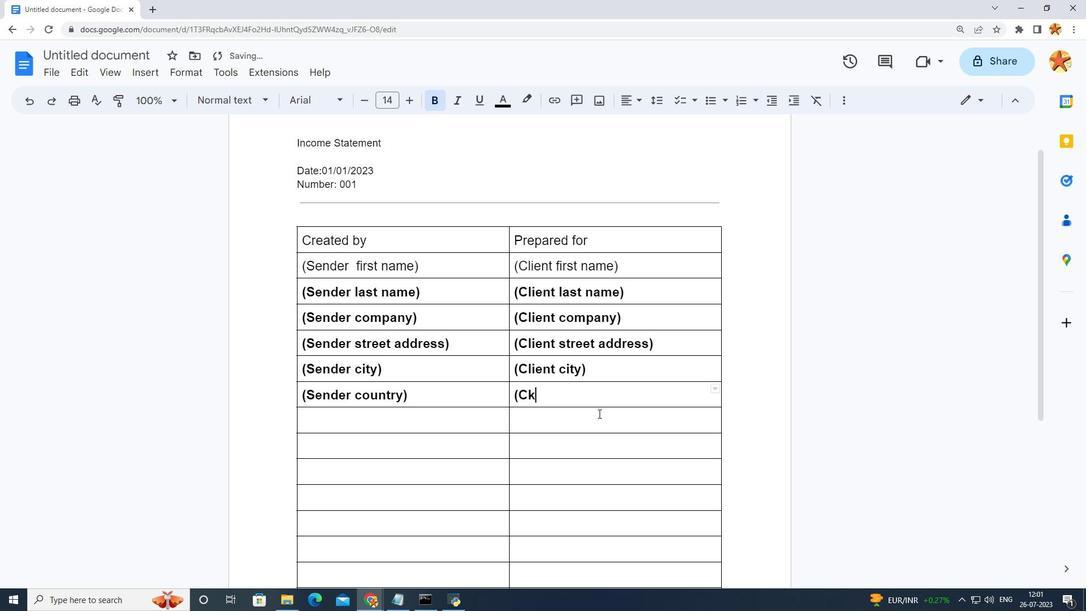 
Action: Key pressed <Key.backspace>
Screenshot: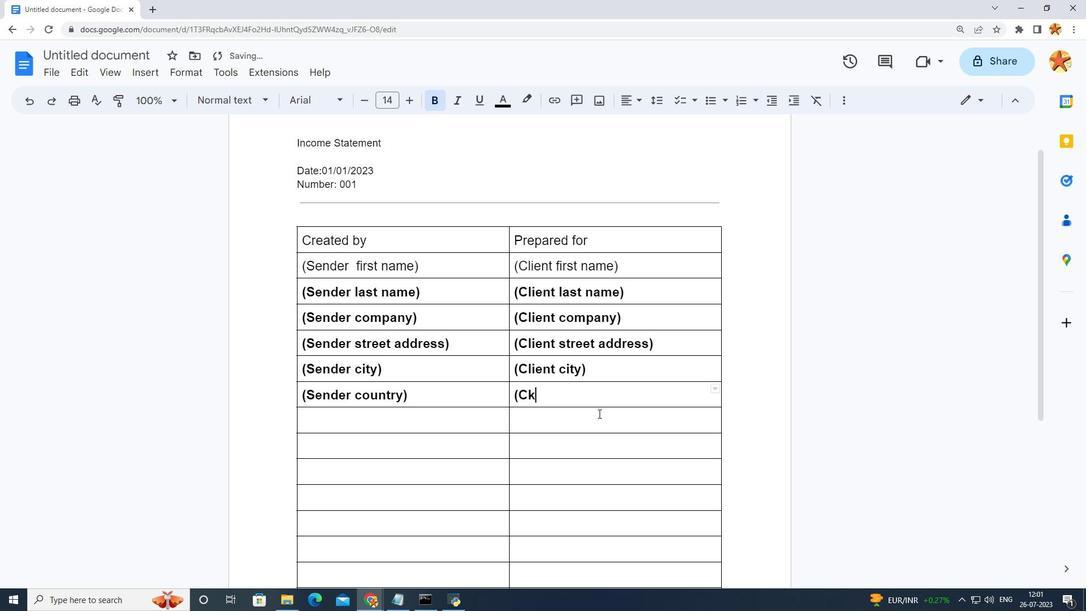 
Action: Mouse moved to (639, 418)
Screenshot: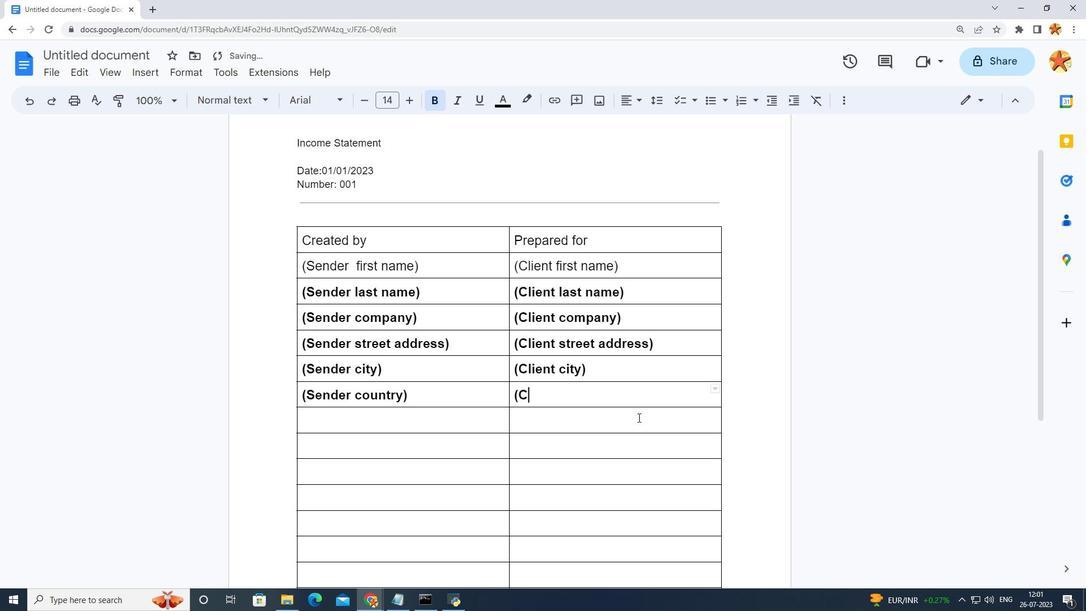 
Action: Key pressed L
Screenshot: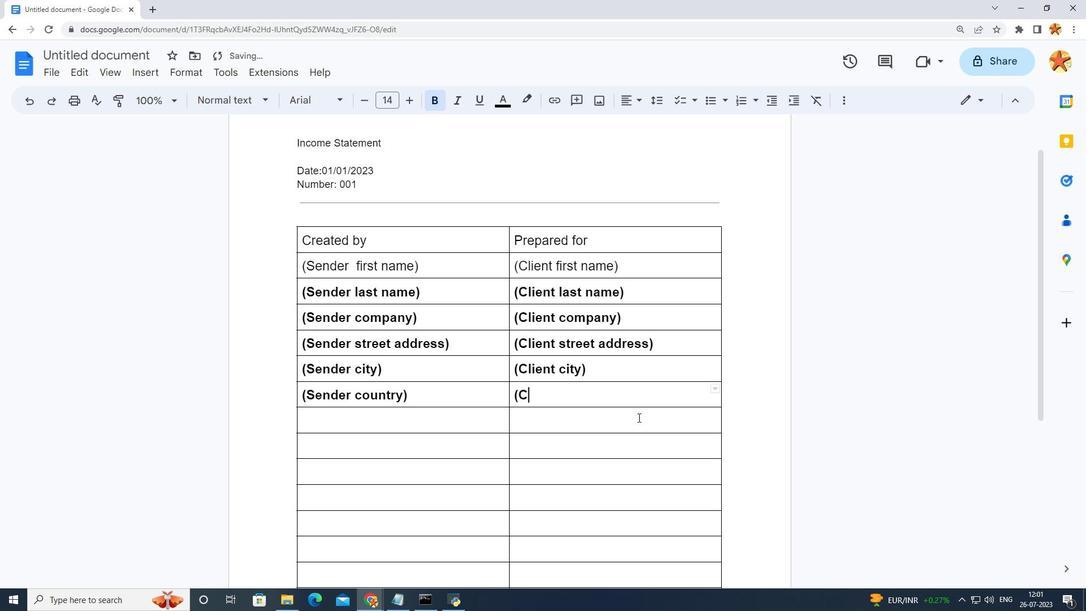 
Action: Mouse moved to (640, 418)
Screenshot: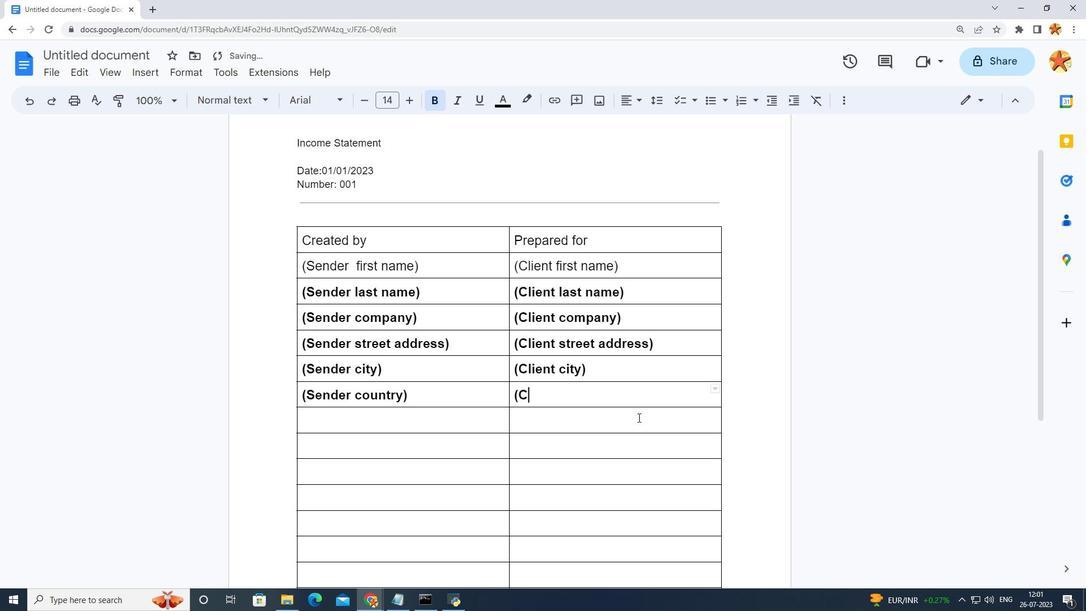 
Action: Key pressed IENT<Key.space>COUNTRY<Key.shift_r><Key.shift_r><Key.shift_r><Key.shift_r><Key.shift_r><Key.shift_r><Key.shift_r><Key.shift_r><Key.shift_r><Key.shift_r>)
Screenshot: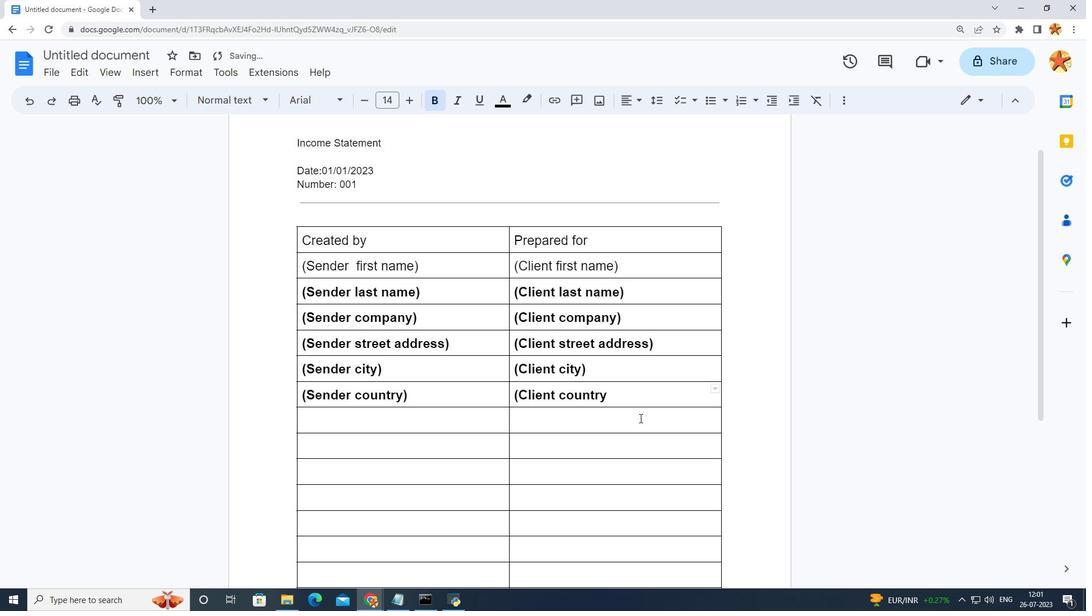 
Action: Mouse moved to (556, 424)
Screenshot: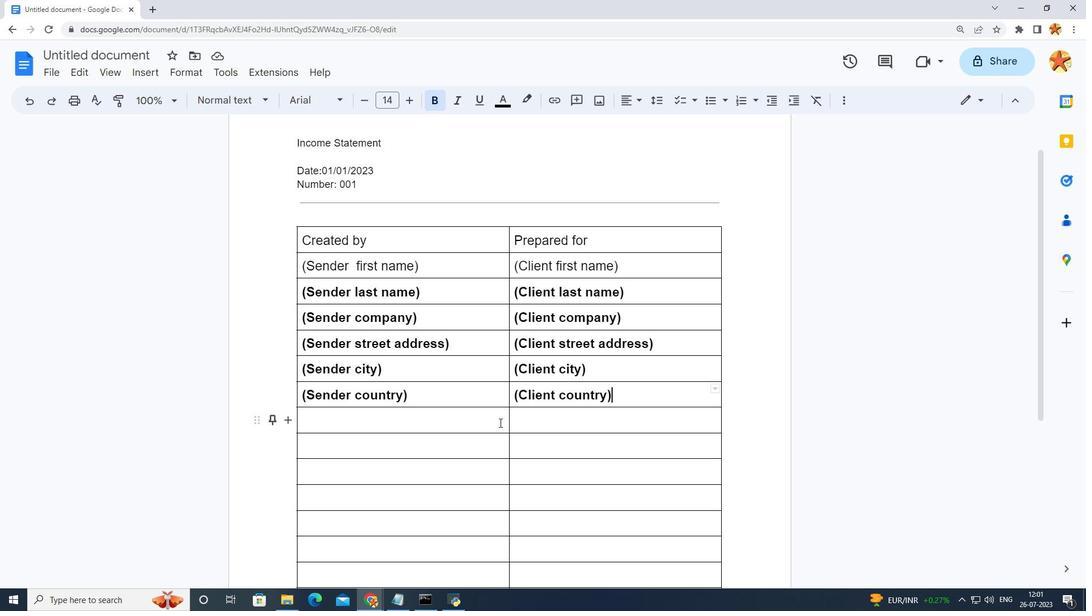 
Action: Mouse pressed left at (556, 424)
Screenshot: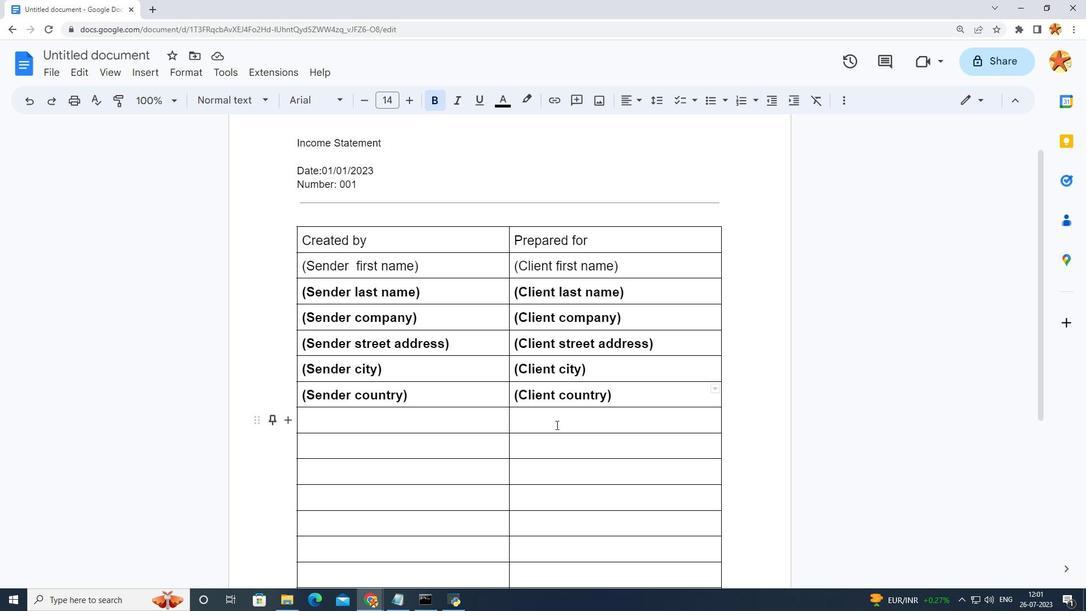
Action: Key pressed <Key.shift_r>(<Key.caps_lock>c<Key.caps_lock>LIENT<Key.space>O=<Key.backspace><Key.backspace>POSTAL<Key.space>CODE<Key.shift_r><Key.shift_r><Key.shift_r><Key.shift_r><Key.shift_r><Key.shift_r><Key.shift_r><Key.shift_r><Key.shift_r><Key.shift_r><Key.shift_r><Key.shift_r><Key.shift_r><Key.shift_r><Key.shift_r><Key.shift_r><Key.shift_r><Key.shift_r><Key.shift_r><Key.shift_r><Key.shift_r><Key.shift_r><Key.shift_r><Key.shift_r><Key.shift_r><Key.shift_r>)<Key.enter>\<Key.backspace><Key.backspace>
Screenshot: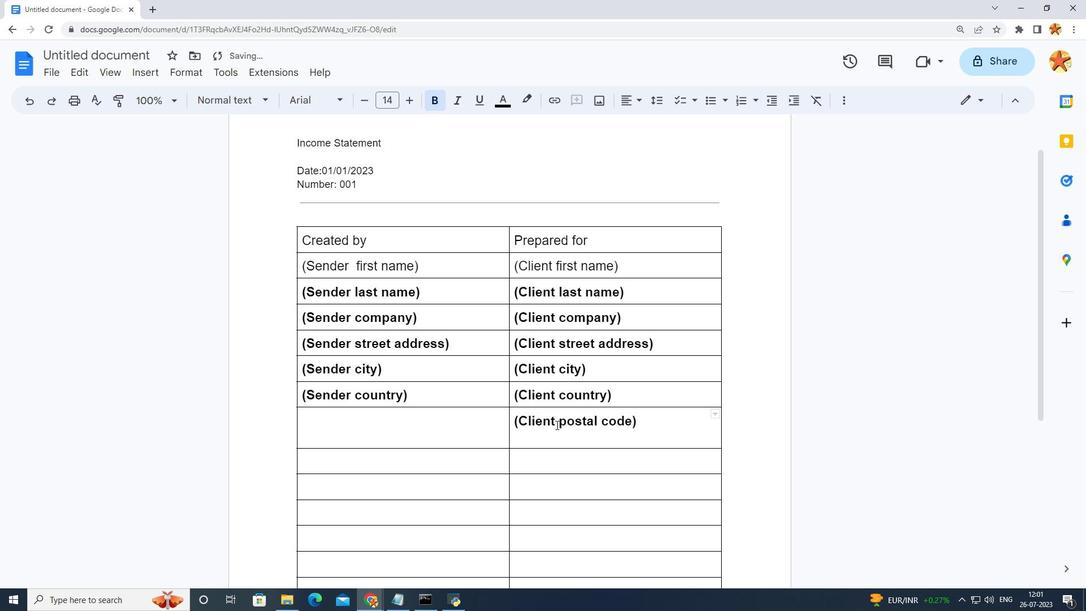 
Action: Mouse moved to (563, 443)
Screenshot: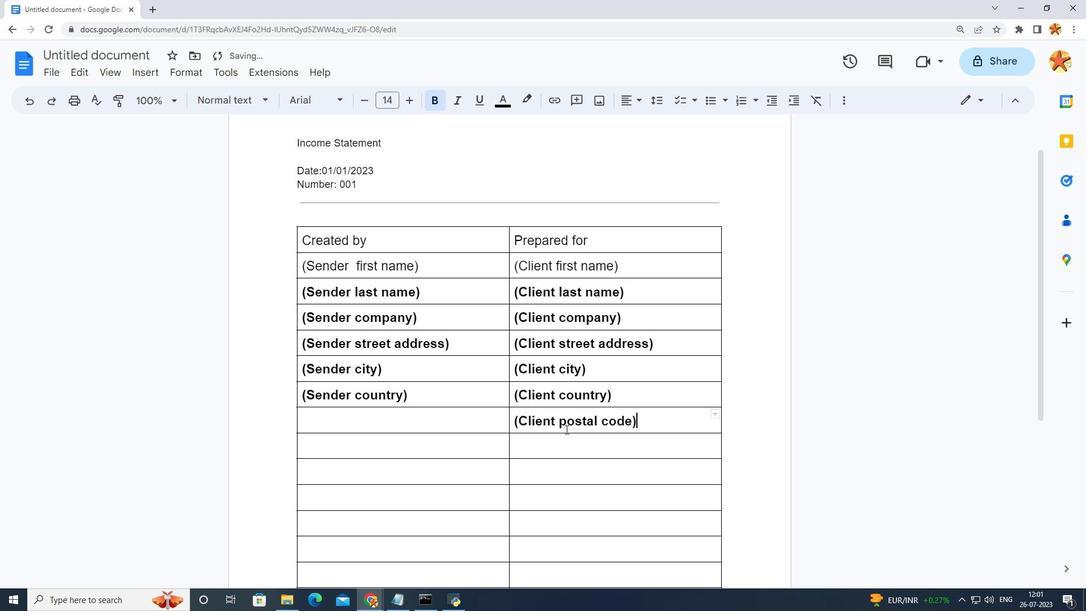 
Action: Mouse pressed left at (563, 443)
Screenshot: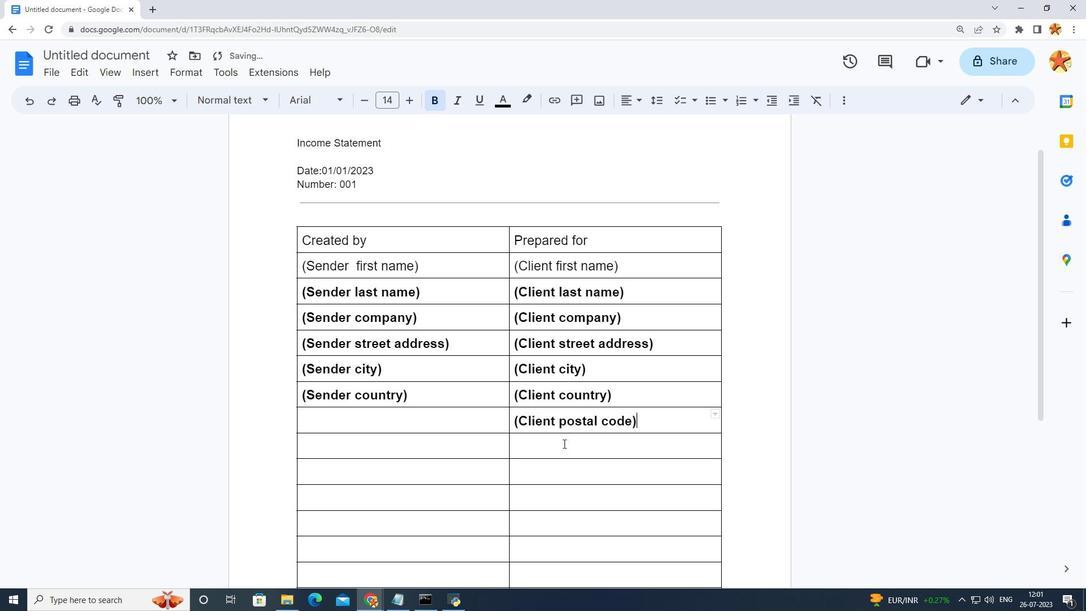 
Action: Mouse moved to (563, 443)
Screenshot: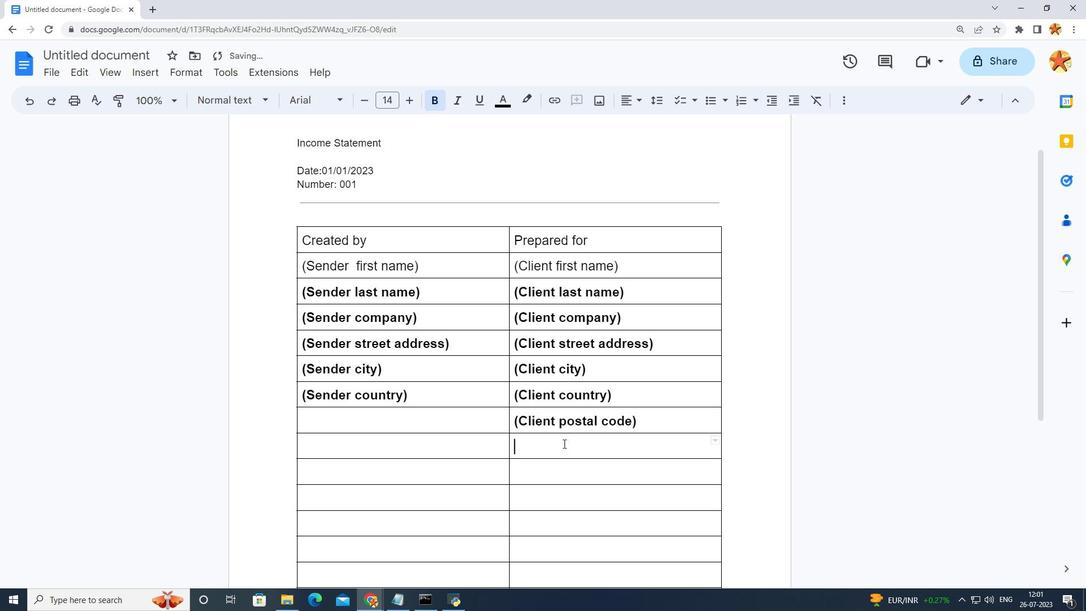 
Action: Key pressed <Key.caps_lock>c<Key.caps_lock>LIENT<Key.space>PHONE<Key.shift_r><Key.shift_r>)
Screenshot: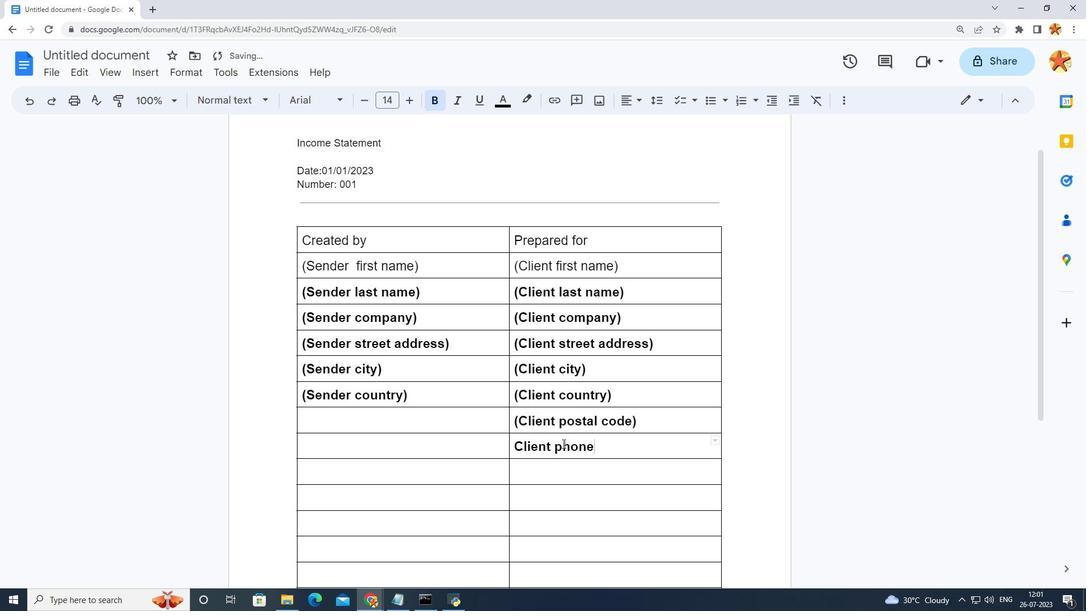
Action: Mouse moved to (517, 440)
Screenshot: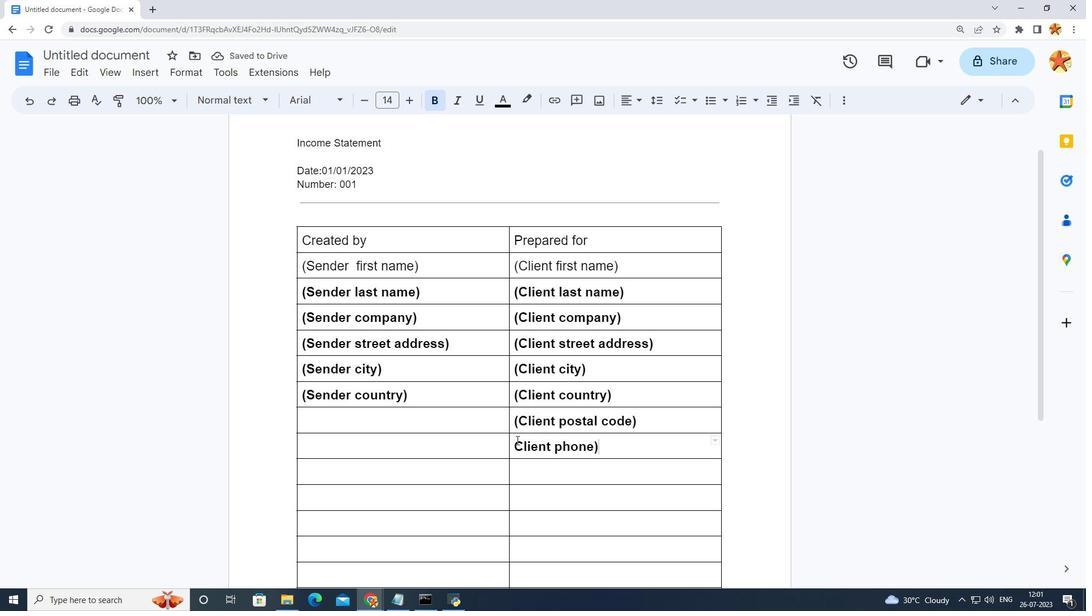 
Action: Mouse pressed left at (517, 440)
Screenshot: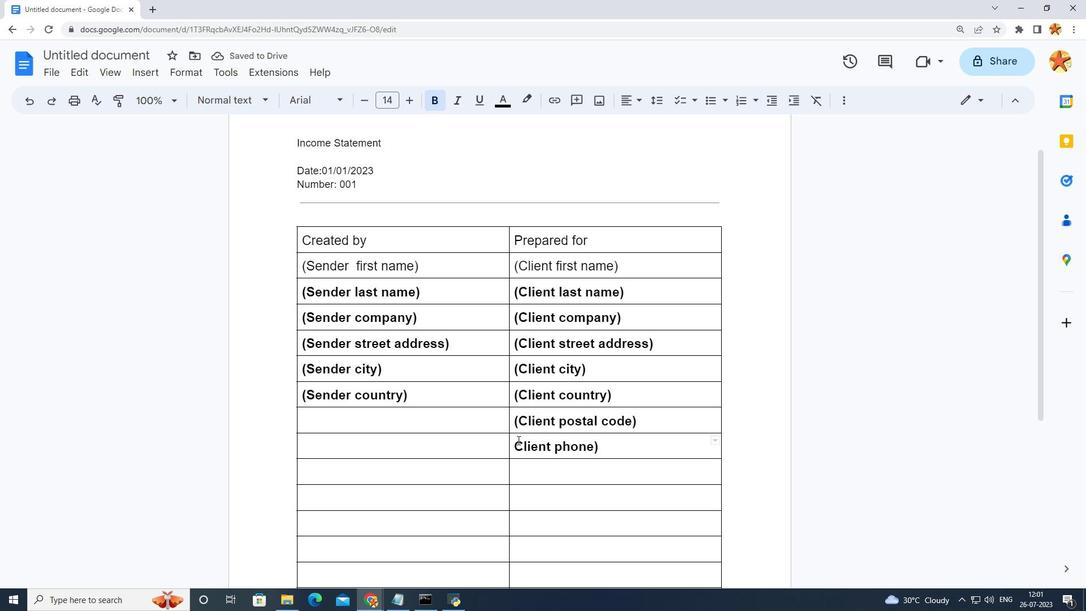 
Action: Key pressed <Key.shift_r>(
Screenshot: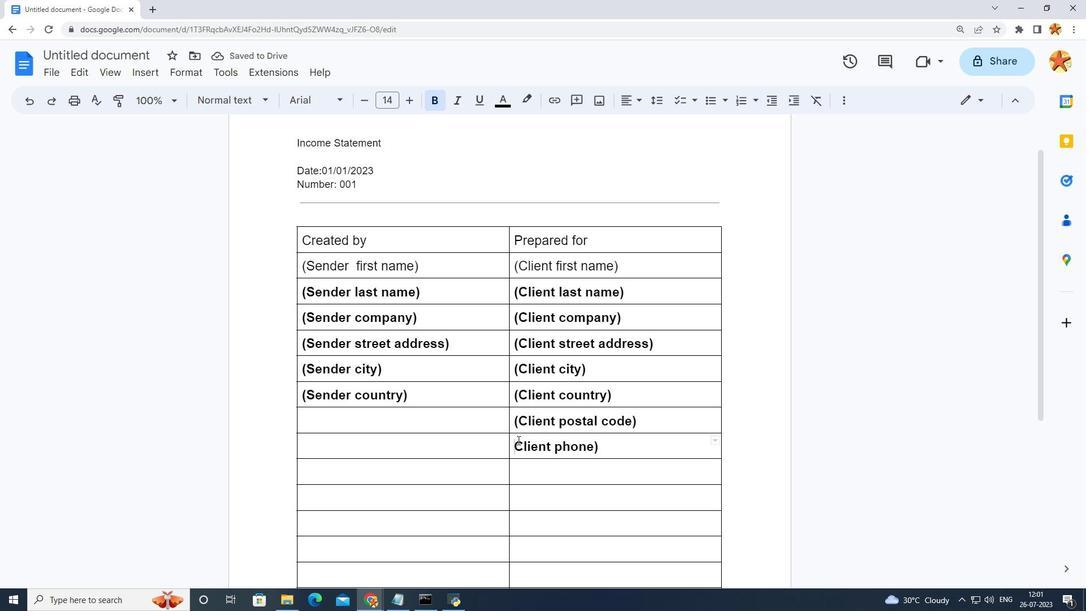 
Action: Mouse moved to (528, 478)
Screenshot: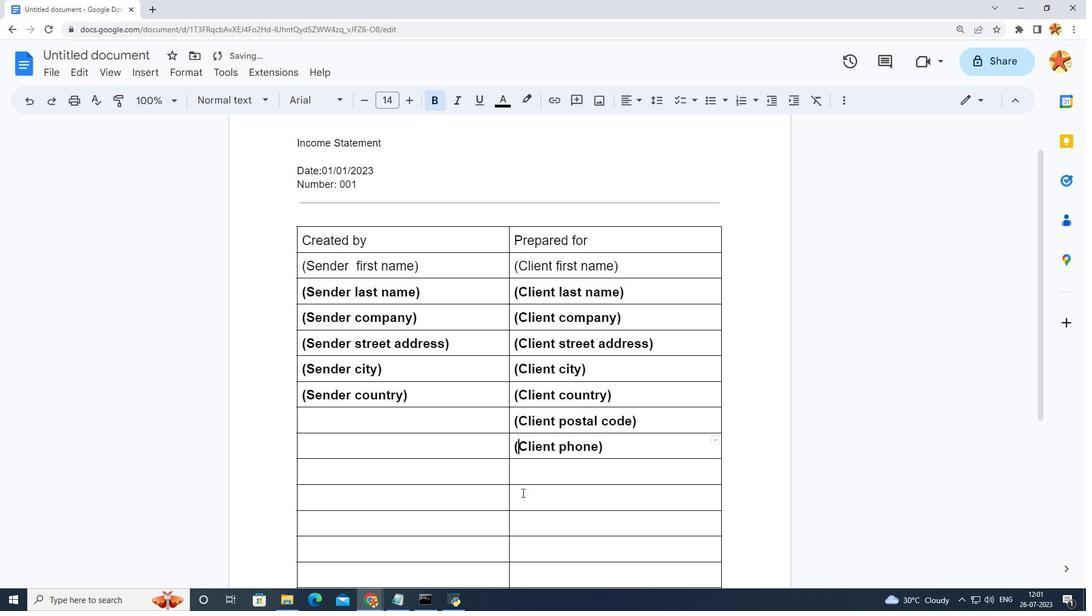 
Action: Mouse pressed left at (528, 478)
Screenshot: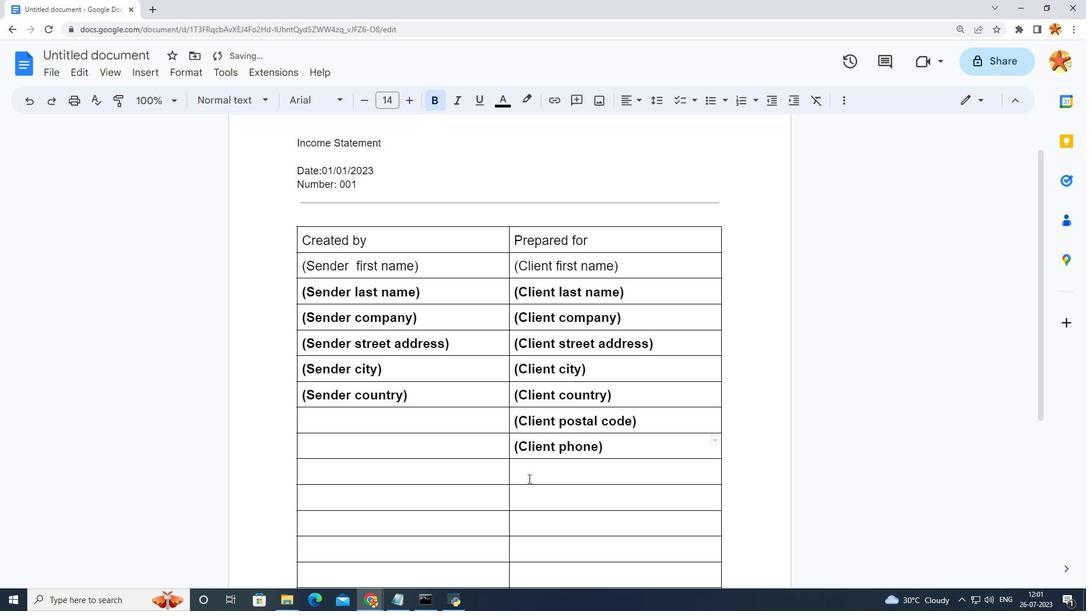 
Action: Key pressed <Key.shift_r>(<Key.caps_lock>c<Key.caps_lock>K<Key.backspace>
Screenshot: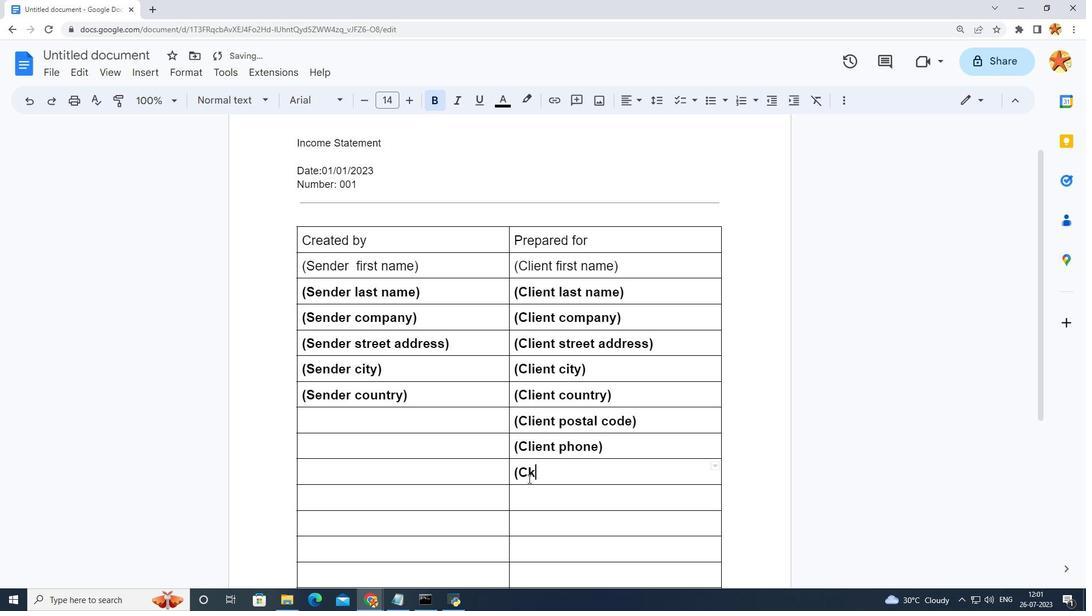 
Action: Mouse moved to (529, 477)
Screenshot: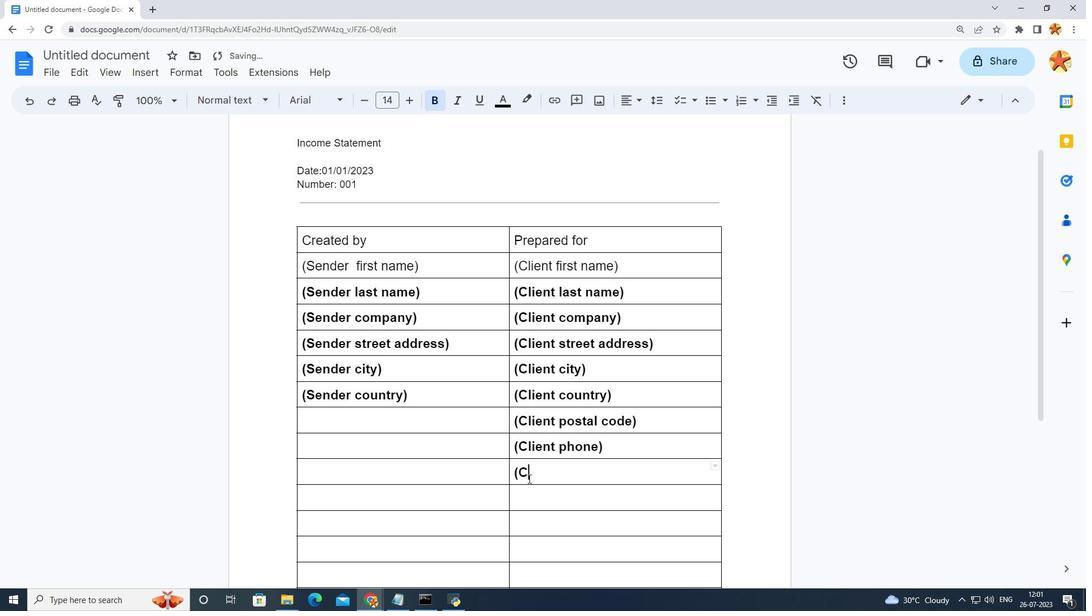 
Action: Key pressed LIENT<Key.space>EMAIL
Screenshot: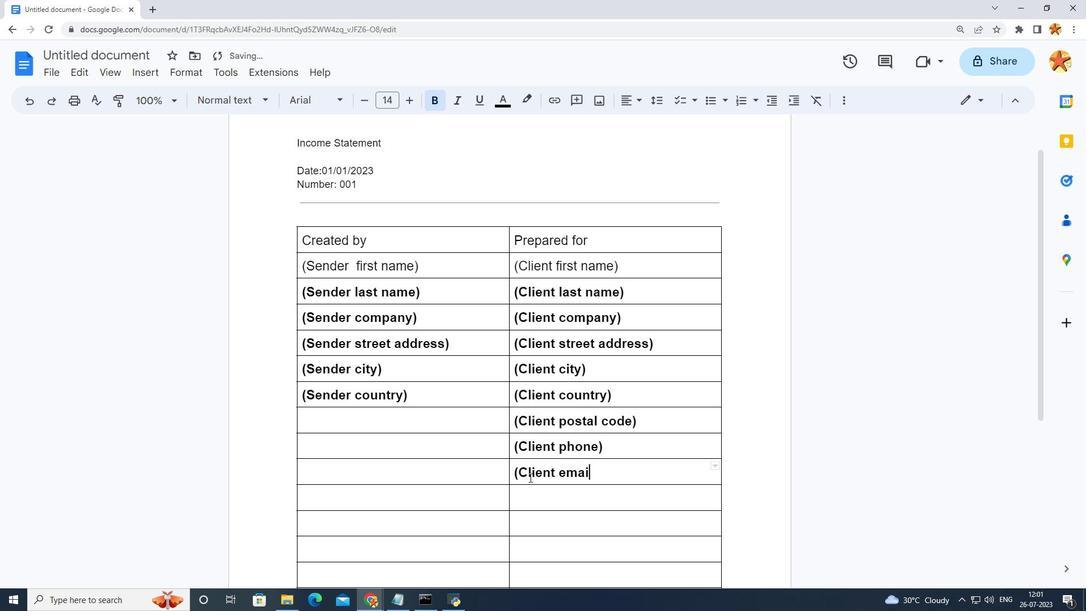 
Action: Mouse moved to (535, 475)
Screenshot: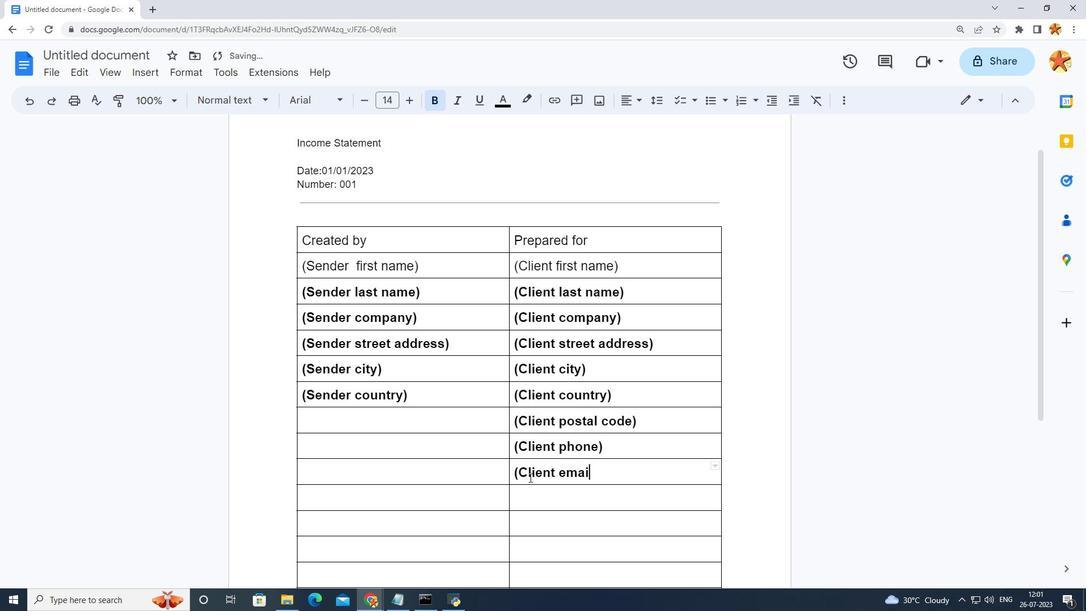 
Action: Key pressed <Key.shift_r>)
Screenshot: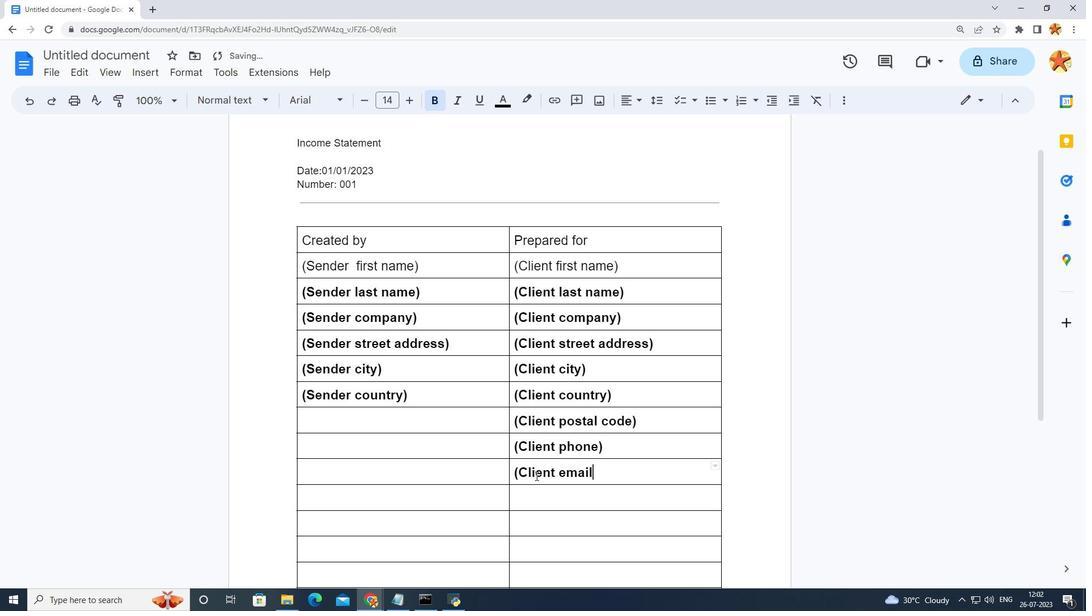 
Action: Mouse moved to (347, 422)
Screenshot: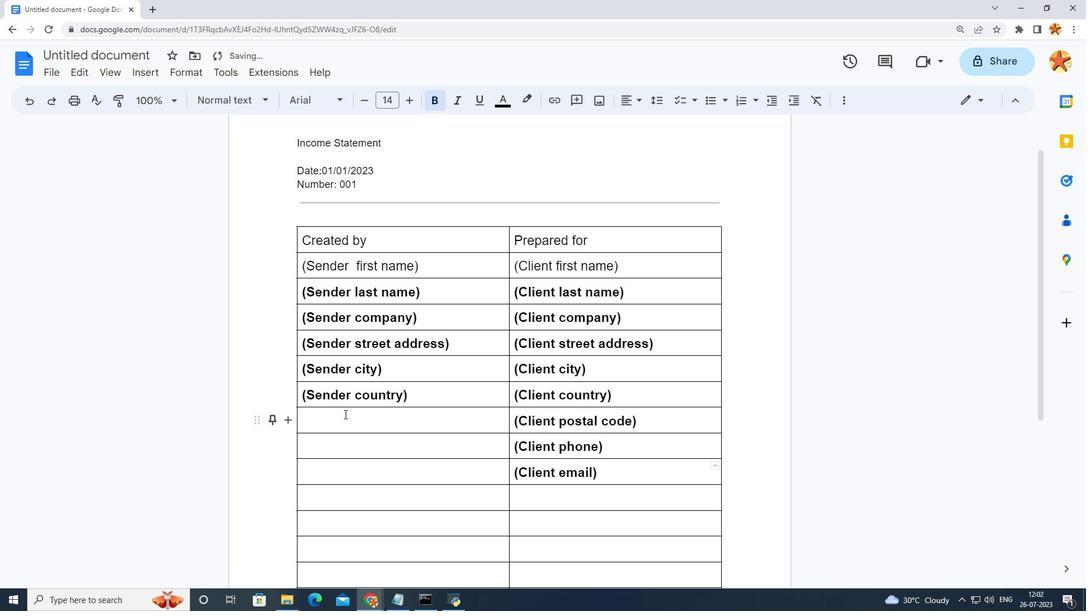 
Action: Mouse pressed left at (347, 422)
Screenshot: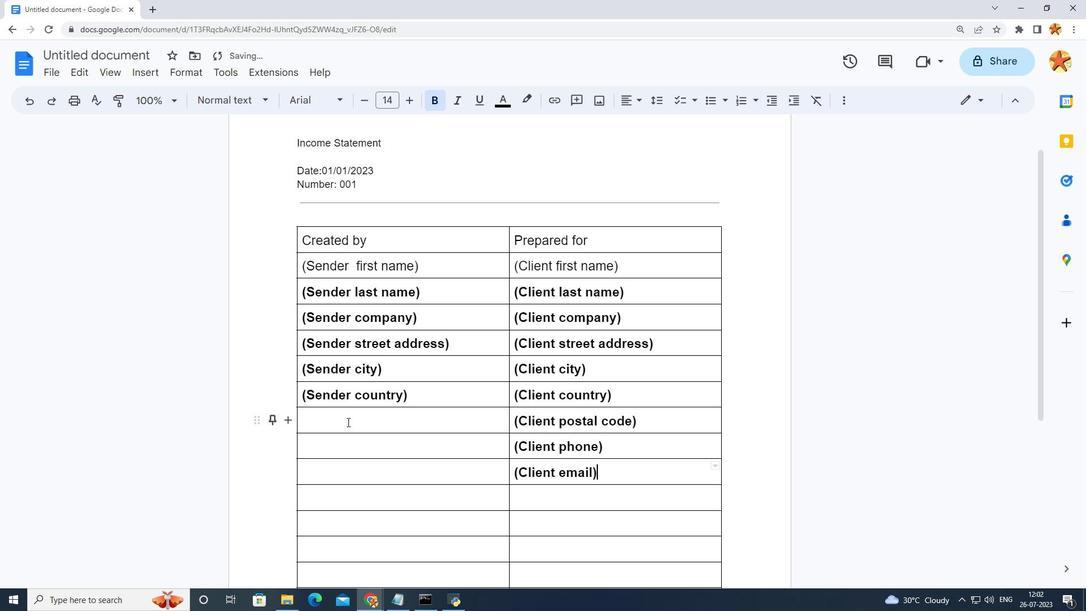 
Action: Mouse moved to (336, 512)
Screenshot: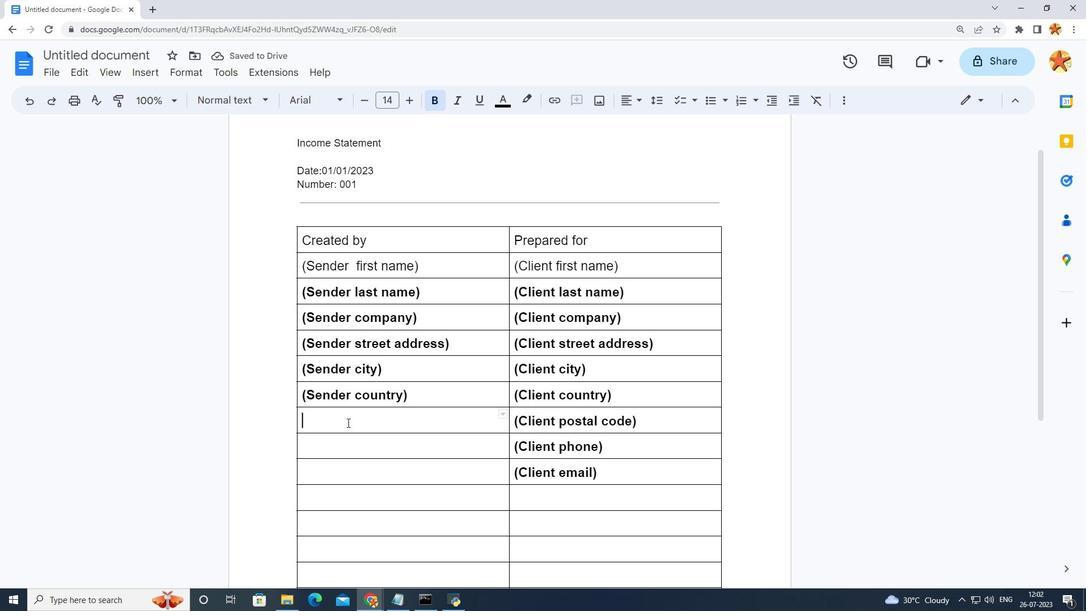 
Action: Key pressed <Key.shift_r>(<Key.caps_lock>s<Key.caps_lock>ENDER<Key.space>POSTA
Screenshot: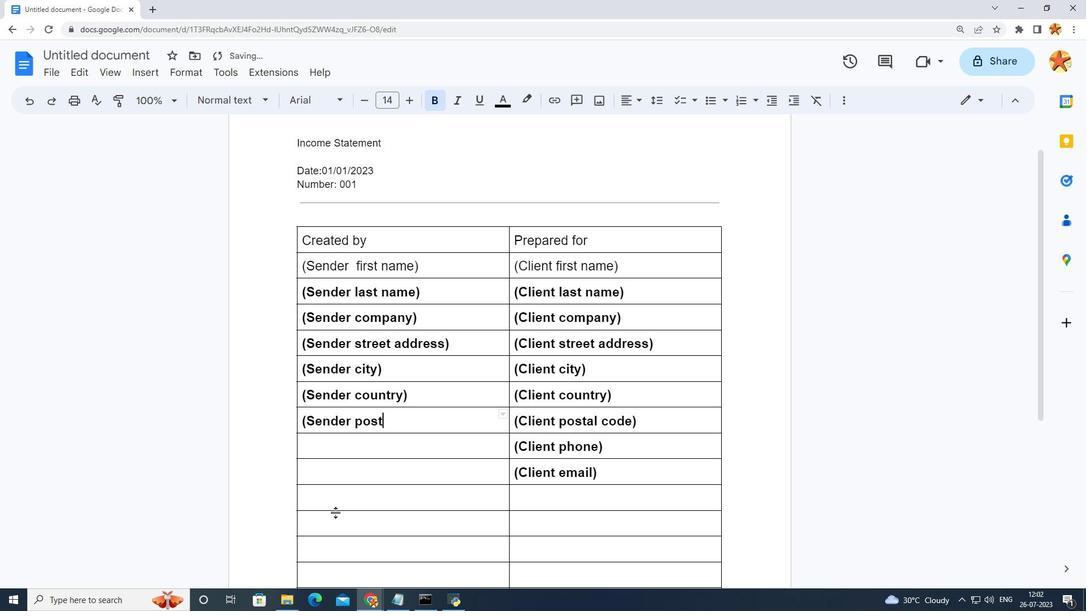 
Action: Mouse moved to (350, 521)
Screenshot: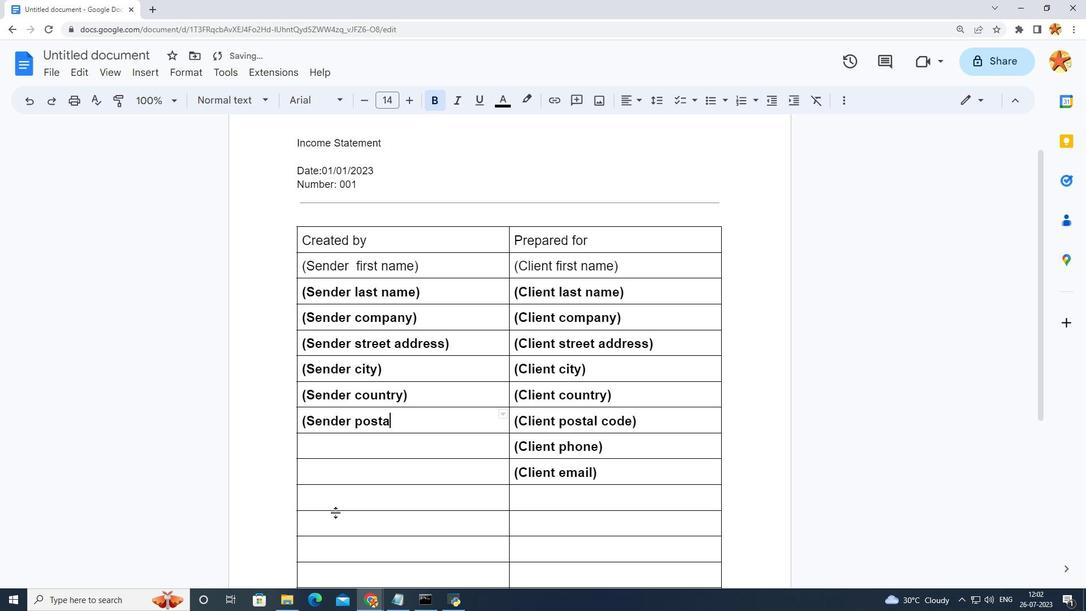 
Action: Key pressed L
Screenshot: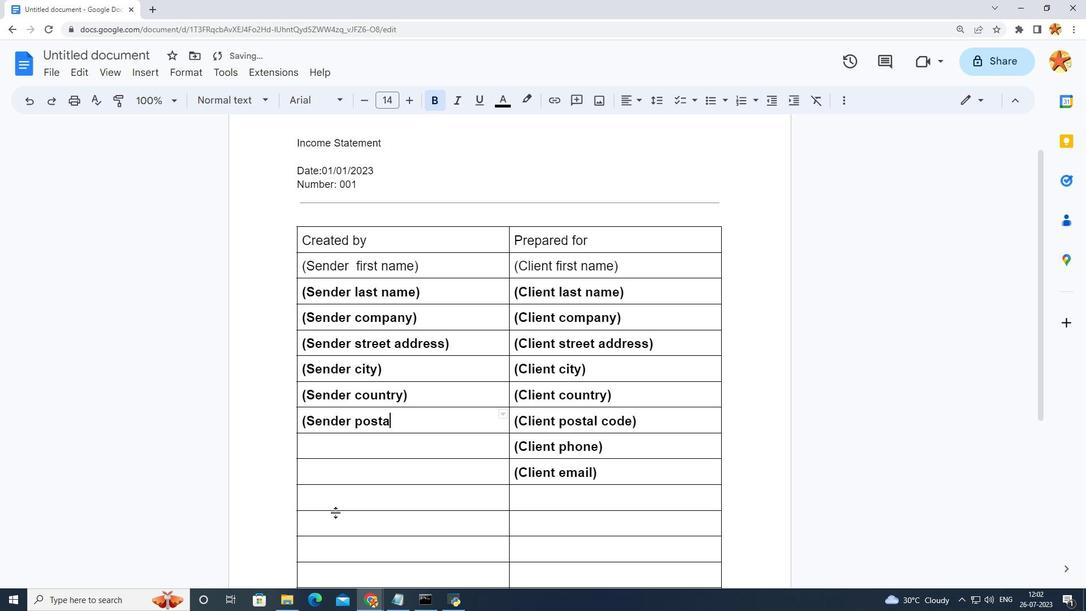 
Action: Mouse moved to (358, 524)
Screenshot: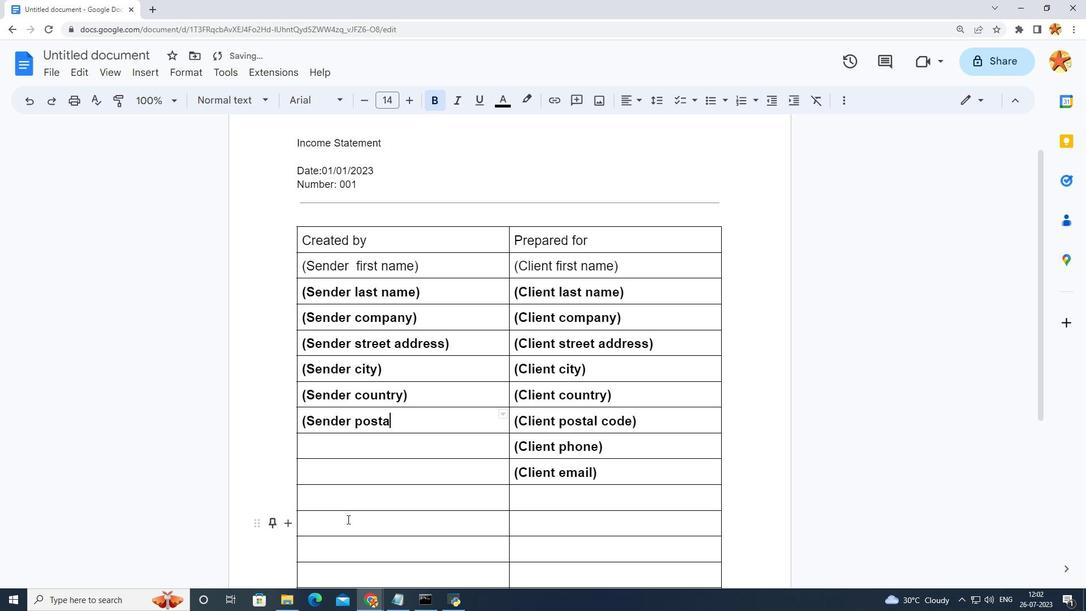 
Action: Key pressed <Key.space>CODE
Screenshot: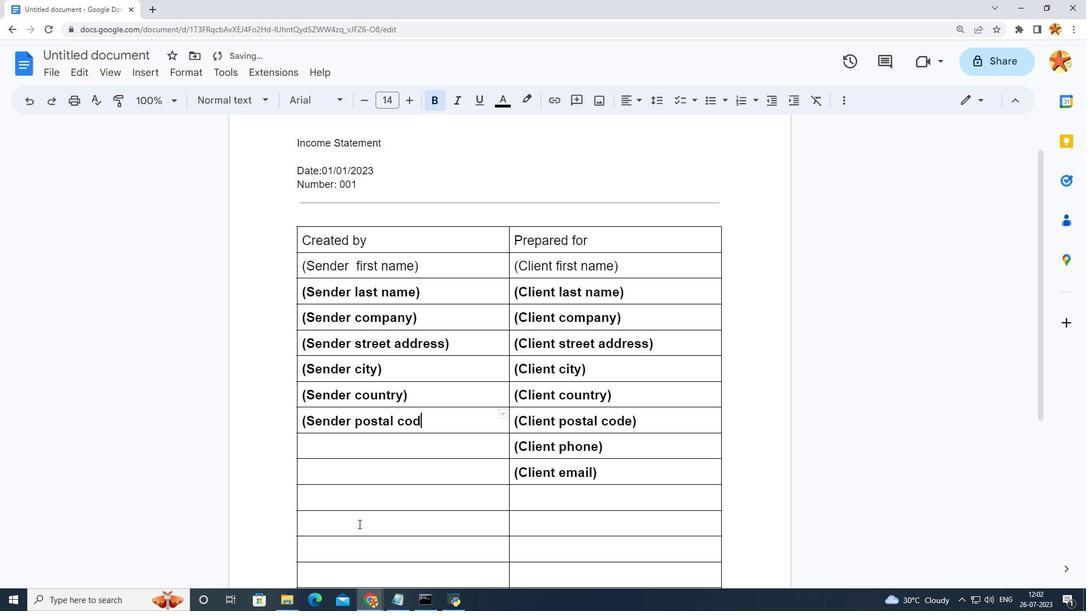 
Action: Mouse moved to (521, 564)
Screenshot: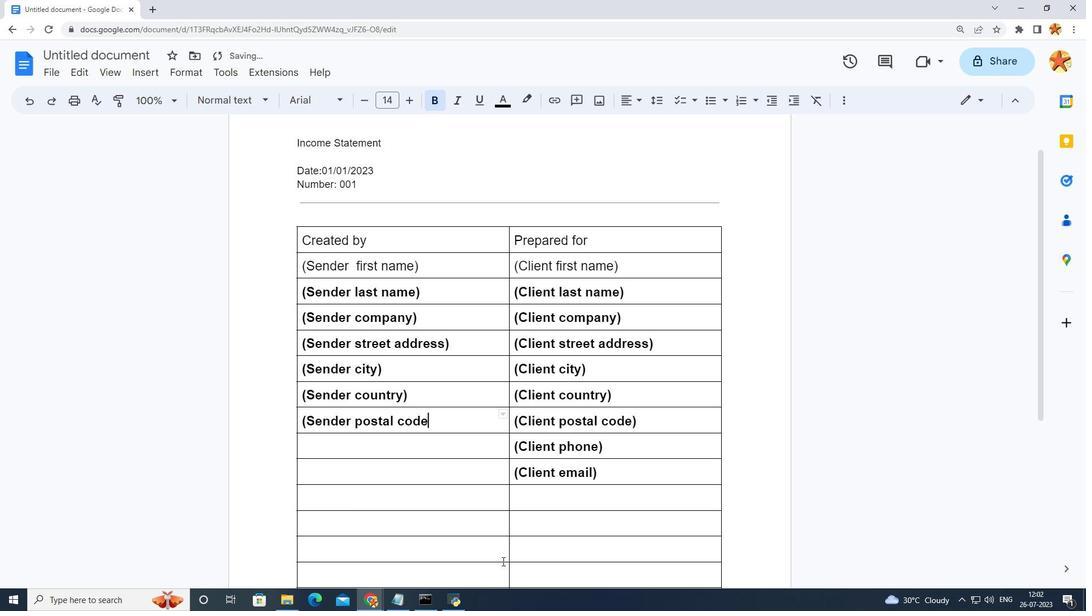 
Action: Key pressed <Key.shift_r>)
Screenshot: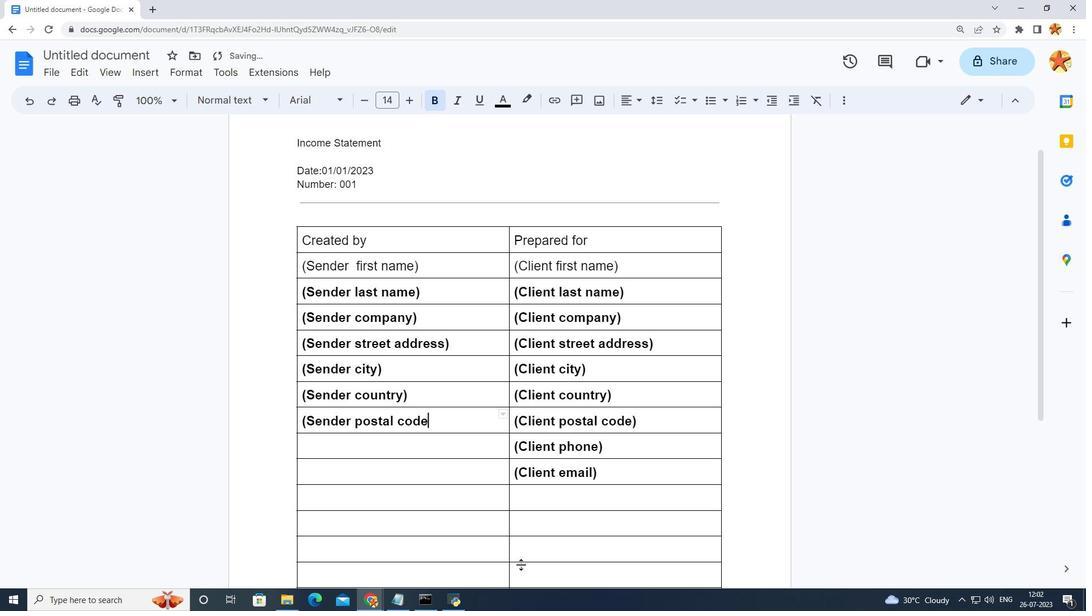 
Action: Mouse scrolled (521, 564) with delta (0, 0)
Screenshot: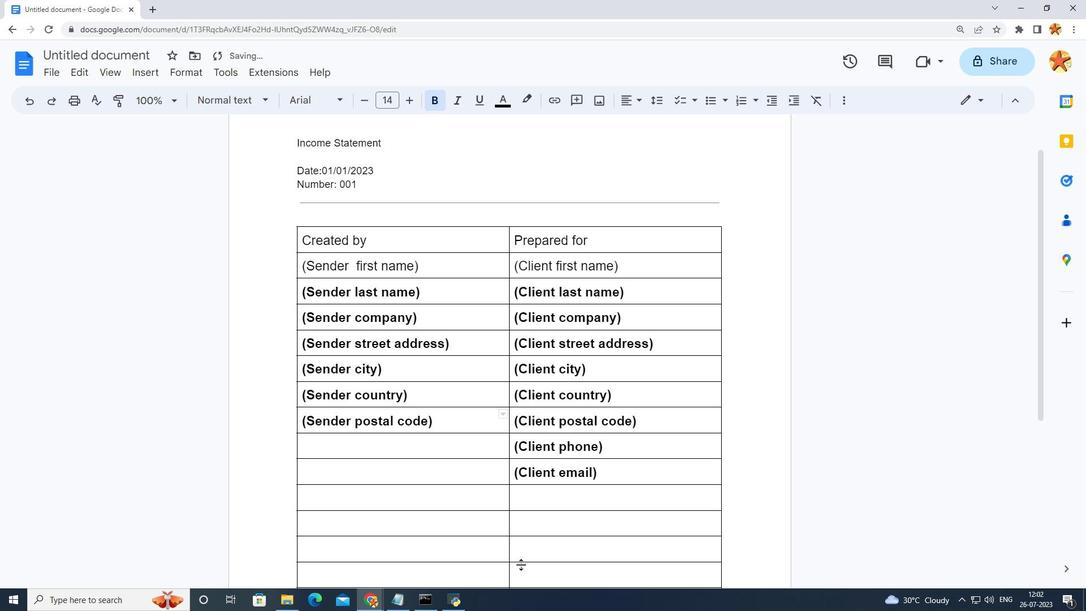 
Action: Mouse moved to (338, 392)
Screenshot: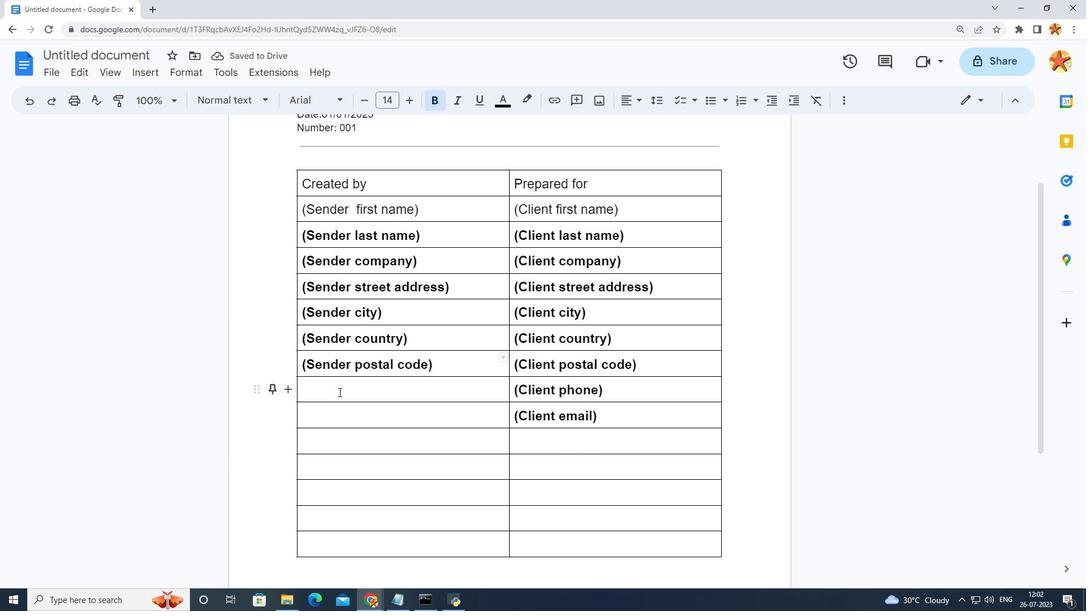 
Action: Mouse pressed left at (338, 392)
Screenshot: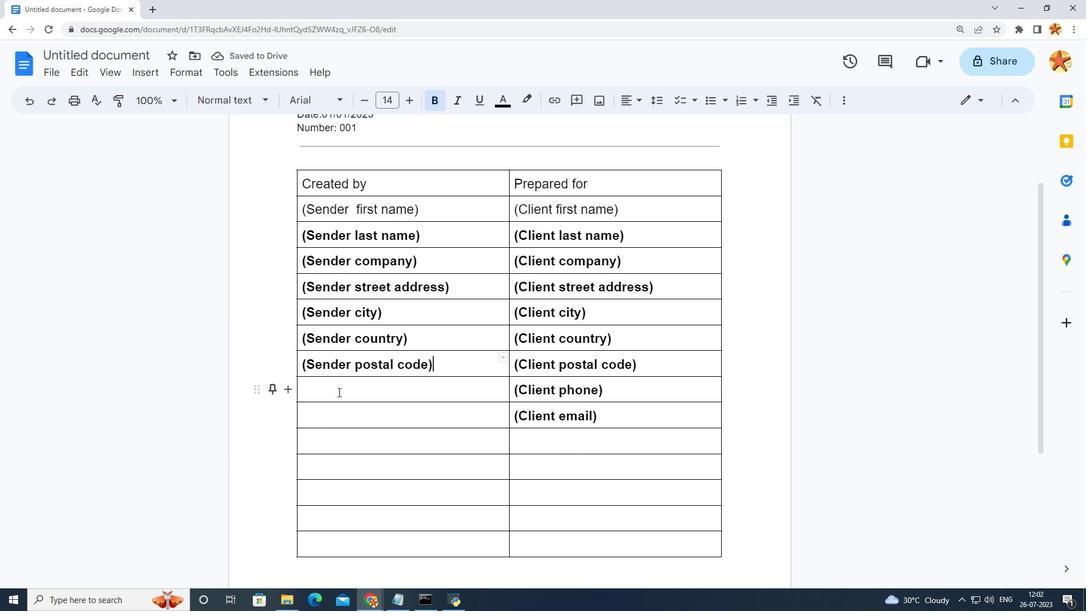 
Action: Mouse moved to (409, 374)
Screenshot: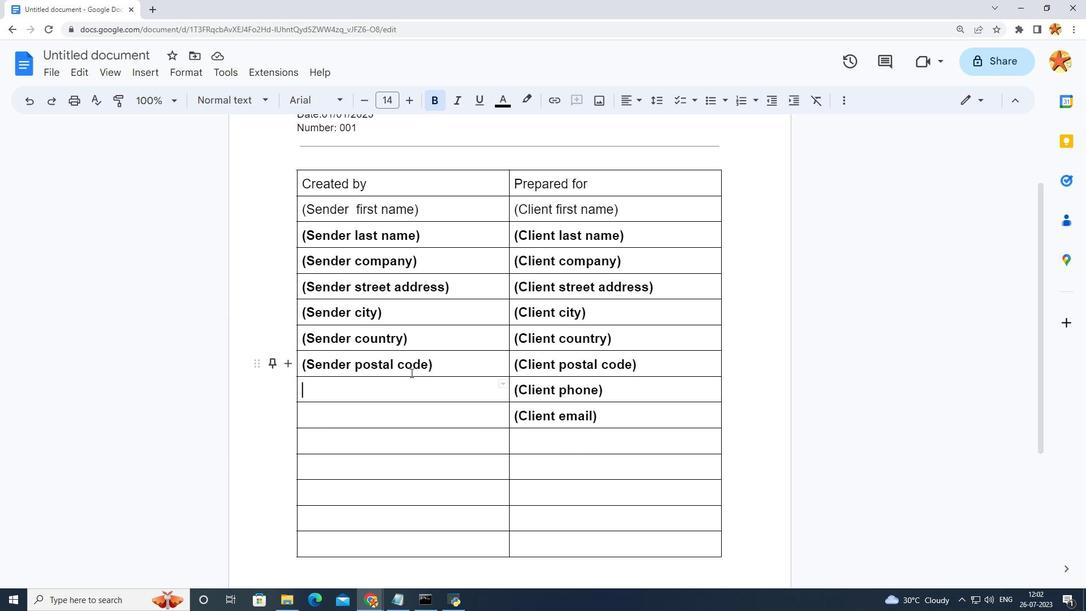 
Action: Key pressed <Key.caps_lock>s<Key.caps_lock>ENDER<Key.shift_r><Key.space>PHONE
Screenshot: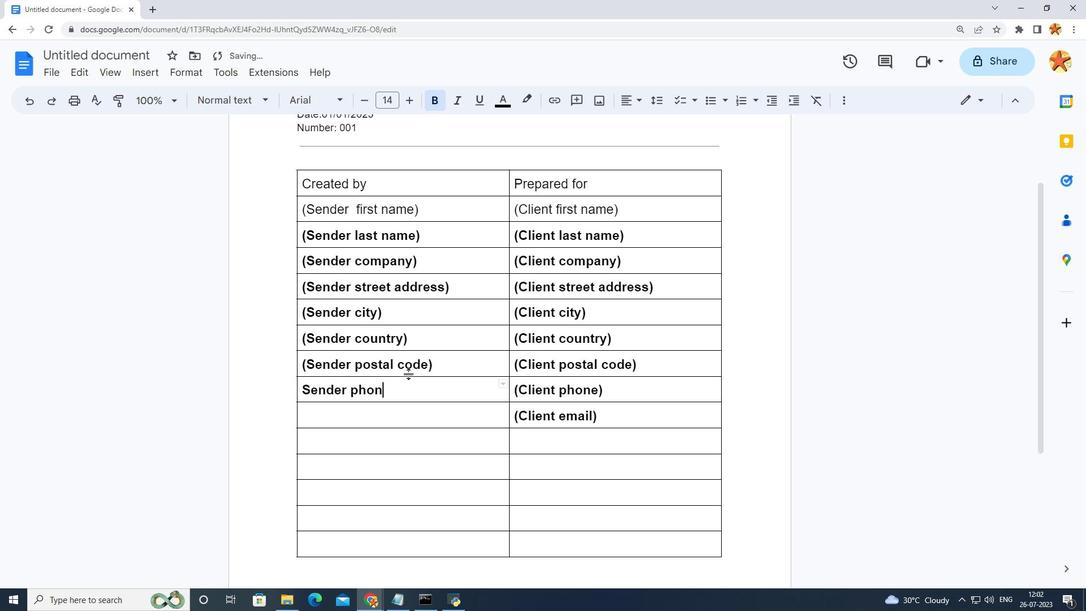 
Action: Mouse moved to (344, 411)
